 Task: Set up an automation rule in Jira to create a feature flag in LaunchDarkly when an epic is moved to 'In Progress'.
Action: Mouse moved to (65, 178)
Screenshot: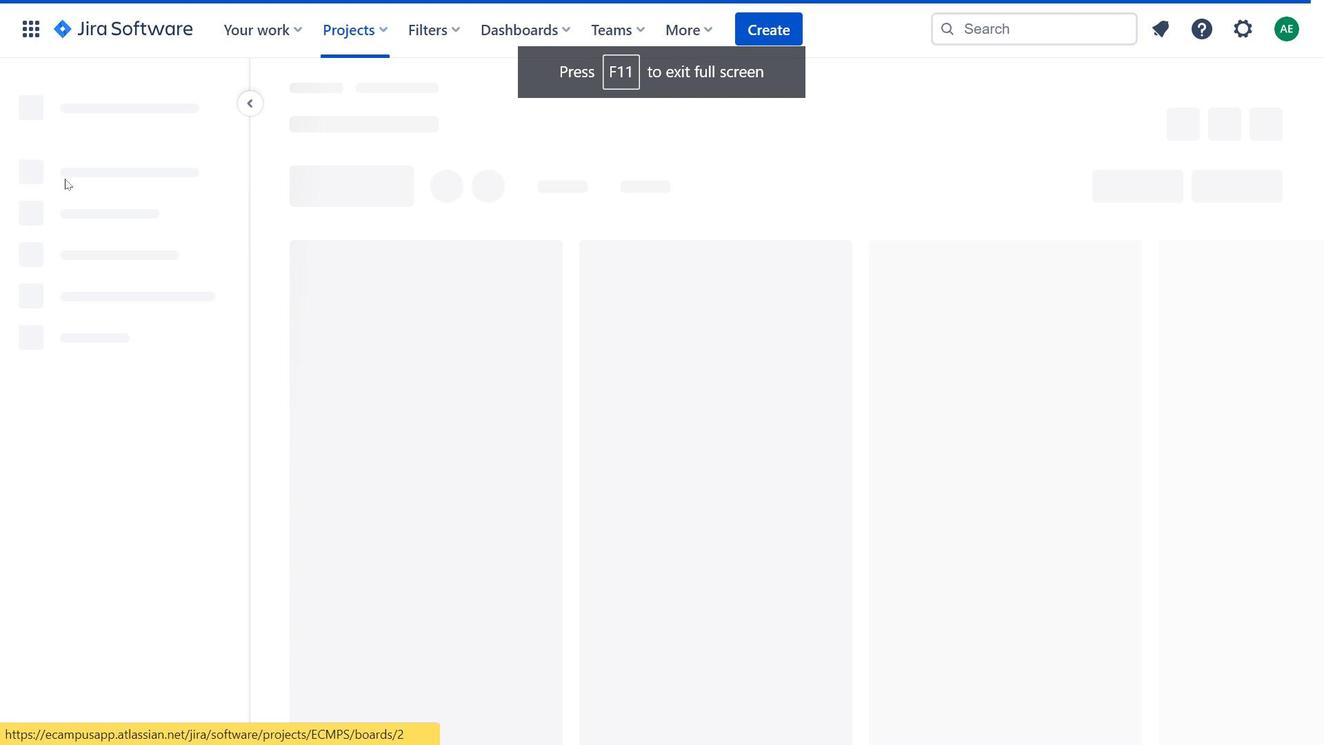 
Action: Mouse pressed left at (65, 178)
Screenshot: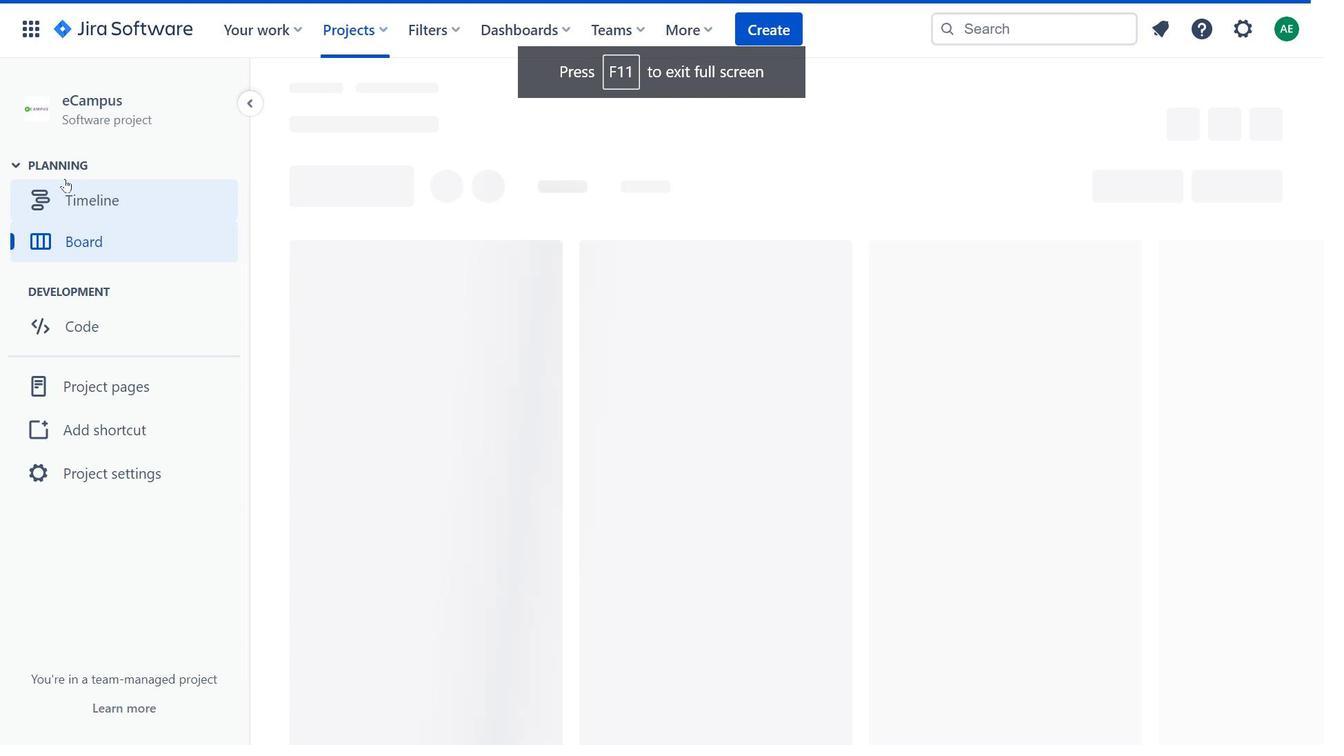 
Action: Mouse moved to (909, 331)
Screenshot: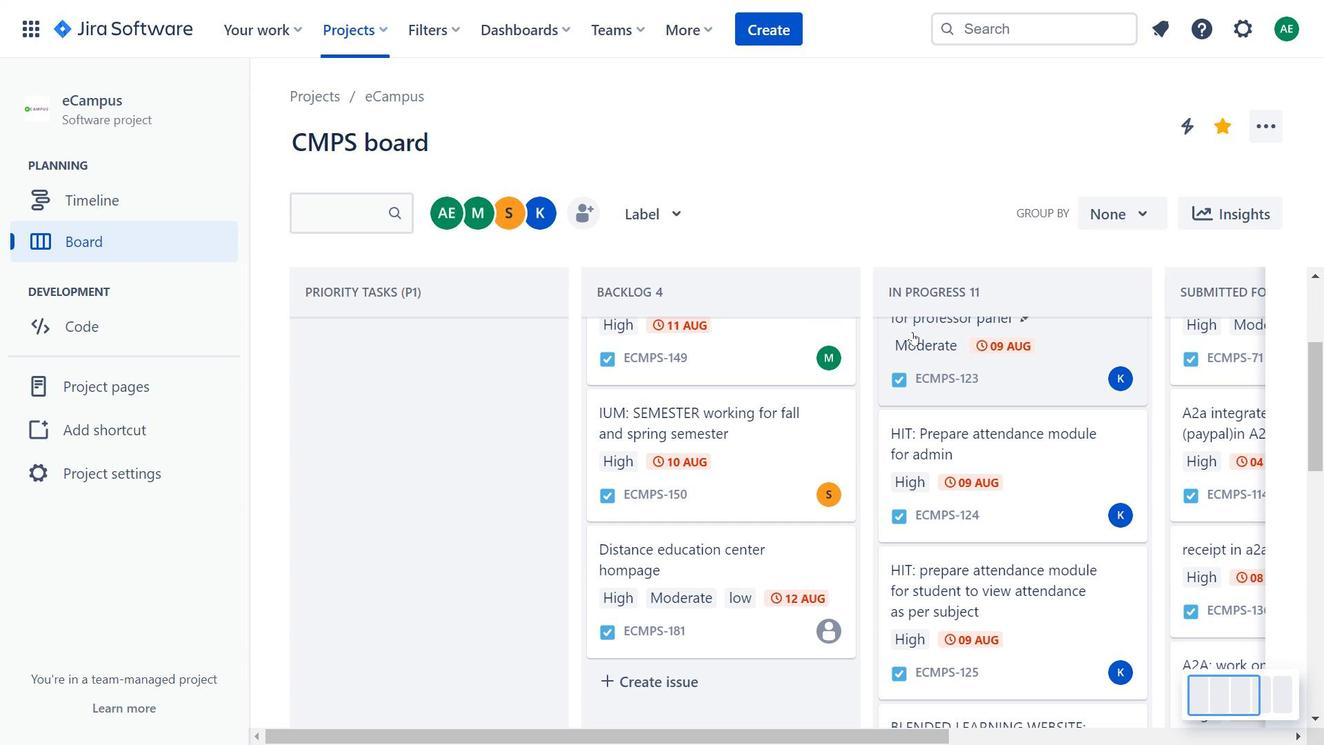 
Action: Mouse scrolled (909, 331) with delta (0, 0)
Screenshot: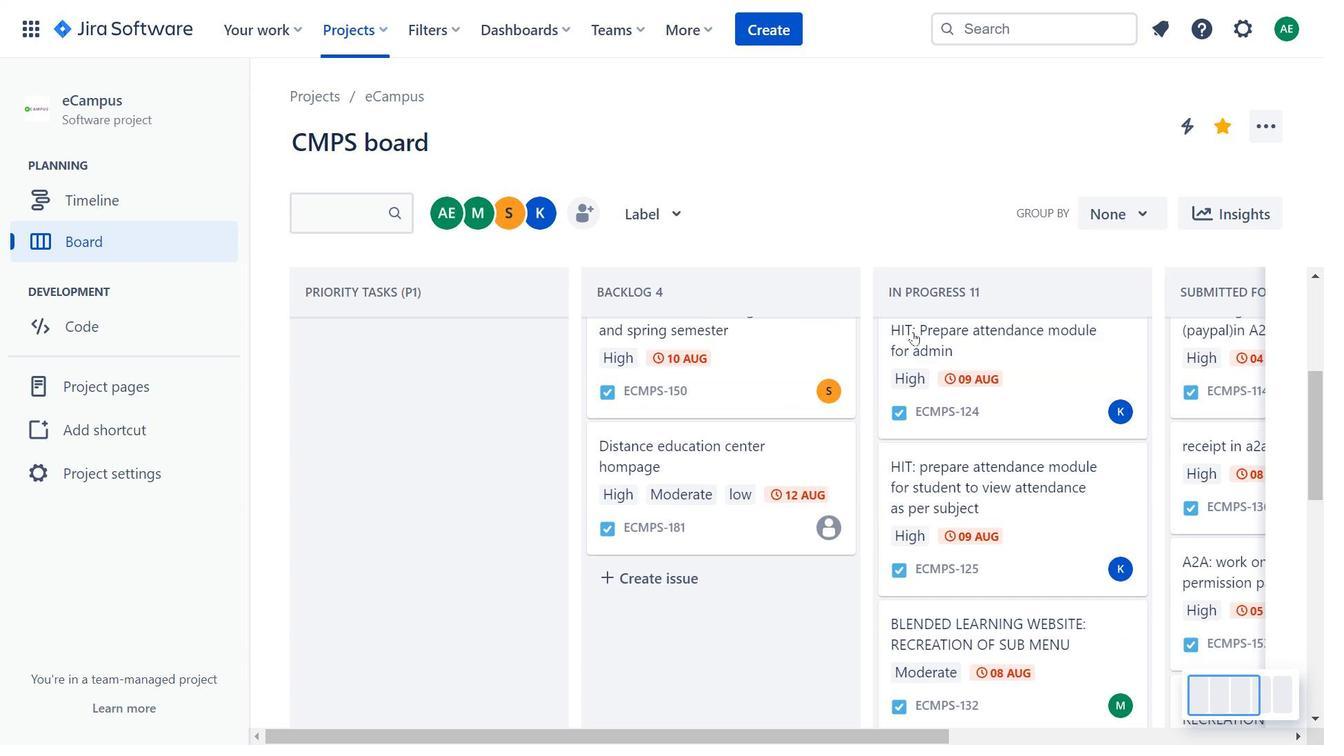 
Action: Mouse scrolled (909, 331) with delta (0, 0)
Screenshot: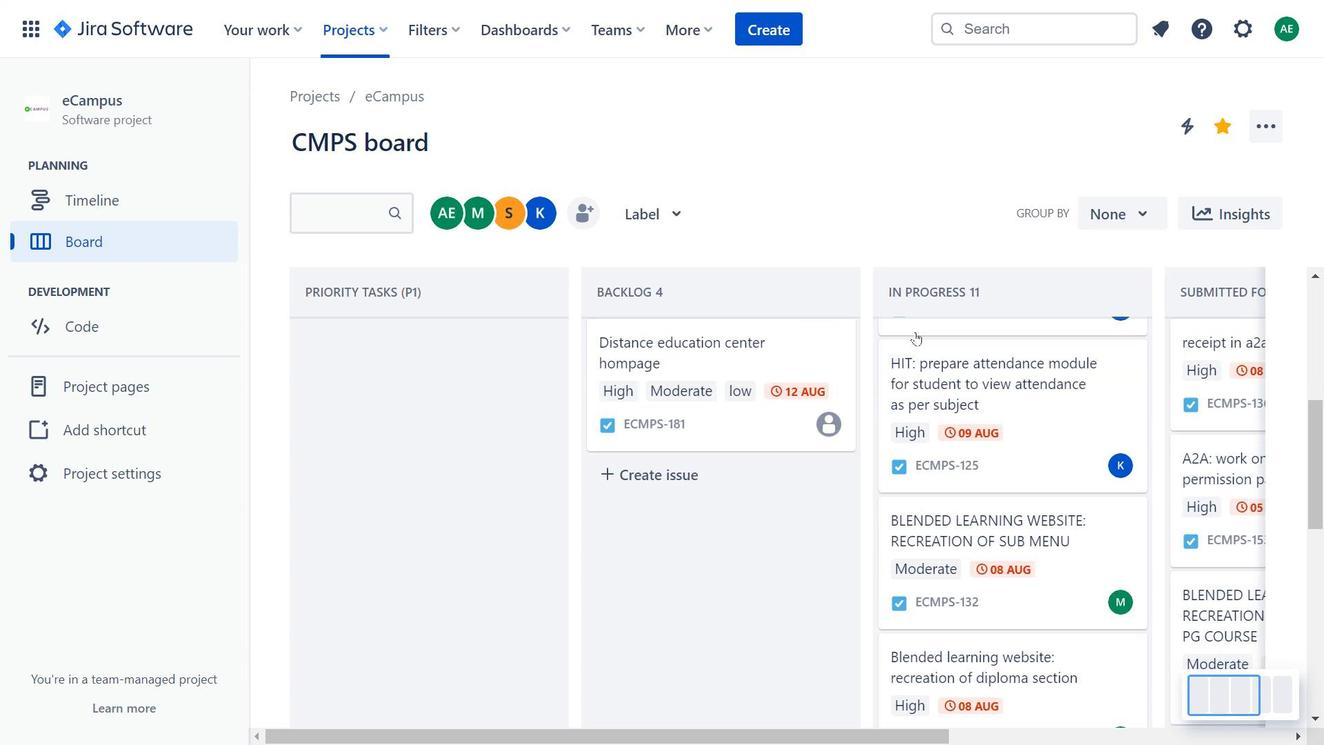 
Action: Mouse moved to (912, 331)
Screenshot: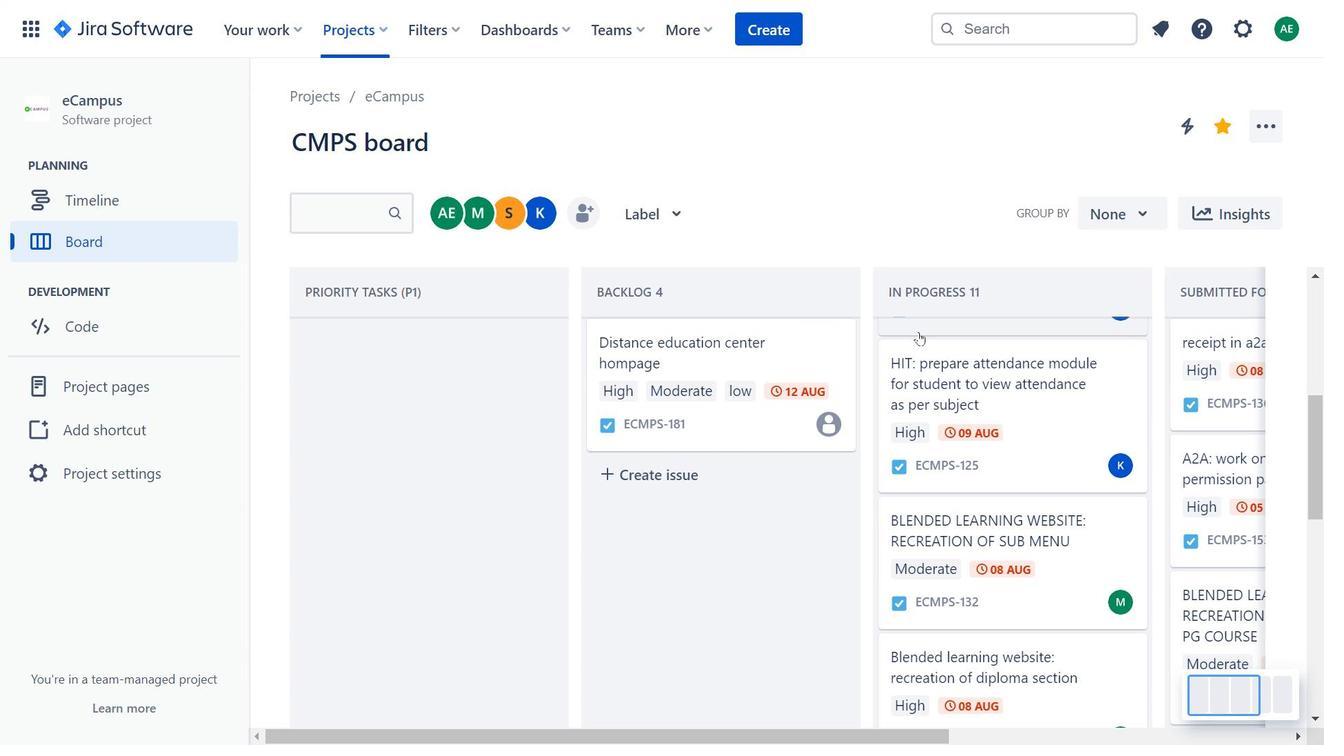 
Action: Mouse scrolled (912, 331) with delta (0, 0)
Screenshot: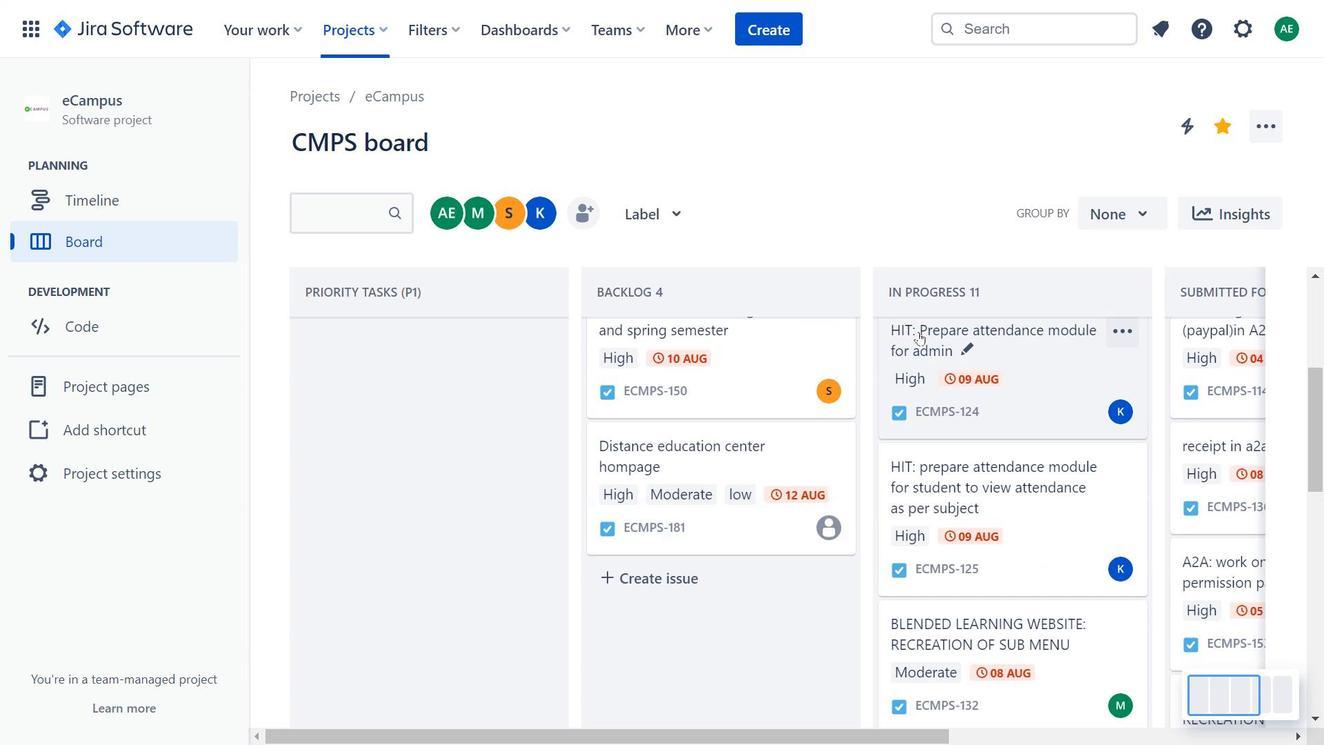 
Action: Mouse moved to (914, 331)
Screenshot: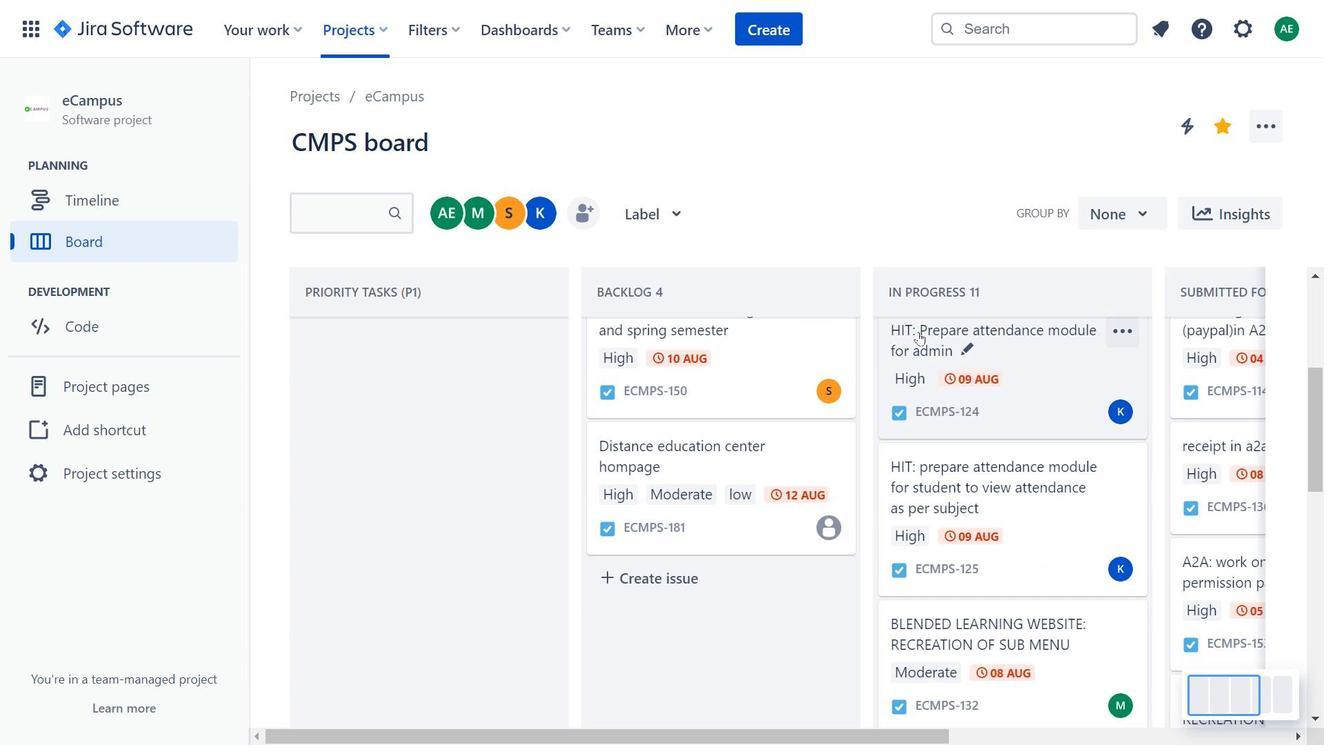 
Action: Mouse scrolled (914, 331) with delta (0, 0)
Screenshot: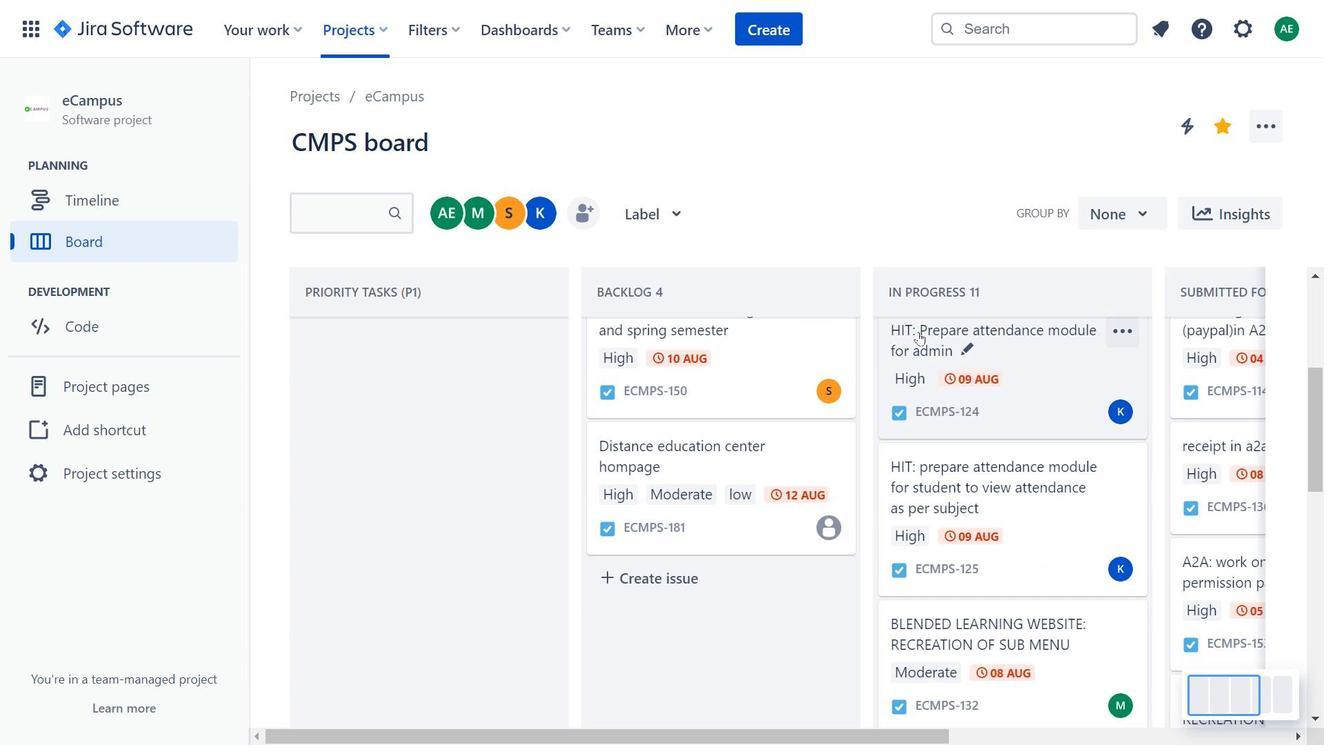 
Action: Mouse moved to (918, 332)
Screenshot: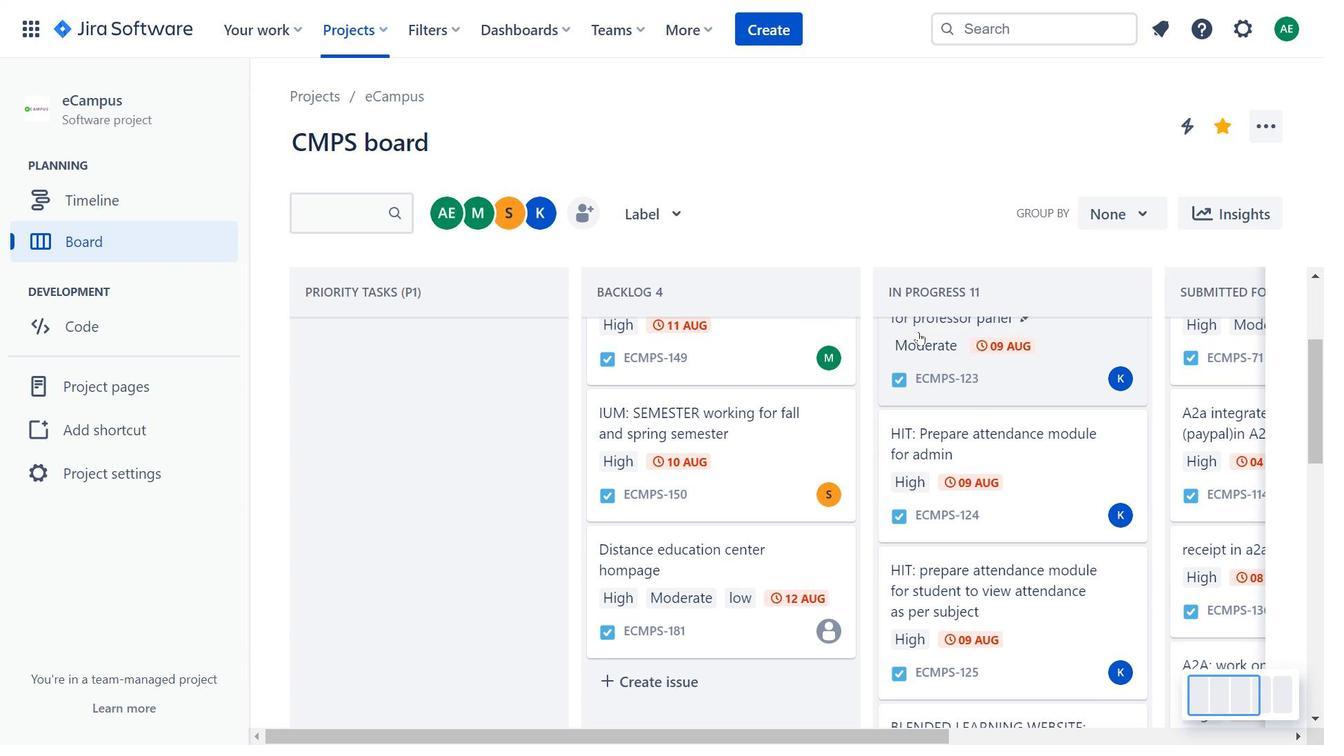 
Action: Mouse scrolled (918, 333) with delta (0, 0)
Screenshot: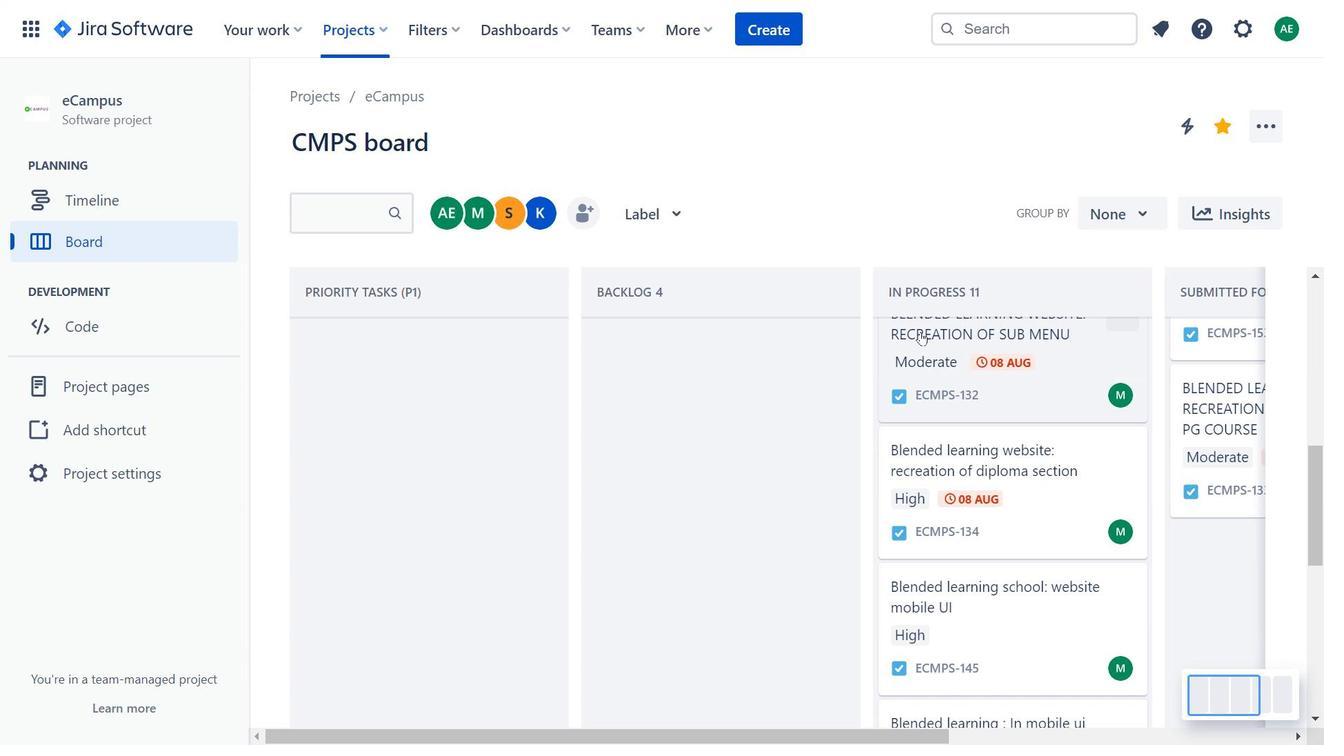 
Action: Mouse scrolled (918, 333) with delta (0, 0)
Screenshot: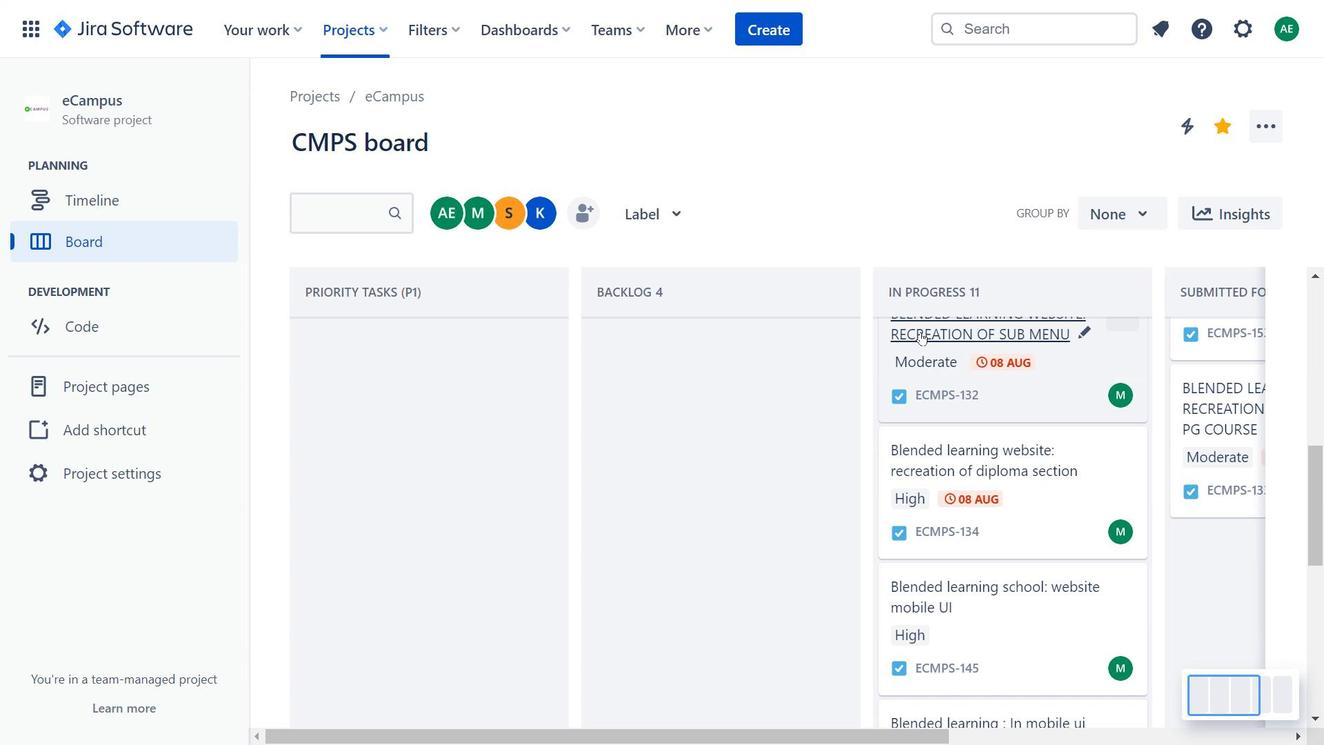 
Action: Mouse moved to (920, 332)
Screenshot: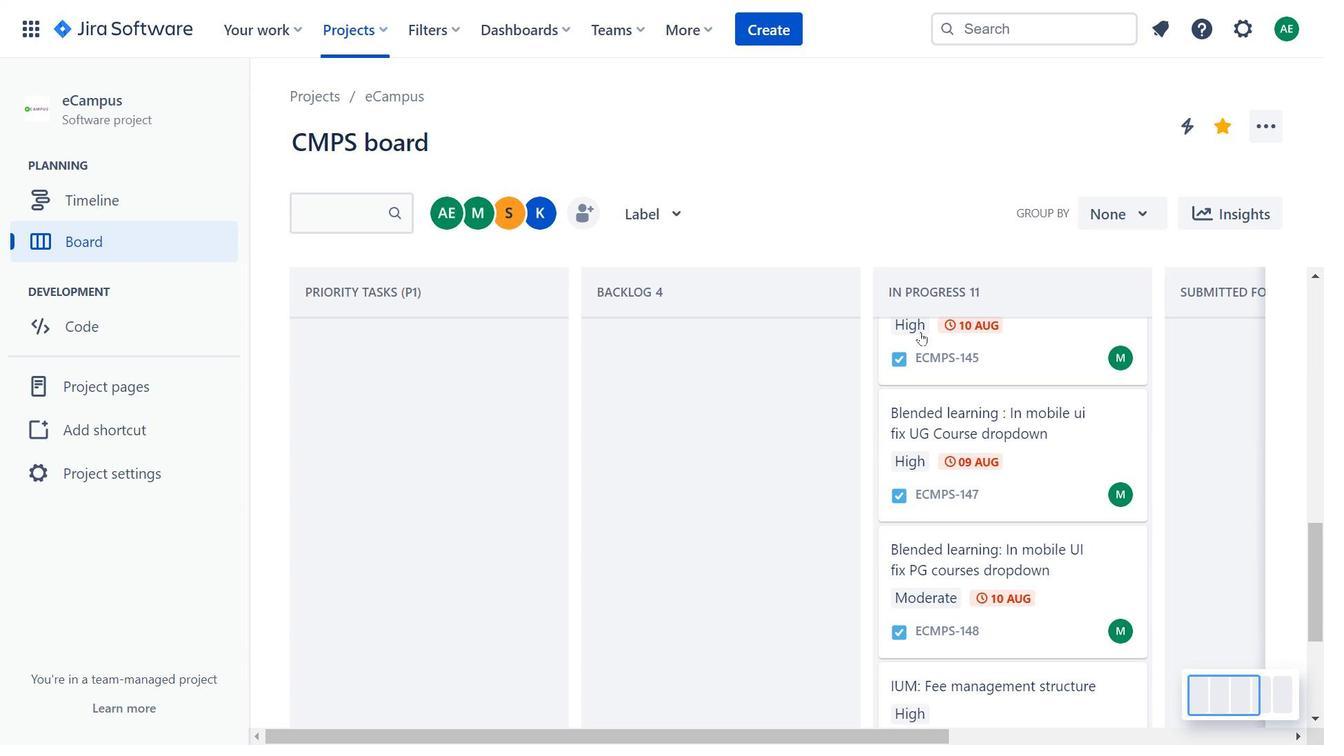 
Action: Mouse scrolled (920, 331) with delta (0, 0)
Screenshot: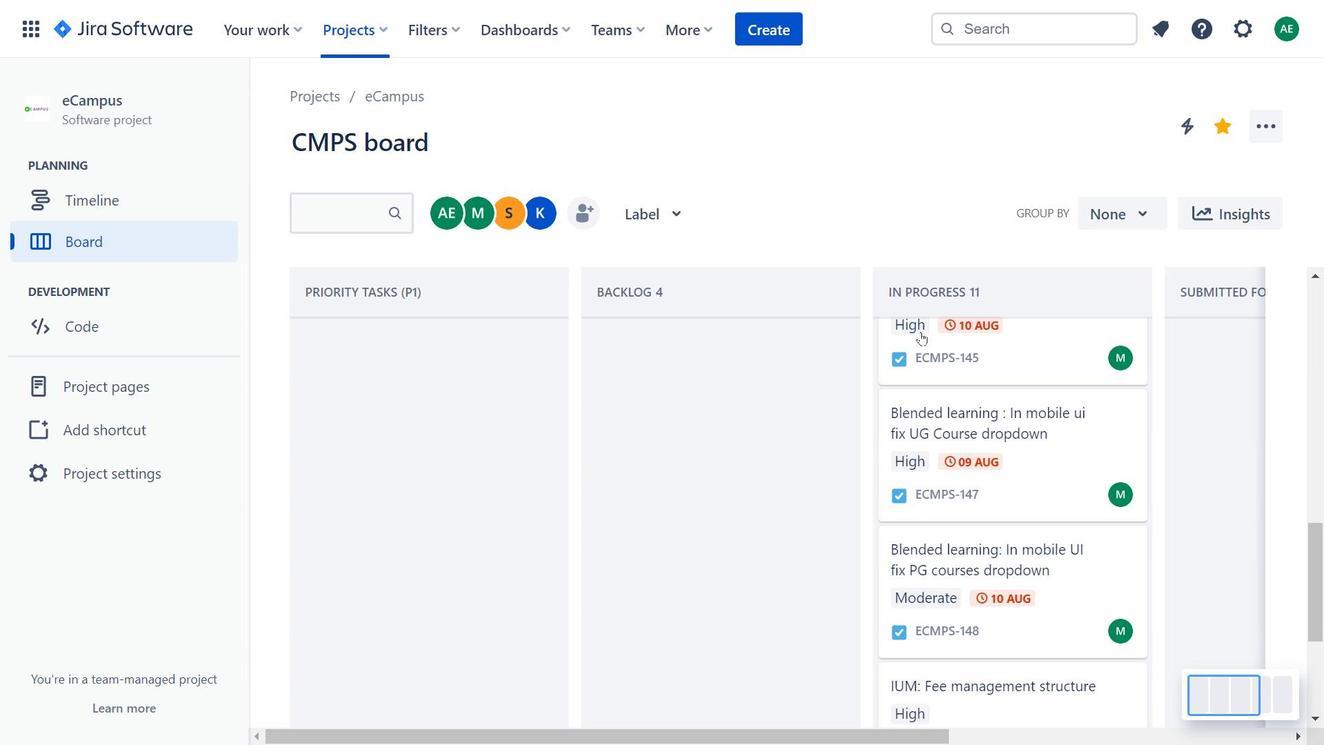
Action: Mouse moved to (920, 332)
Screenshot: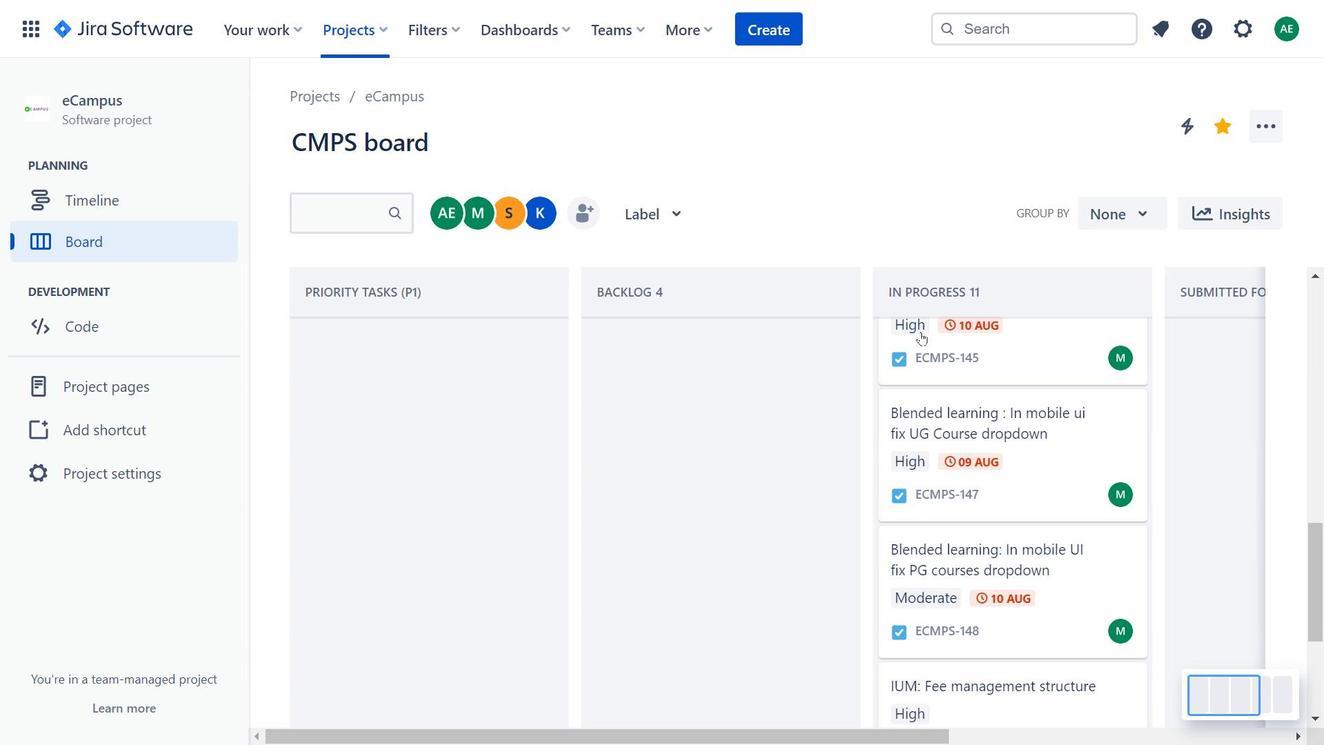 
Action: Mouse scrolled (920, 331) with delta (0, 0)
Screenshot: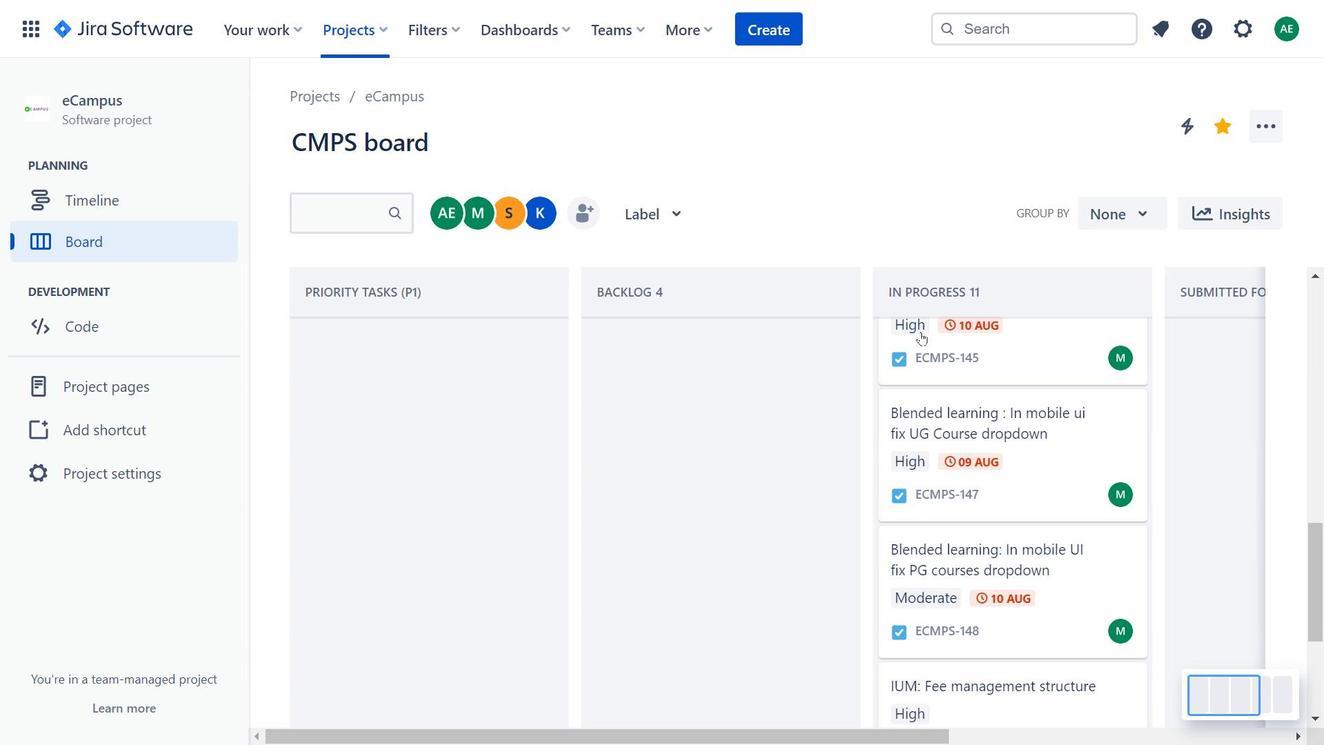 
Action: Mouse scrolled (920, 331) with delta (0, 0)
Screenshot: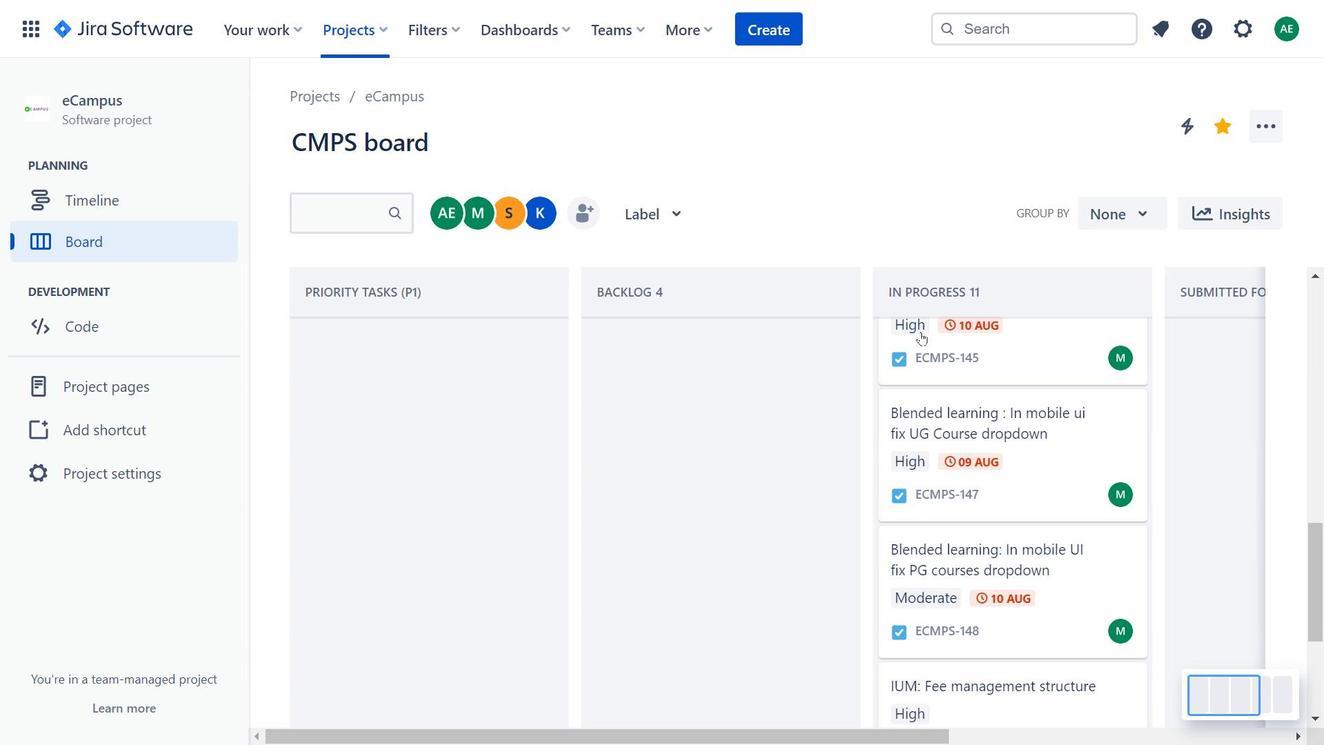 
Action: Mouse scrolled (920, 331) with delta (0, 0)
Screenshot: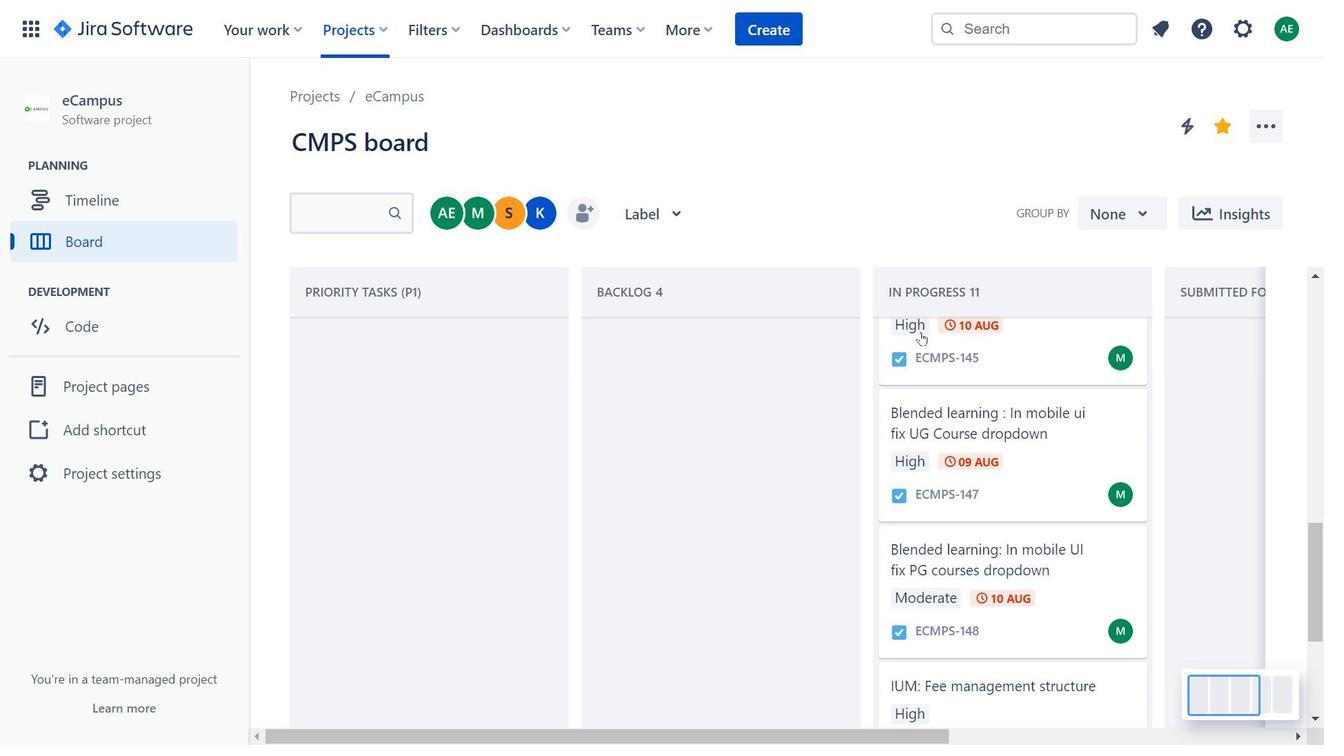 
Action: Mouse scrolled (920, 331) with delta (0, 0)
Screenshot: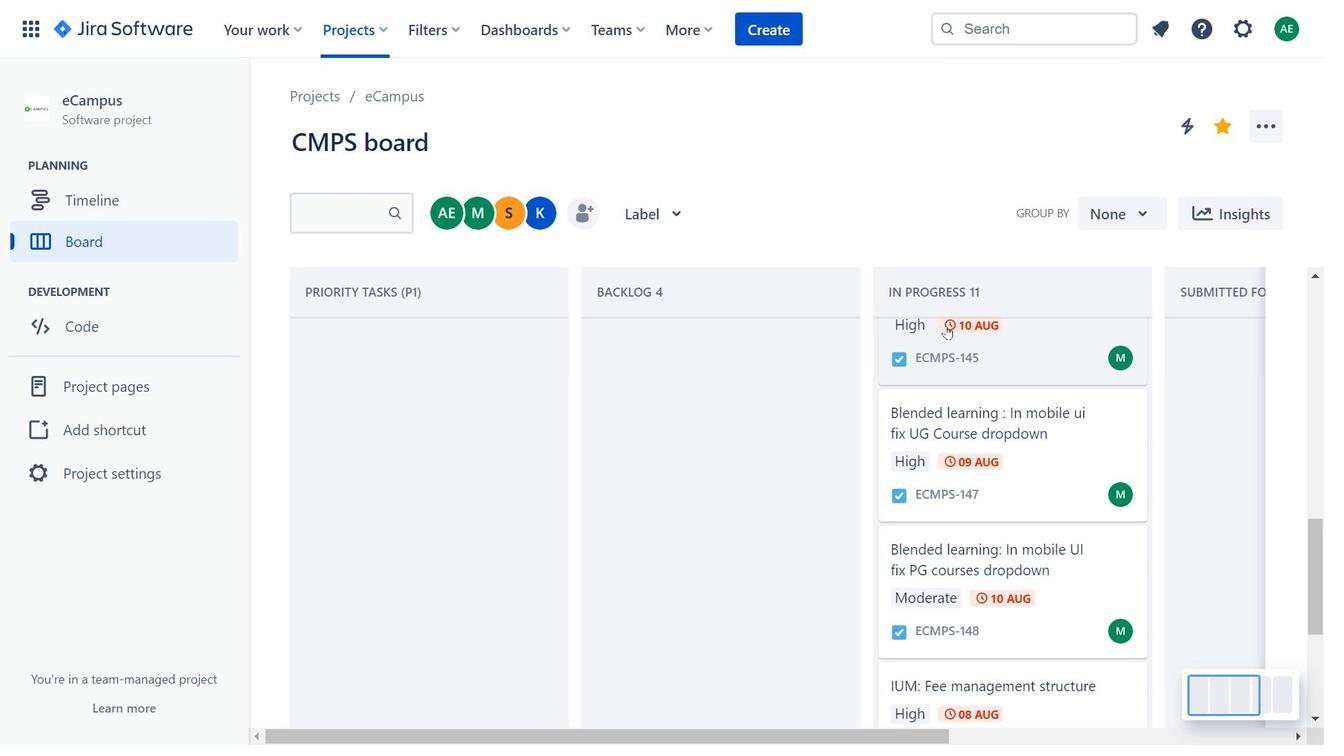 
Action: Mouse scrolled (920, 331) with delta (0, 0)
Screenshot: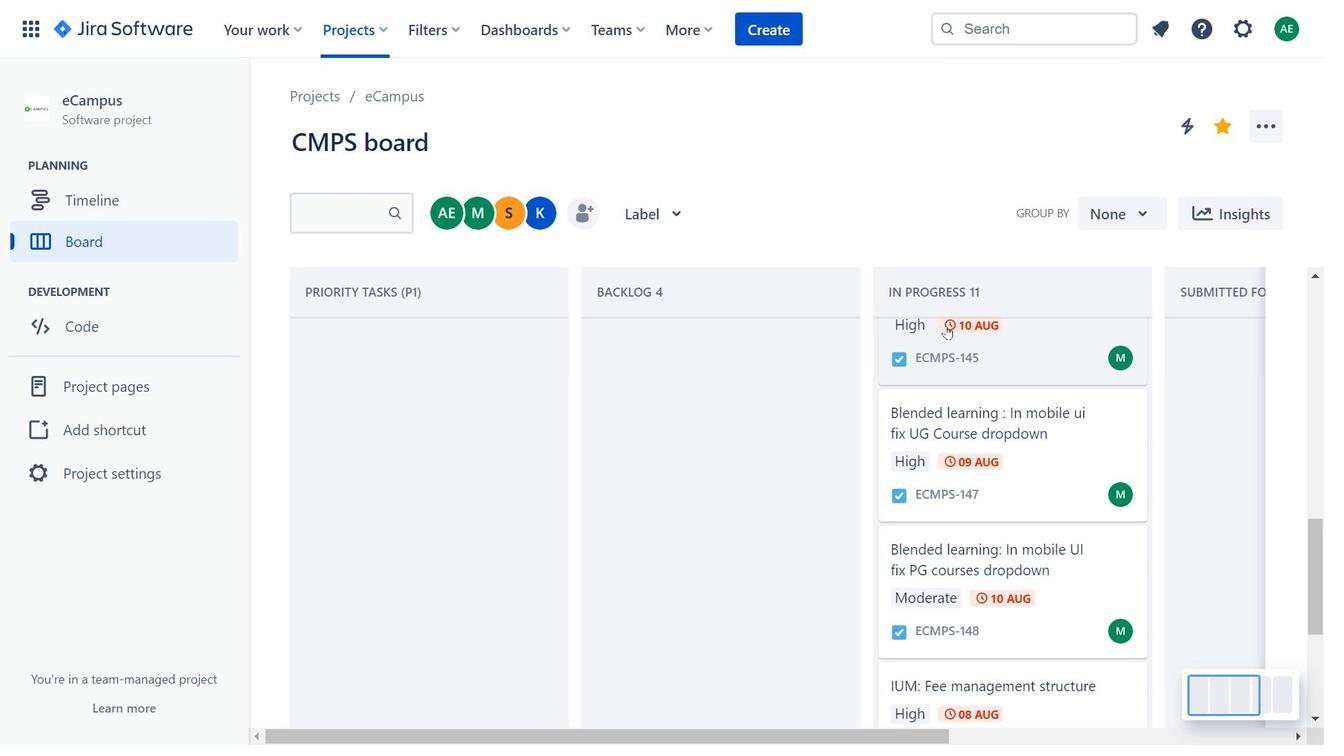 
Action: Mouse scrolled (920, 331) with delta (0, 0)
Screenshot: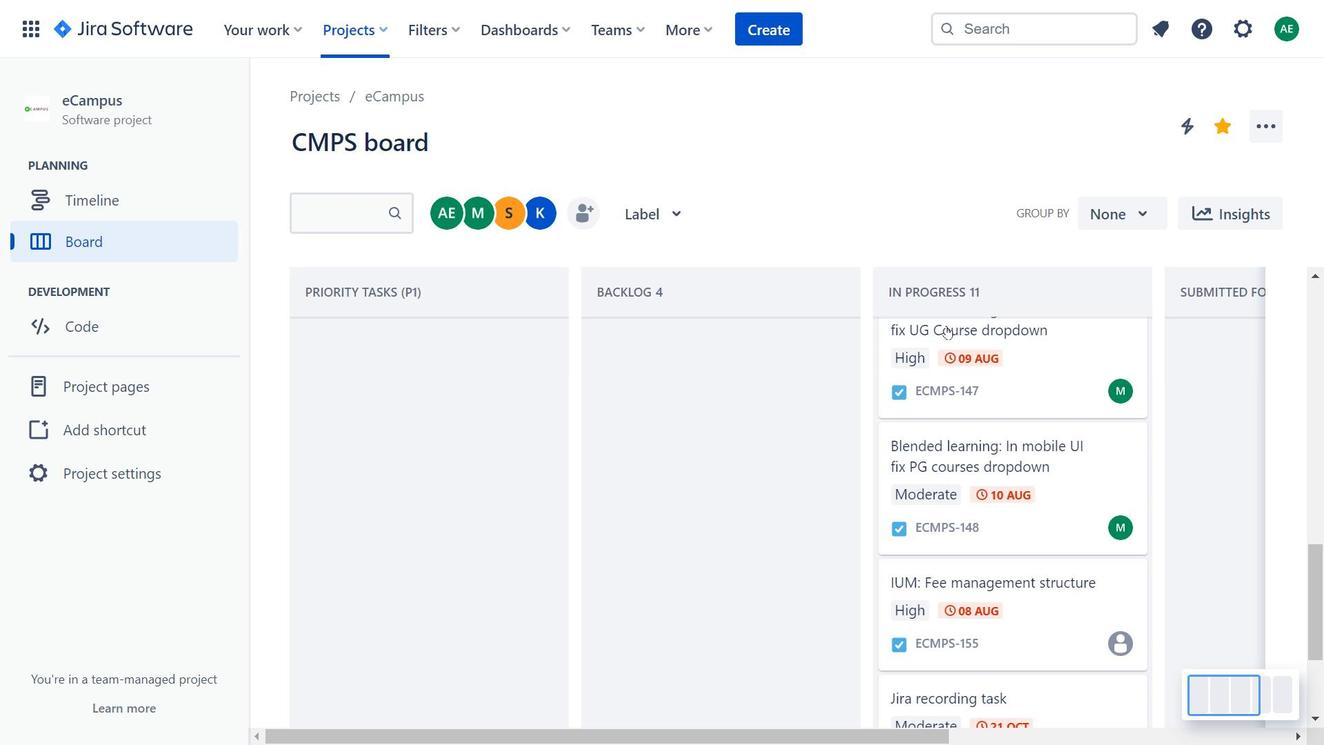 
Action: Mouse moved to (947, 326)
Screenshot: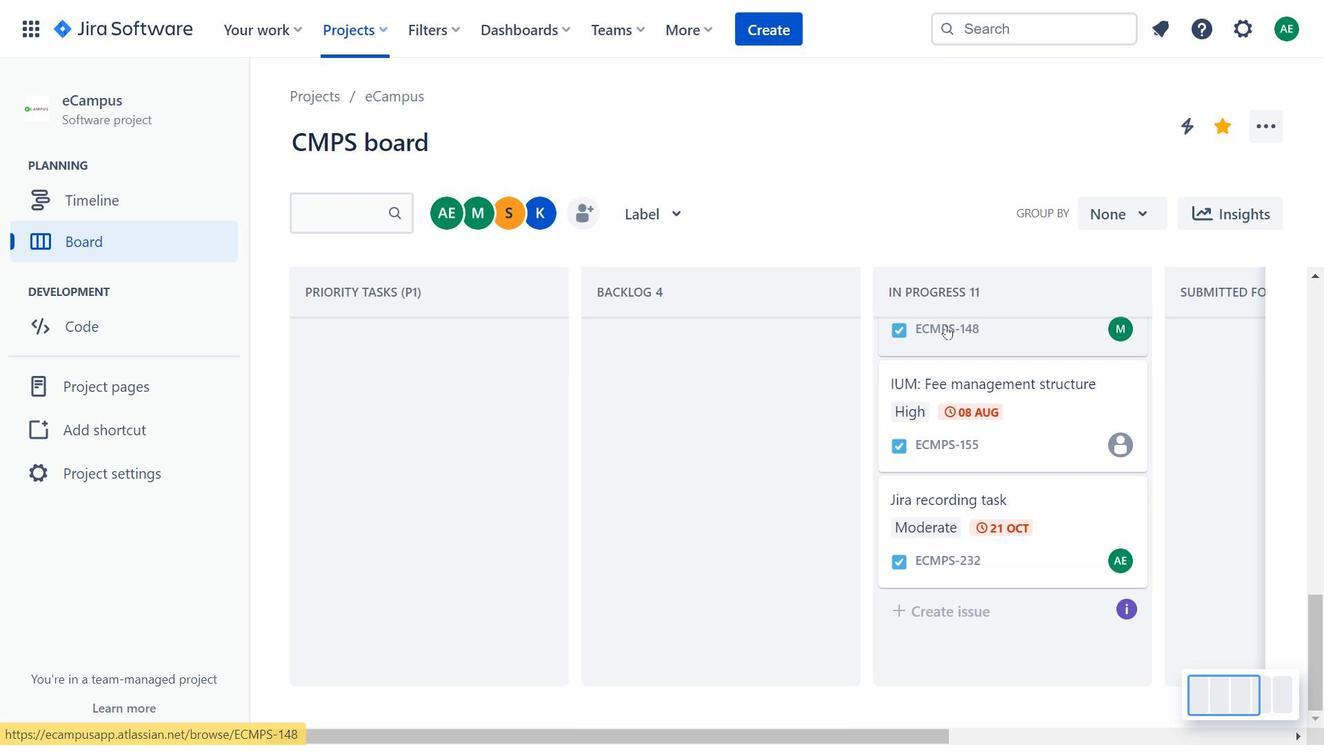 
Action: Mouse scrolled (947, 325) with delta (0, 0)
Screenshot: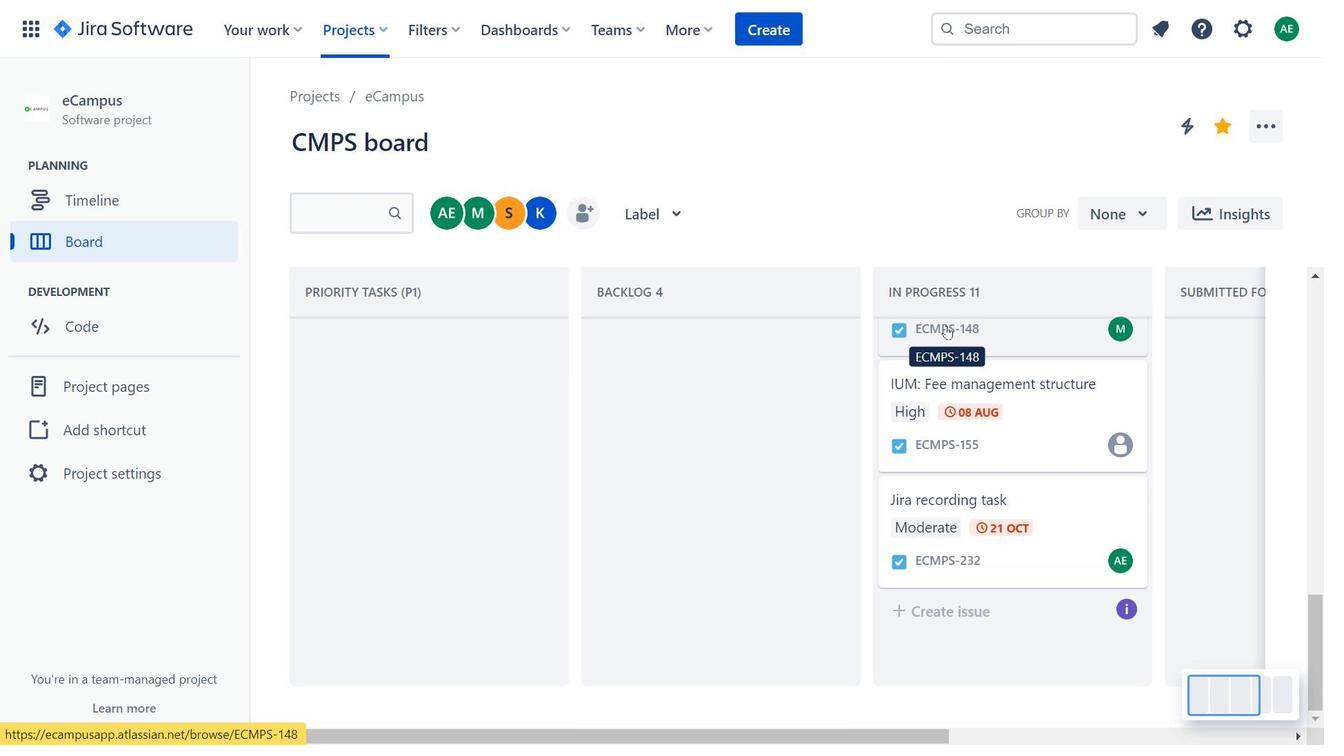 
Action: Mouse scrolled (947, 325) with delta (0, 0)
Screenshot: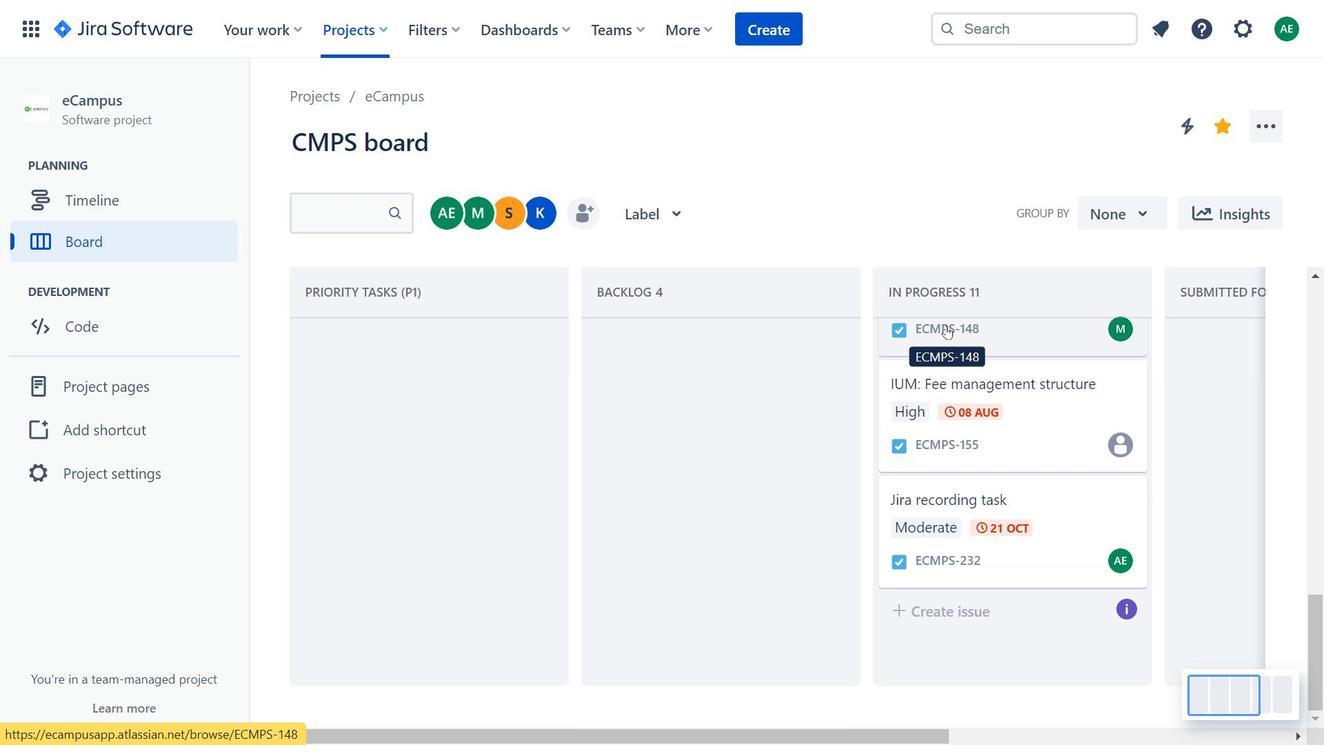 
Action: Mouse scrolled (947, 325) with delta (0, 0)
Screenshot: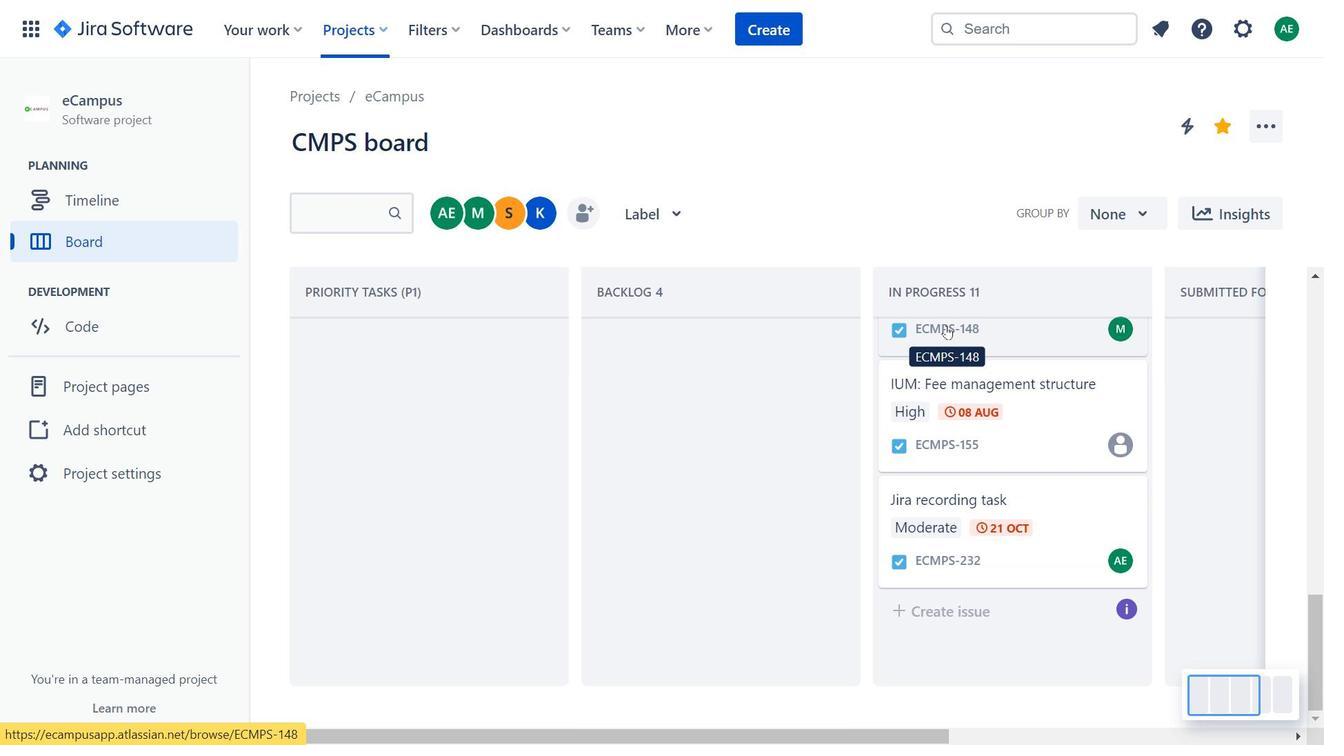 
Action: Mouse scrolled (947, 325) with delta (0, 0)
Screenshot: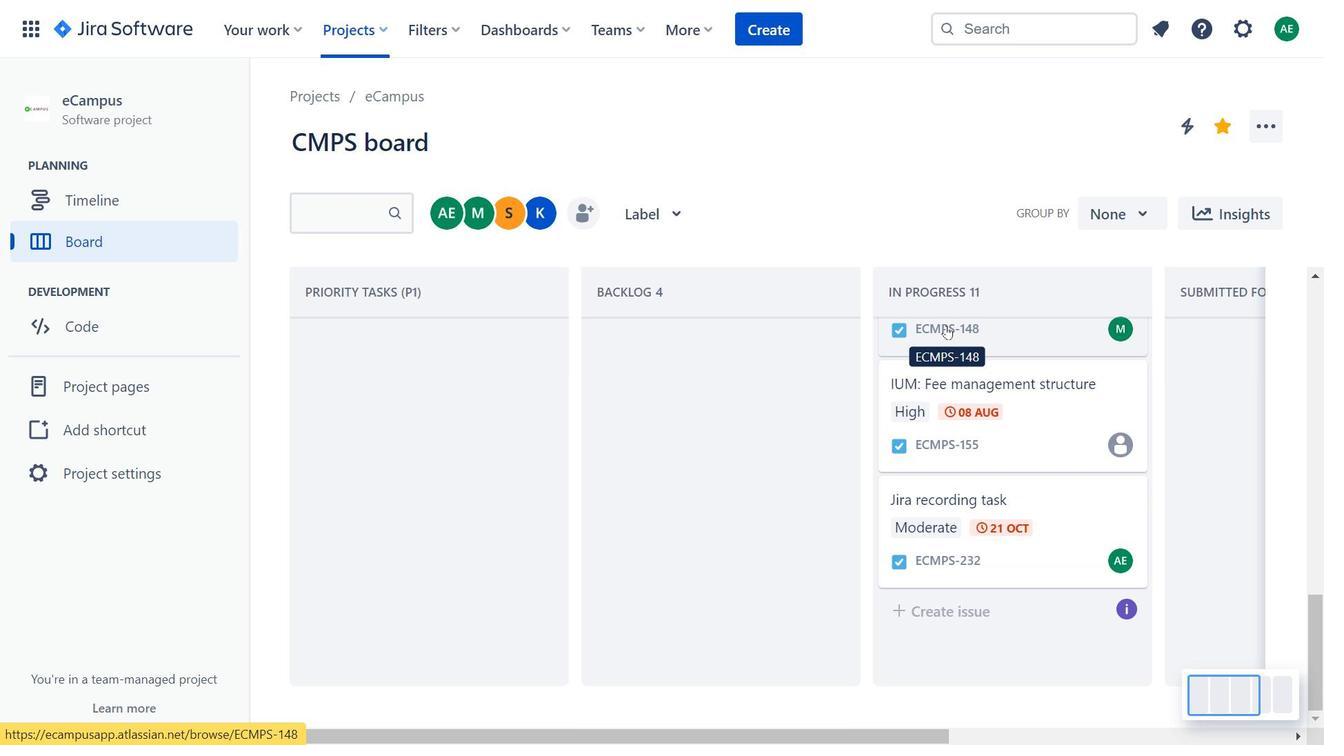 
Action: Mouse scrolled (947, 325) with delta (0, 0)
Screenshot: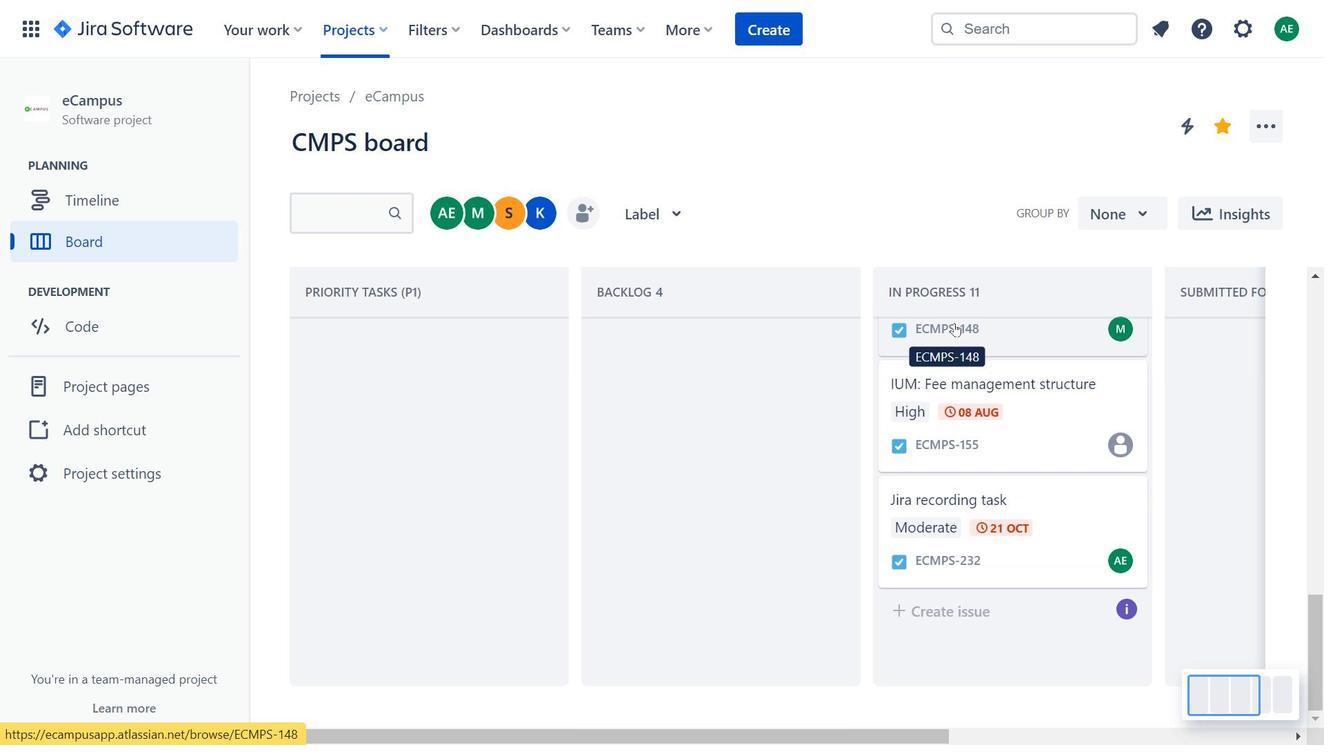 
Action: Mouse moved to (1060, 509)
Screenshot: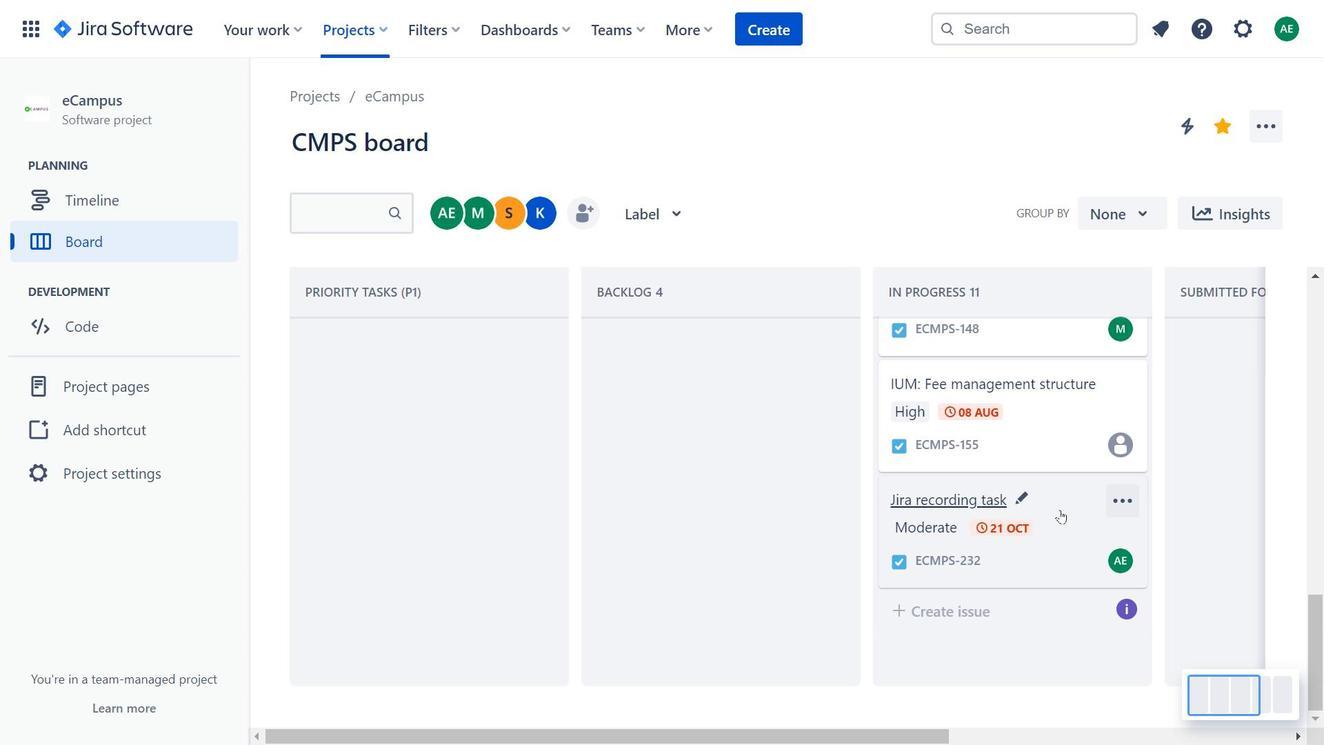 
Action: Mouse pressed left at (1060, 509)
Screenshot: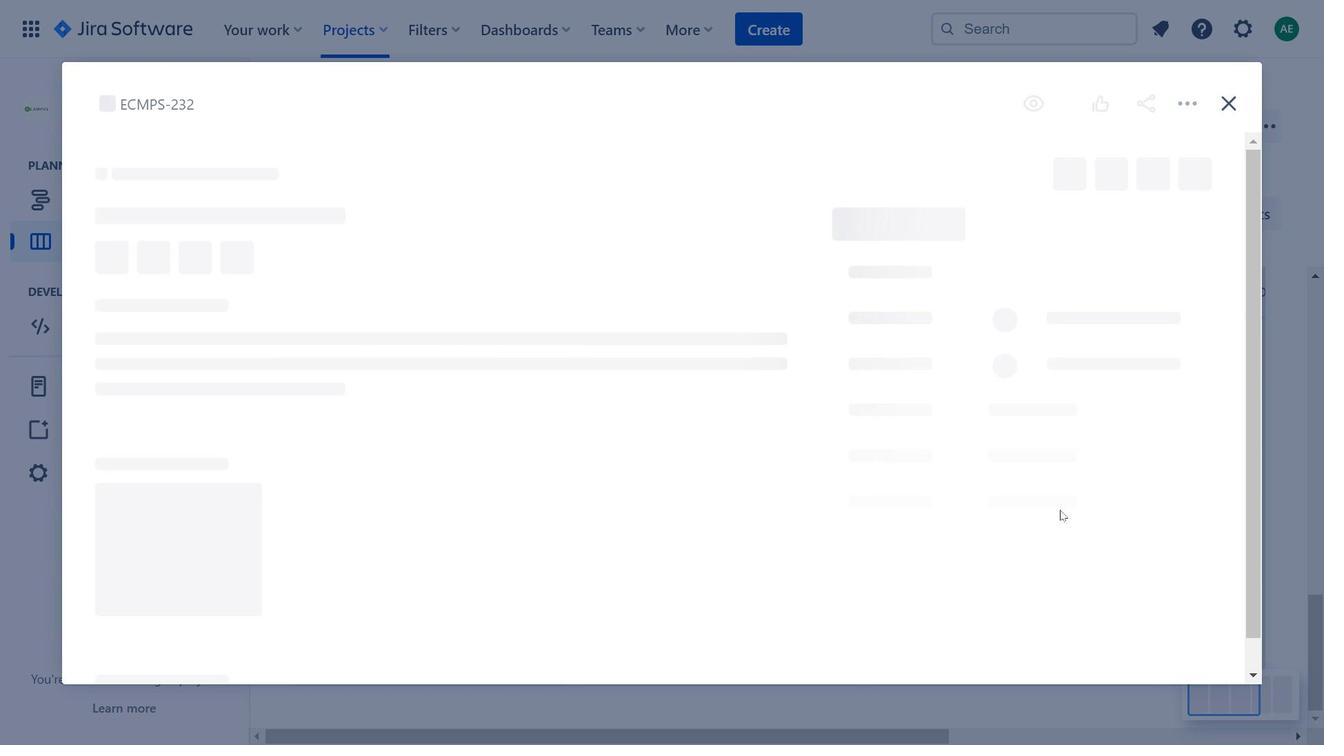 
Action: Mouse moved to (345, 342)
Screenshot: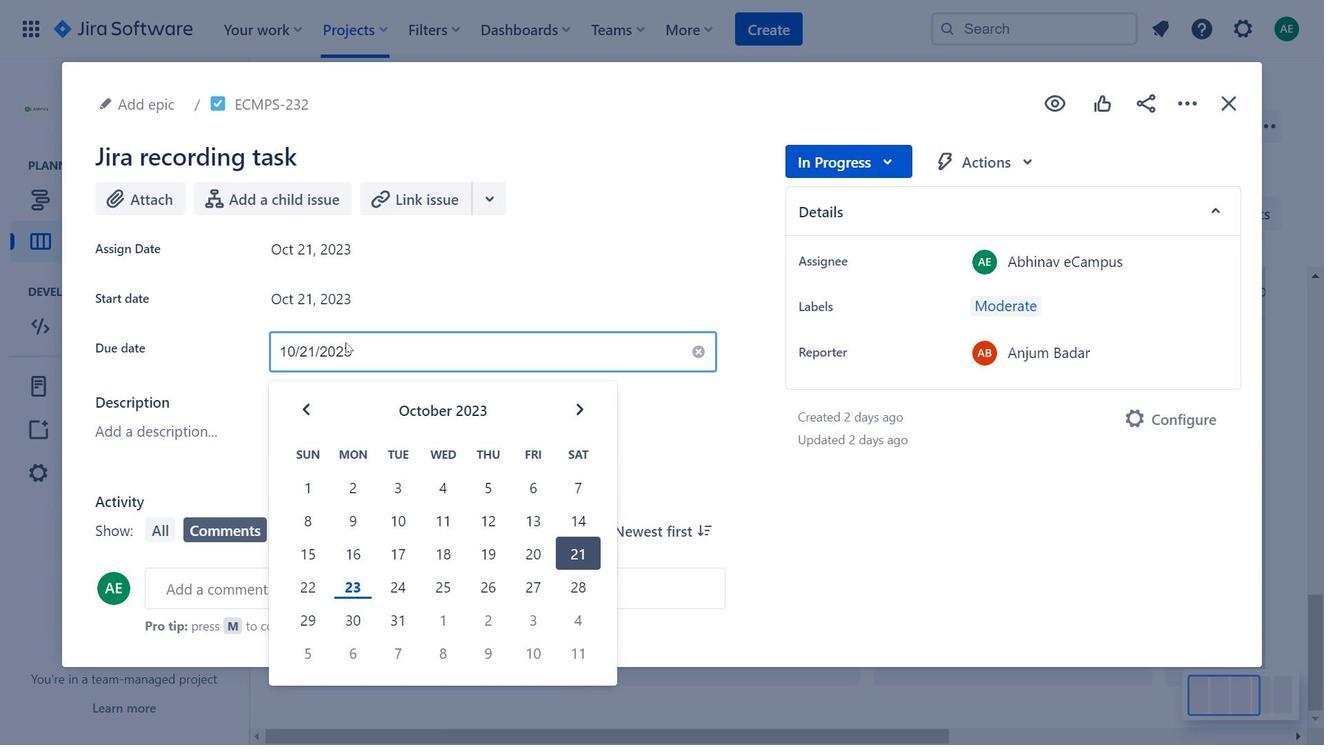 
Action: Mouse pressed left at (345, 342)
Screenshot: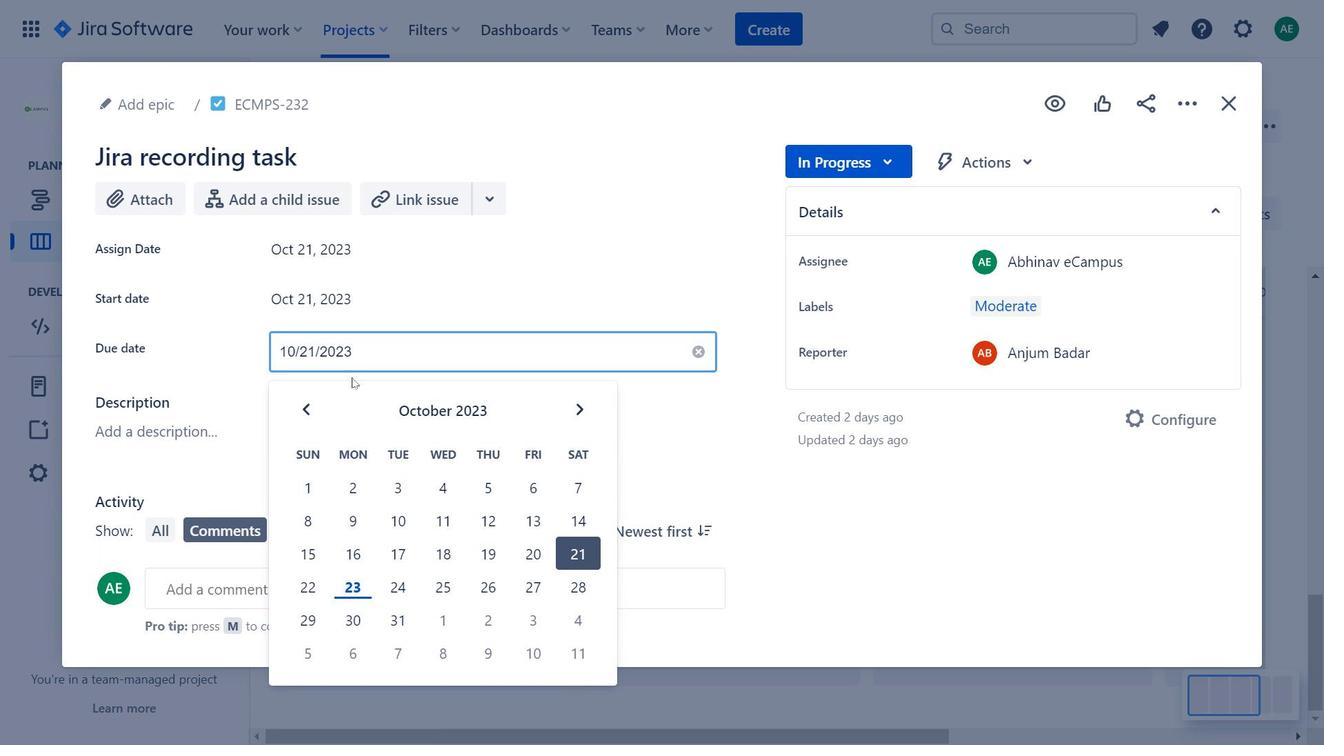 
Action: Mouse moved to (856, 165)
Screenshot: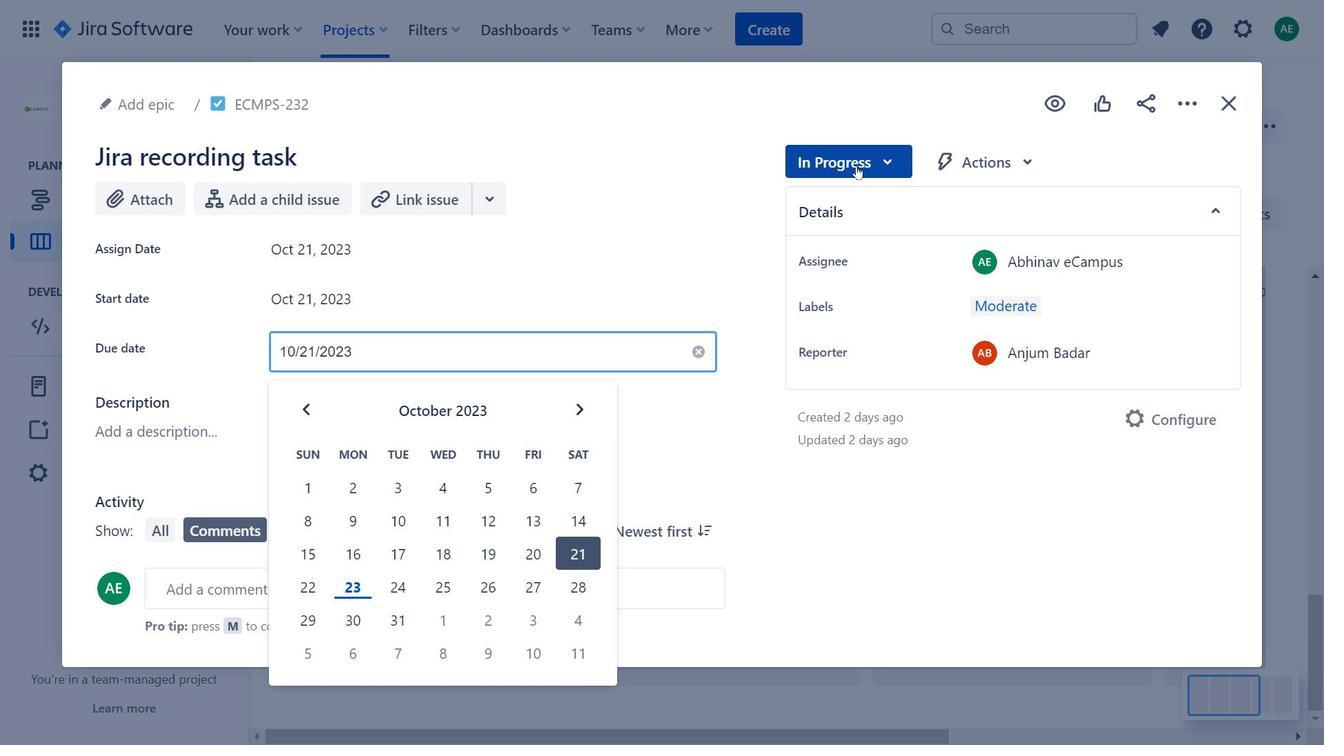 
Action: Mouse pressed left at (856, 165)
Screenshot: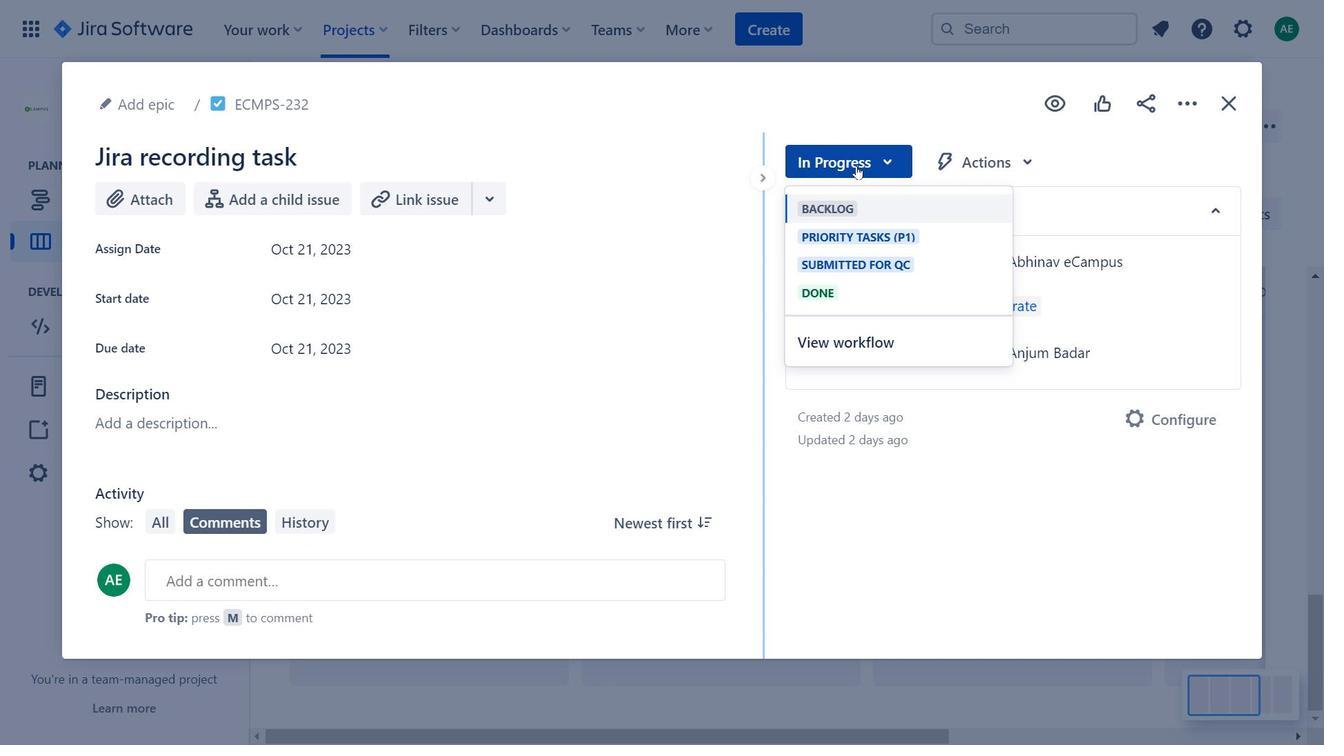 
Action: Mouse moved to (871, 280)
Screenshot: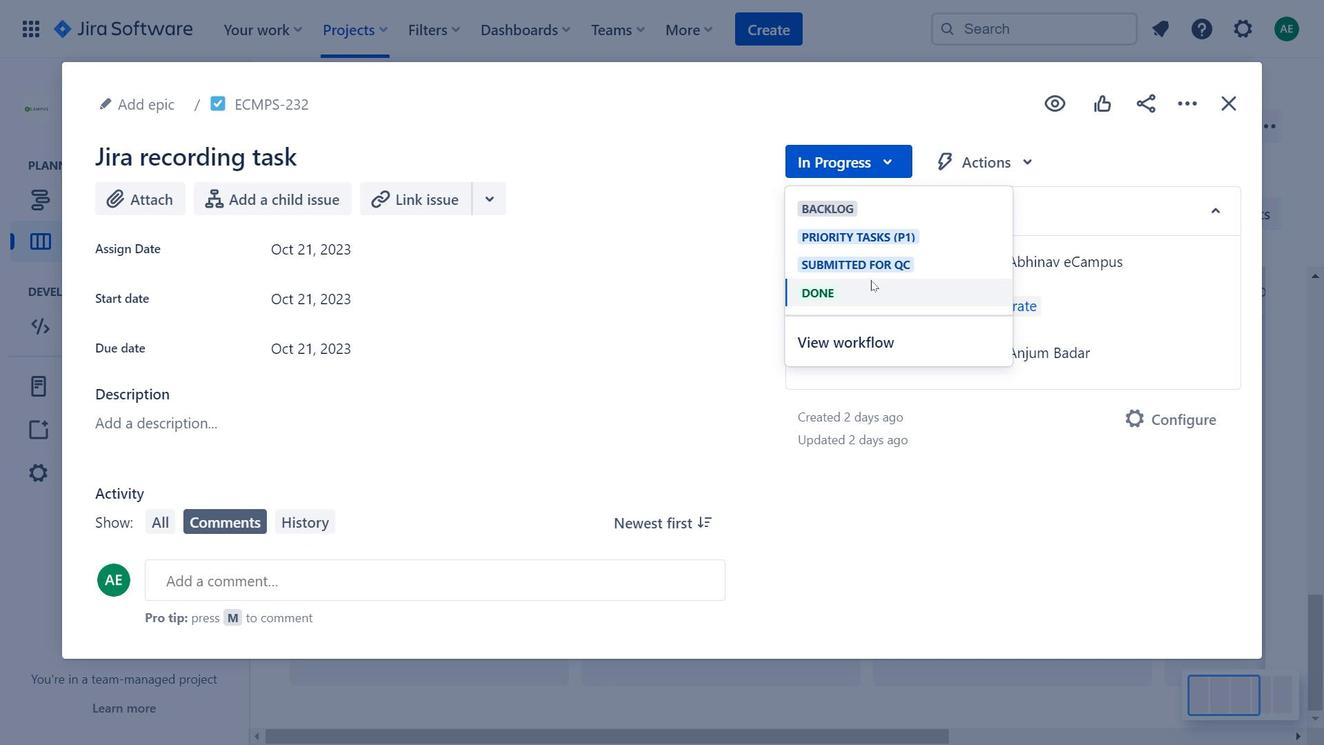 
Action: Mouse pressed left at (871, 280)
Screenshot: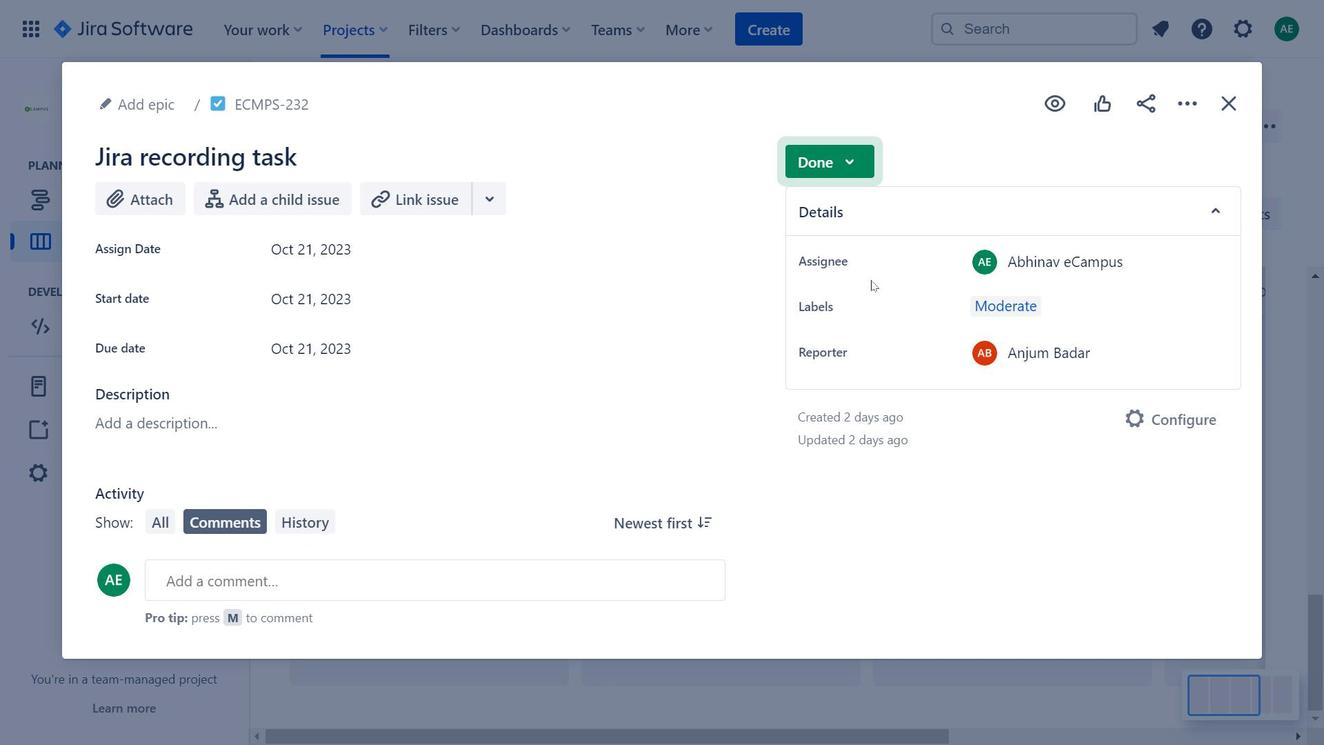 
Action: Mouse moved to (1023, 160)
Screenshot: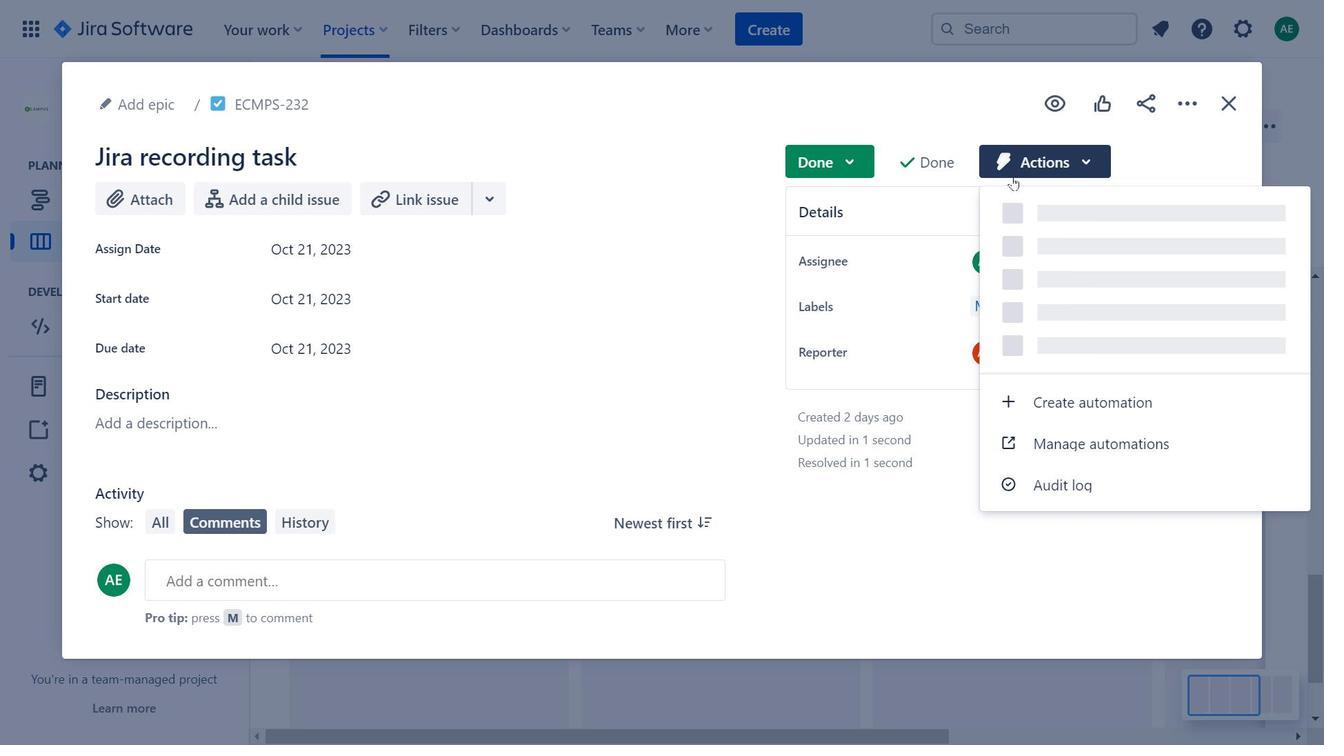 
Action: Mouse pressed left at (1023, 160)
Screenshot: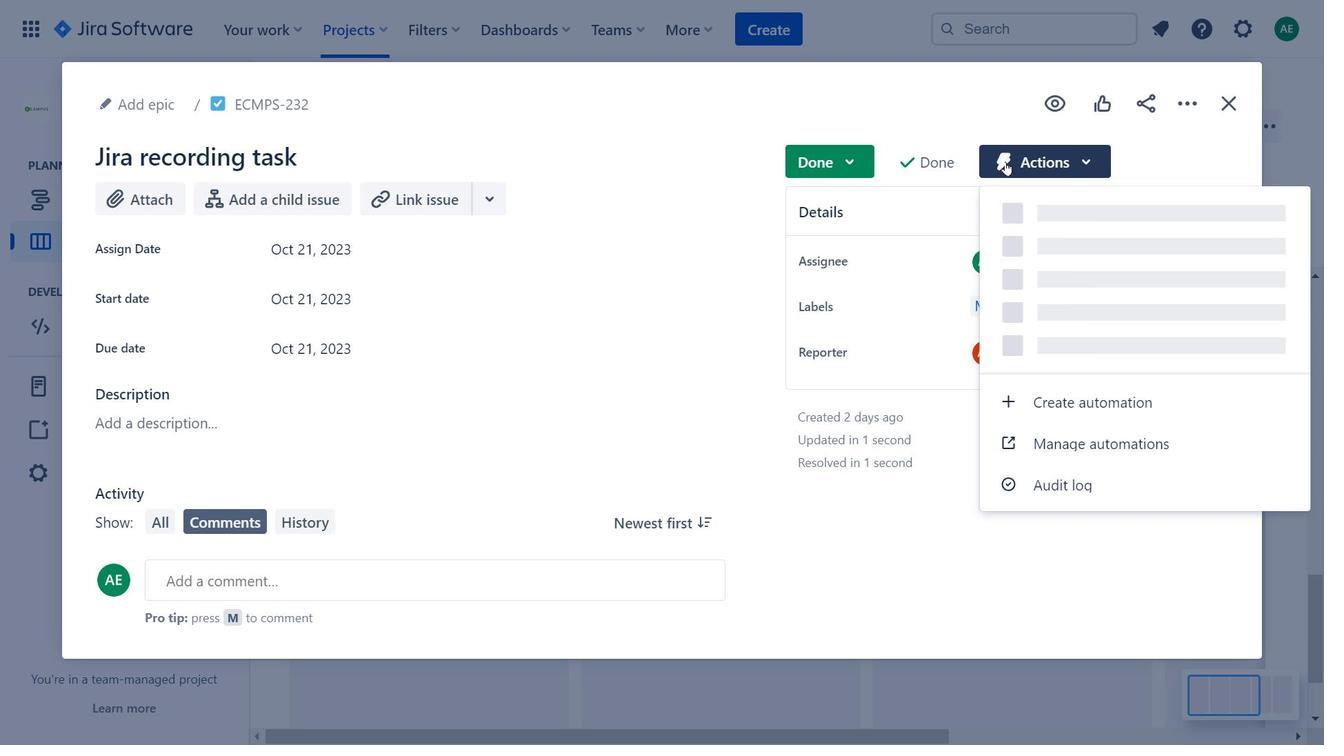 
Action: Mouse moved to (1196, 101)
Screenshot: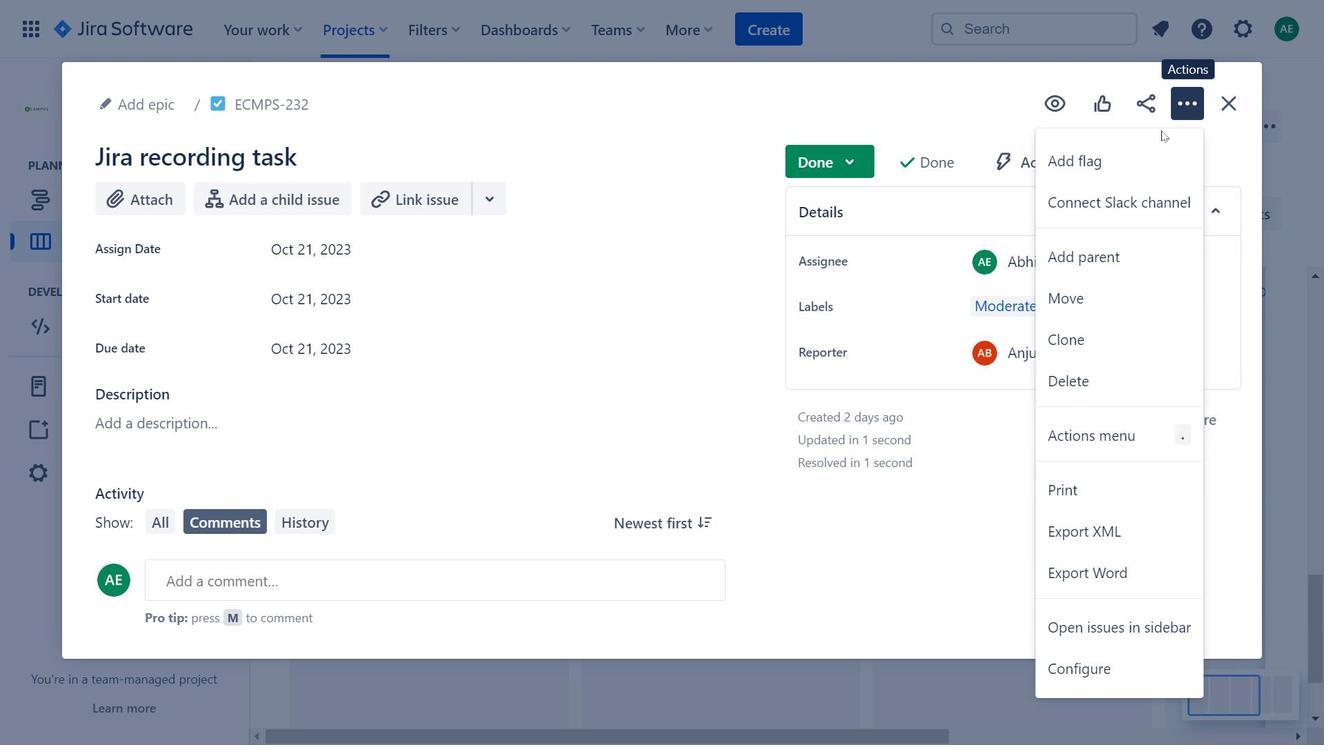 
Action: Mouse pressed left at (1196, 101)
Screenshot: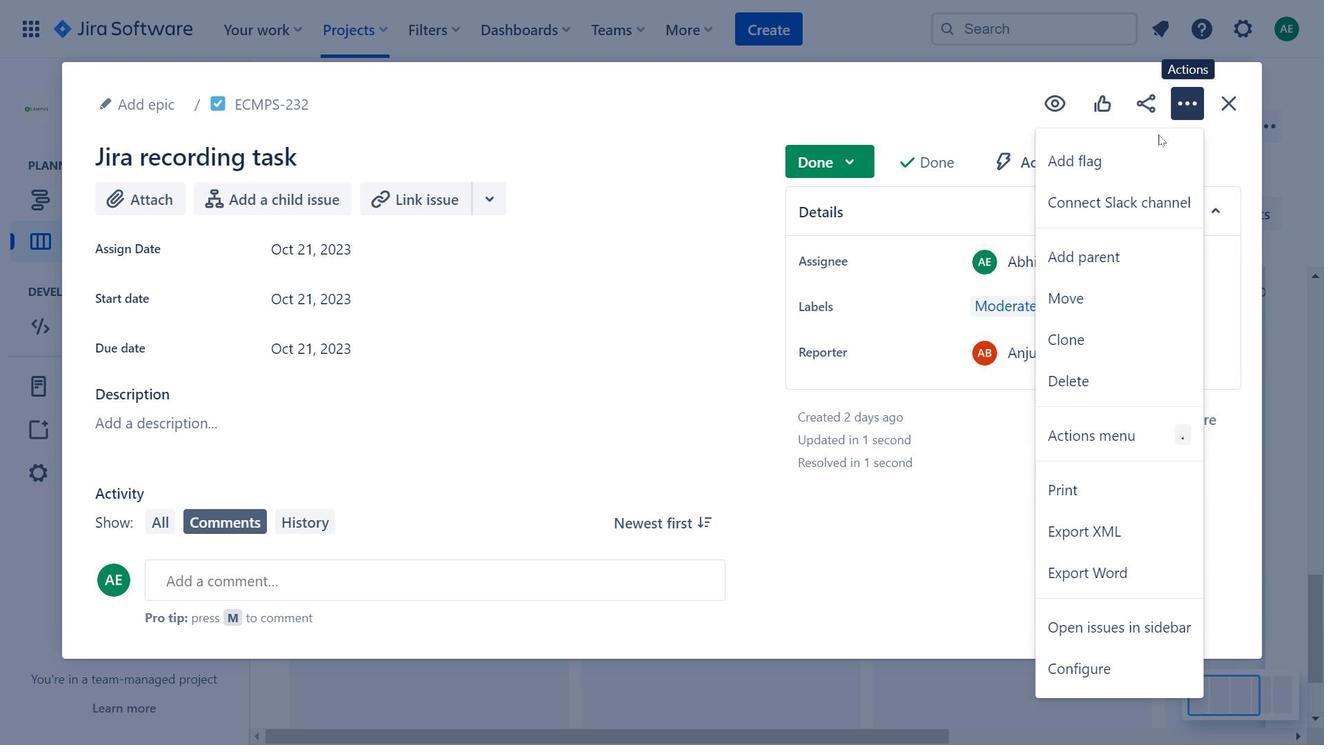 
Action: Mouse moved to (942, 98)
Screenshot: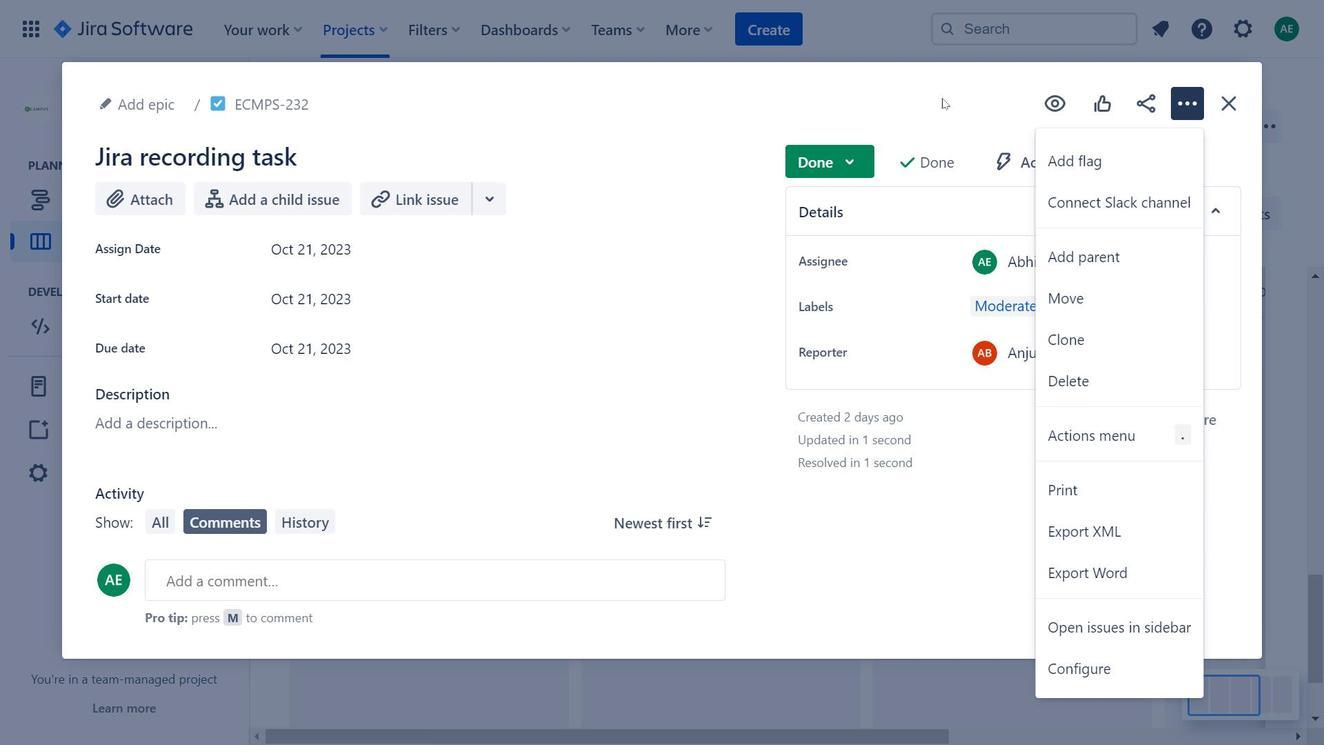 
Action: Mouse pressed left at (942, 98)
Screenshot: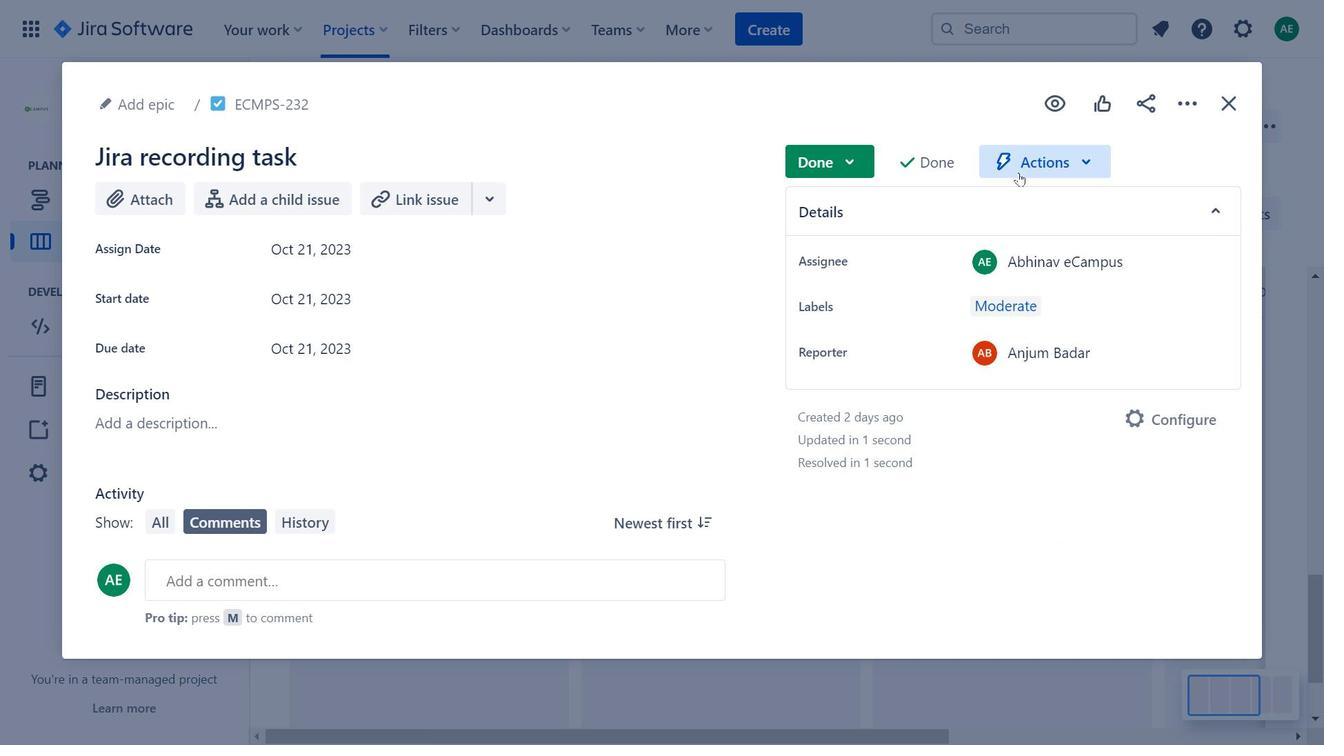 
Action: Mouse moved to (1019, 172)
Screenshot: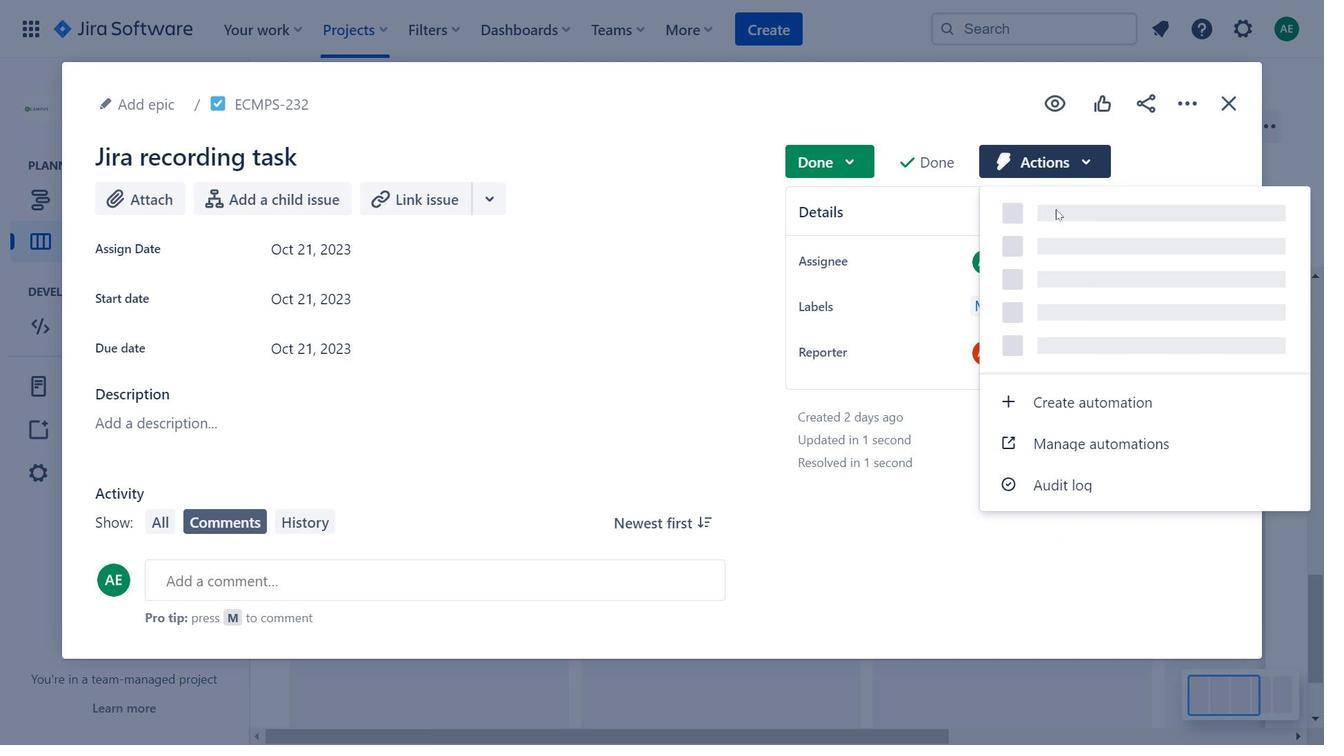 
Action: Mouse pressed left at (1019, 172)
Screenshot: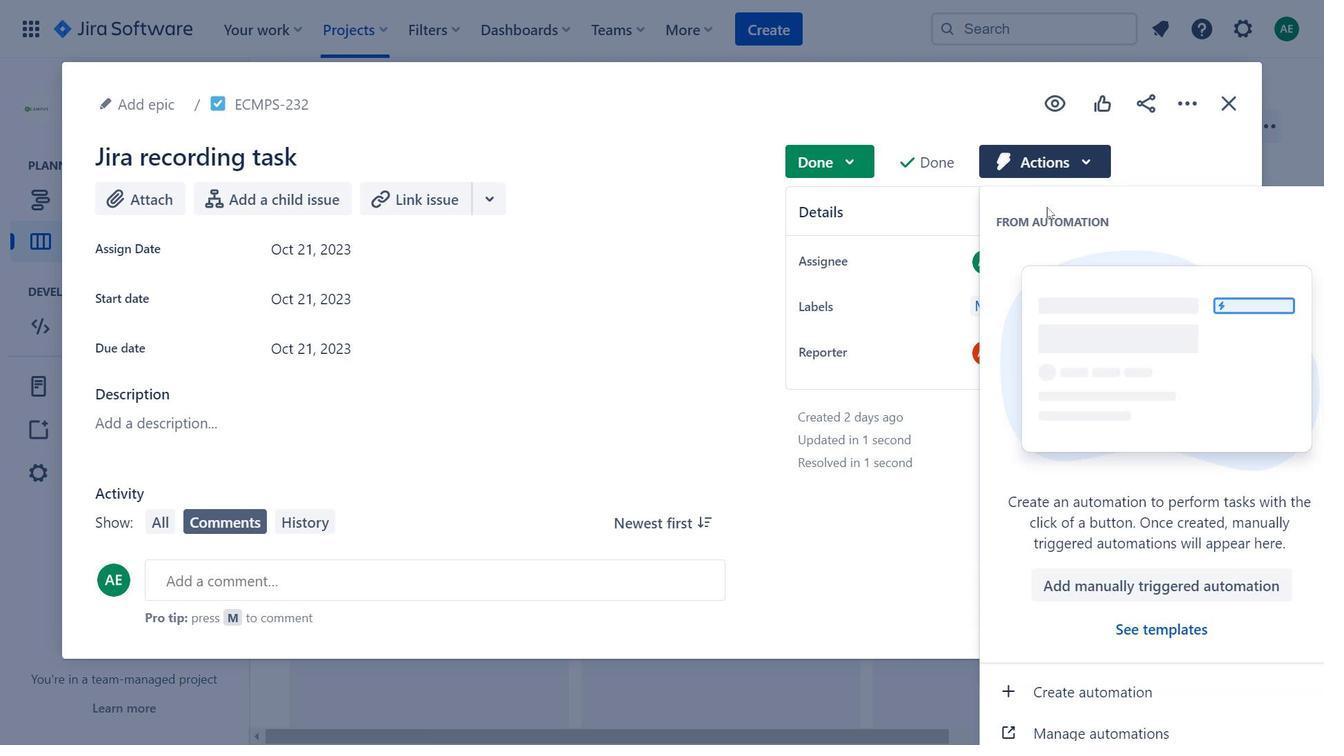 
Action: Mouse moved to (1122, 591)
Screenshot: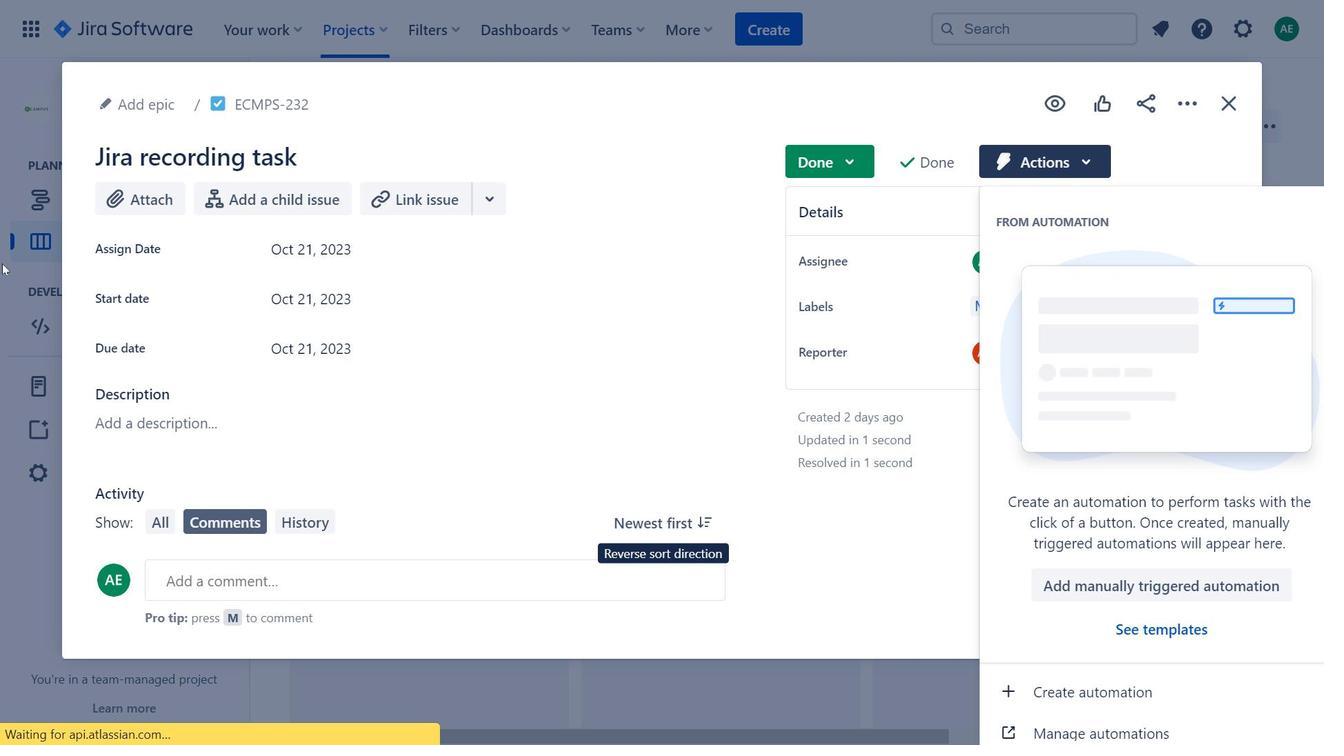 
Action: Mouse pressed left at (1122, 591)
Screenshot: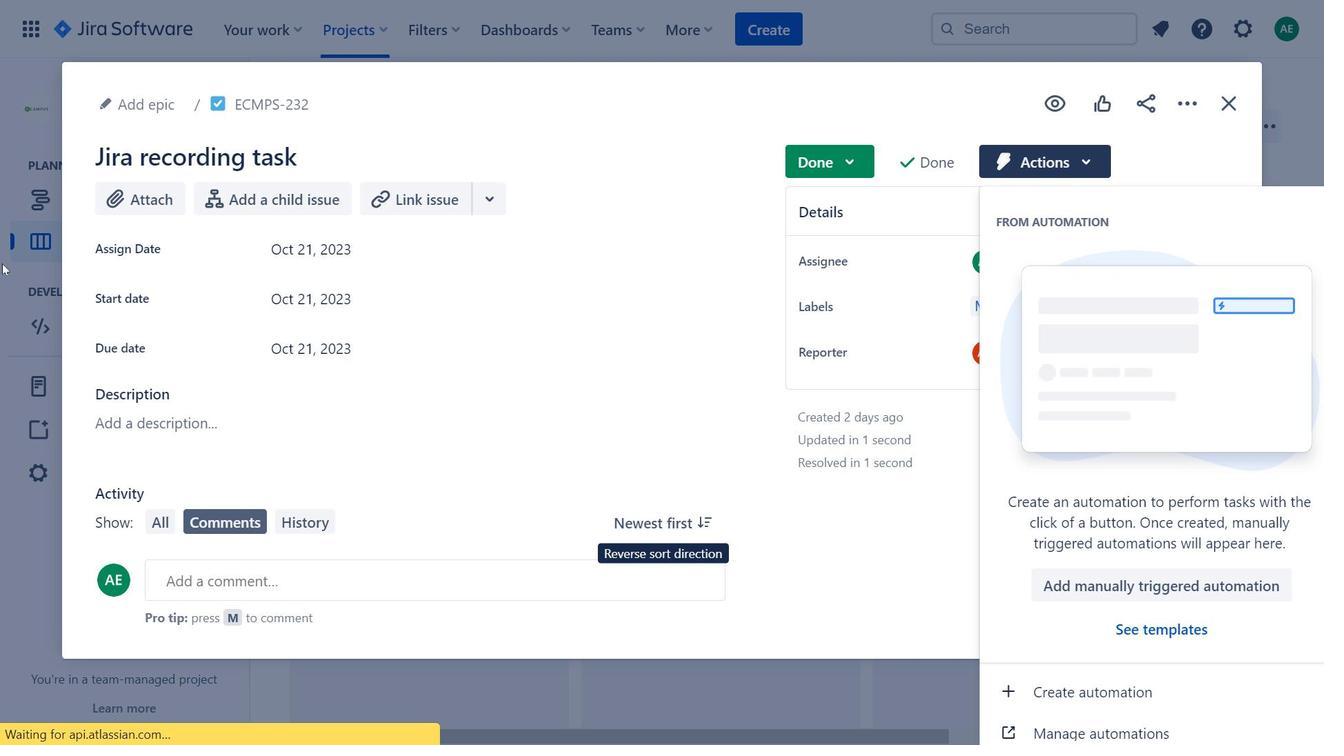 
Action: Mouse moved to (839, 279)
Screenshot: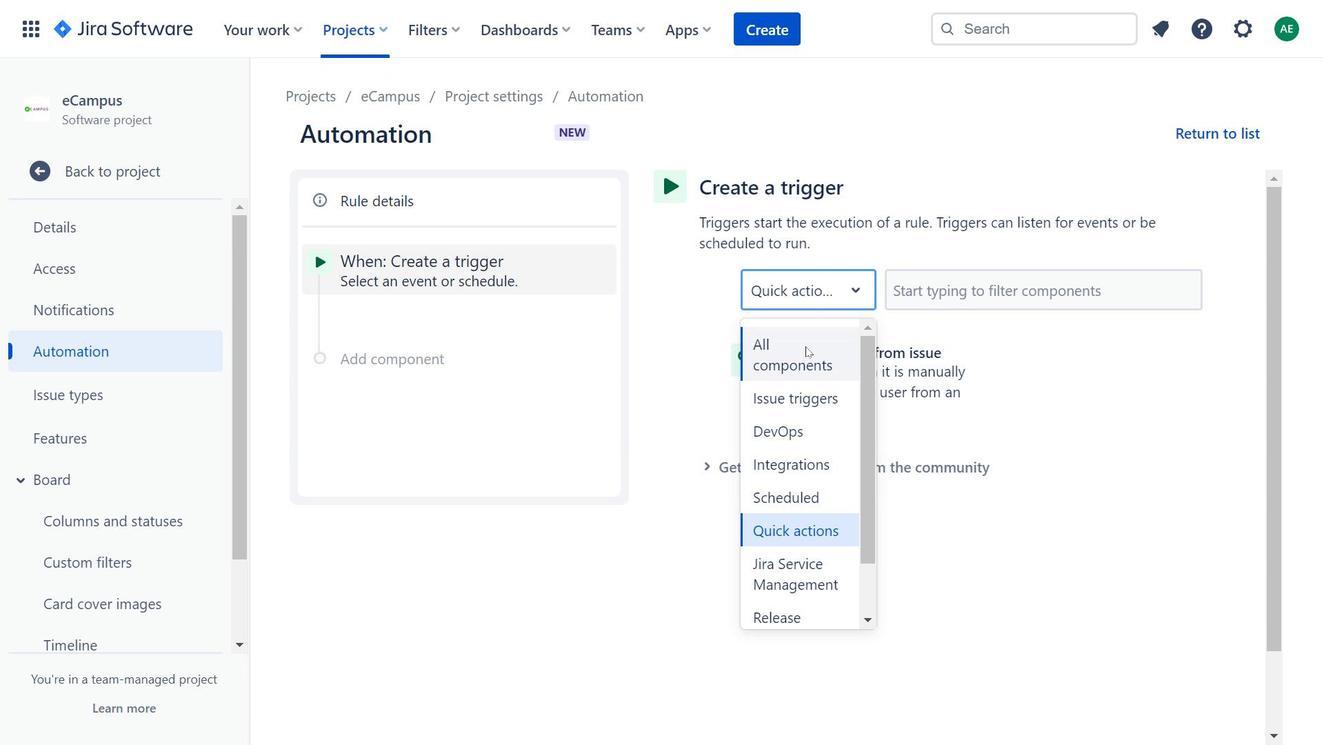
Action: Mouse pressed left at (839, 279)
Screenshot: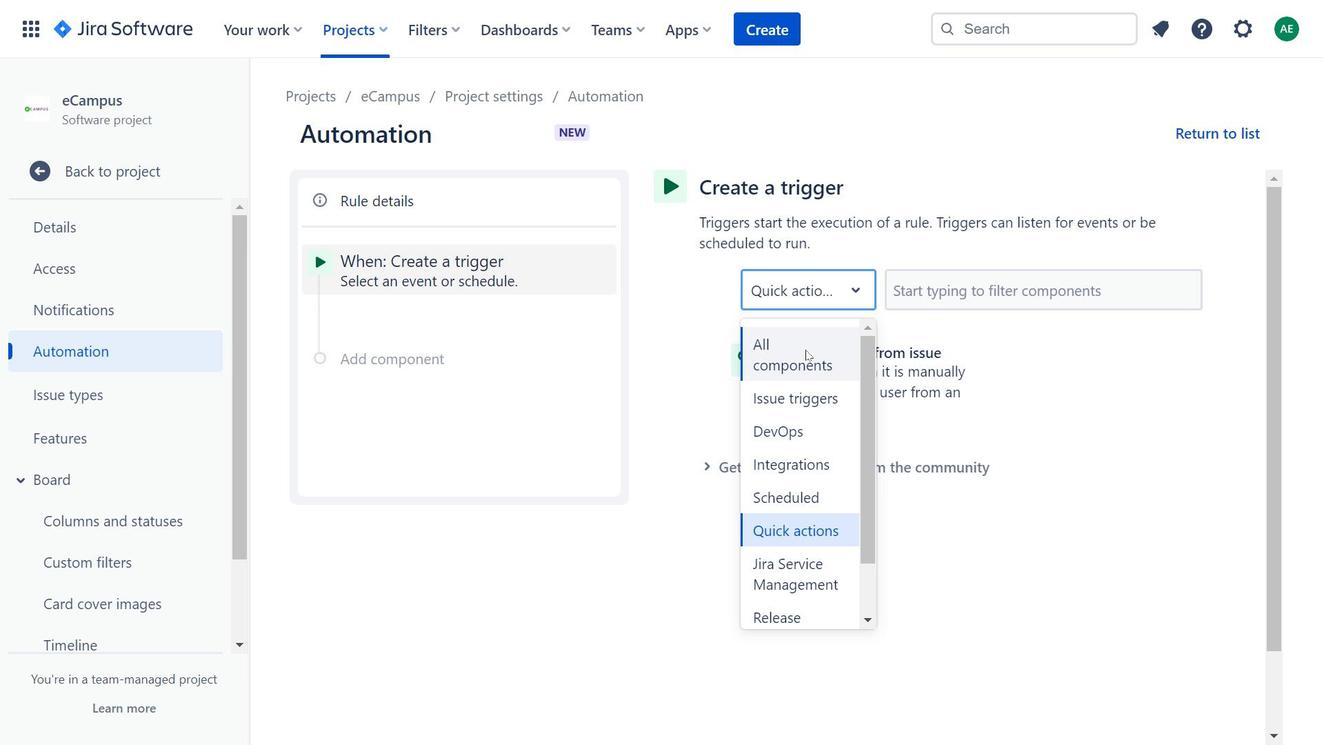
Action: Mouse moved to (817, 382)
Screenshot: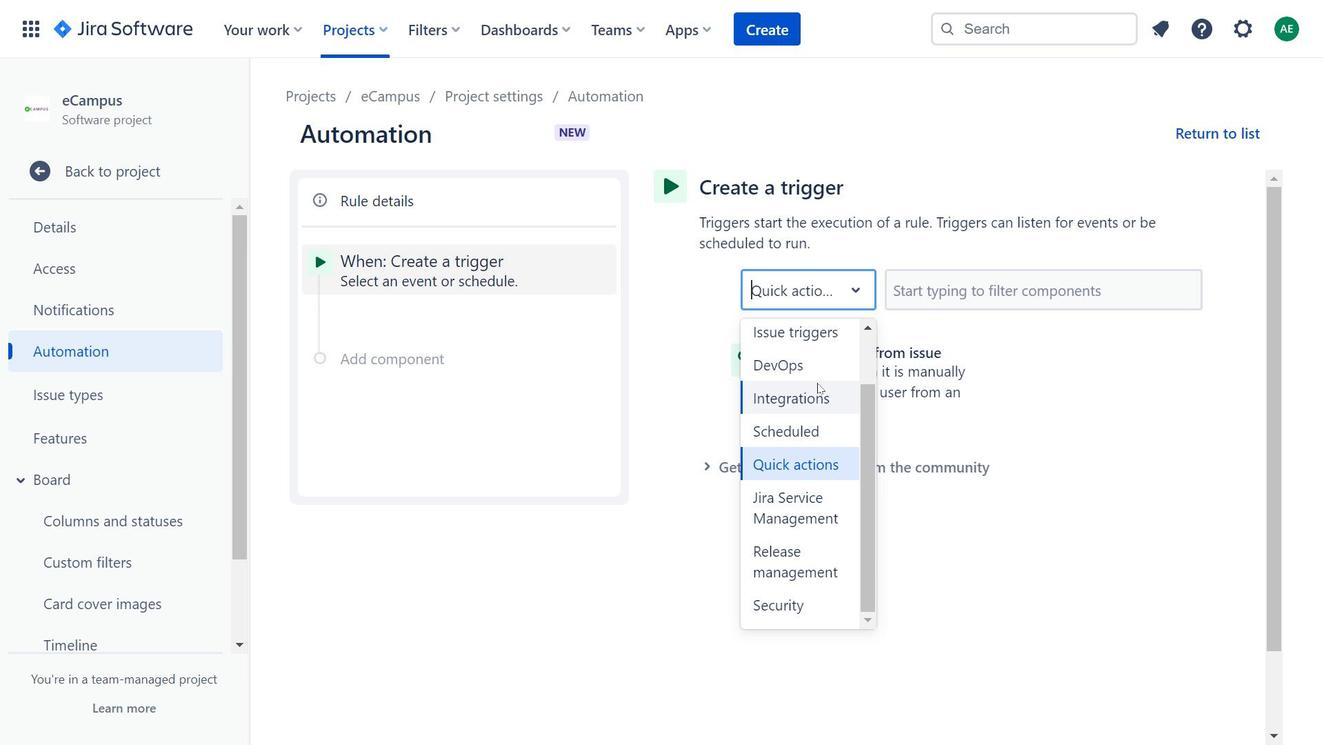 
Action: Mouse scrolled (817, 382) with delta (0, 0)
Screenshot: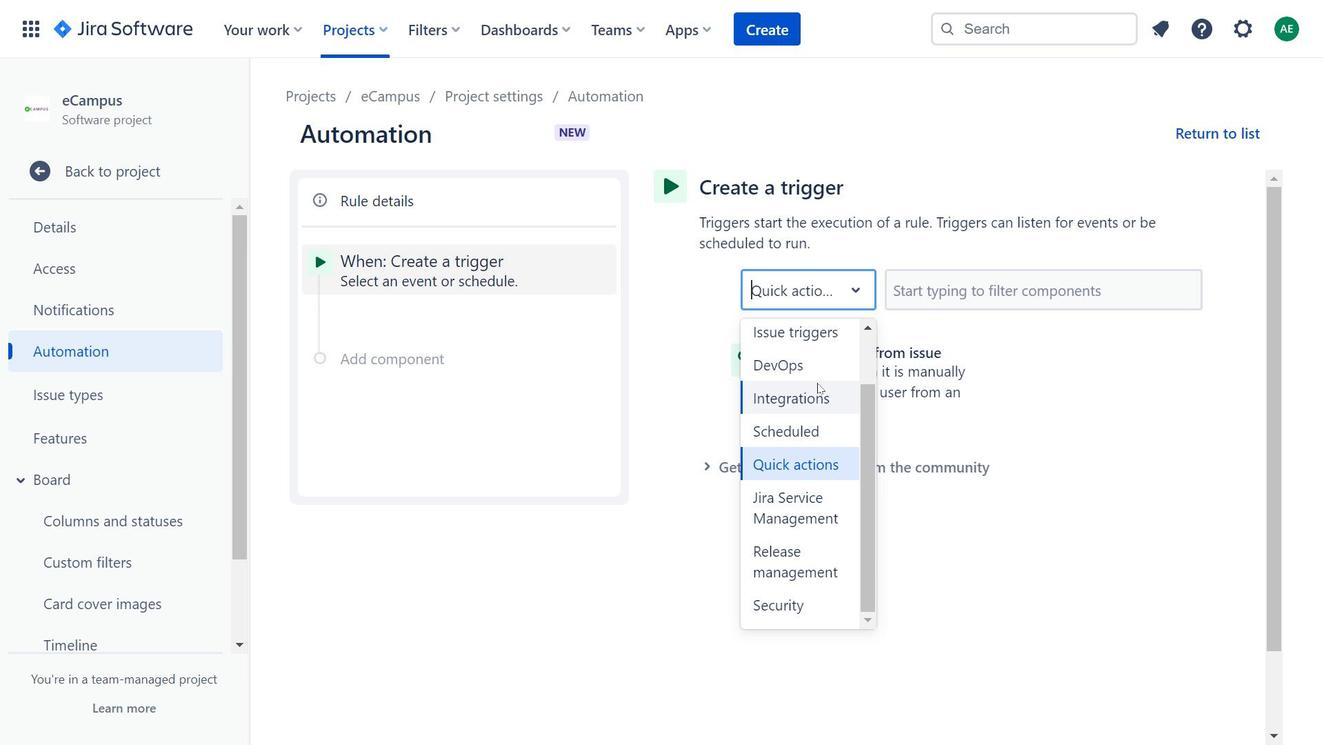 
Action: Mouse moved to (1126, 393)
Screenshot: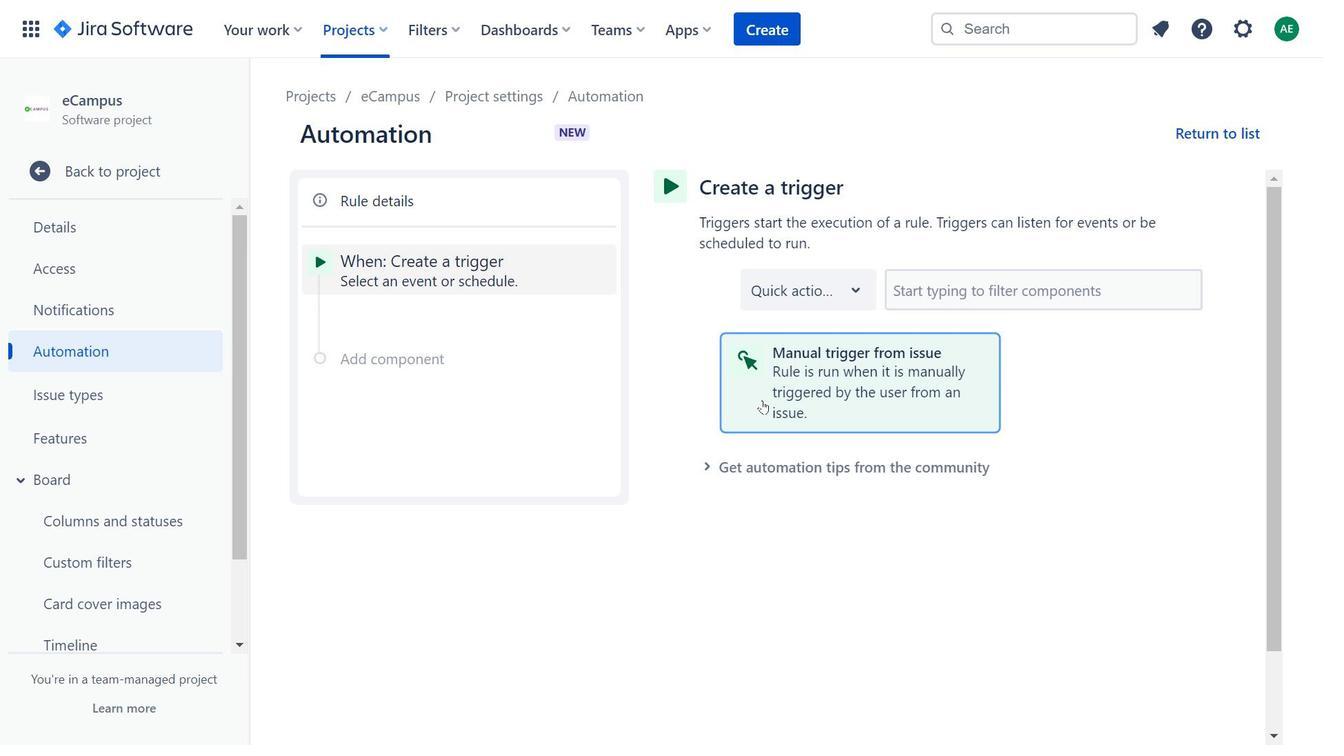 
Action: Mouse pressed left at (1126, 393)
Screenshot: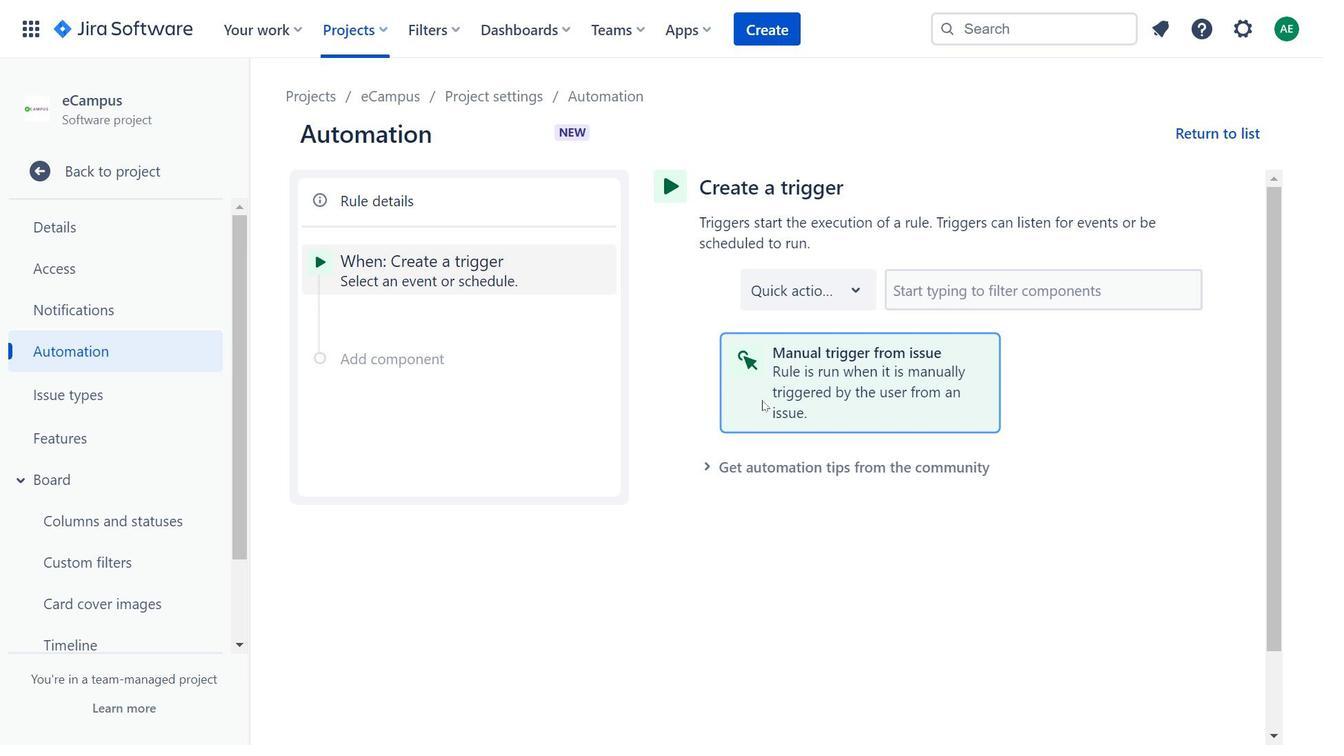 
Action: Mouse moved to (762, 400)
Screenshot: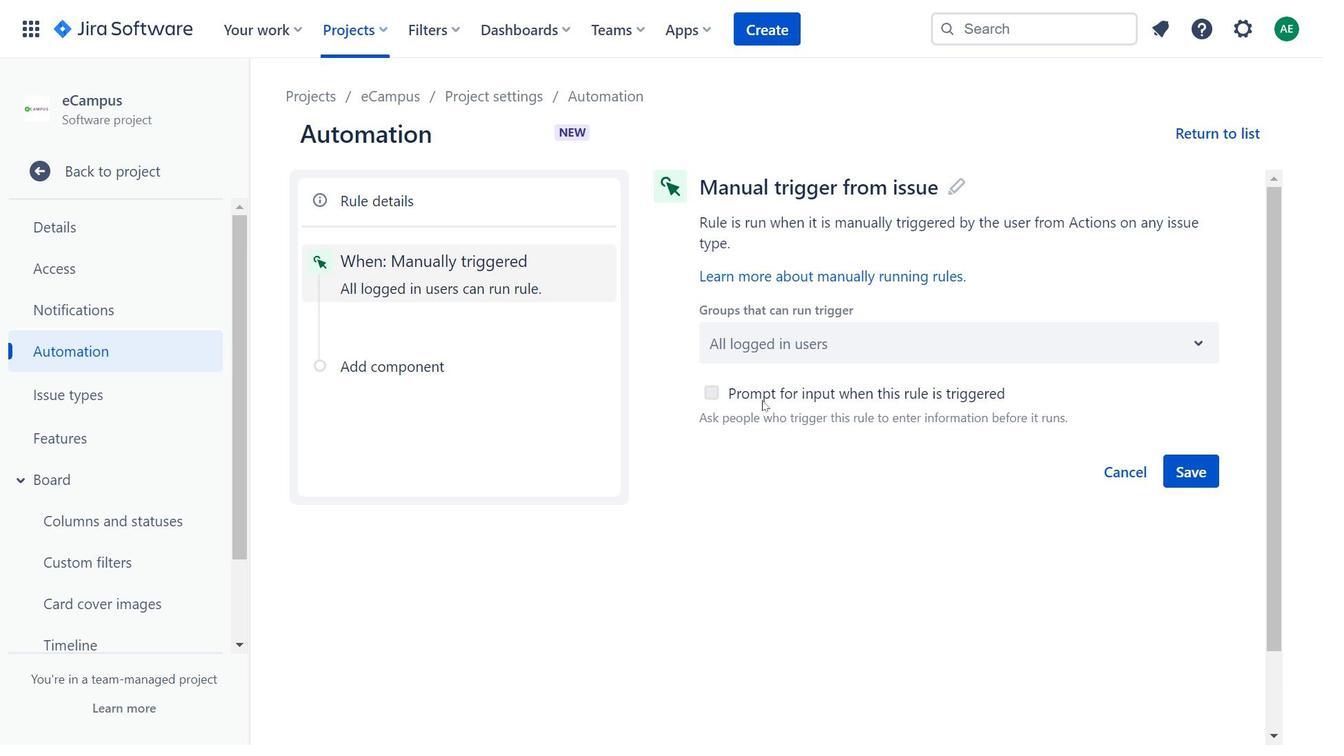 
Action: Mouse pressed left at (762, 400)
Screenshot: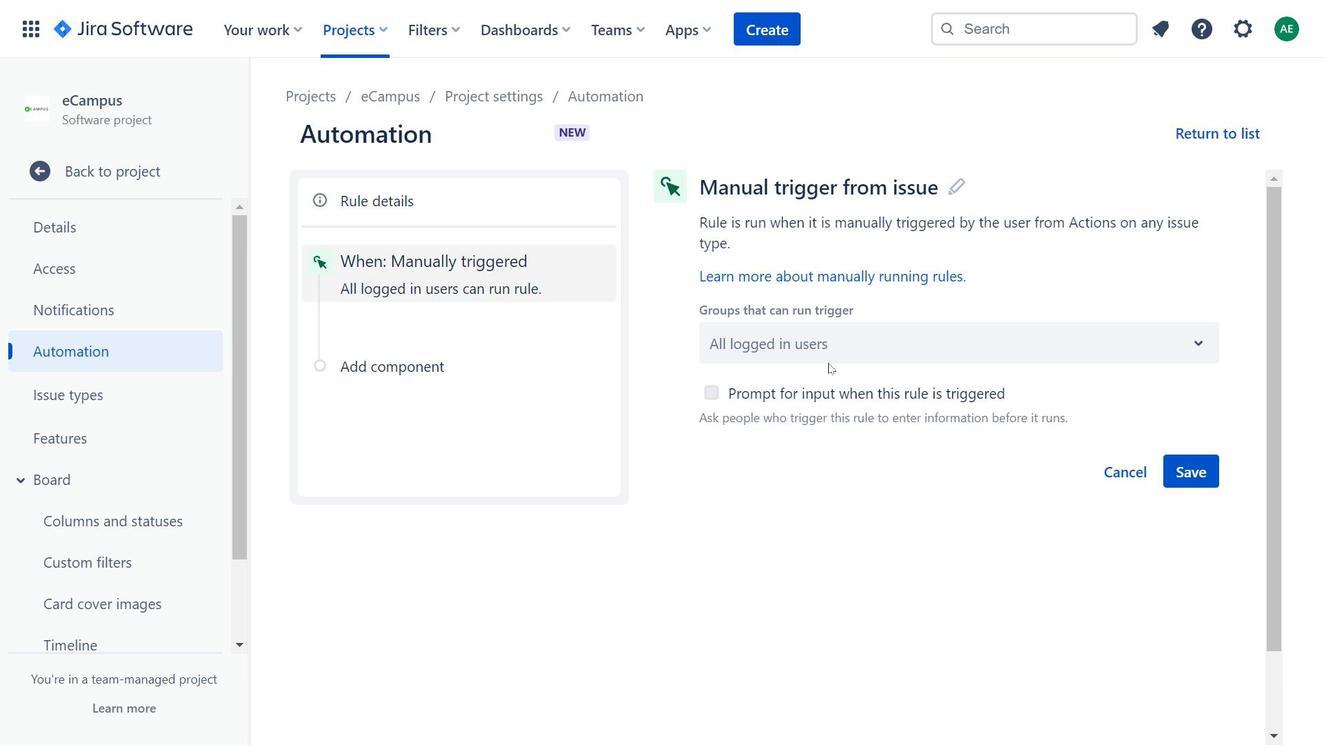 
Action: Mouse moved to (839, 335)
Screenshot: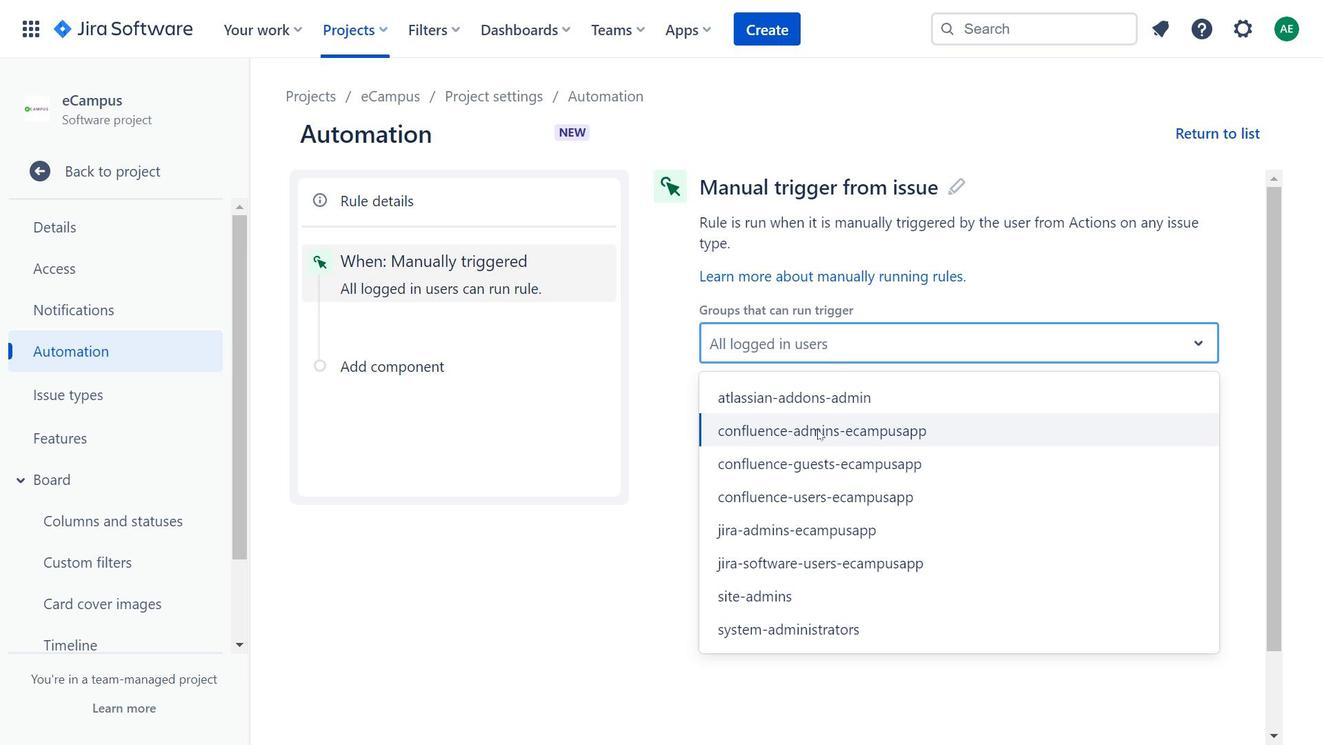 
Action: Mouse pressed left at (839, 335)
Screenshot: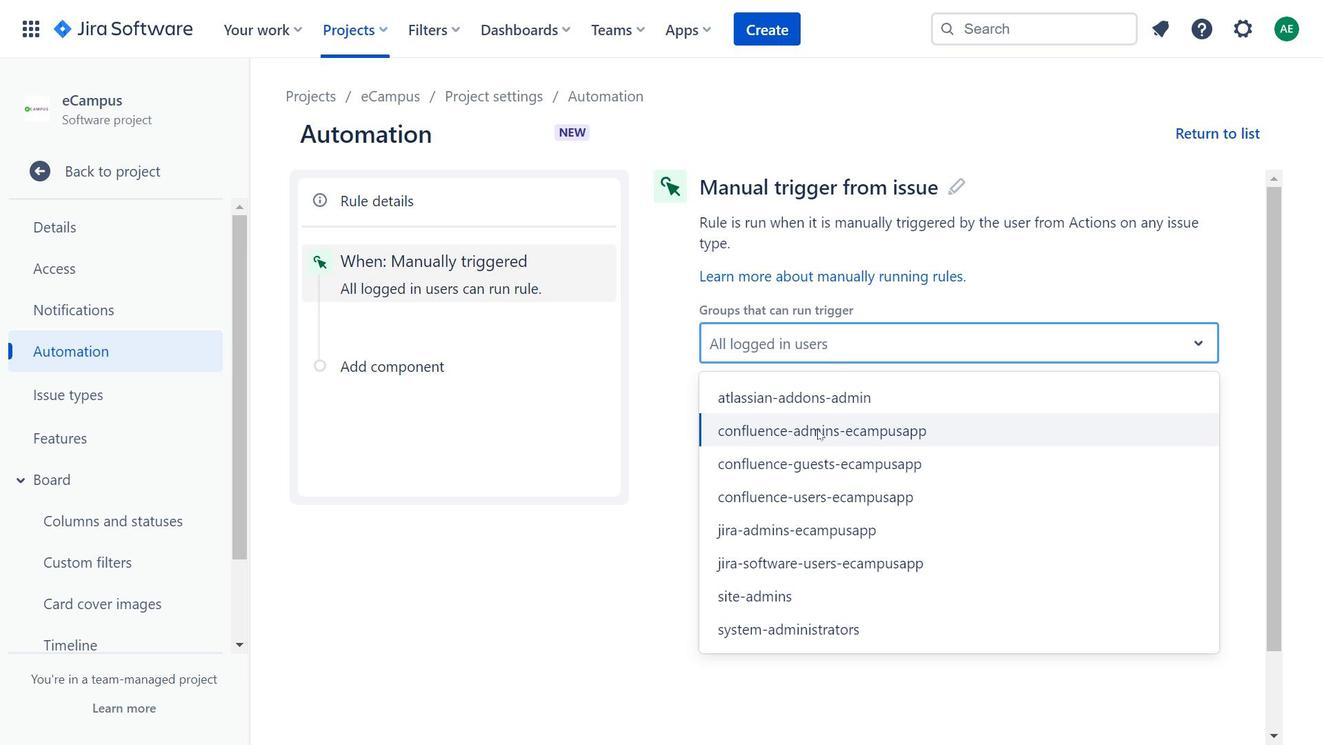
Action: Mouse moved to (689, 489)
Screenshot: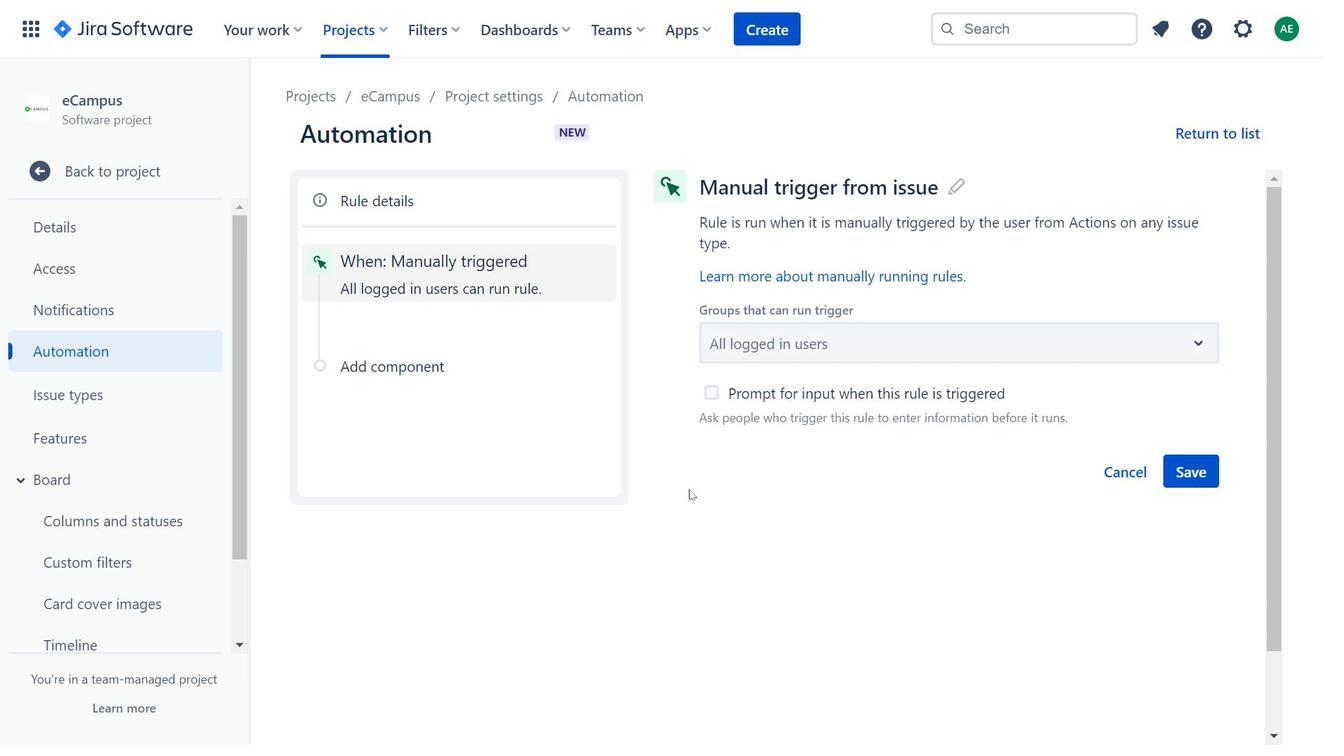 
Action: Mouse pressed left at (689, 489)
Screenshot: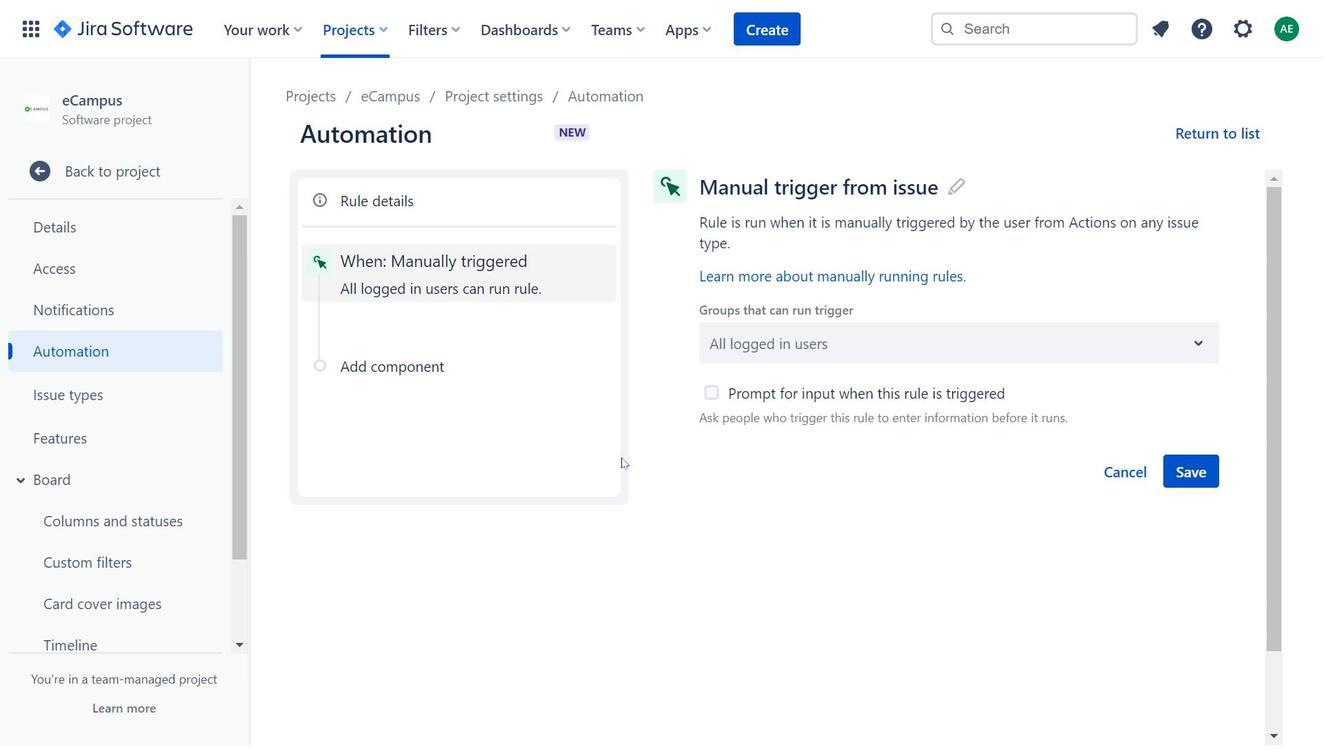 
Action: Mouse moved to (417, 280)
Screenshot: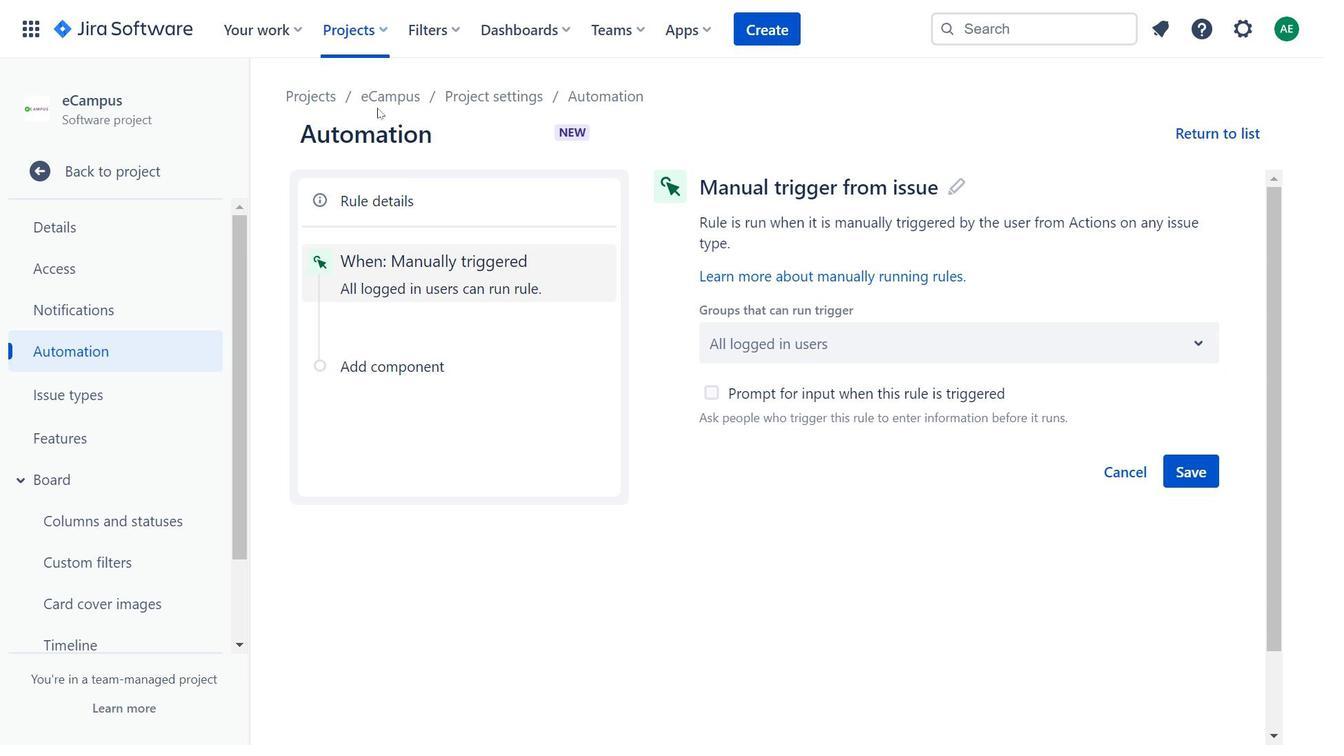 
Action: Mouse scrolled (417, 280) with delta (0, 0)
Screenshot: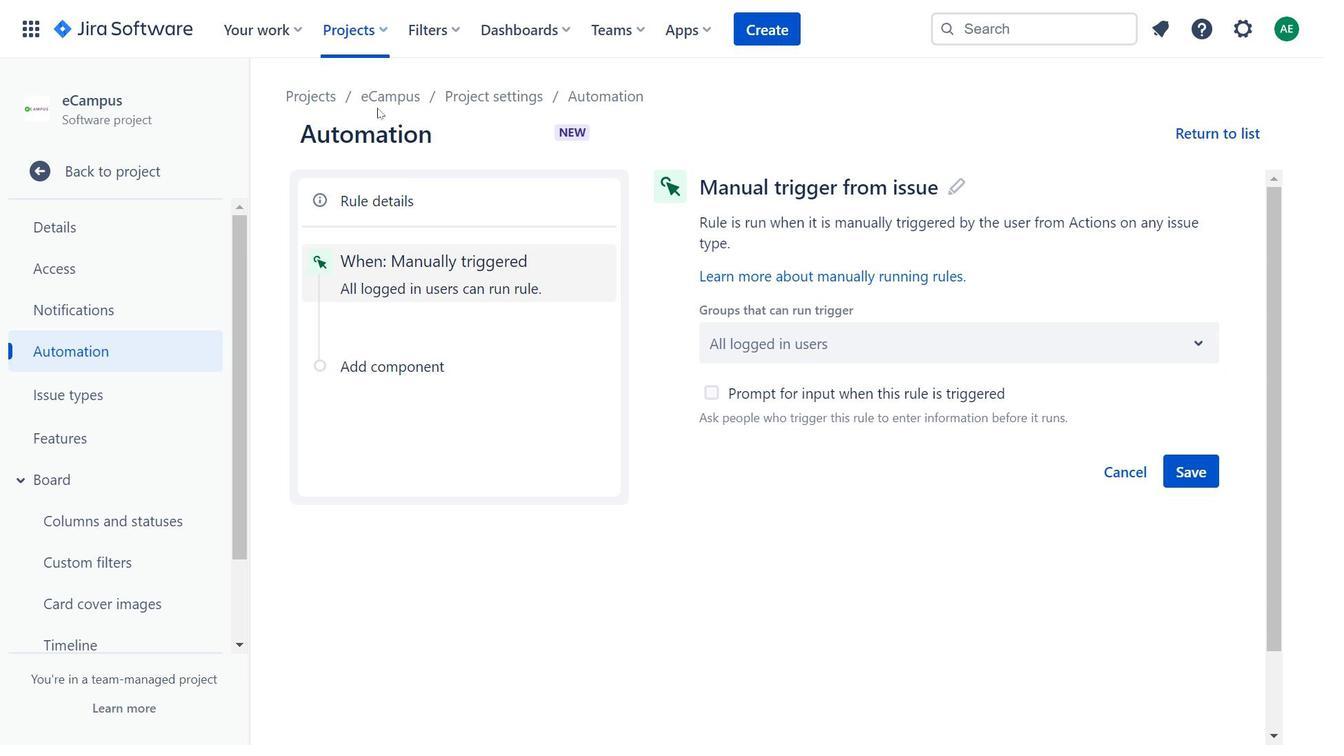 
Action: Mouse moved to (417, 278)
Screenshot: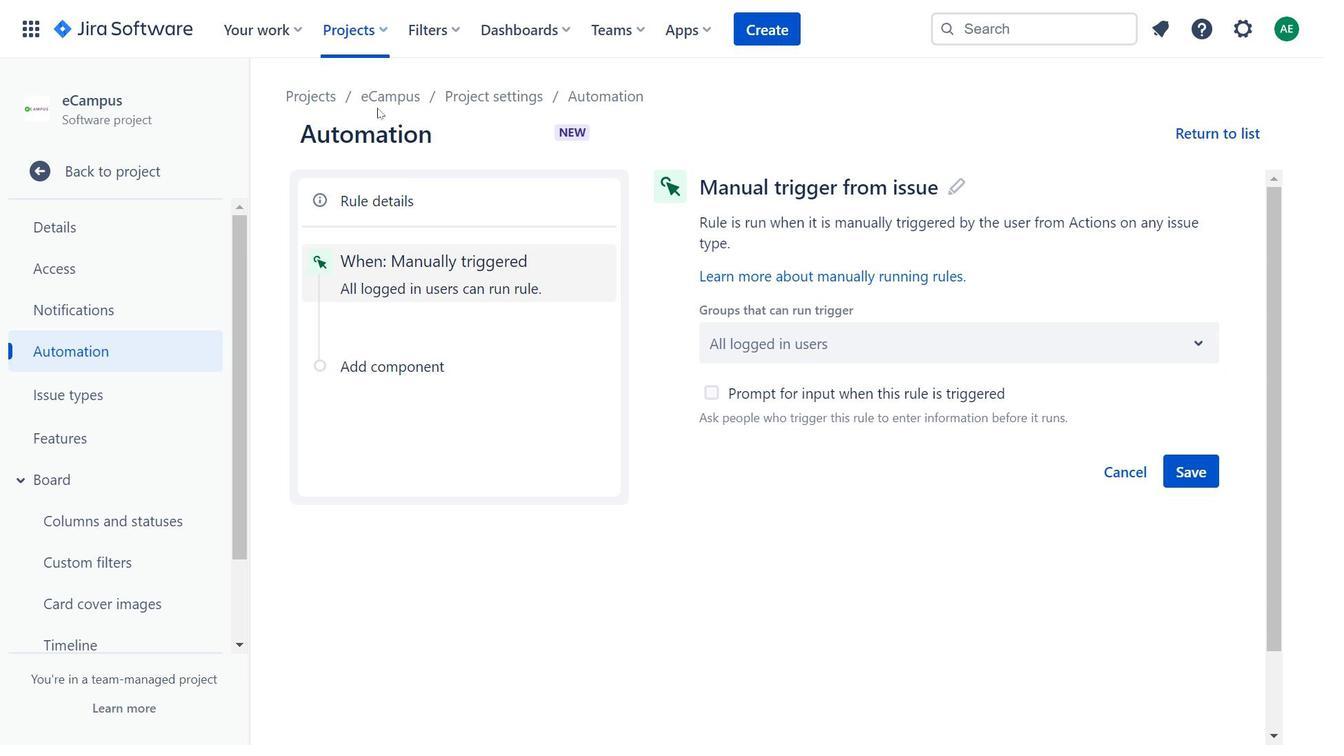 
Action: Mouse scrolled (417, 279) with delta (0, 0)
Screenshot: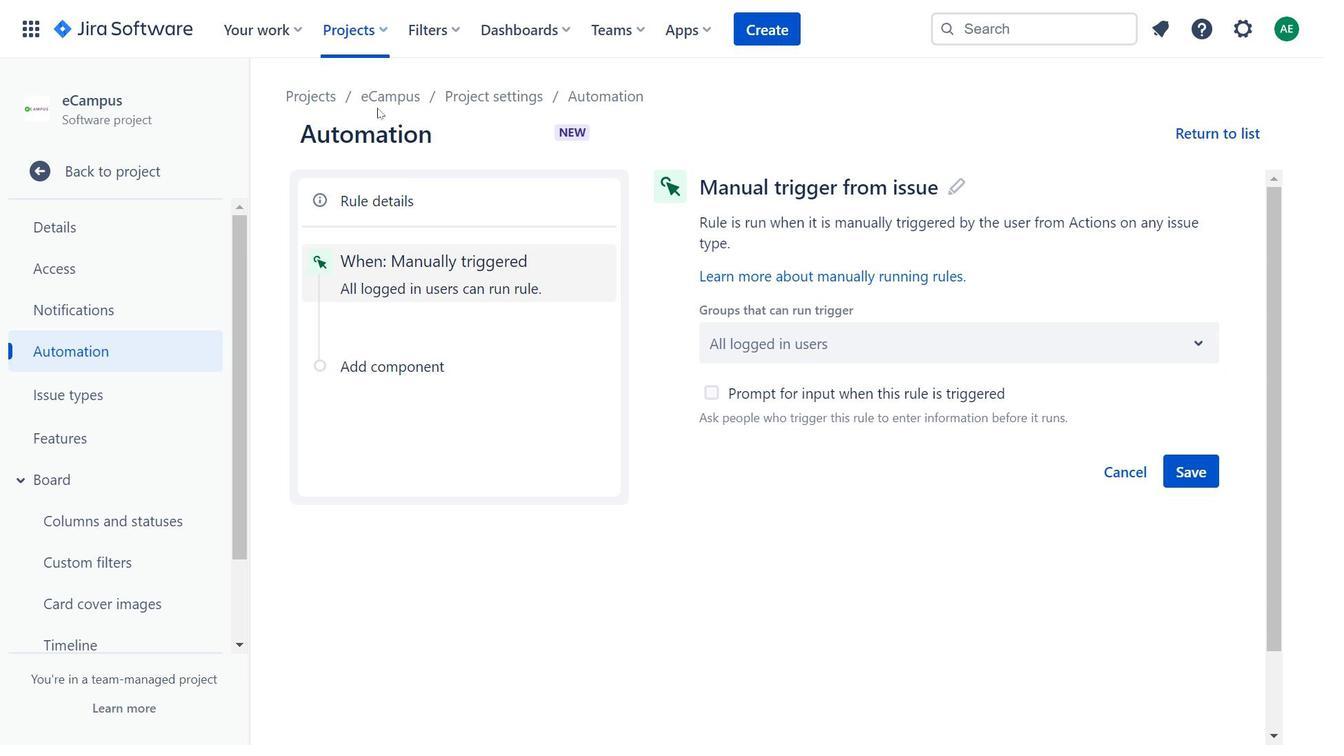 
Action: Mouse moved to (417, 275)
Screenshot: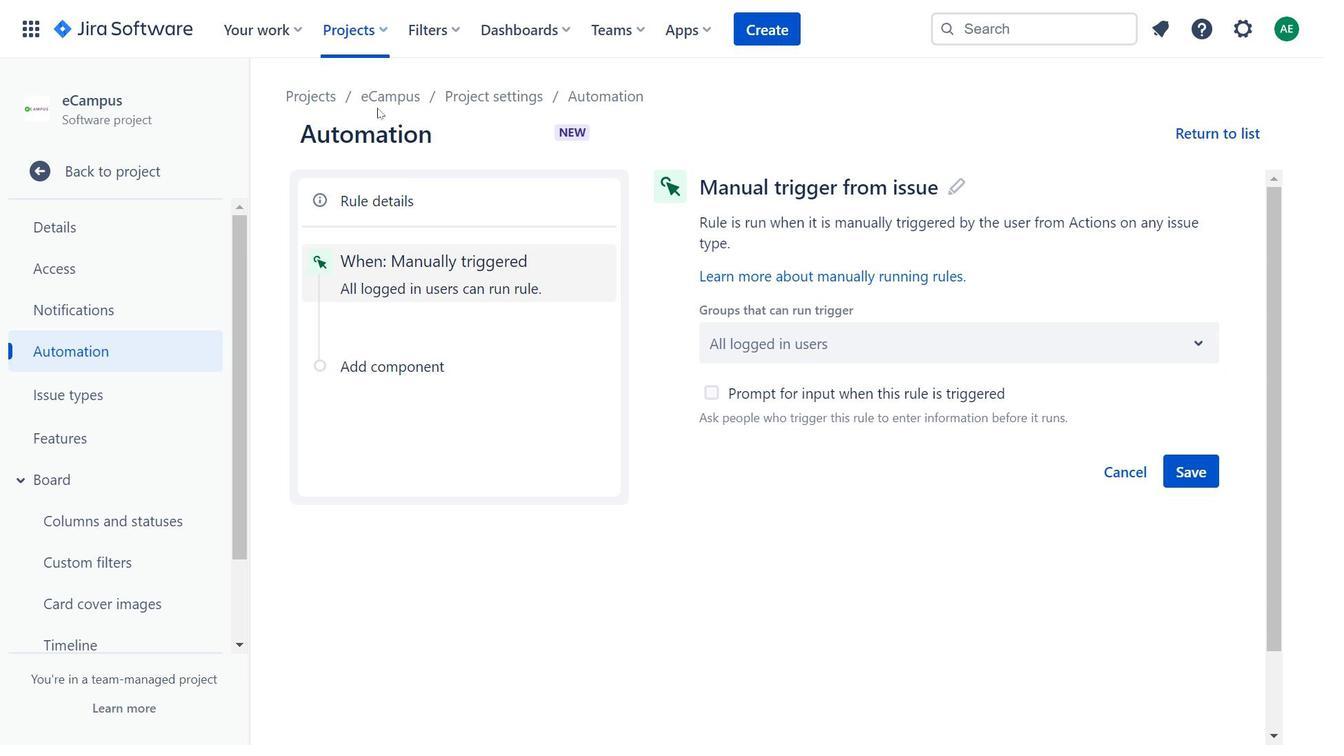 
Action: Mouse scrolled (417, 276) with delta (0, 0)
Screenshot: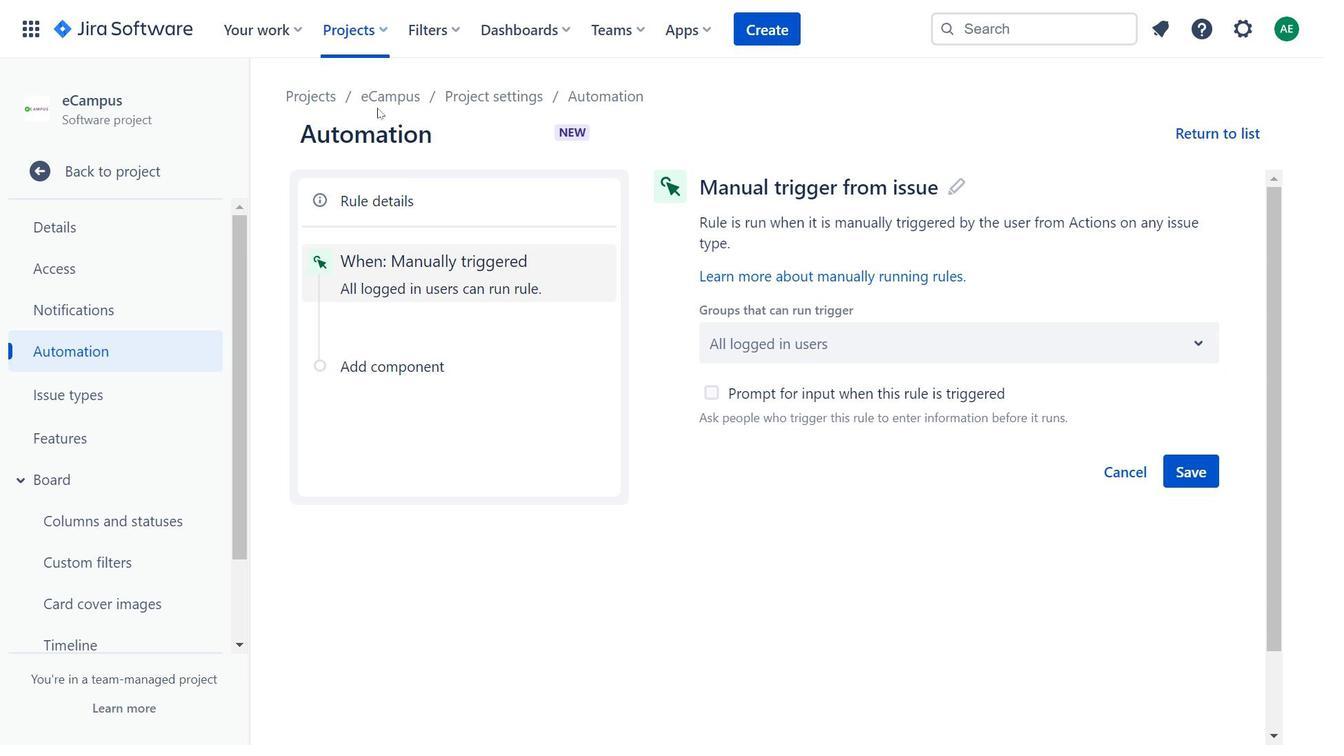 
Action: Mouse moved to (383, 99)
Screenshot: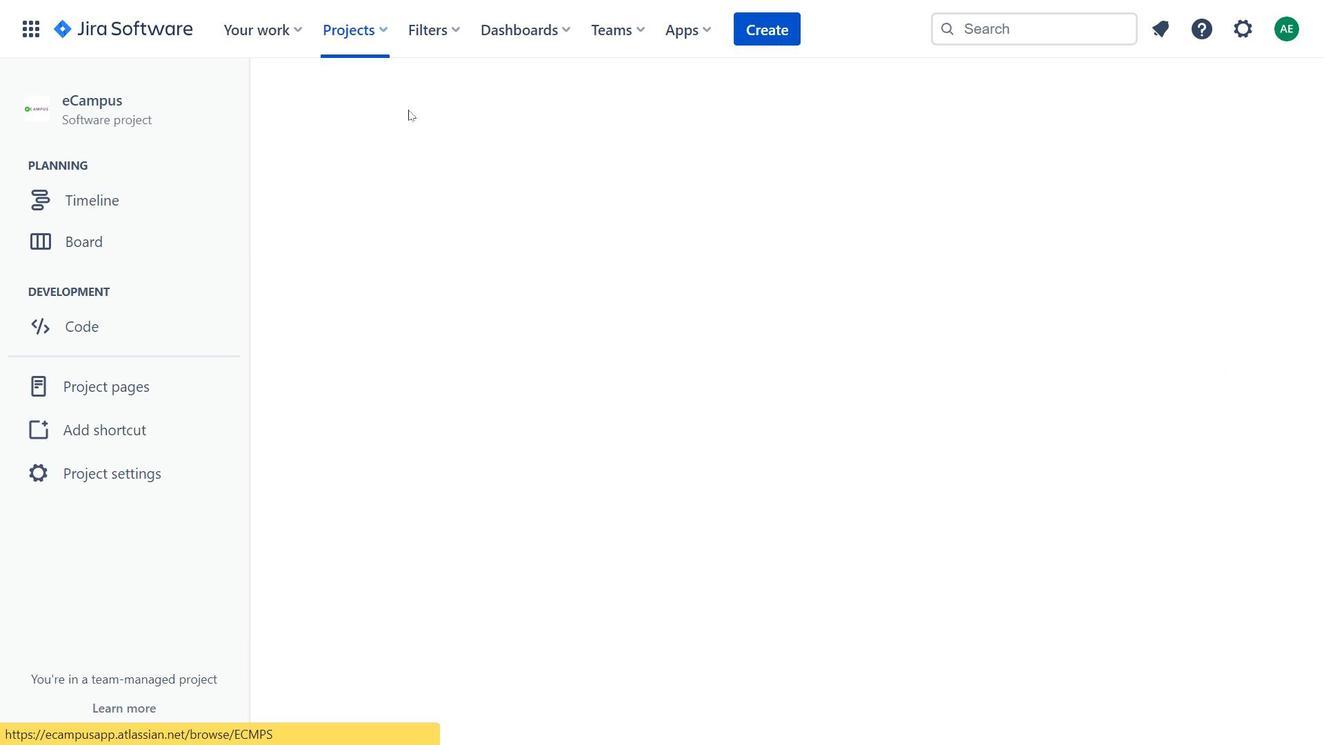
Action: Mouse pressed left at (383, 99)
Screenshot: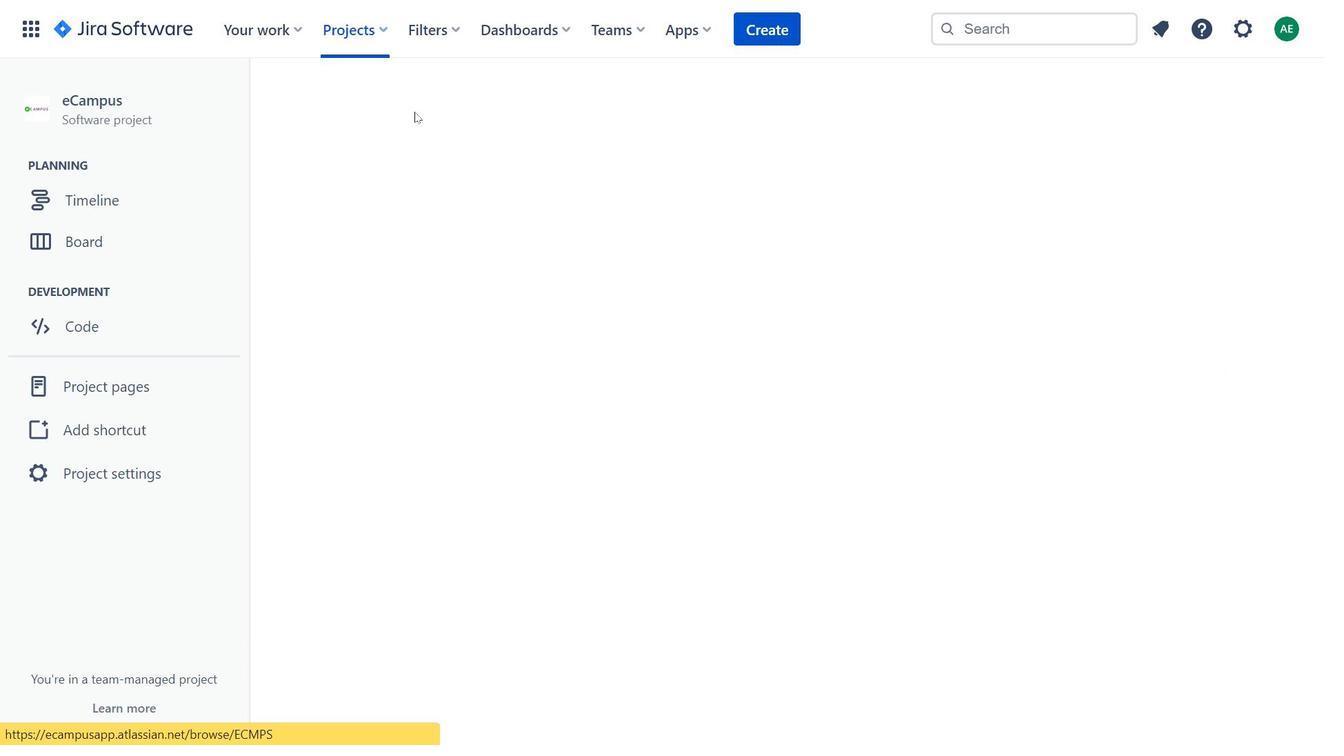 
Action: Mouse moved to (850, 340)
Screenshot: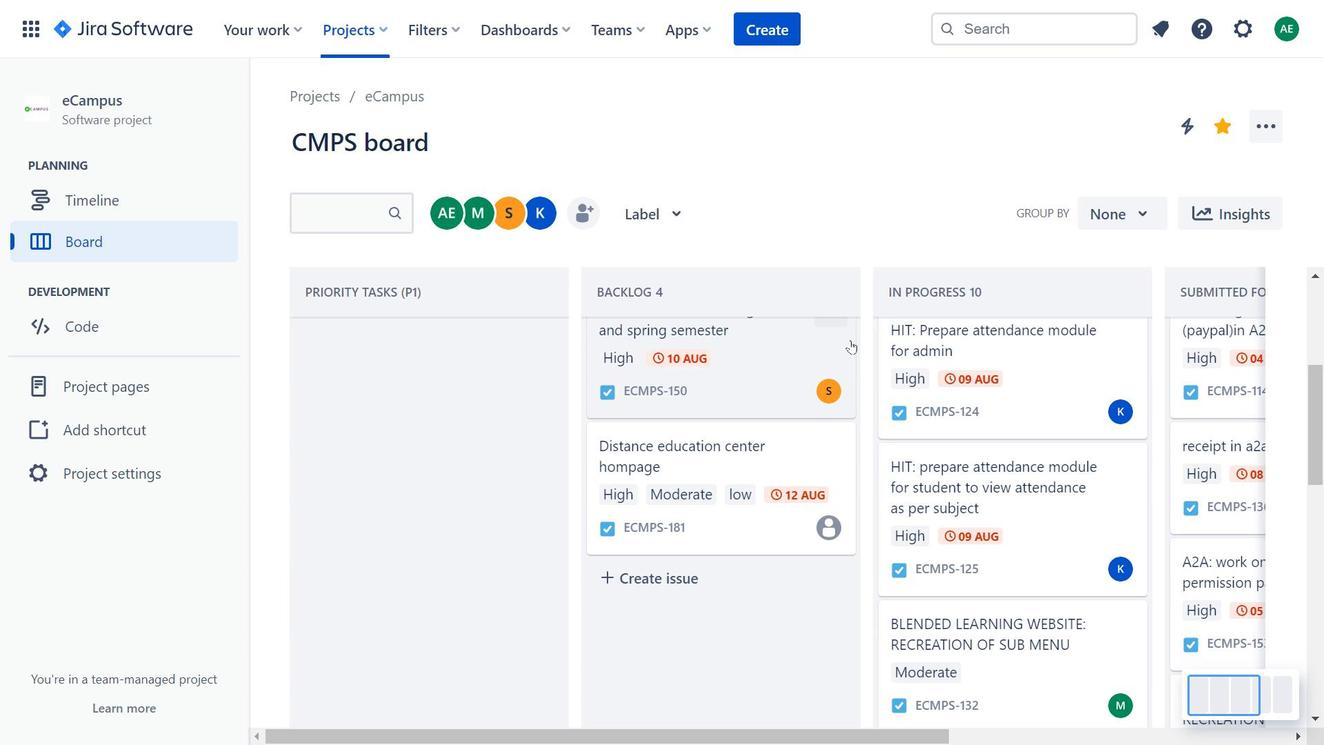 
Action: Mouse scrolled (850, 339) with delta (0, 0)
Screenshot: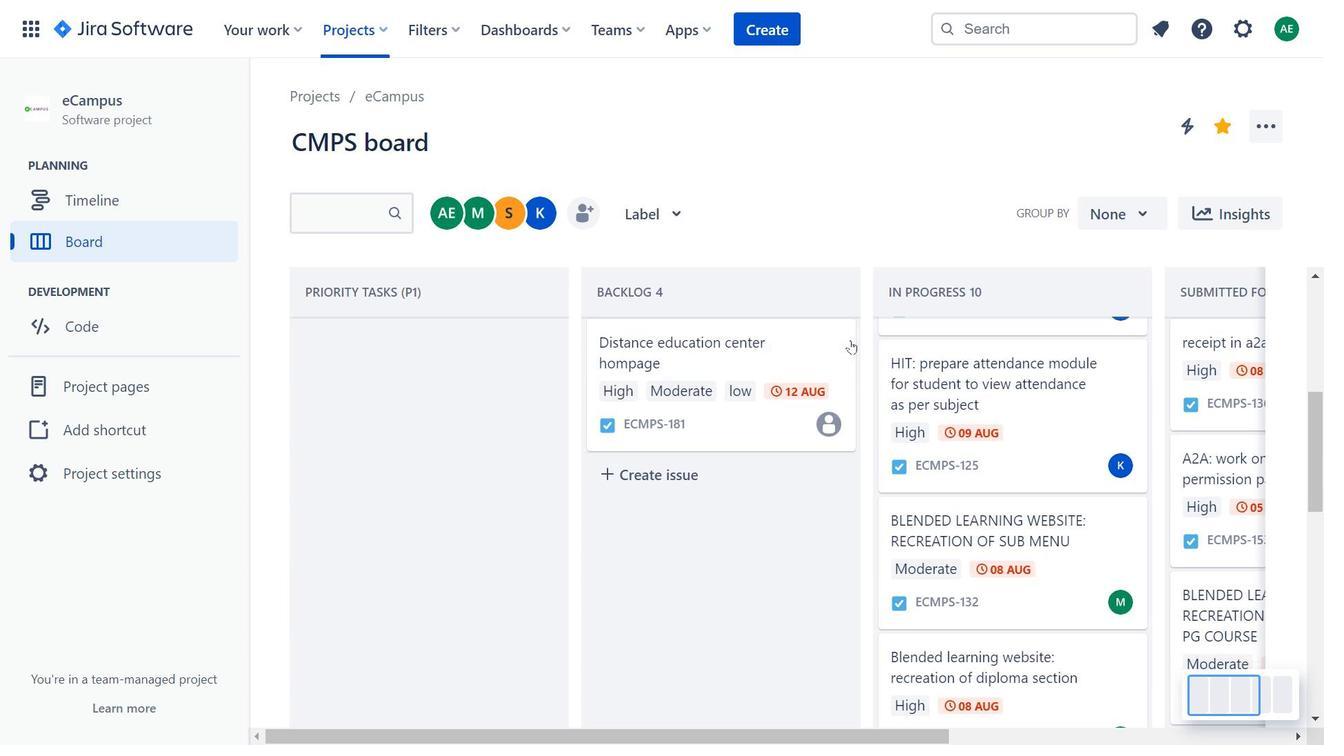 
Action: Mouse scrolled (850, 339) with delta (0, 0)
Screenshot: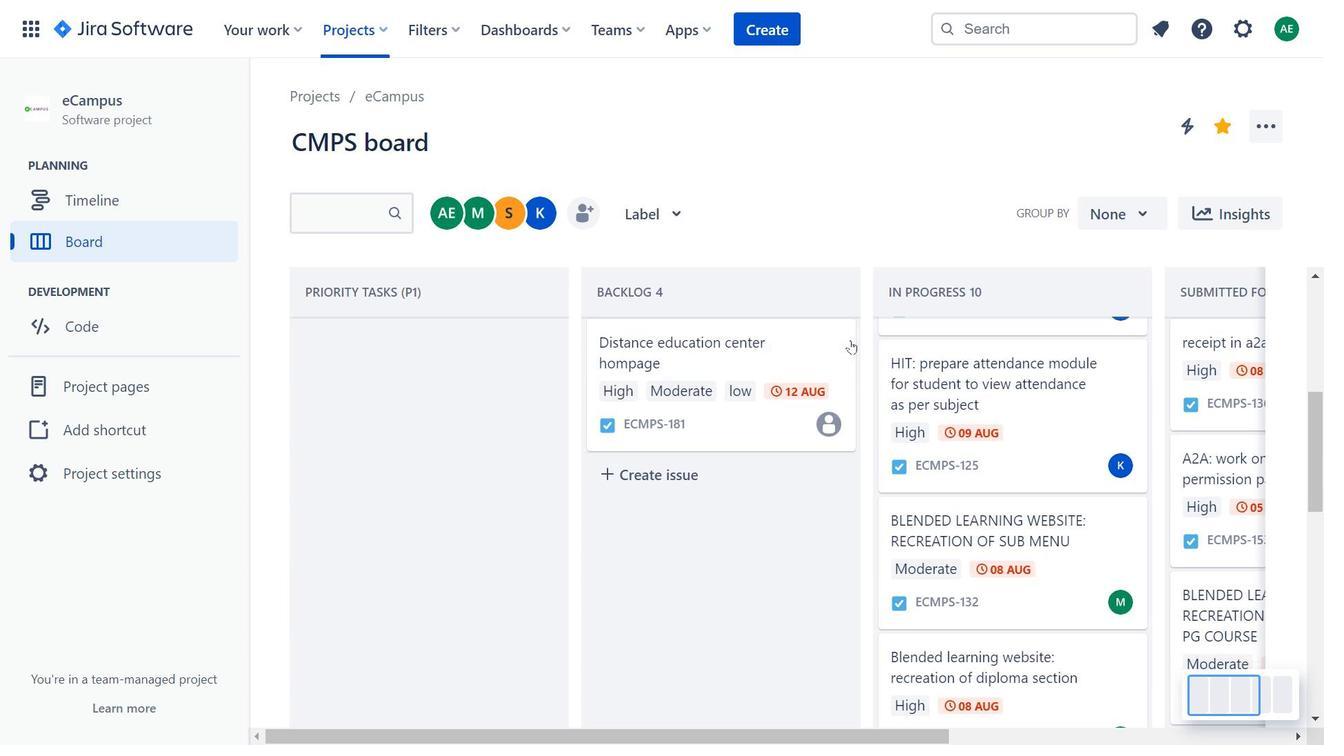 
Action: Mouse scrolled (850, 339) with delta (0, 0)
Screenshot: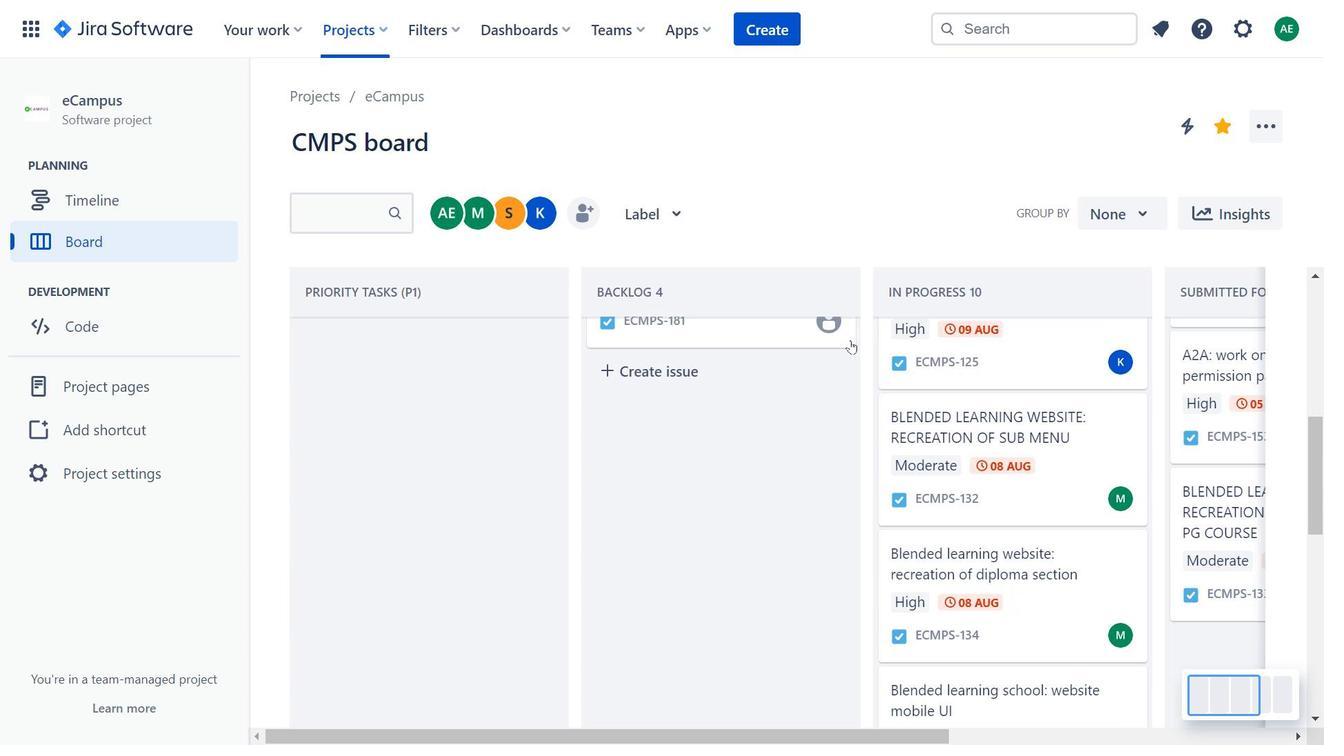 
Action: Mouse moved to (850, 340)
Screenshot: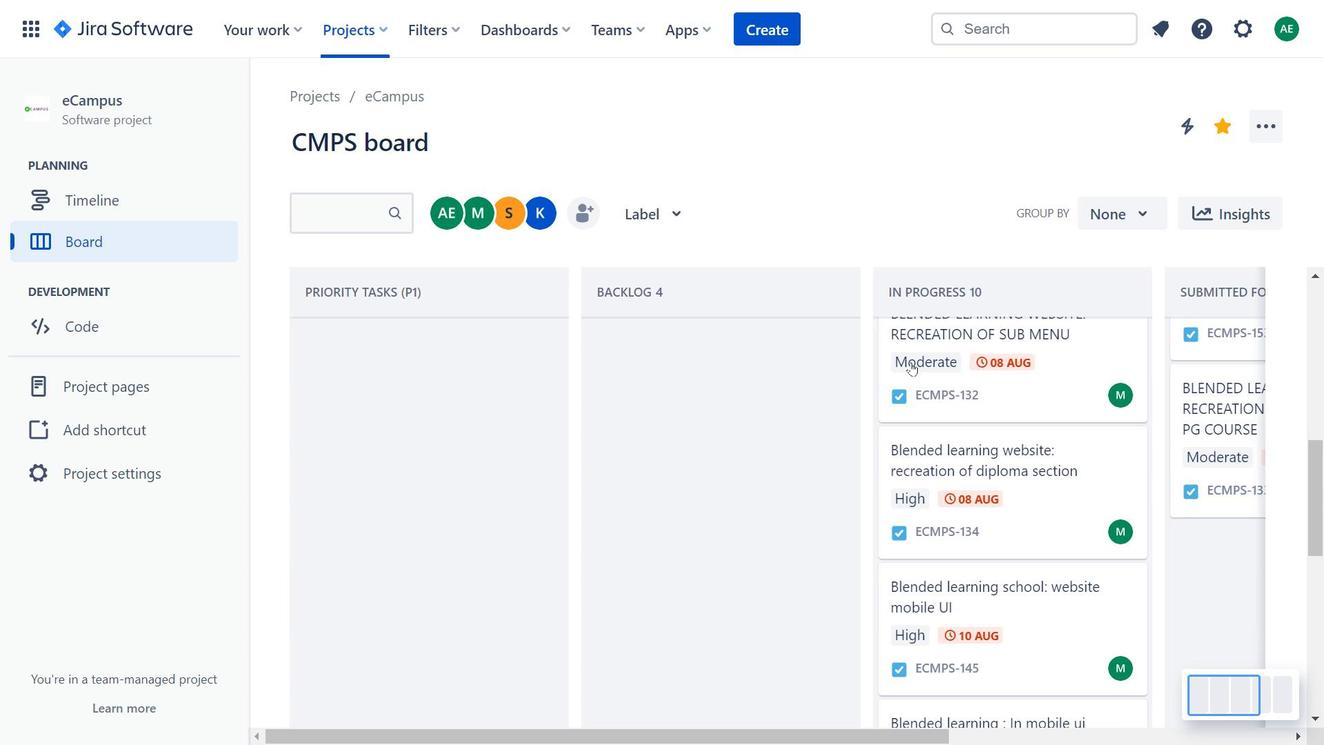 
Action: Mouse scrolled (850, 339) with delta (0, 0)
Screenshot: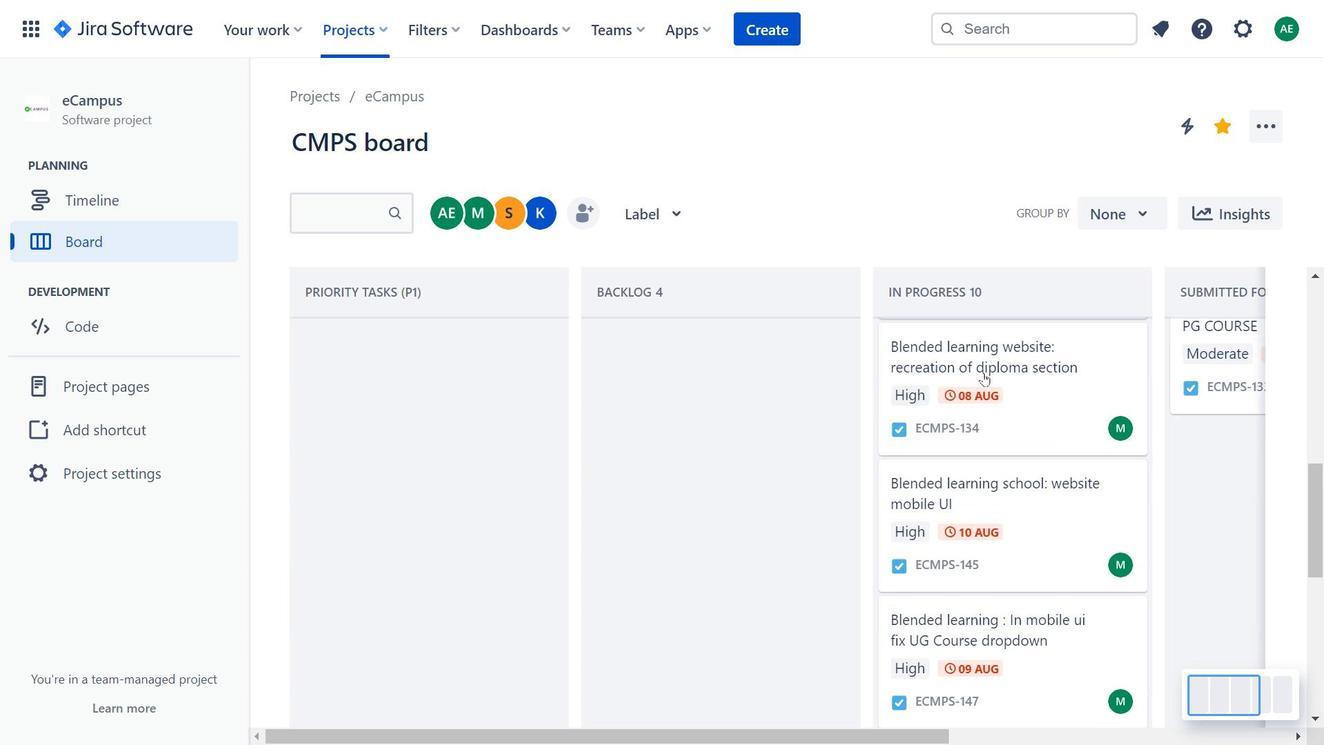 
Action: Mouse scrolled (850, 339) with delta (0, 0)
Screenshot: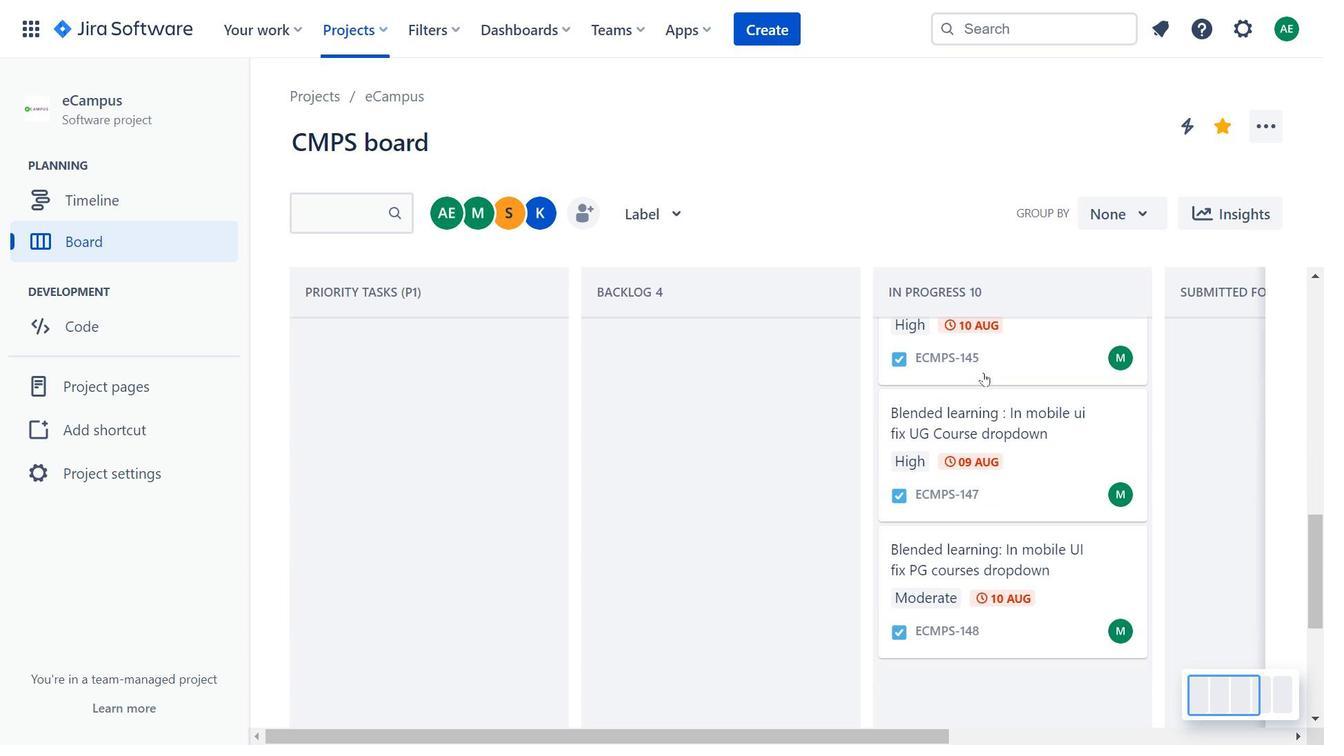 
Action: Mouse moved to (887, 354)
Screenshot: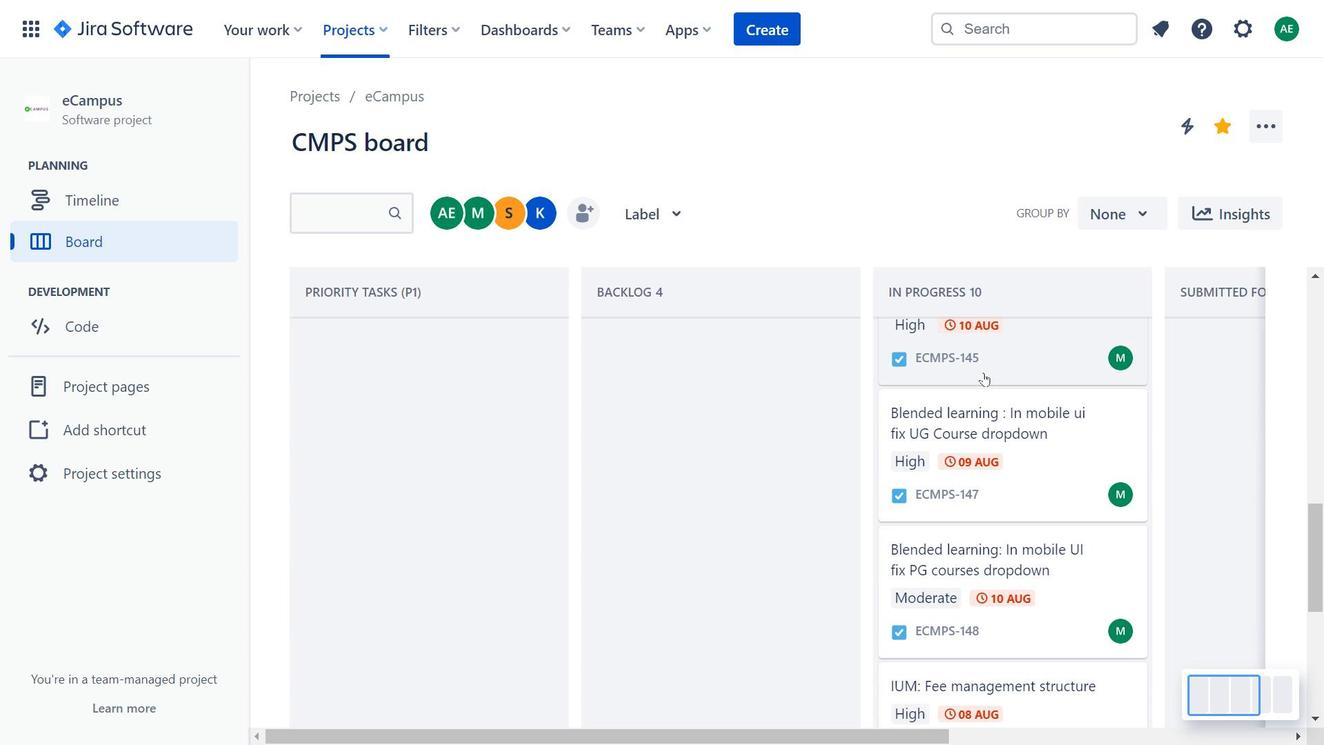 
Action: Mouse scrolled (887, 353) with delta (0, 0)
Screenshot: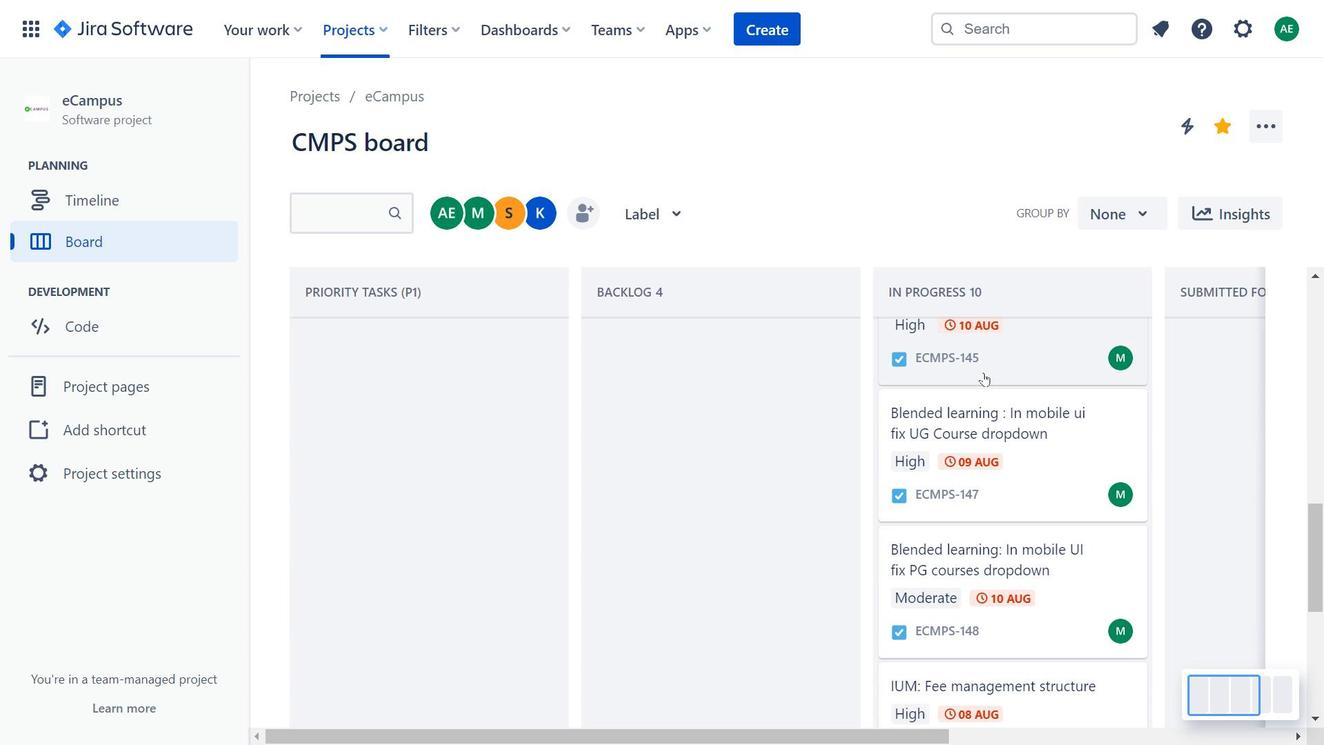 
Action: Mouse moved to (984, 372)
Screenshot: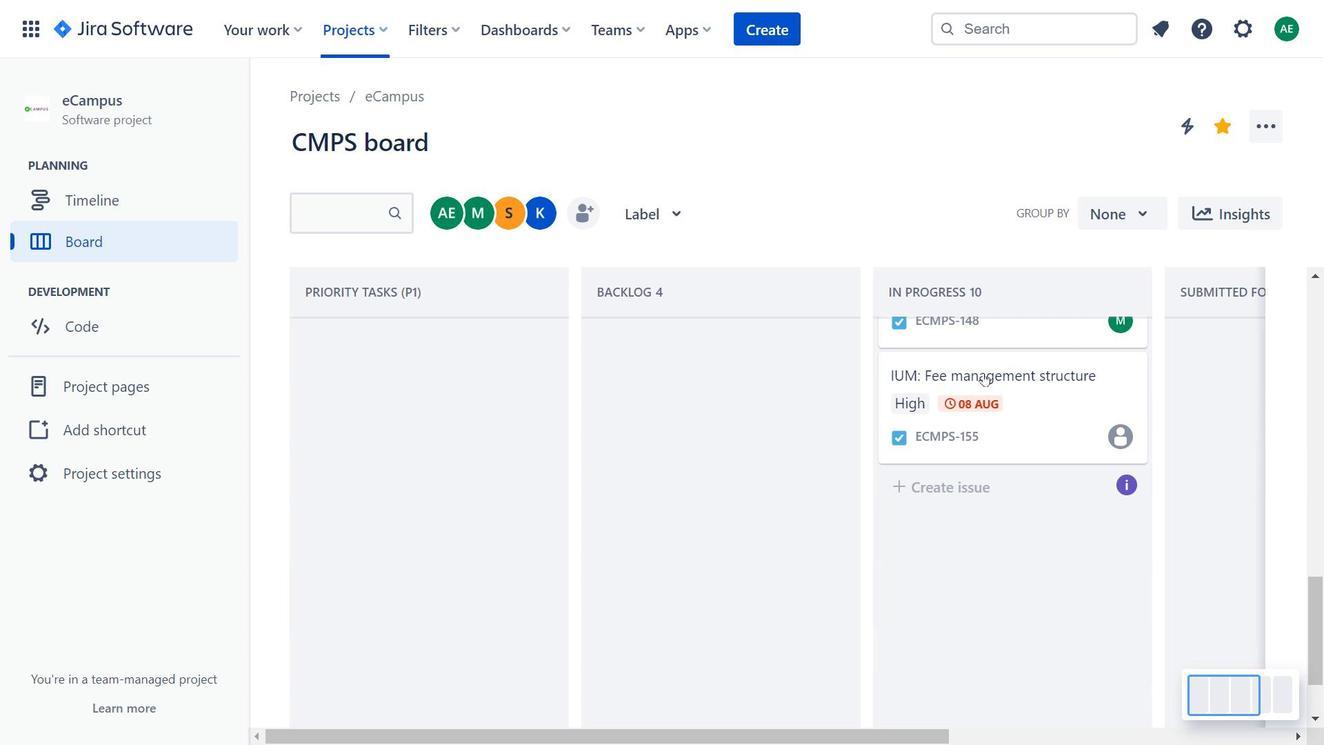 
Action: Mouse scrolled (984, 371) with delta (0, 0)
Screenshot: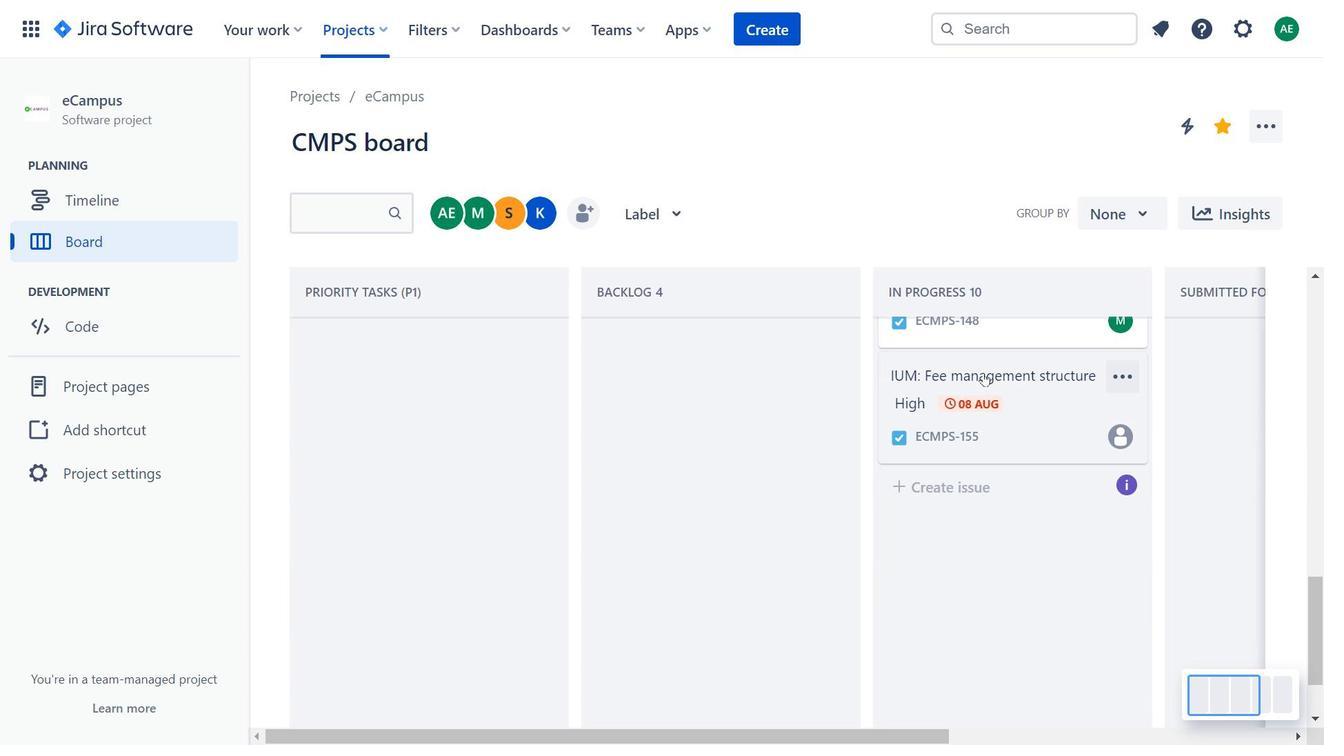
Action: Mouse scrolled (984, 371) with delta (0, 0)
Screenshot: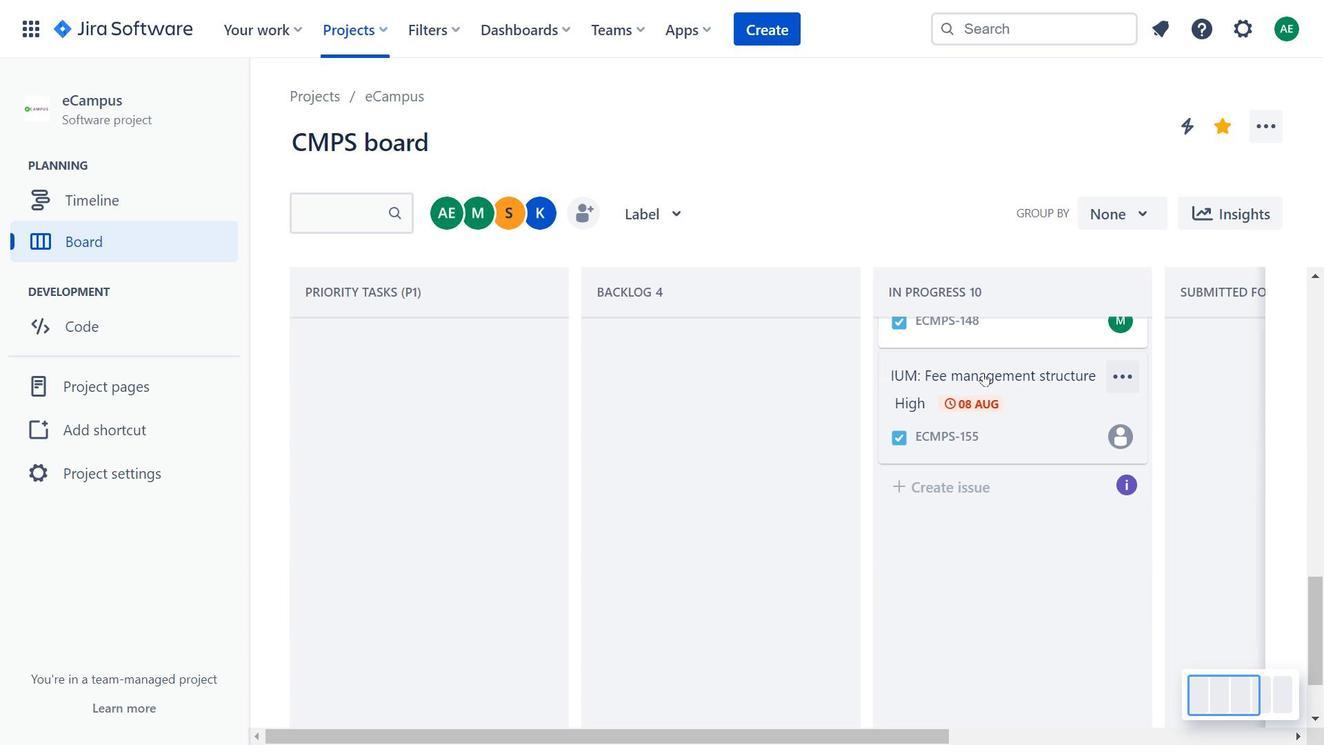 
Action: Mouse scrolled (984, 371) with delta (0, 0)
Screenshot: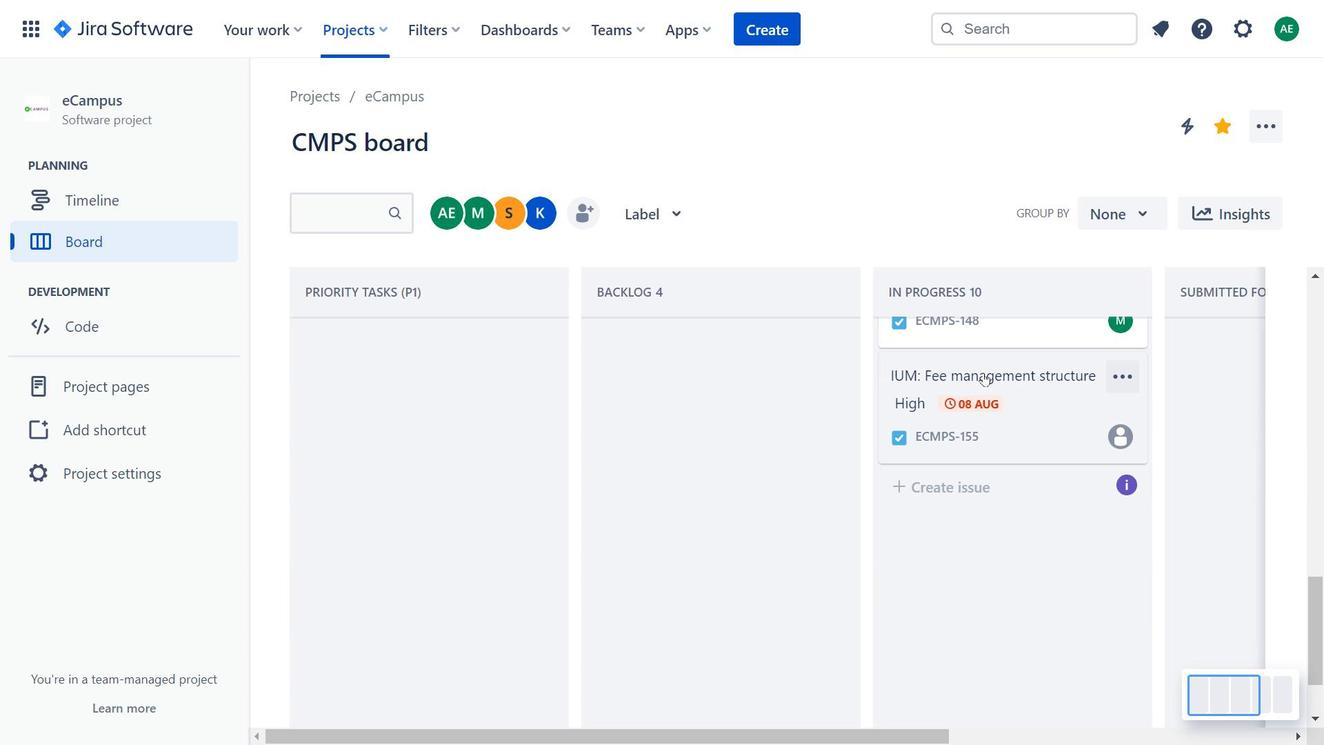 
Action: Mouse scrolled (984, 371) with delta (0, 0)
Screenshot: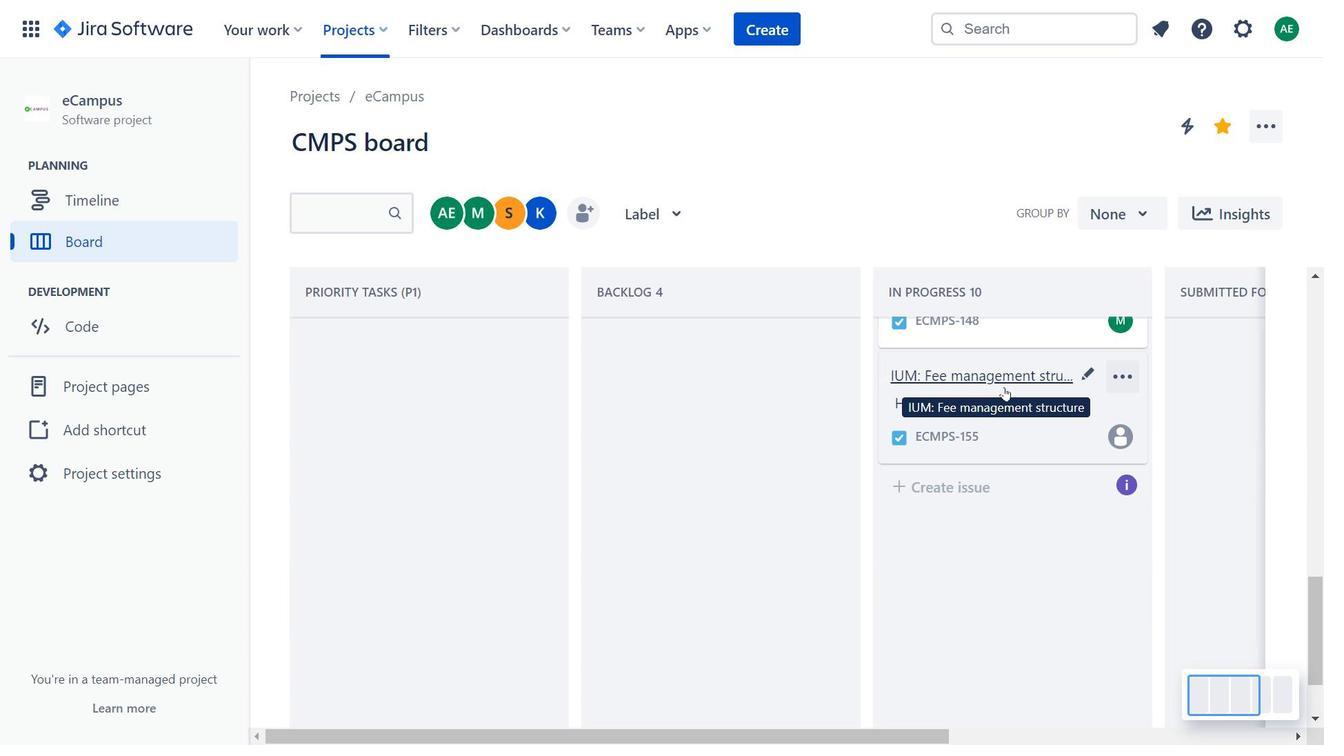 
Action: Mouse scrolled (984, 371) with delta (0, 0)
Screenshot: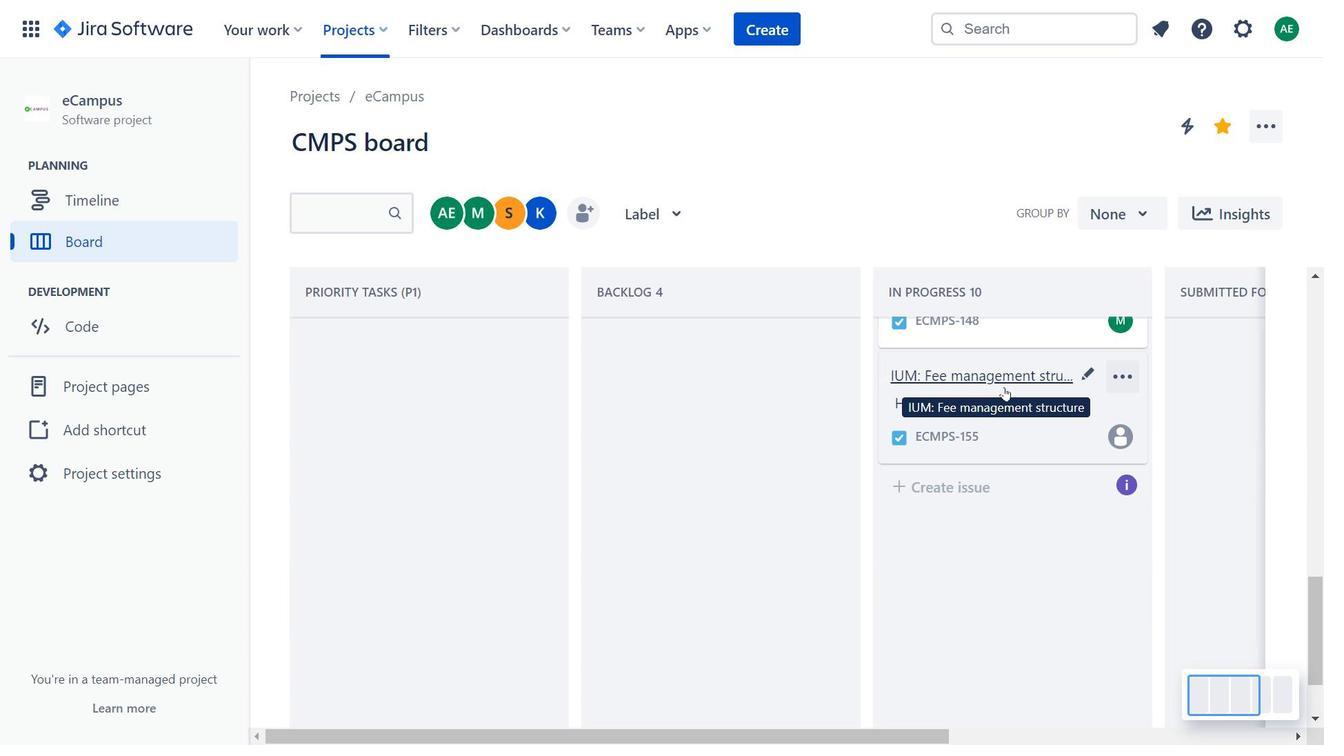 
Action: Mouse scrolled (984, 371) with delta (0, 0)
Screenshot: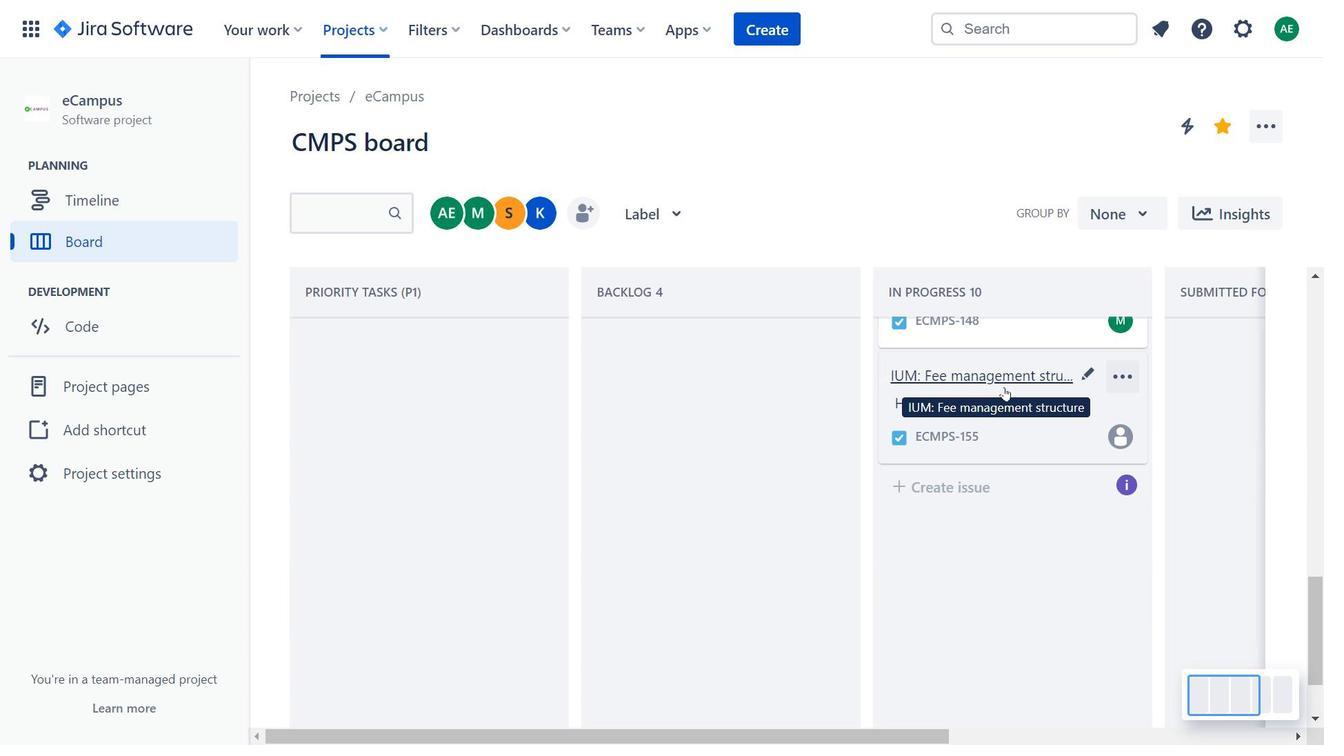 
Action: Mouse moved to (1004, 387)
Screenshot: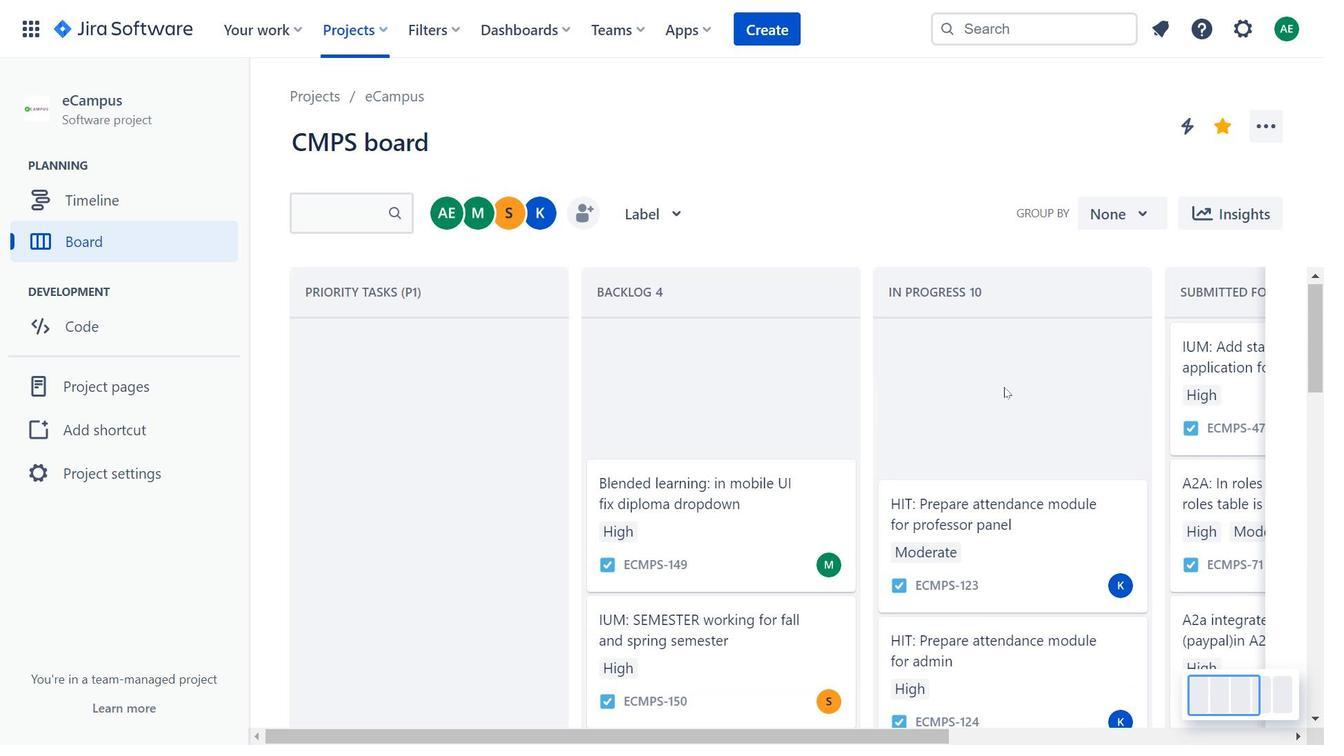 
Action: Mouse scrolled (1004, 387) with delta (0, 0)
Screenshot: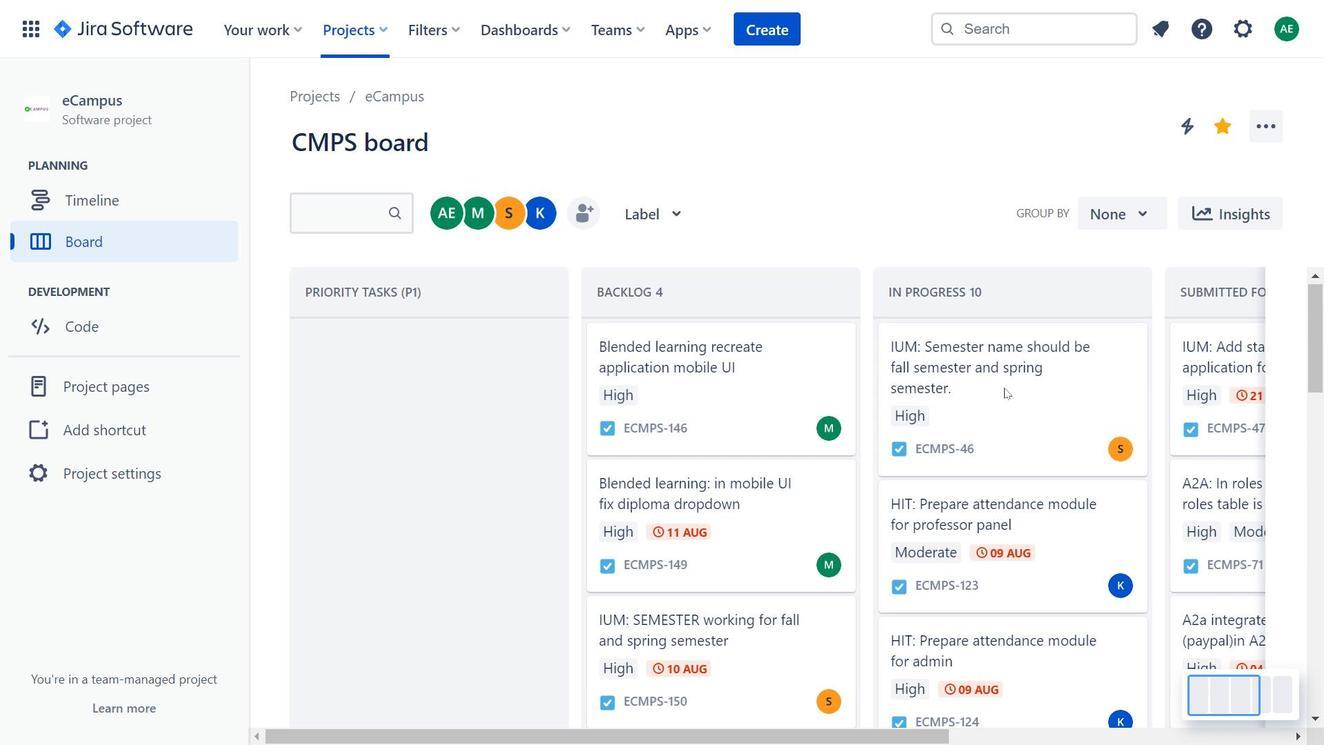 
Action: Mouse scrolled (1004, 387) with delta (0, 0)
Screenshot: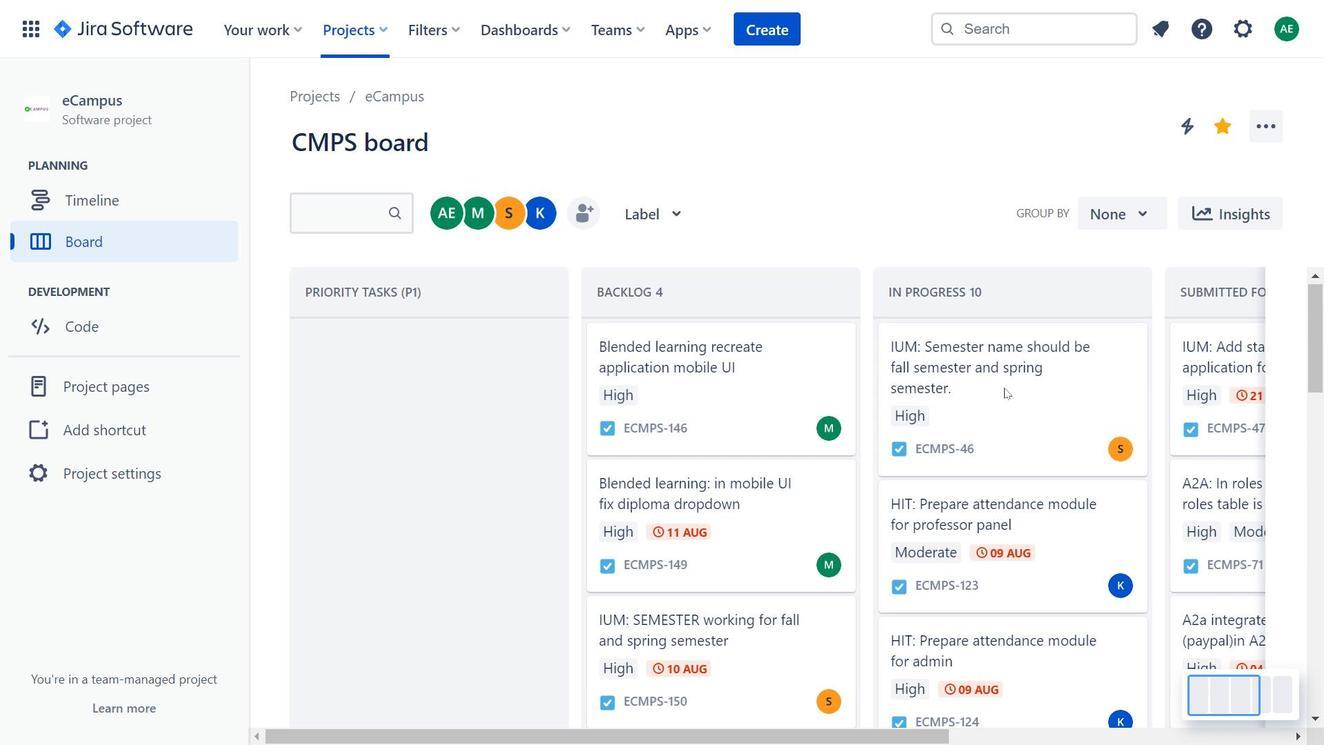 
Action: Mouse scrolled (1004, 387) with delta (0, 0)
Screenshot: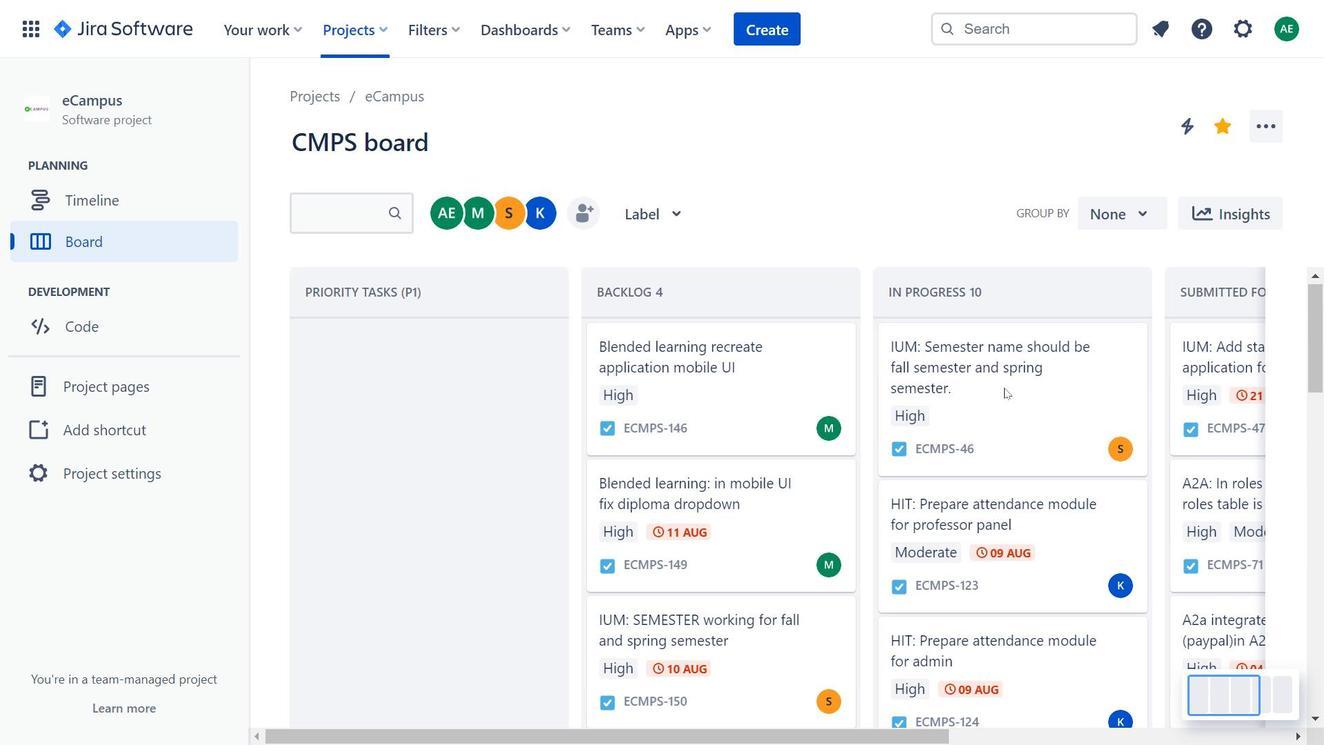 
Action: Mouse scrolled (1004, 387) with delta (0, 0)
Screenshot: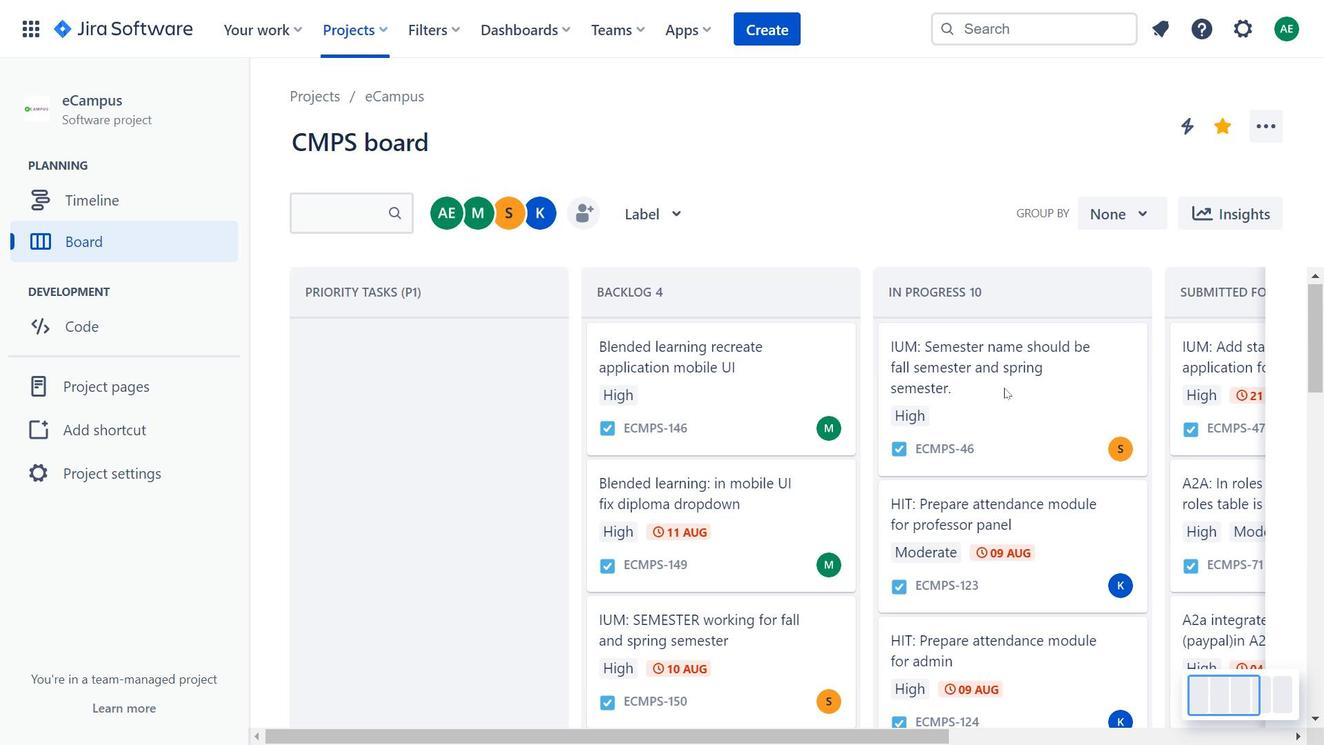 
Action: Mouse scrolled (1004, 387) with delta (0, 0)
Screenshot: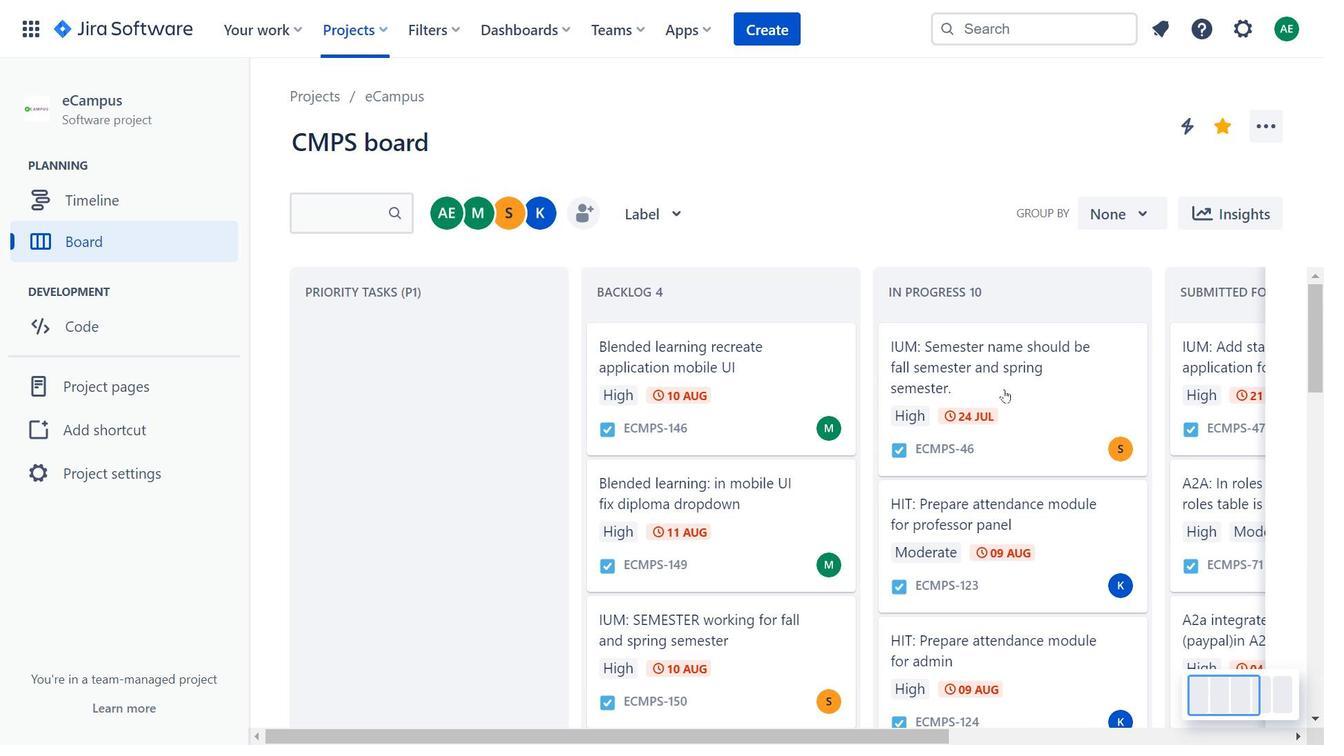 
Action: Mouse scrolled (1004, 387) with delta (0, 0)
Screenshot: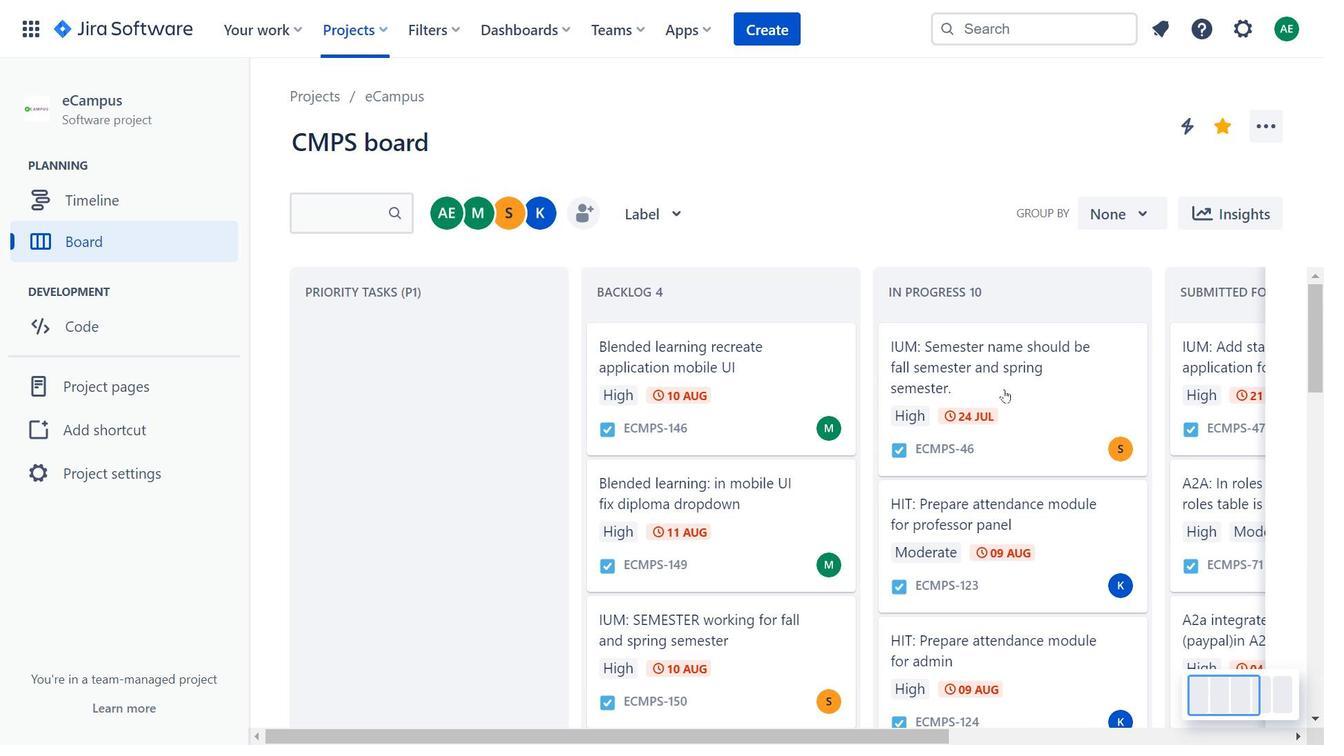 
Action: Mouse scrolled (1004, 387) with delta (0, 0)
Screenshot: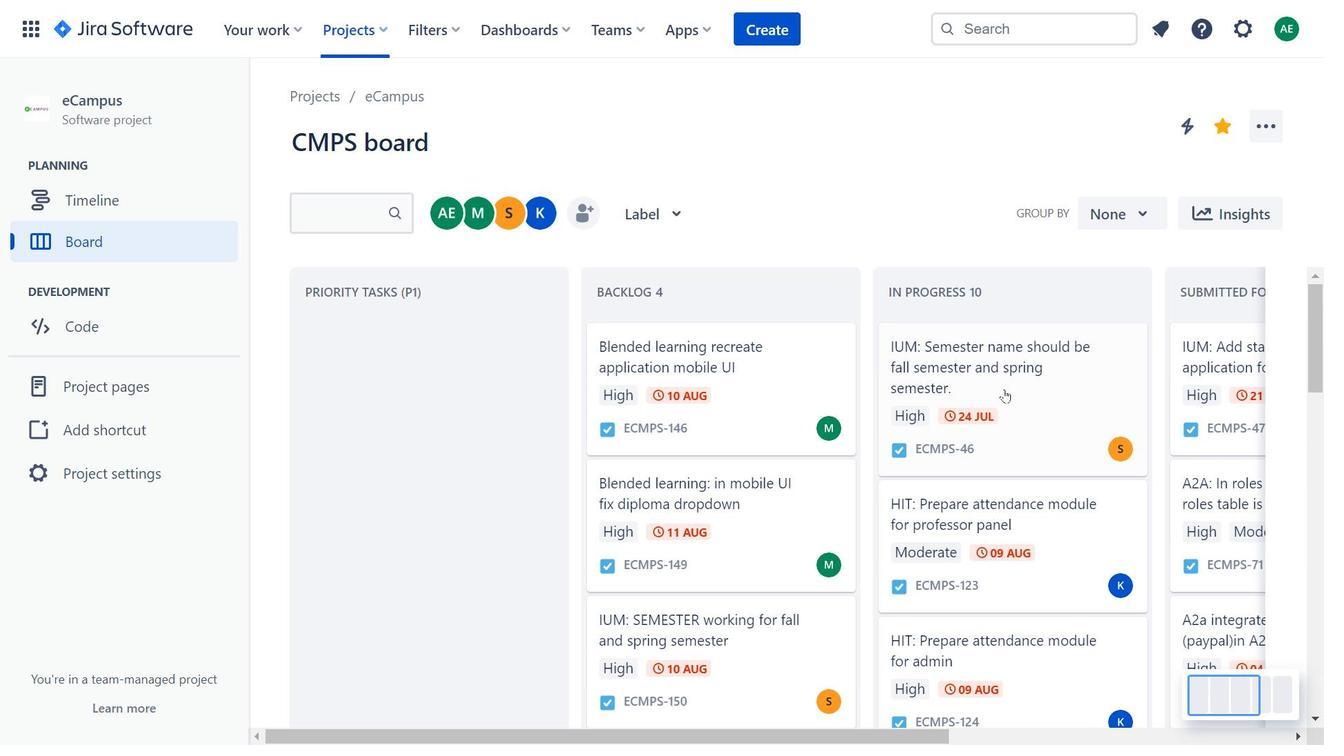 
Action: Mouse scrolled (1004, 387) with delta (0, 0)
Screenshot: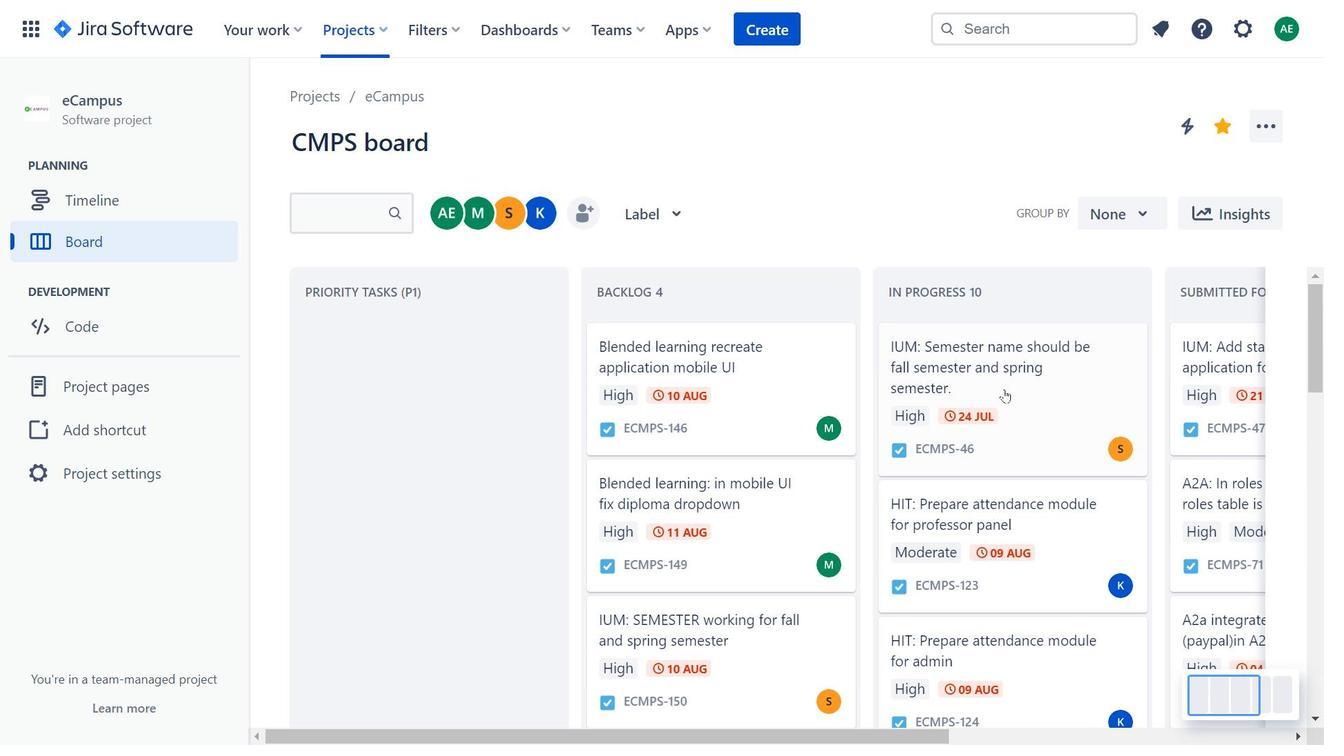 
Action: Mouse scrolled (1004, 387) with delta (0, 0)
Screenshot: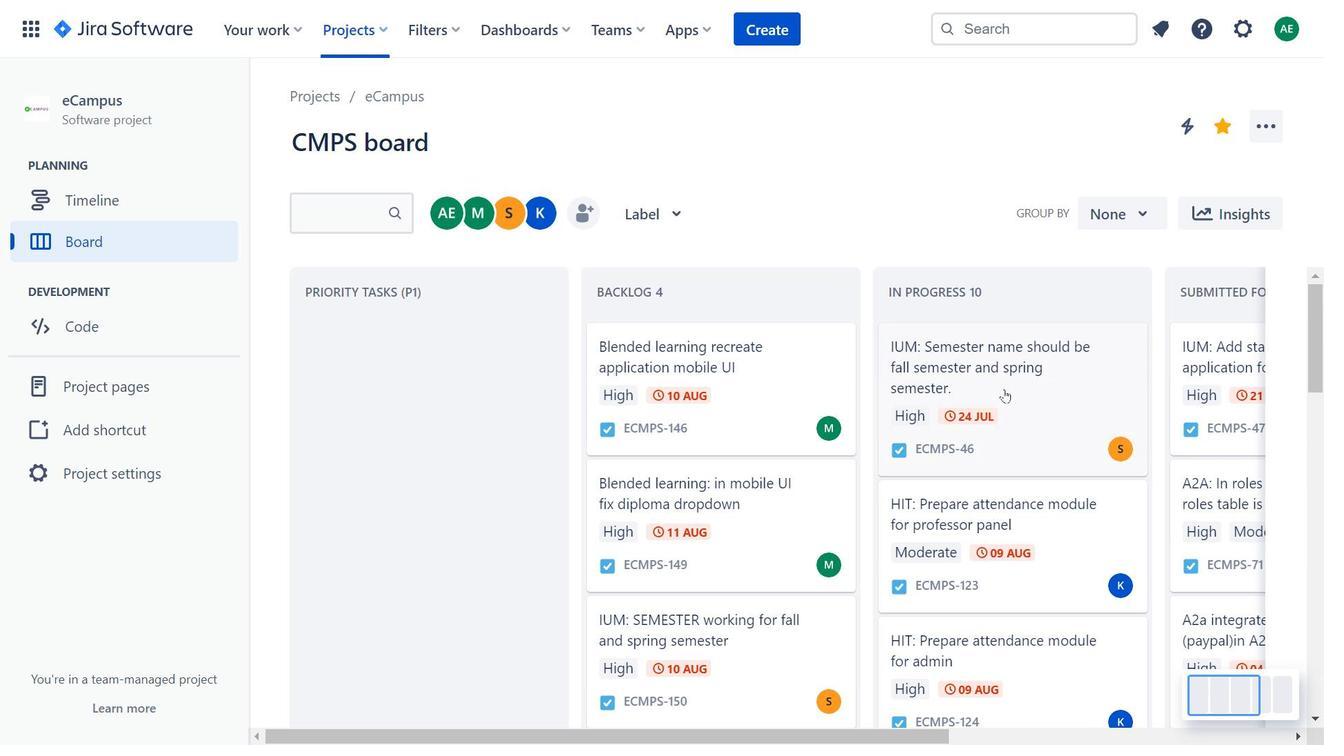 
Action: Mouse scrolled (1004, 387) with delta (0, 0)
Screenshot: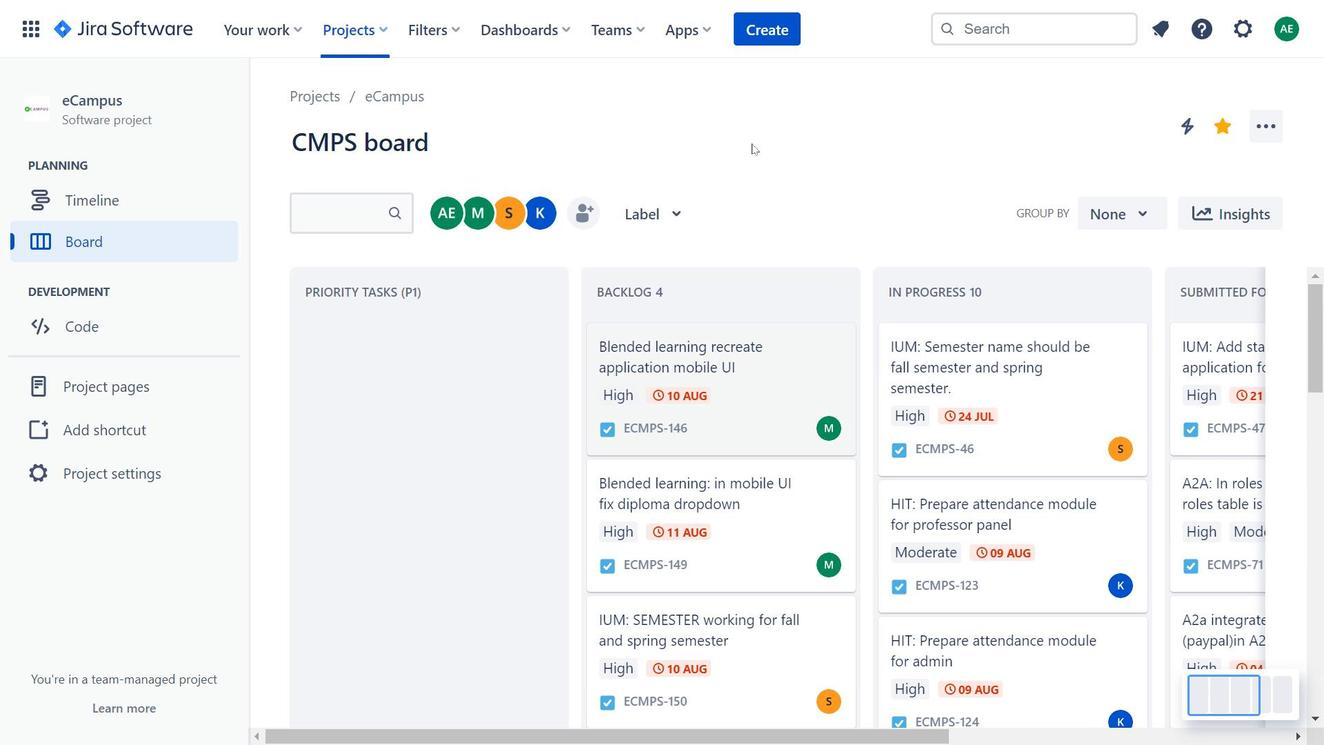 
Action: Mouse scrolled (1004, 387) with delta (0, 0)
Screenshot: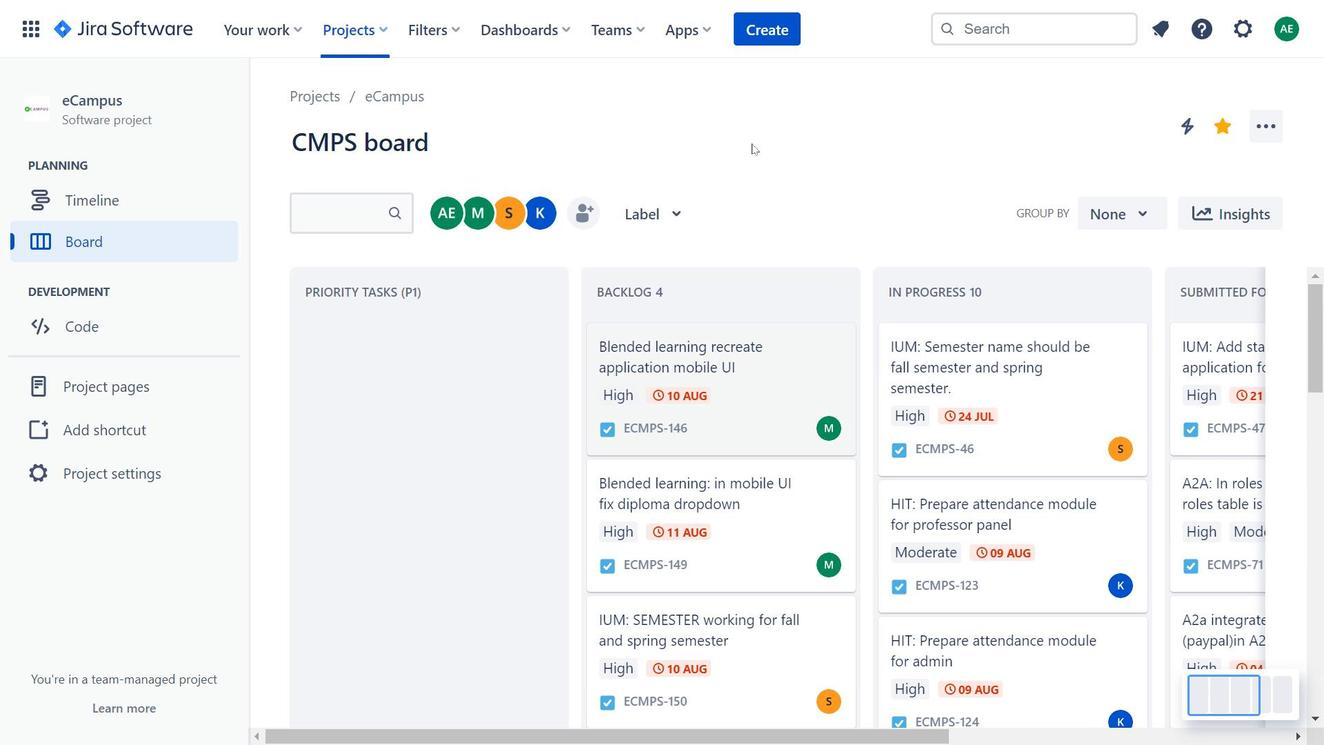 
Action: Mouse scrolled (1004, 387) with delta (0, 0)
Screenshot: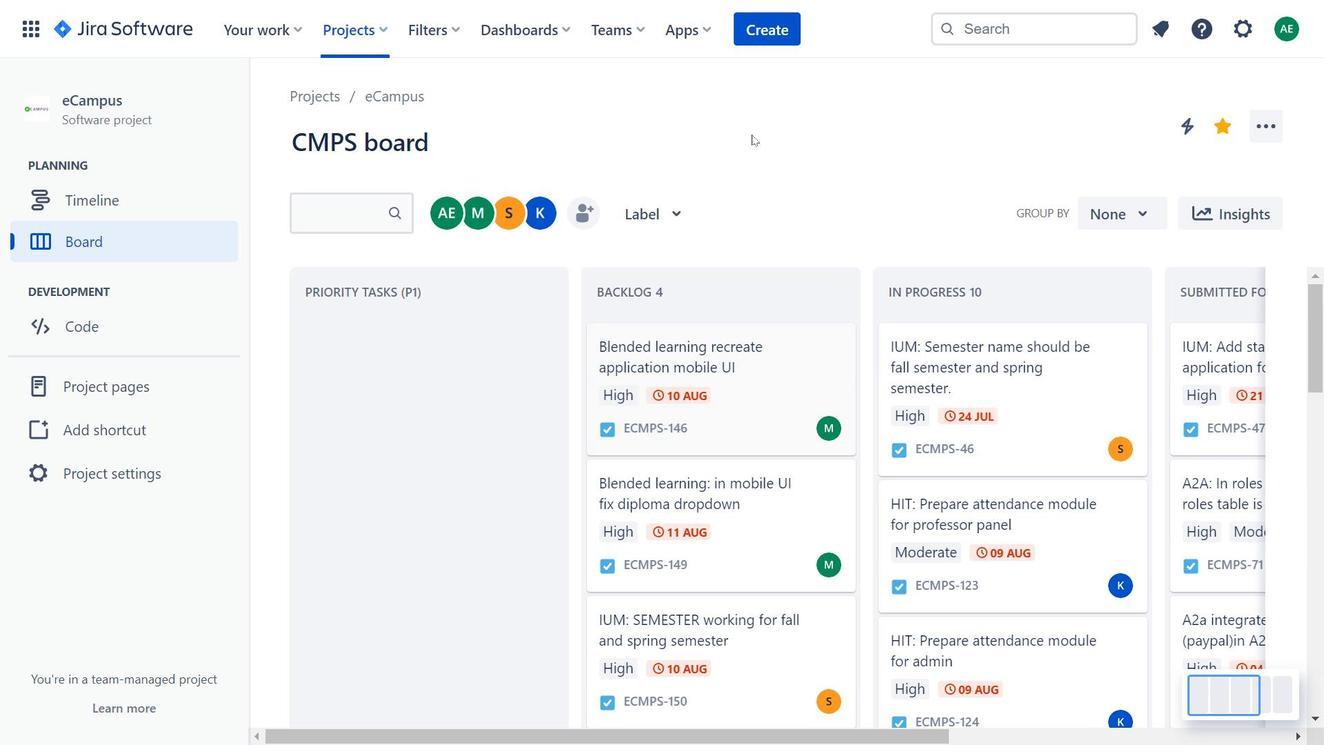 
Action: Mouse scrolled (1004, 387) with delta (0, 0)
Screenshot: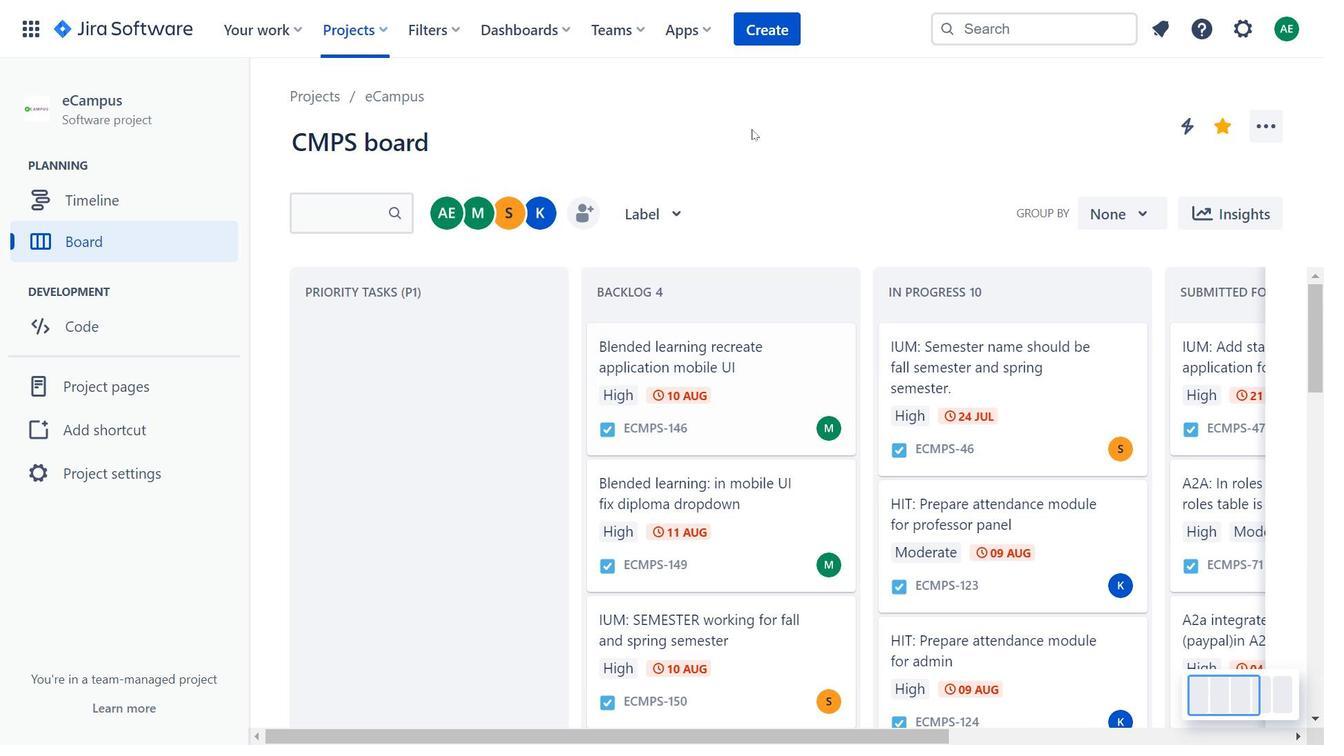 
Action: Mouse moved to (748, 40)
Screenshot: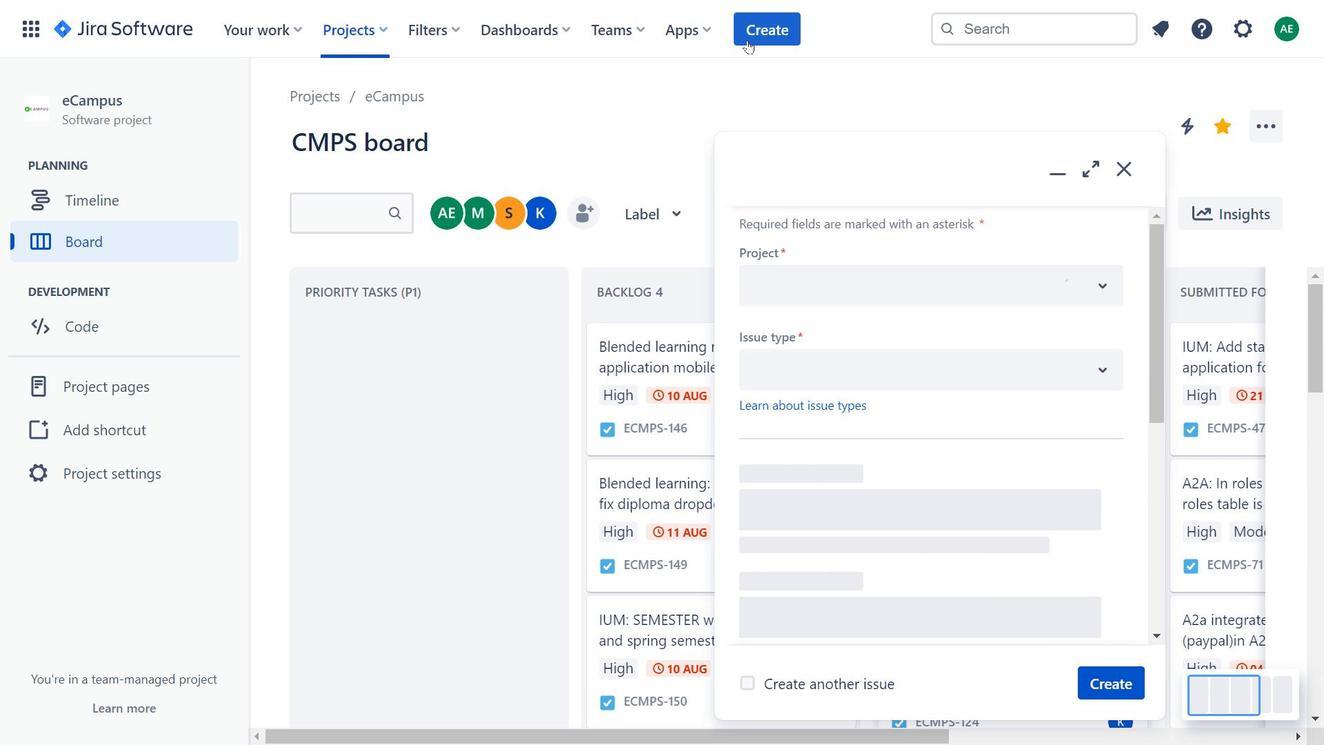 
Action: Mouse pressed left at (748, 40)
Screenshot: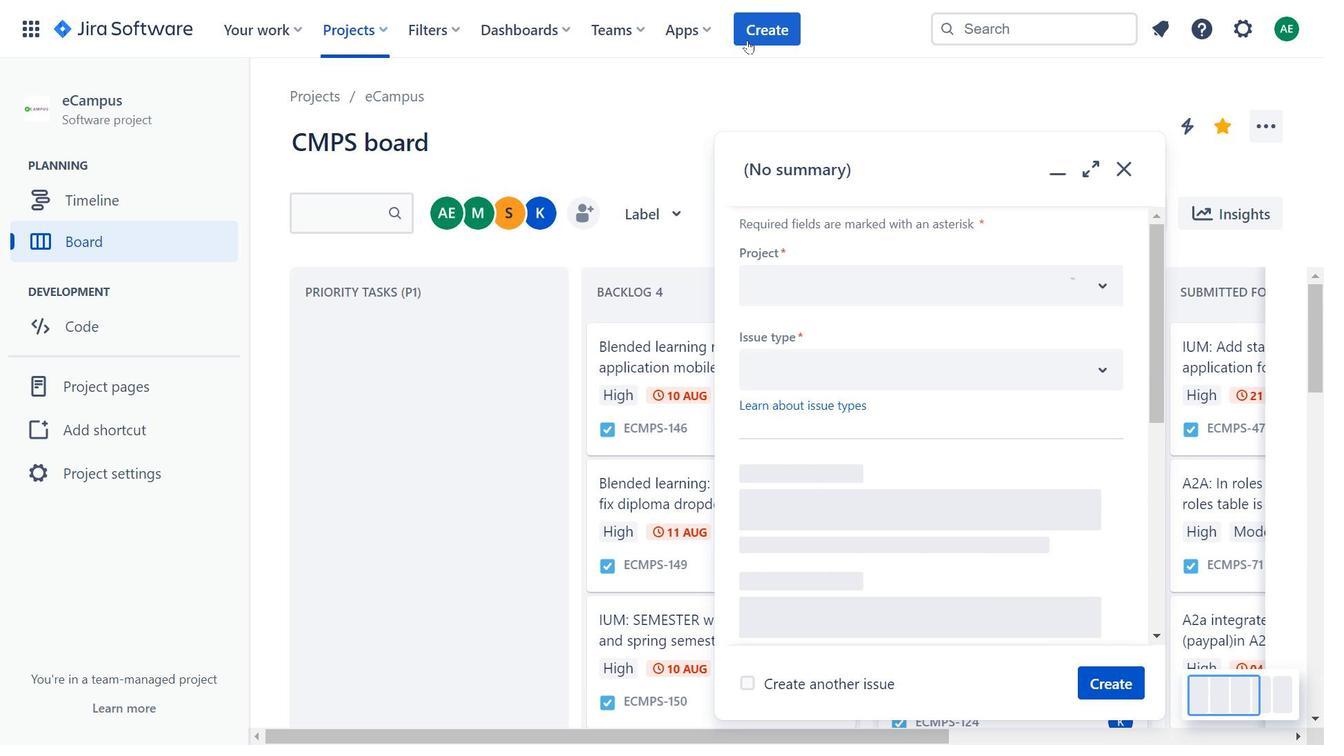 
Action: Mouse moved to (994, 391)
Screenshot: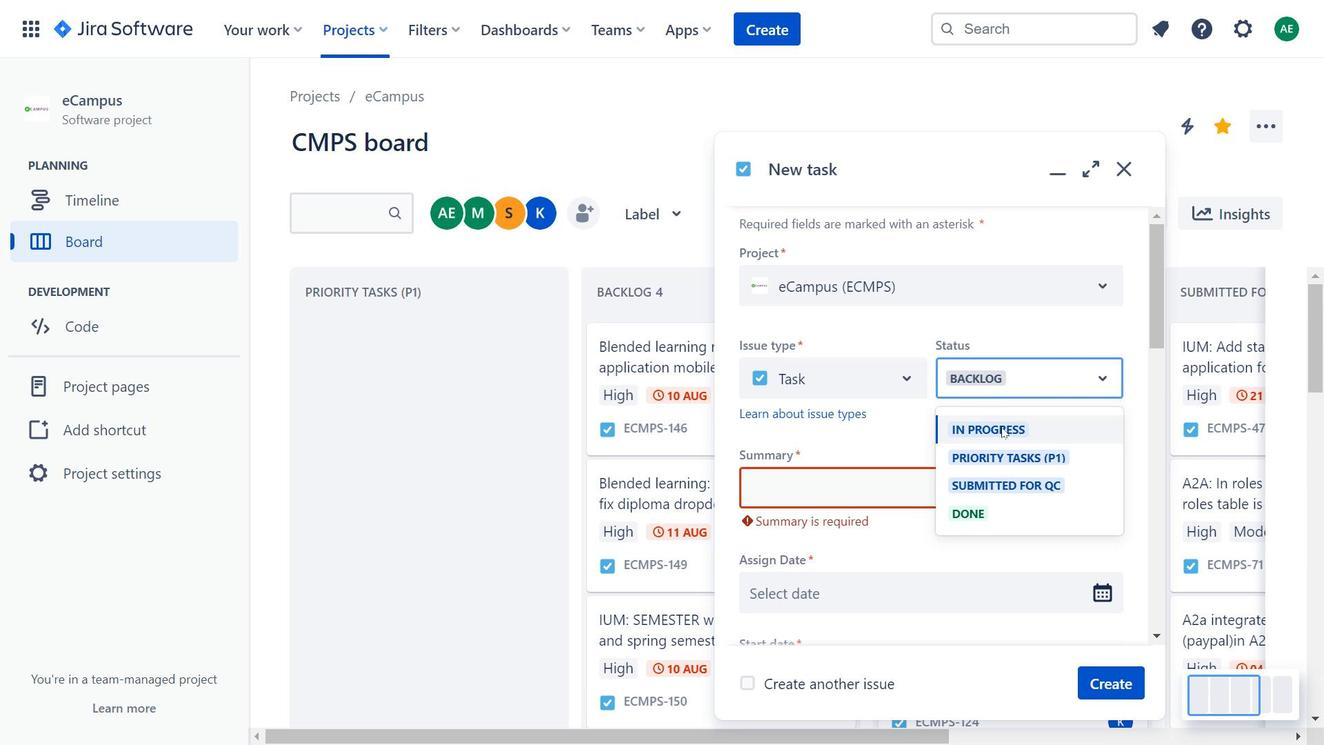 
Action: Mouse pressed left at (994, 391)
Screenshot: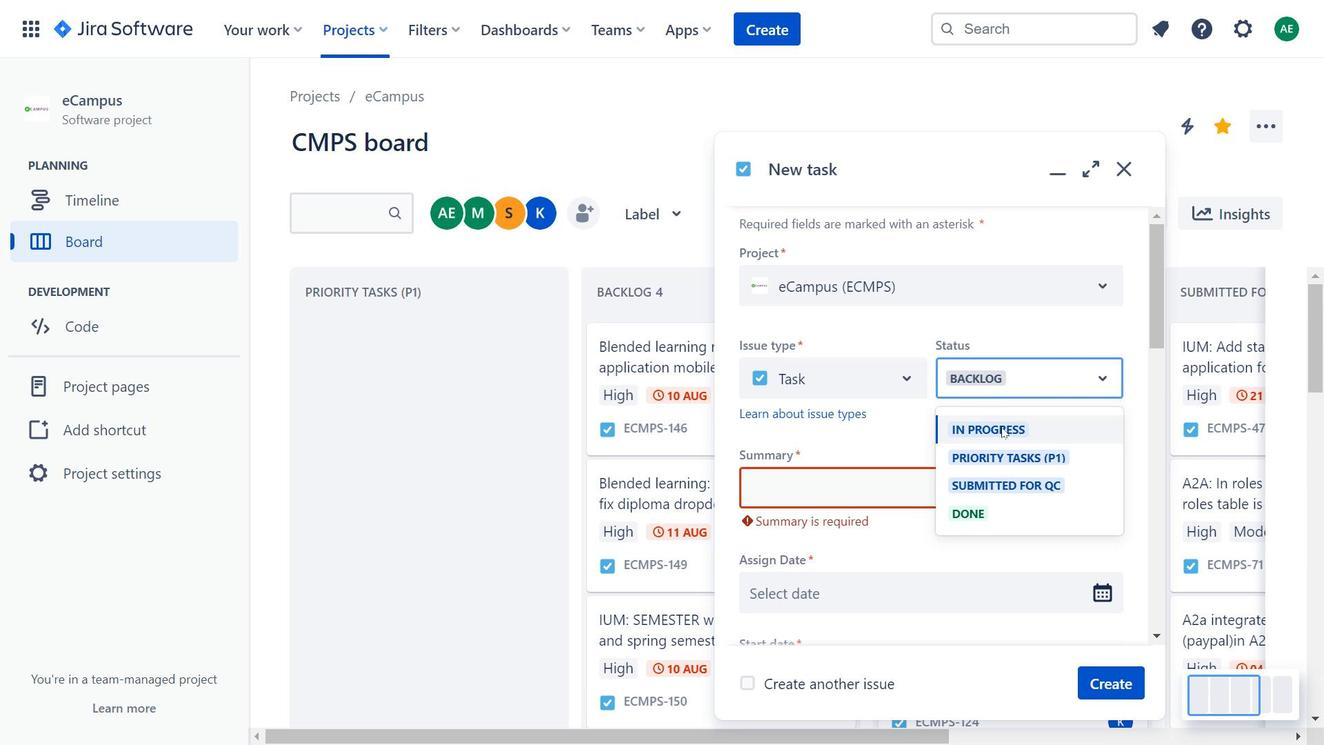 
Action: Mouse moved to (1001, 427)
Screenshot: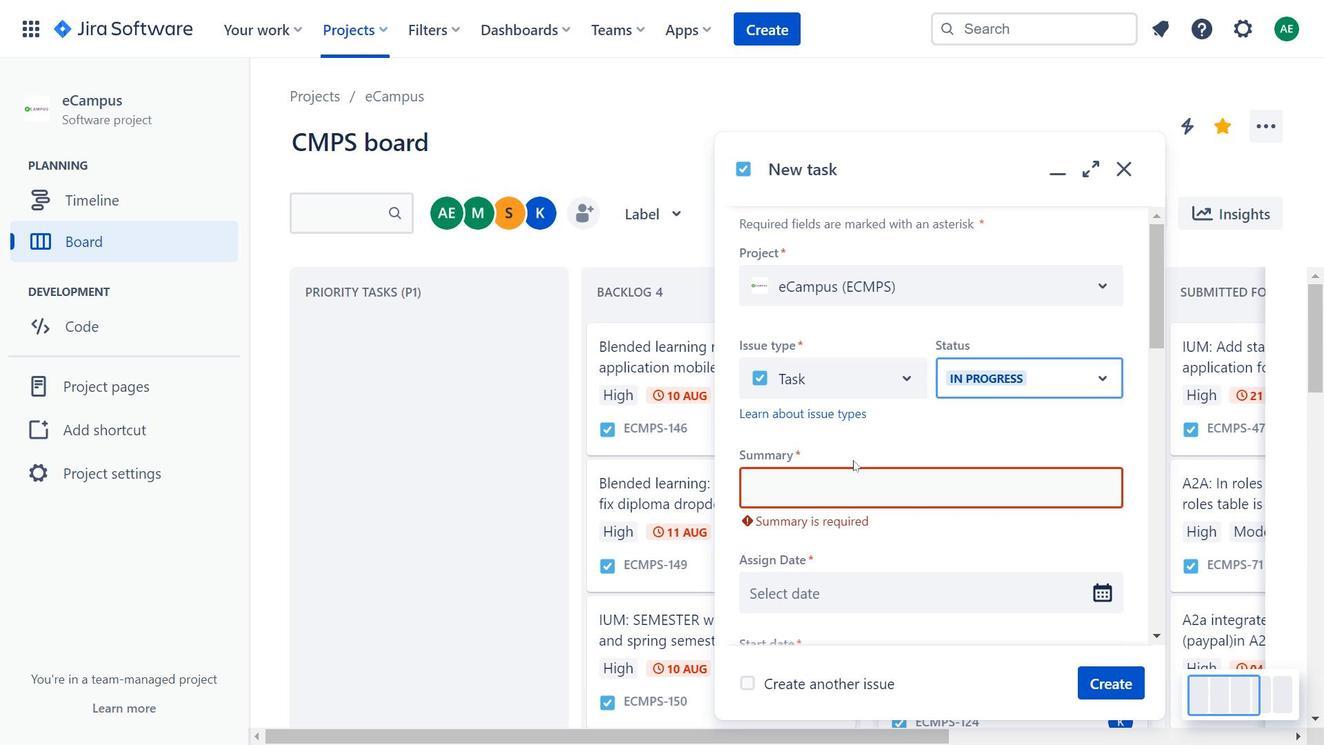 
Action: Mouse pressed left at (1001, 427)
Screenshot: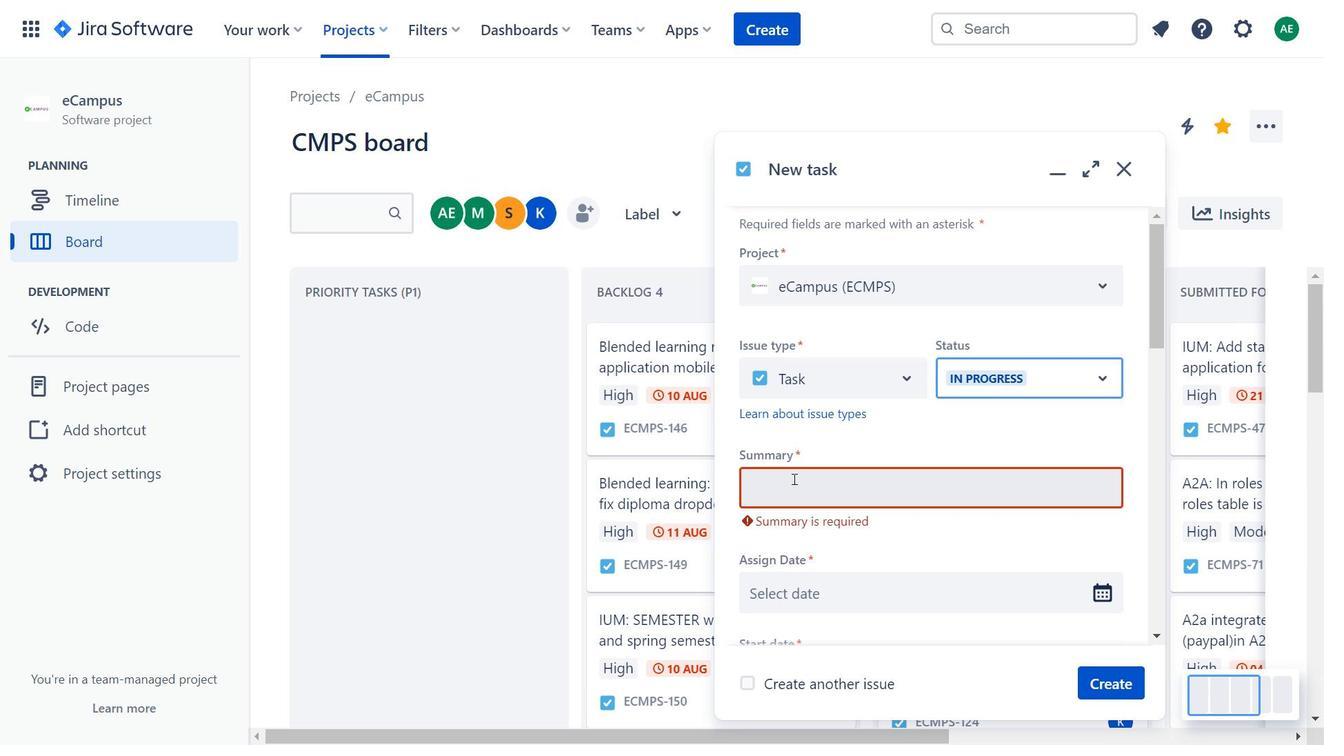 
Action: Mouse moved to (794, 479)
Screenshot: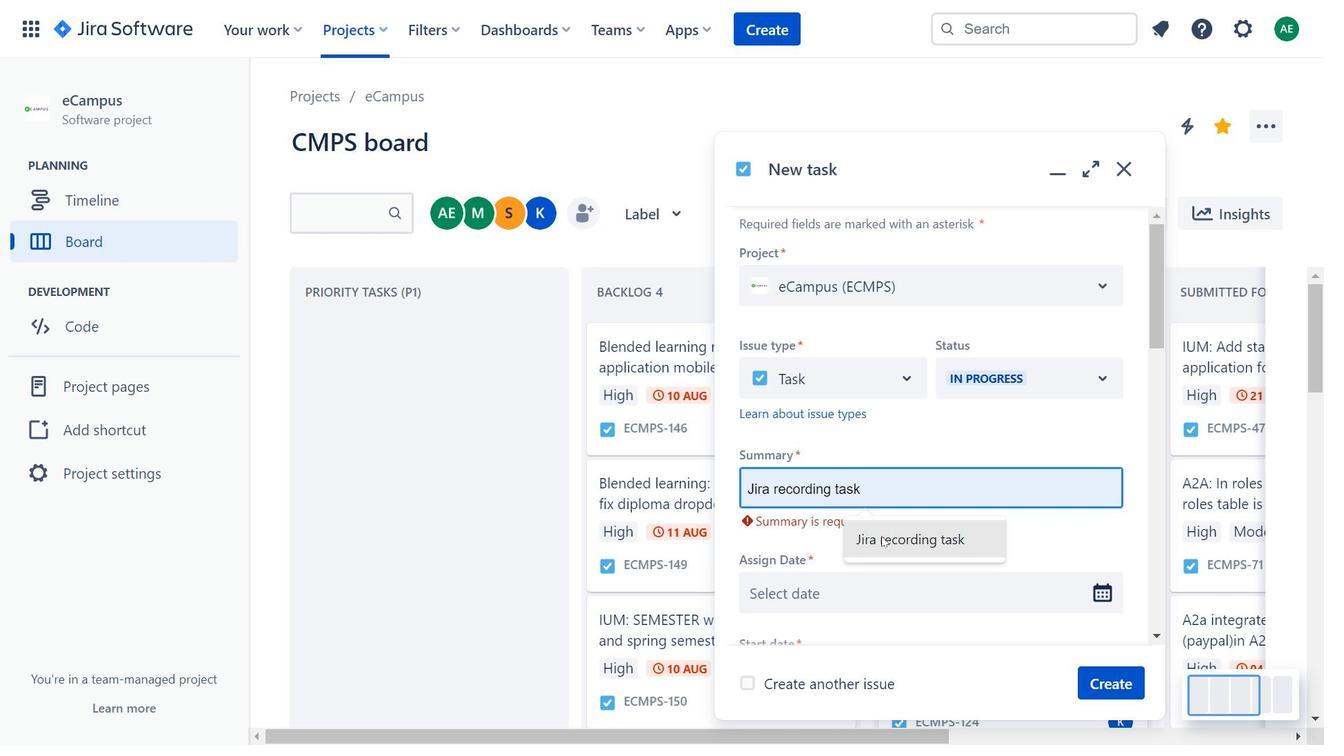 
Action: Mouse pressed left at (794, 479)
Screenshot: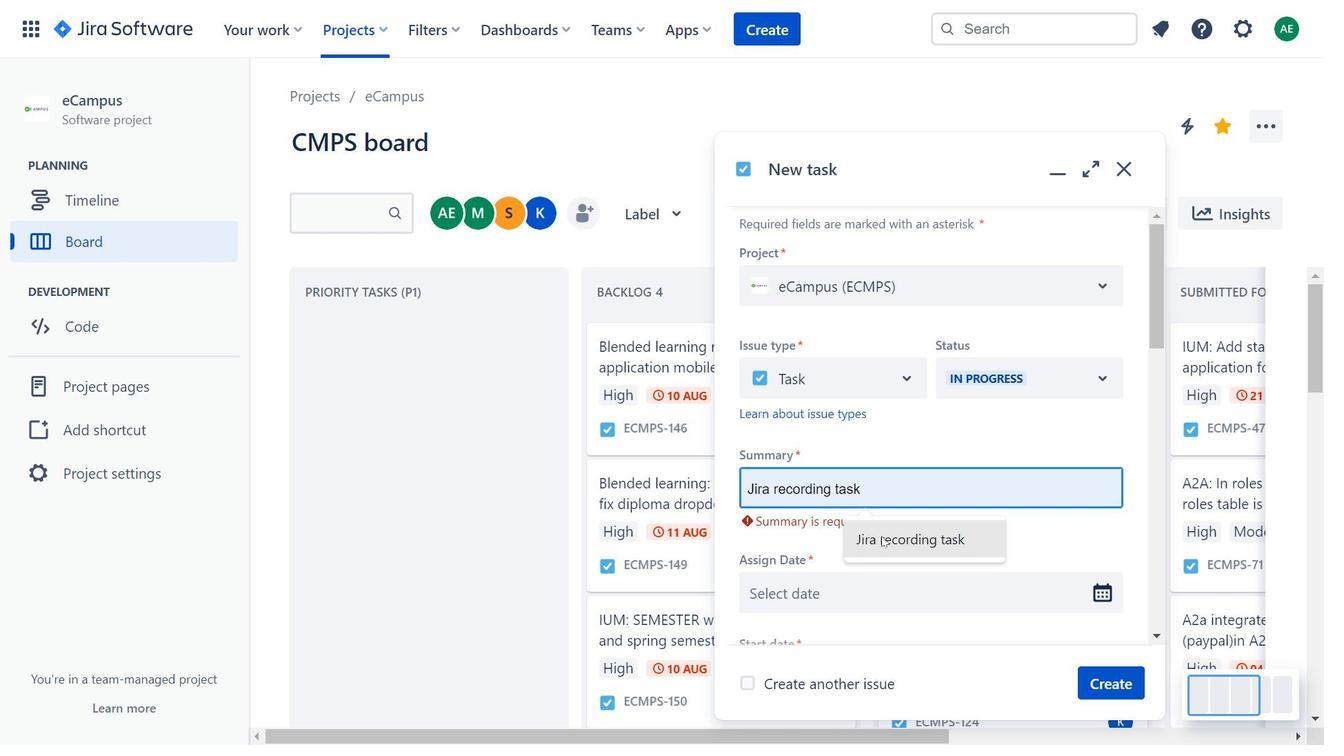 
Action: Mouse moved to (881, 536)
Screenshot: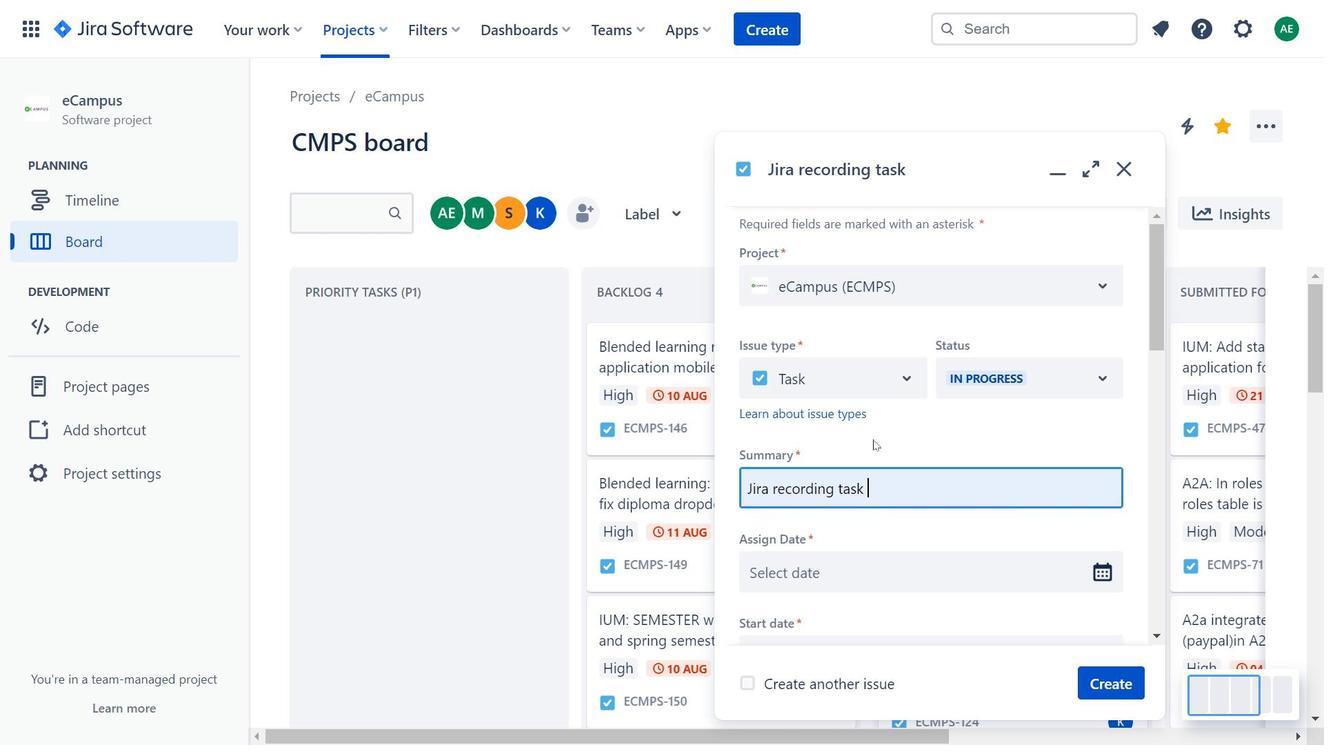 
Action: Mouse pressed left at (881, 536)
Screenshot: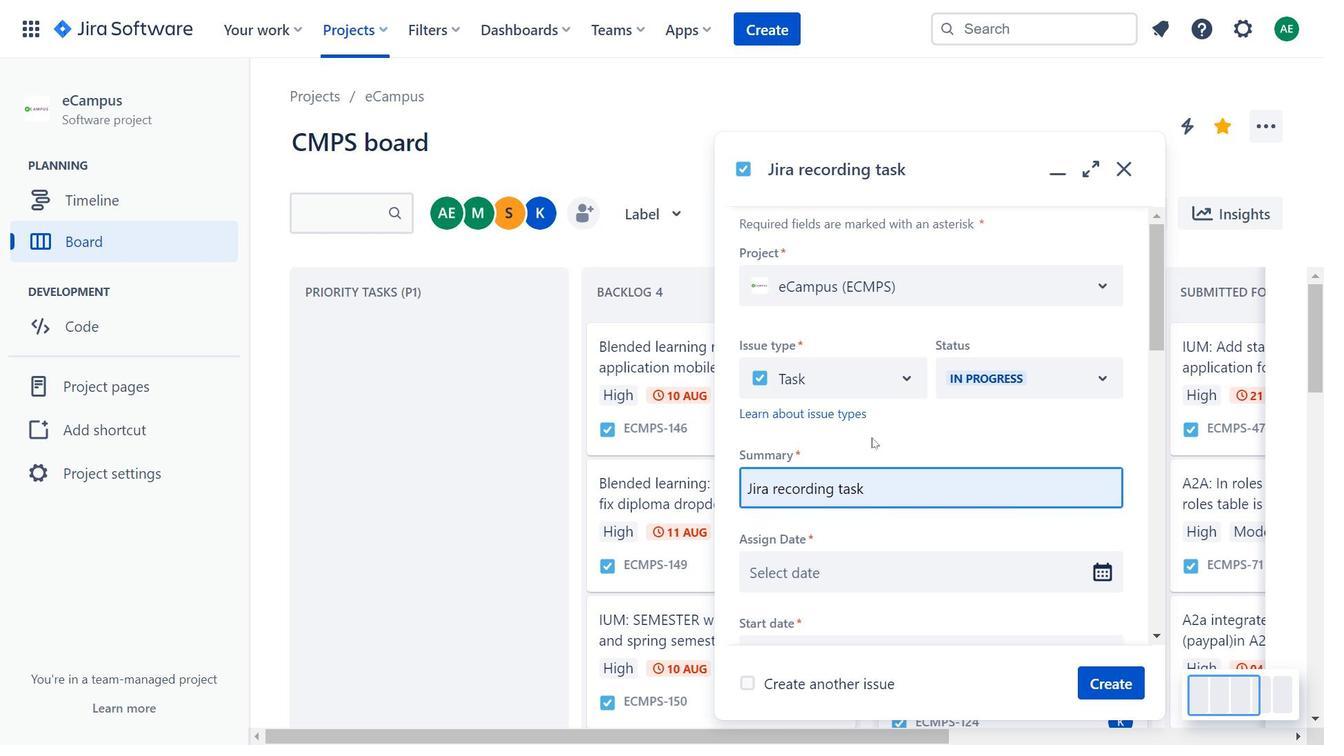 
Action: Mouse moved to (872, 438)
Screenshot: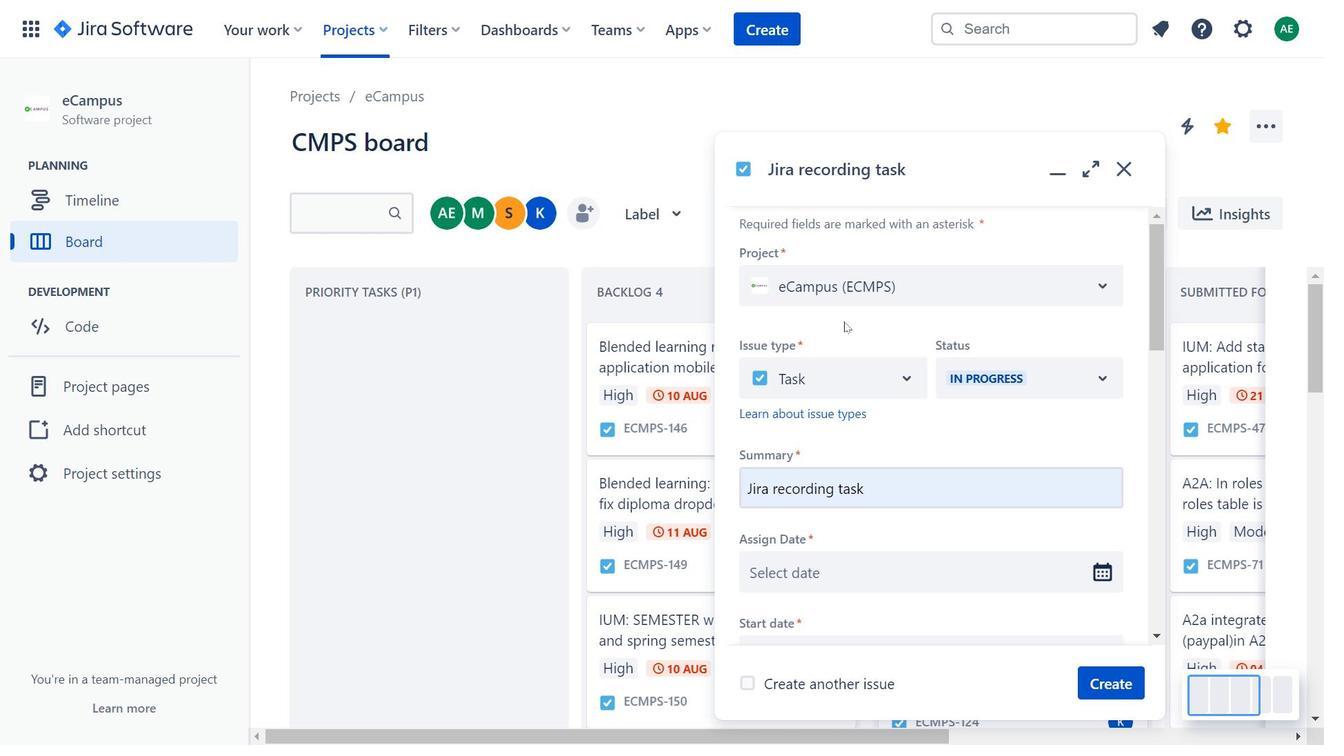 
Action: Mouse pressed left at (872, 438)
Screenshot: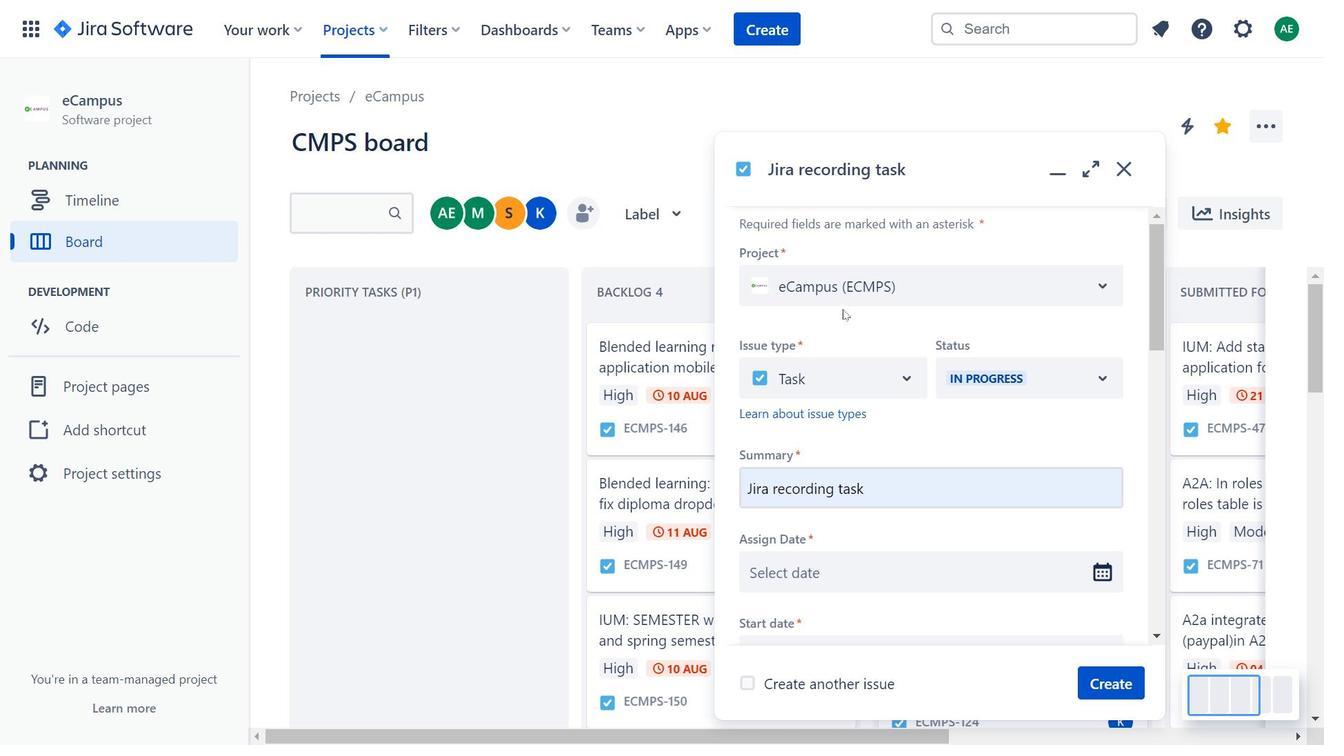 
Action: Mouse moved to (843, 309)
Screenshot: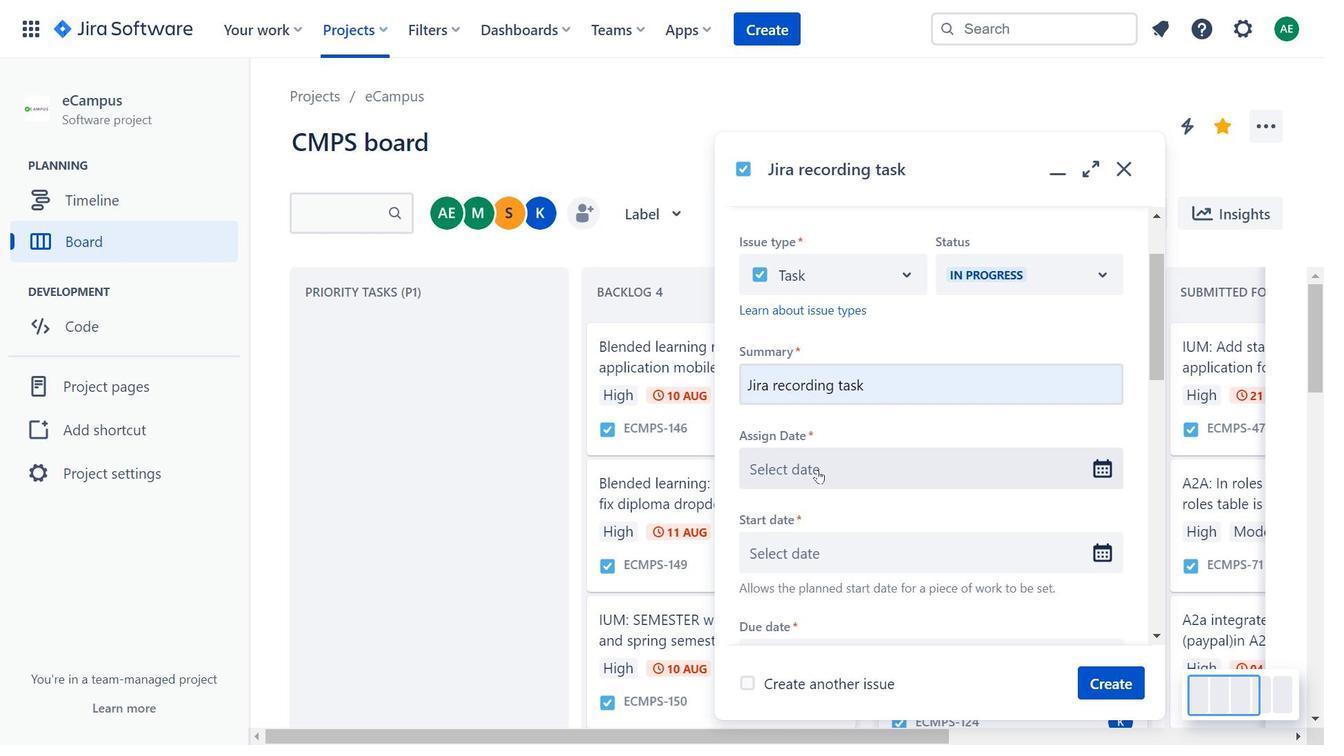 
Action: Mouse scrolled (843, 308) with delta (0, 0)
Screenshot: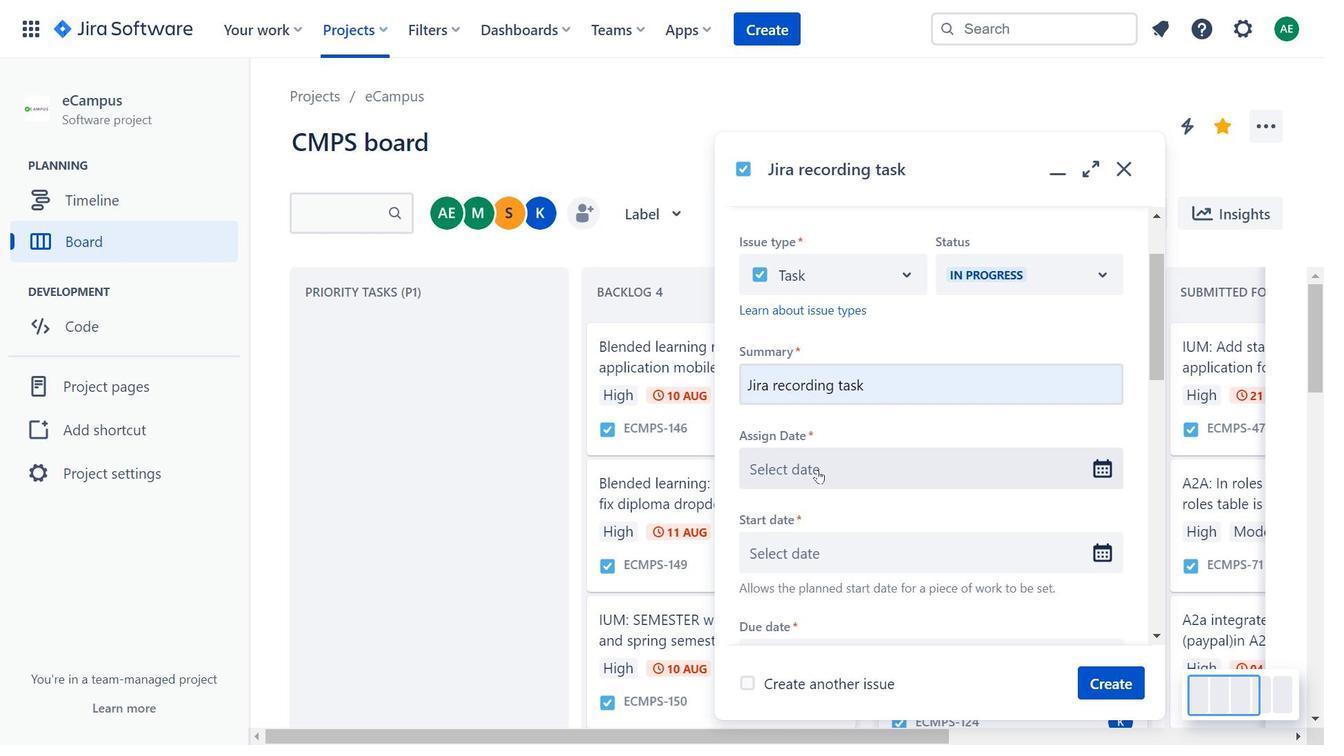 
Action: Mouse moved to (818, 469)
Screenshot: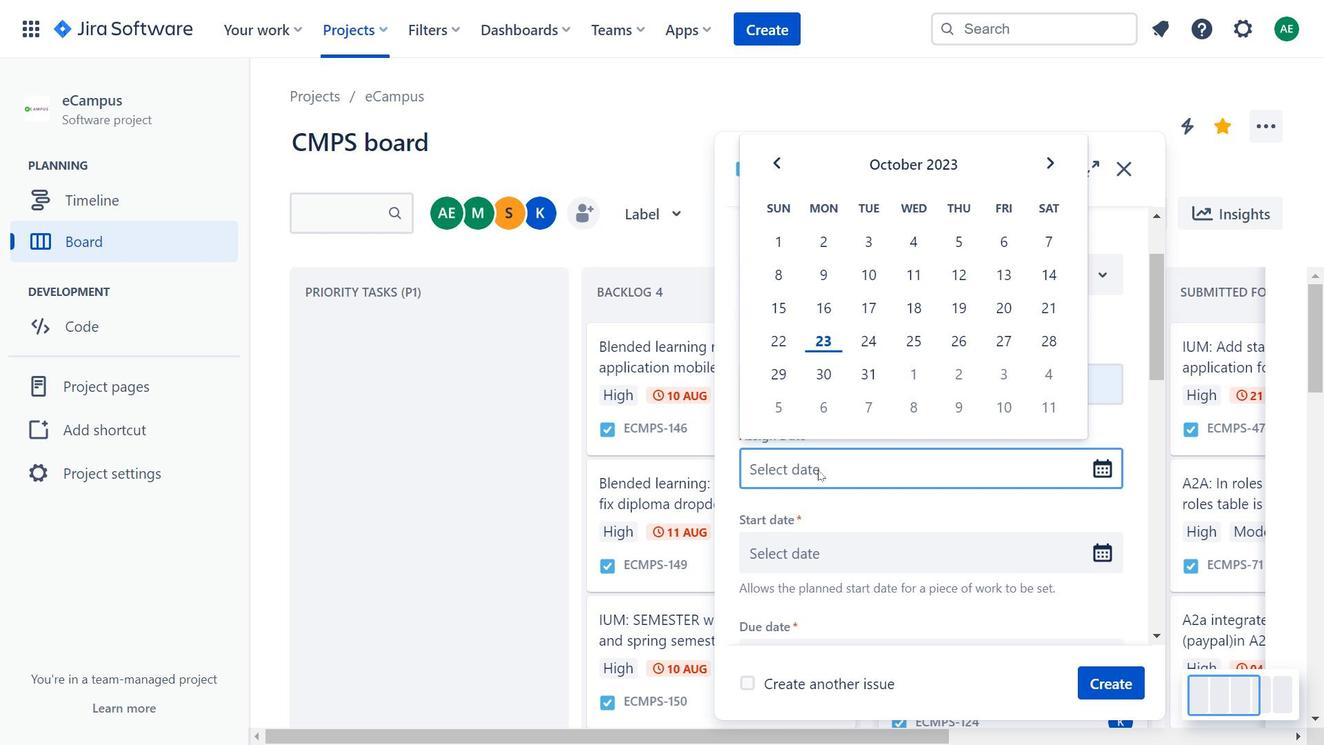 
Action: Mouse pressed left at (818, 469)
Screenshot: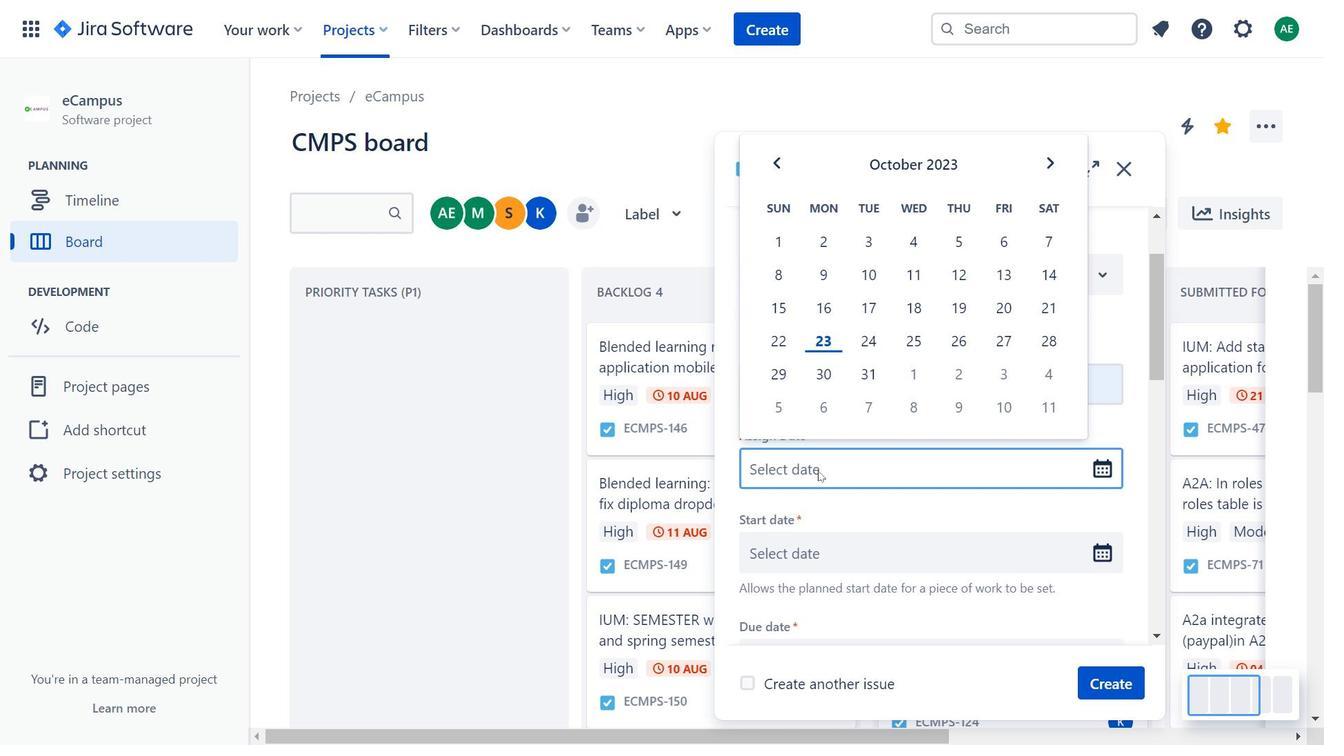 
Action: Mouse moved to (817, 347)
Screenshot: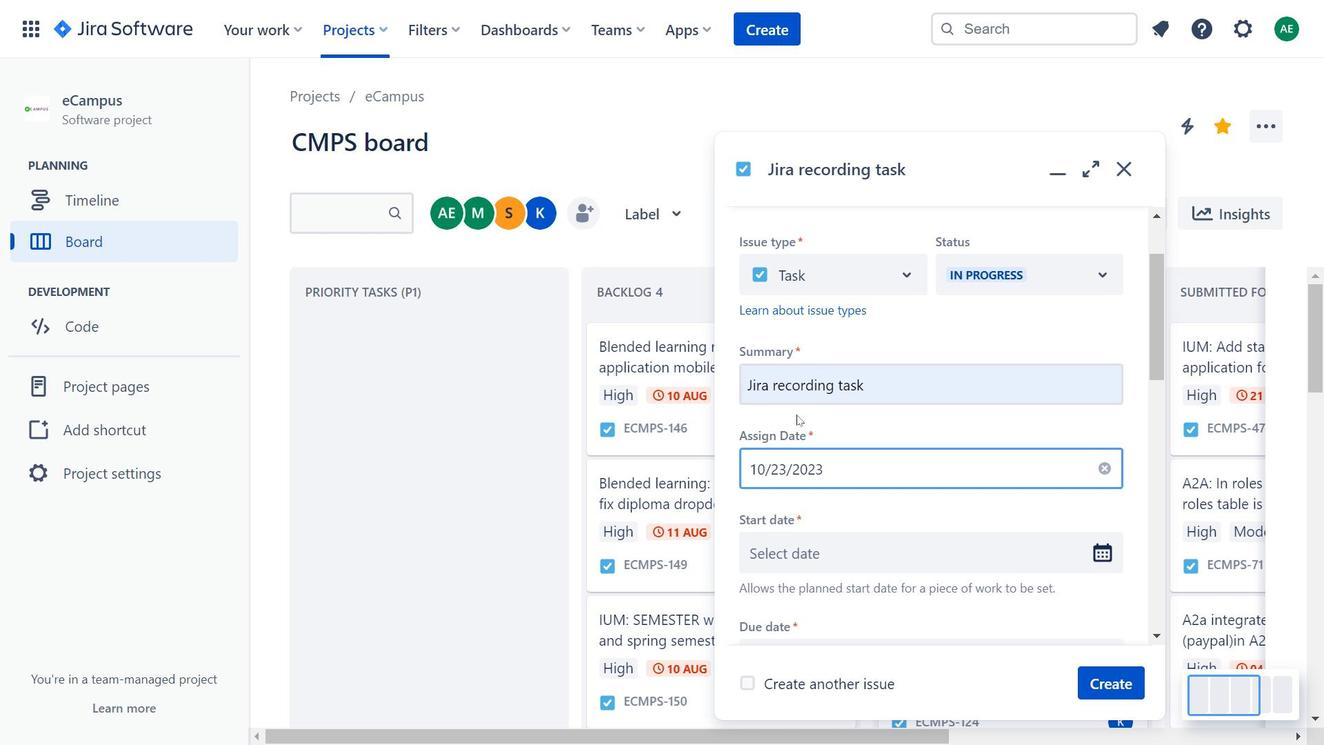 
Action: Mouse pressed left at (817, 347)
Screenshot: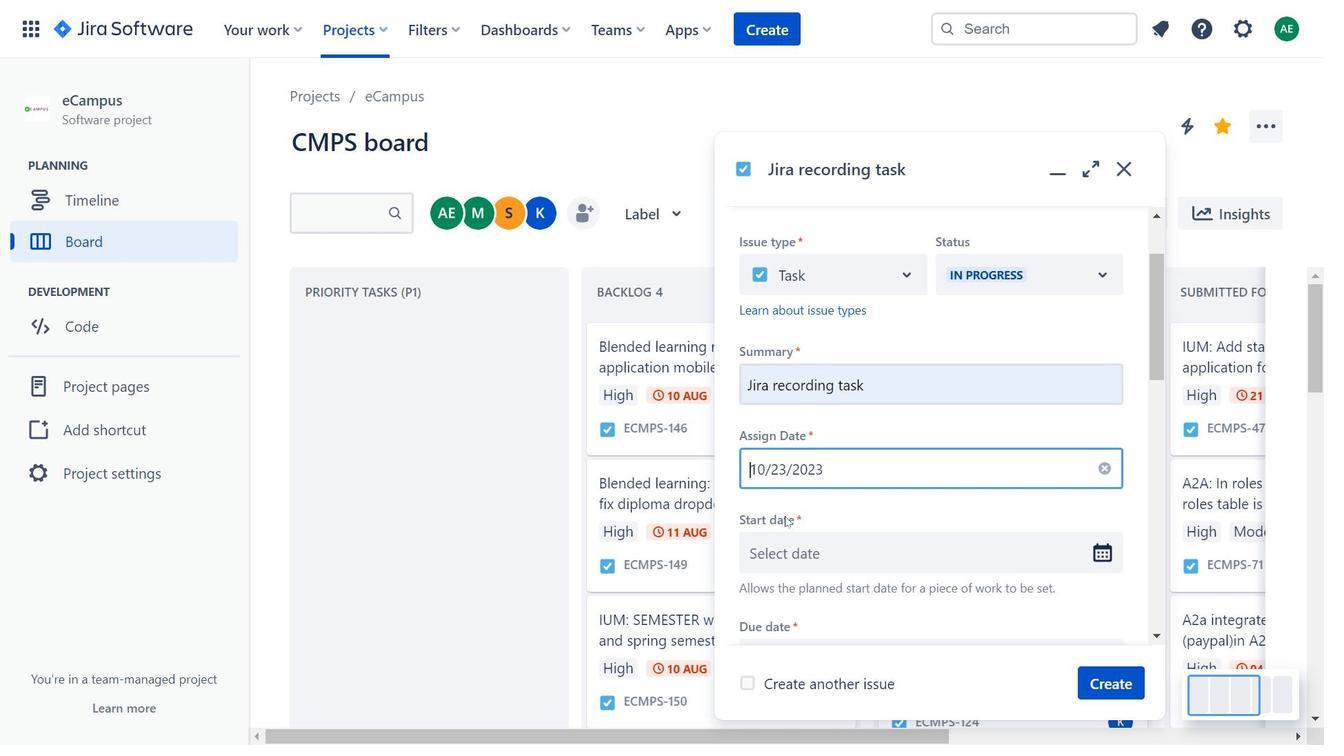 
Action: Mouse moved to (864, 499)
Screenshot: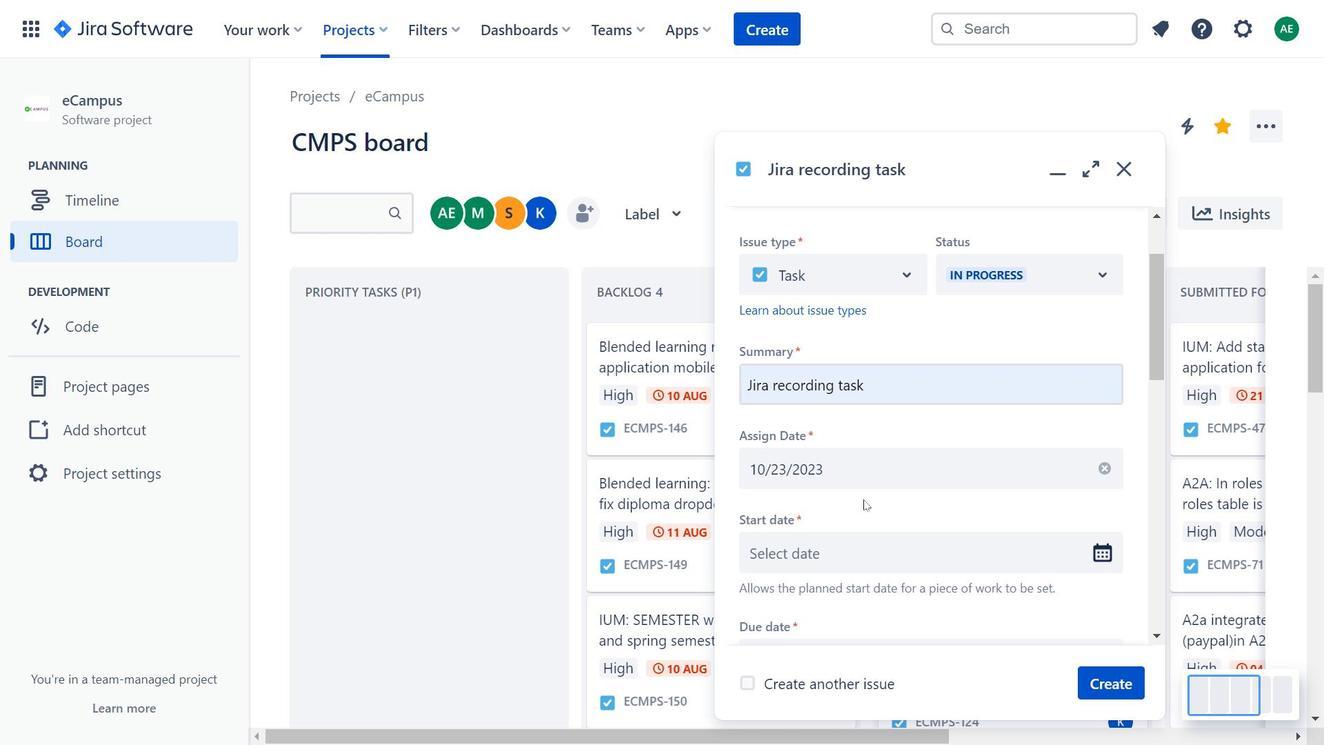 
Action: Mouse pressed left at (864, 499)
Screenshot: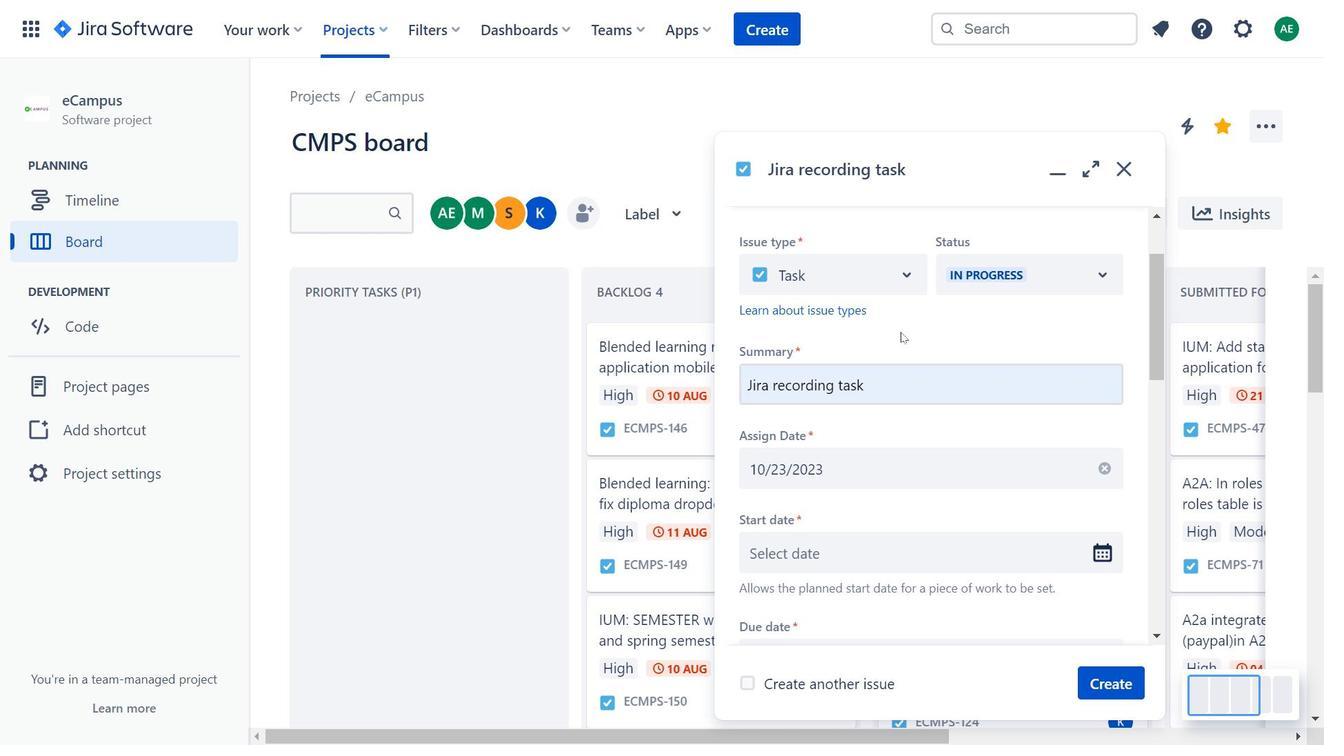
Action: Mouse moved to (900, 332)
Screenshot: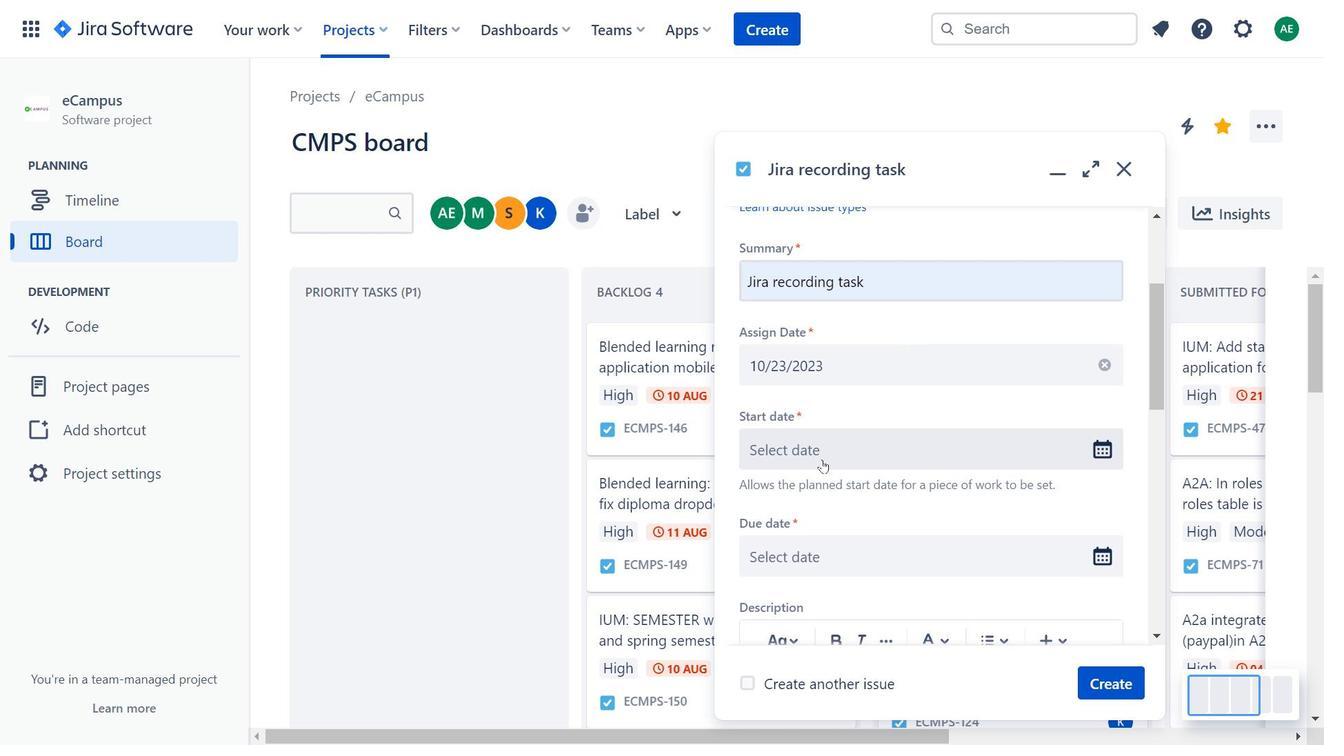 
Action: Mouse scrolled (900, 331) with delta (0, 0)
Screenshot: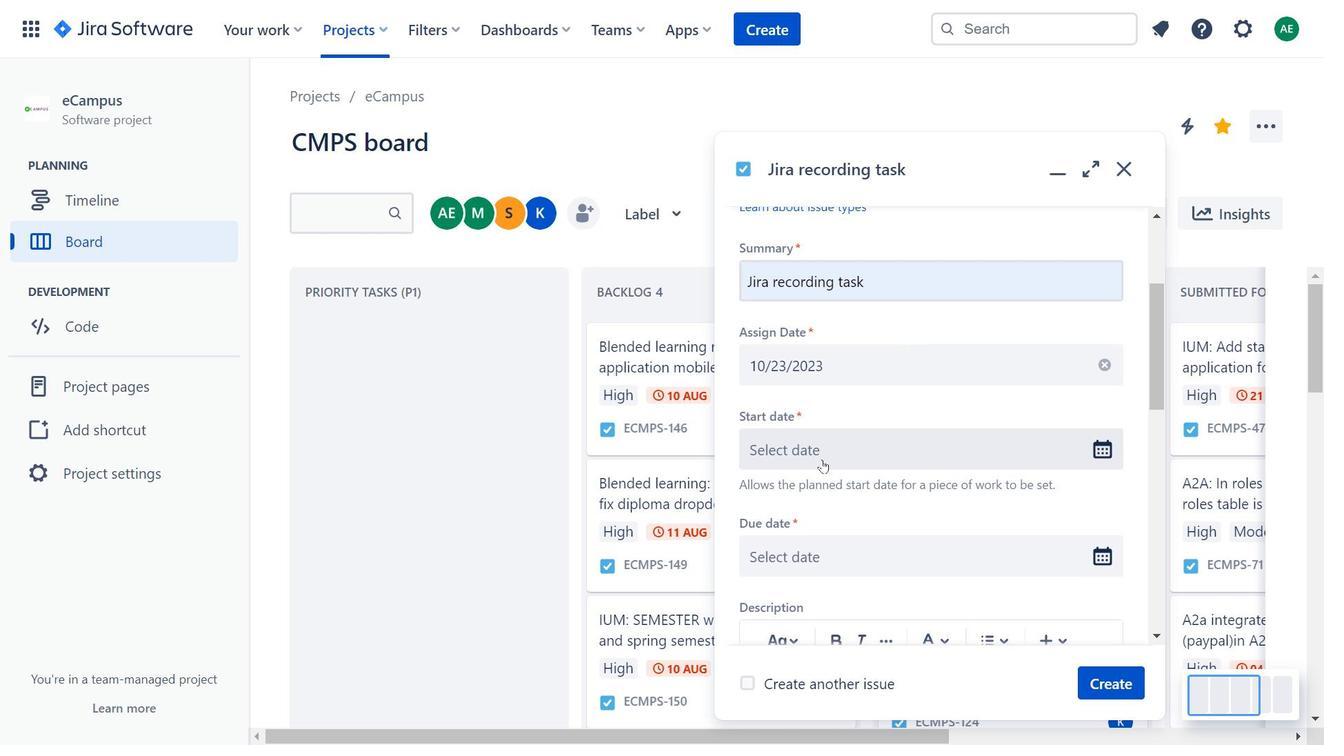 
Action: Mouse moved to (822, 459)
Screenshot: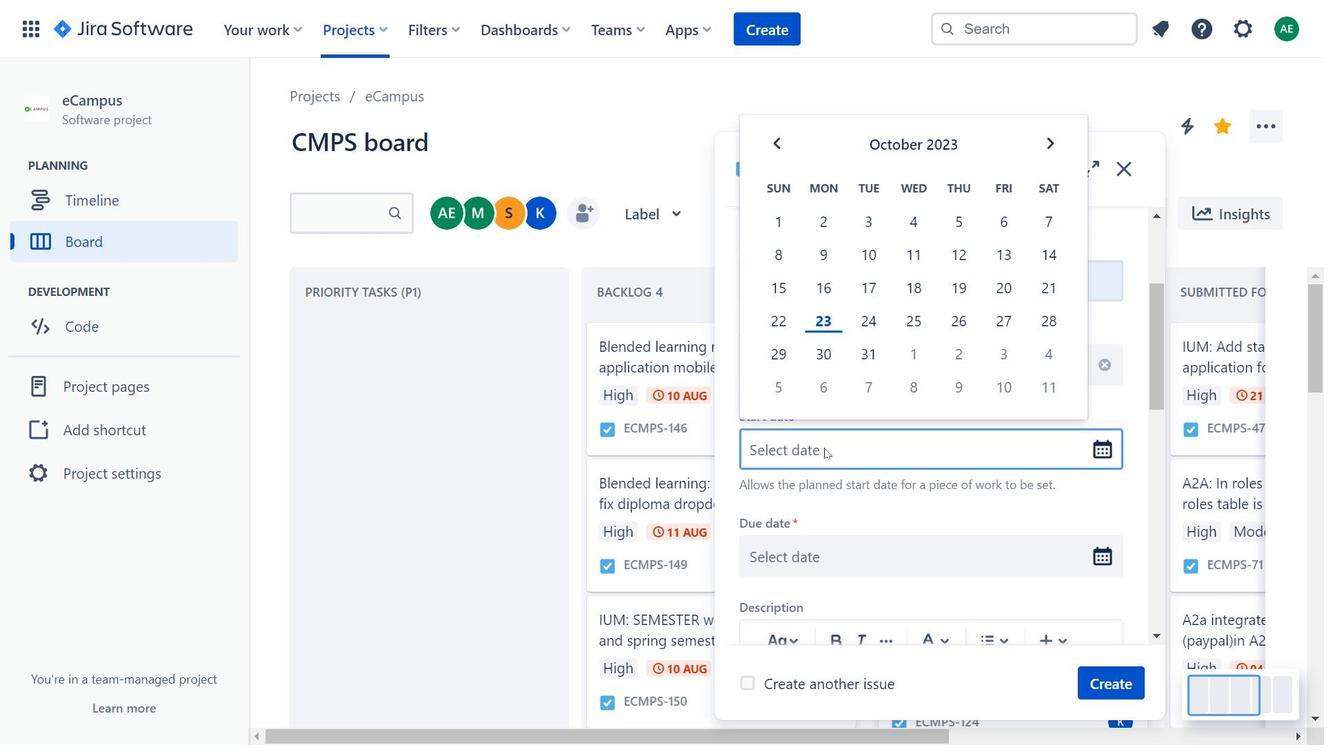 
Action: Mouse pressed left at (822, 459)
Screenshot: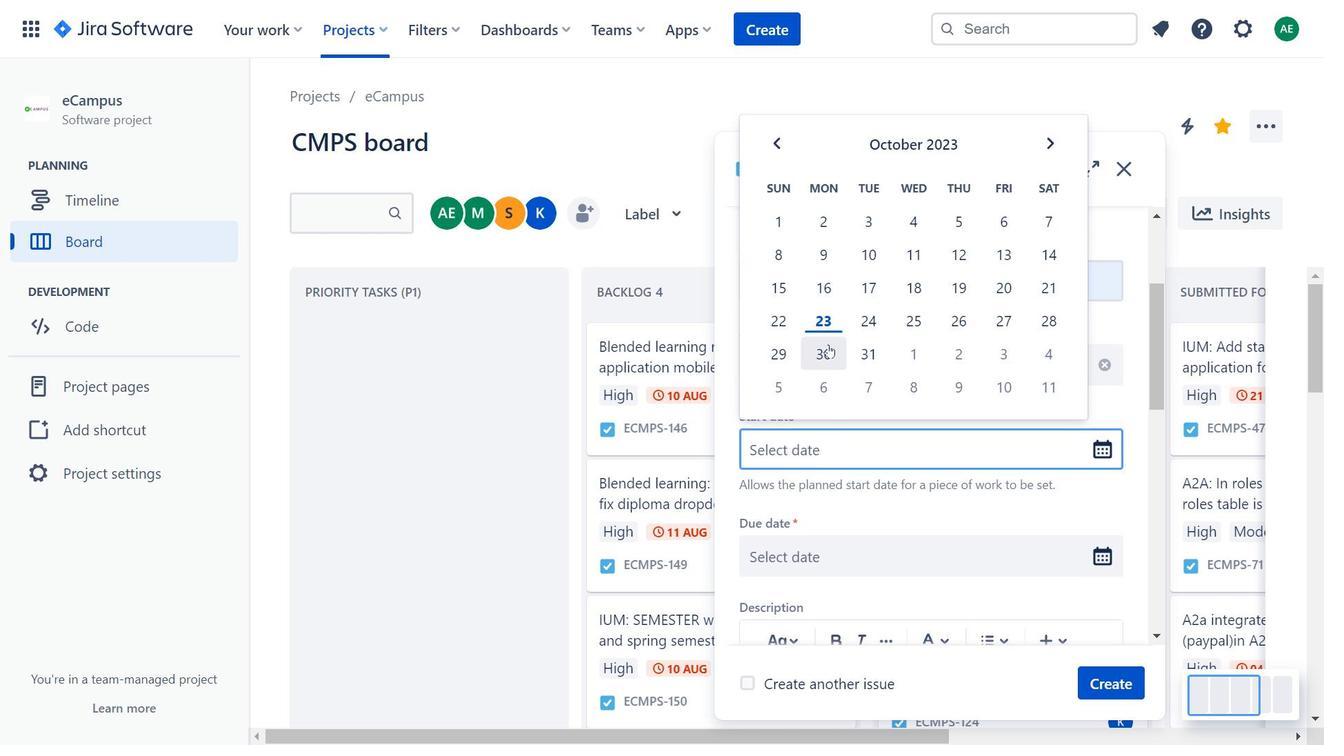
Action: Mouse moved to (828, 329)
Screenshot: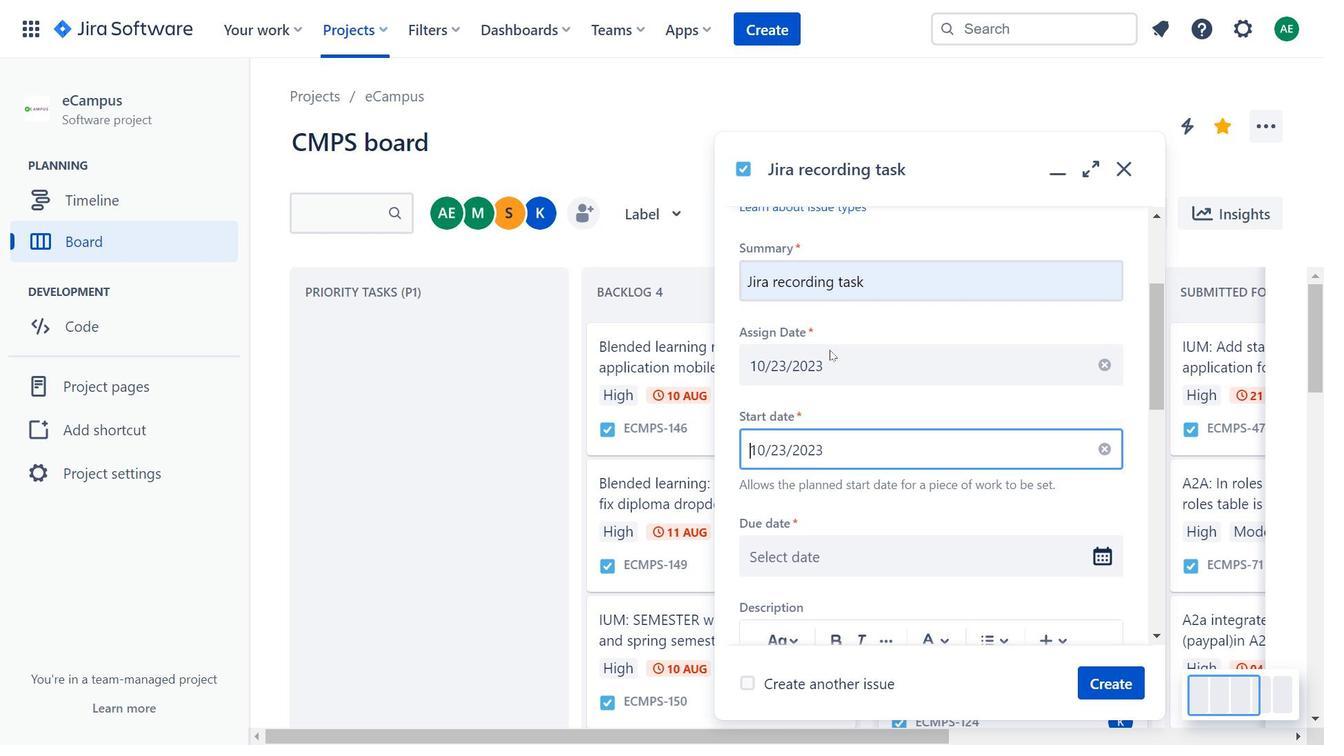 
Action: Mouse pressed left at (828, 329)
Screenshot: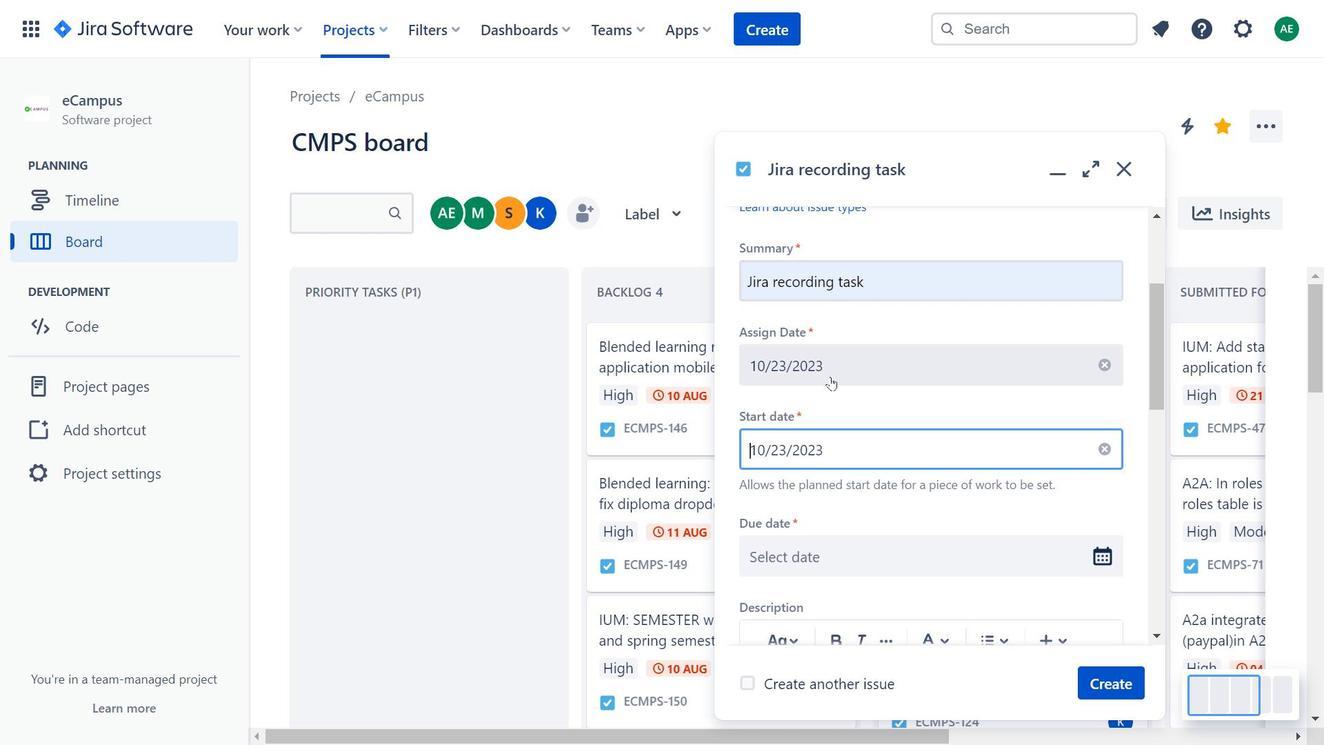 
Action: Mouse moved to (836, 402)
Screenshot: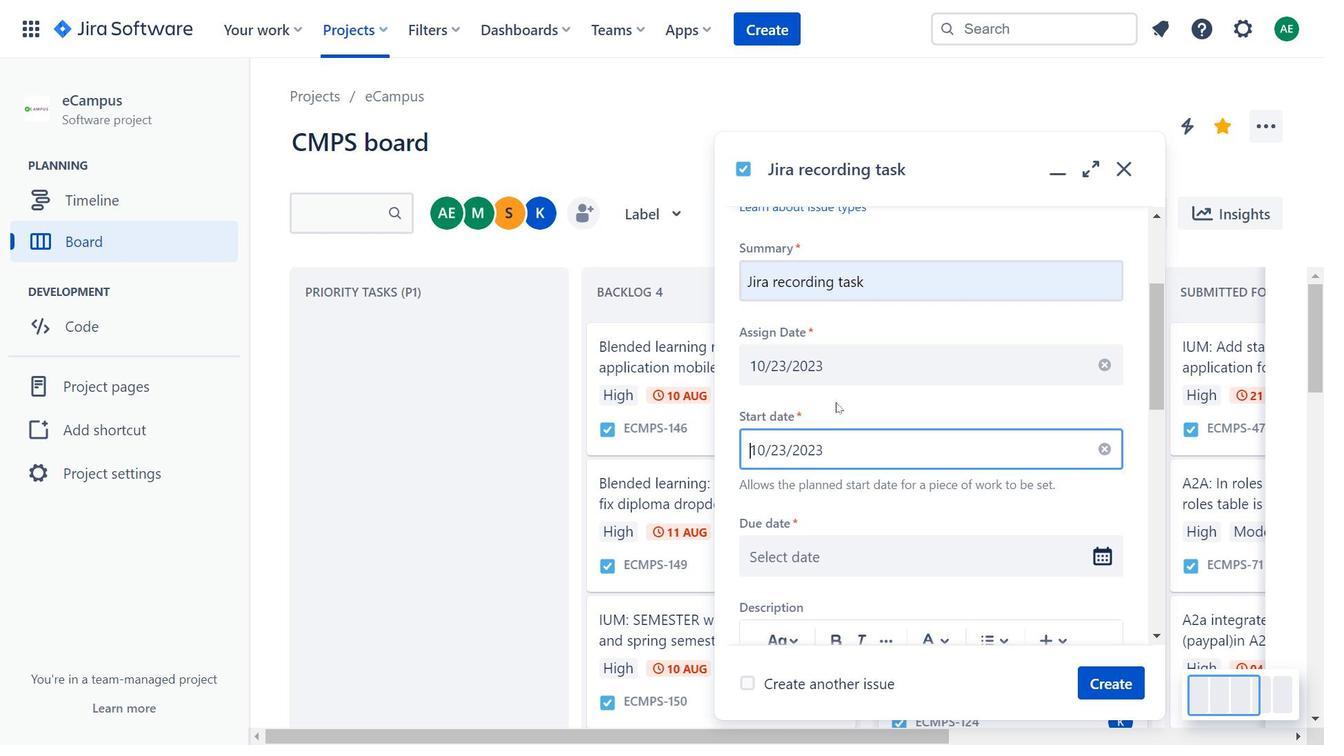 
Action: Mouse pressed left at (836, 402)
Screenshot: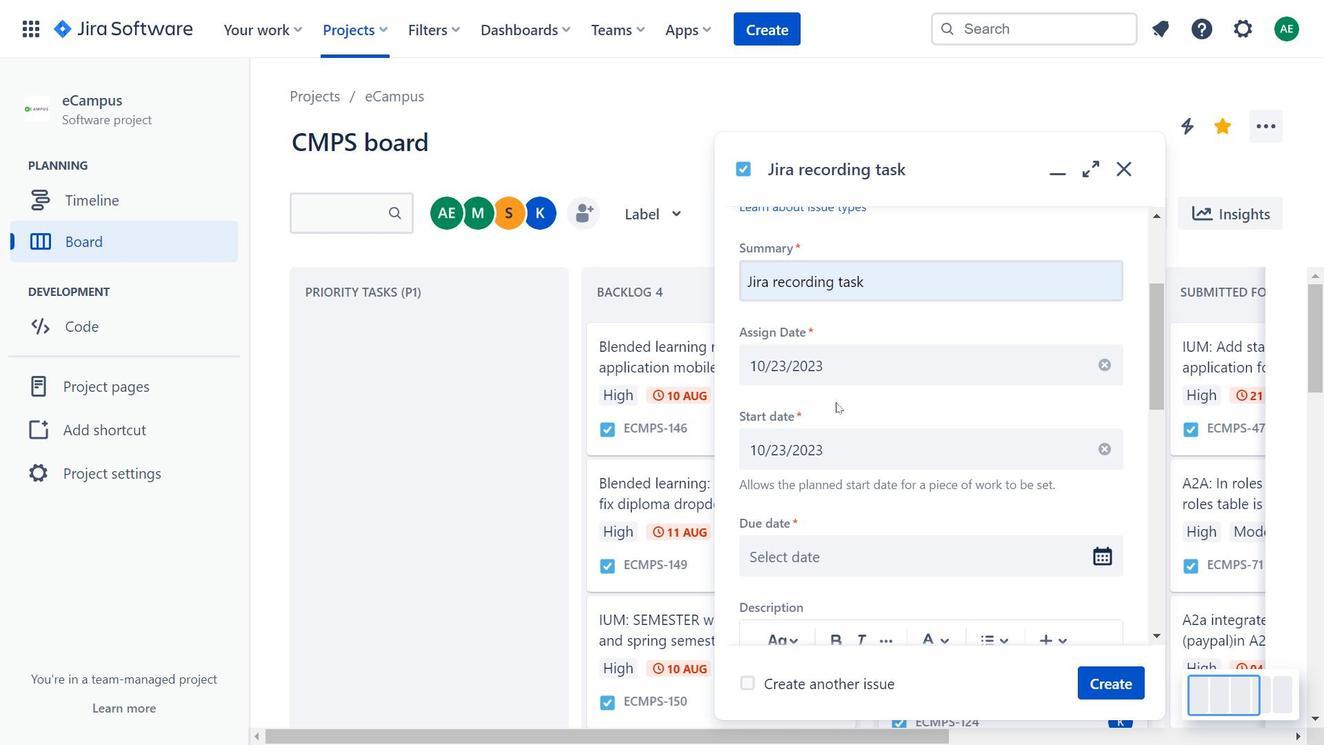 
Action: Mouse moved to (837, 403)
Screenshot: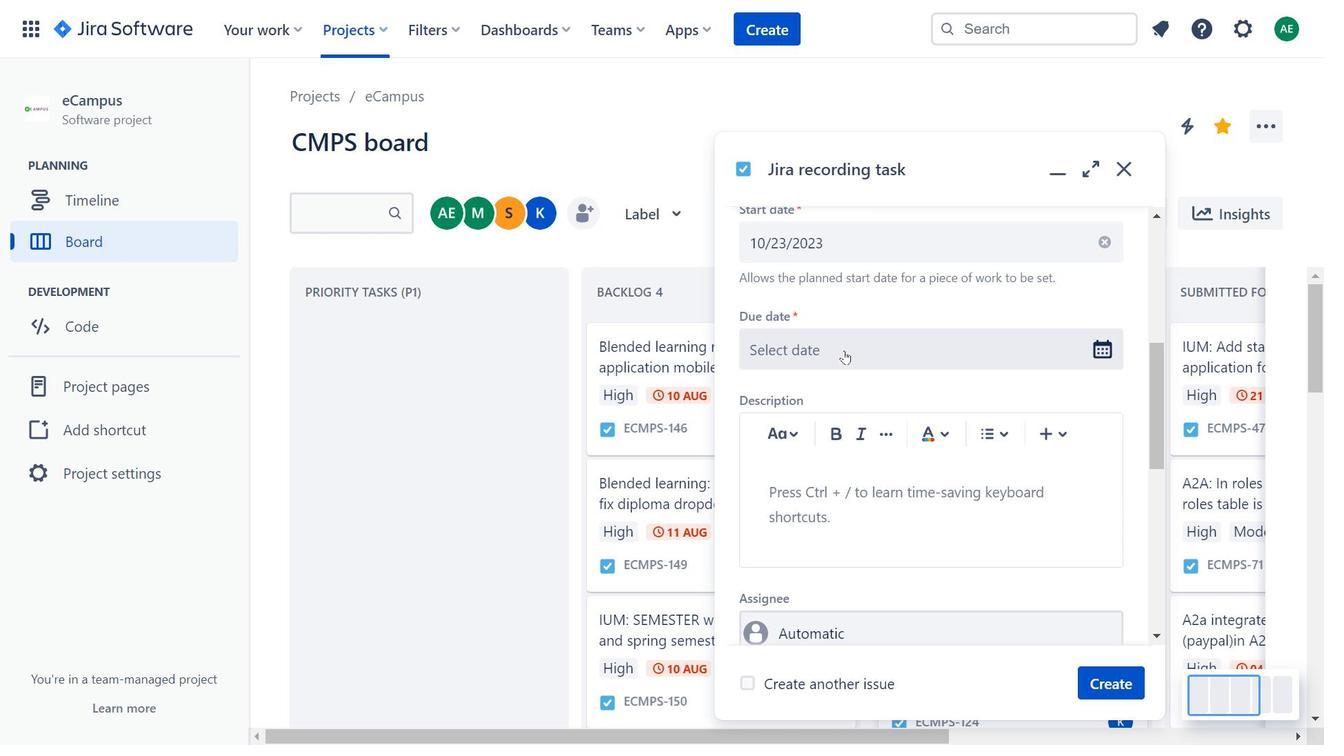 
Action: Mouse scrolled (837, 402) with delta (0, 0)
Screenshot: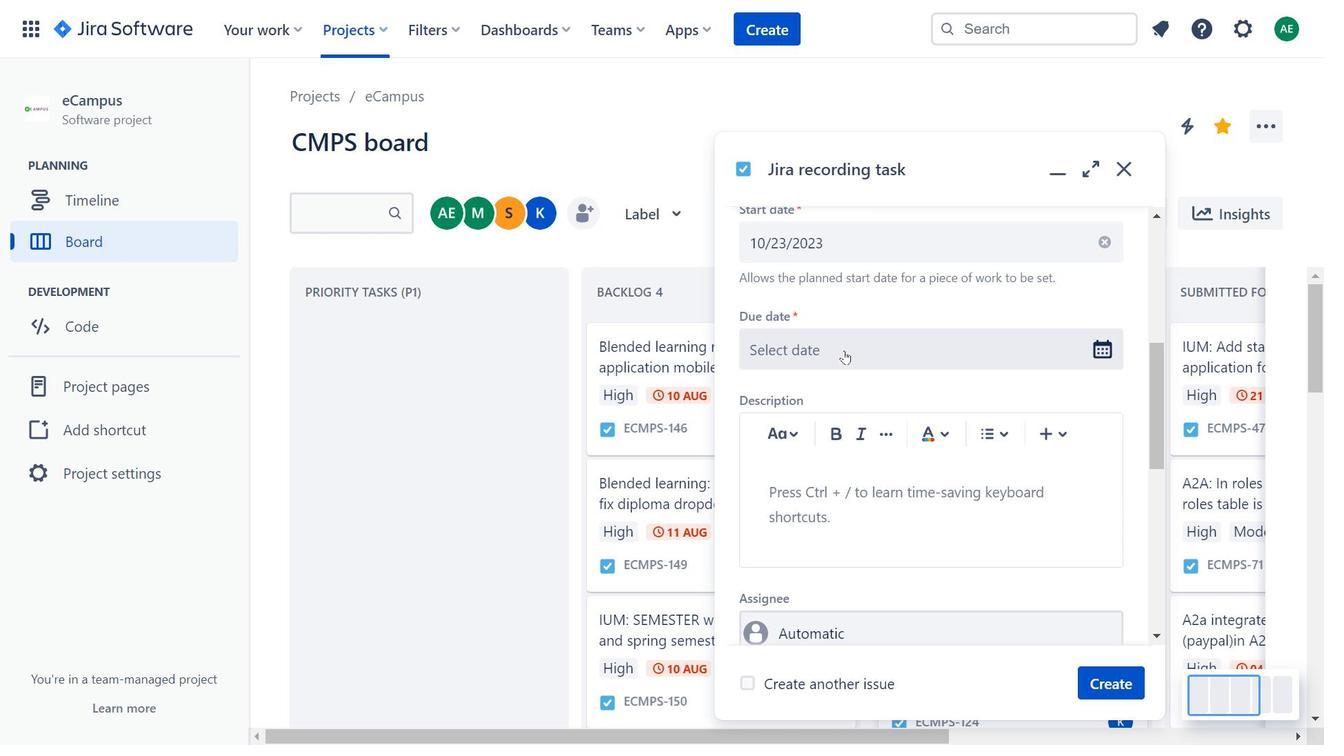 
Action: Mouse scrolled (837, 402) with delta (0, 0)
Screenshot: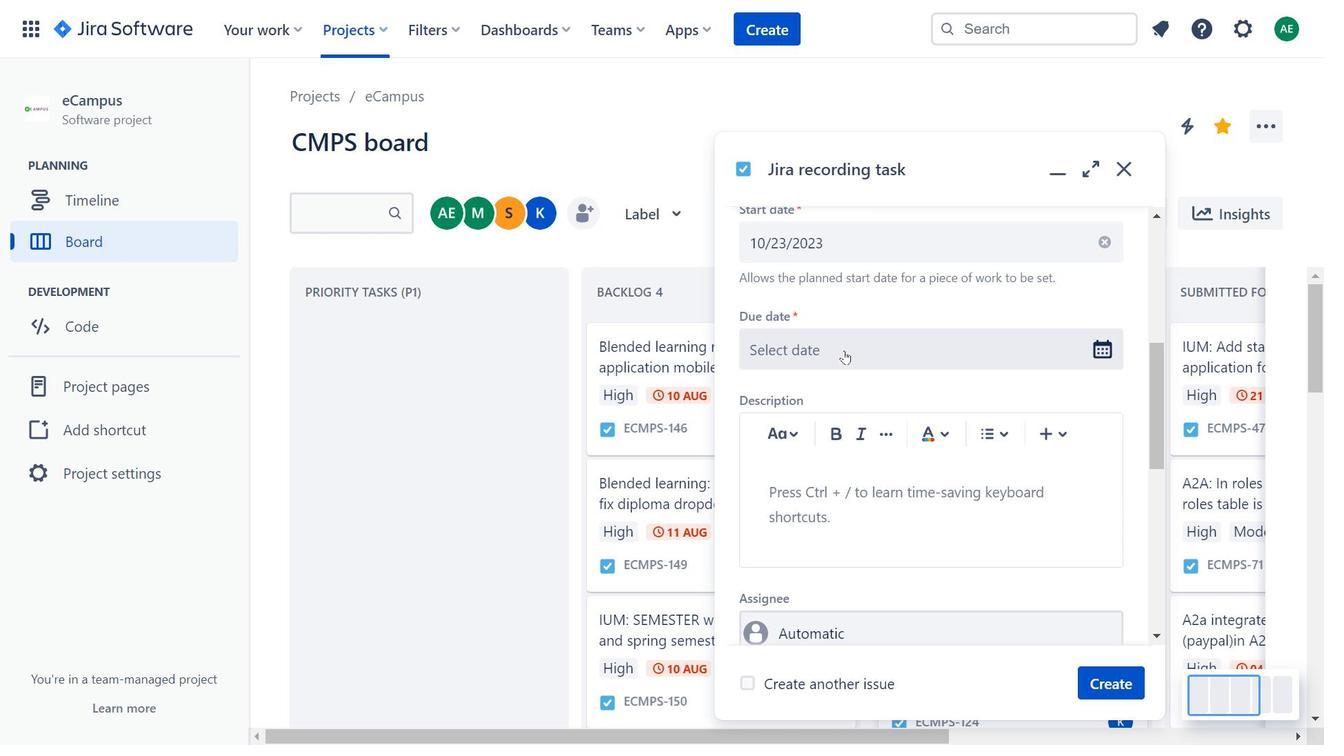 
Action: Mouse moved to (844, 350)
Screenshot: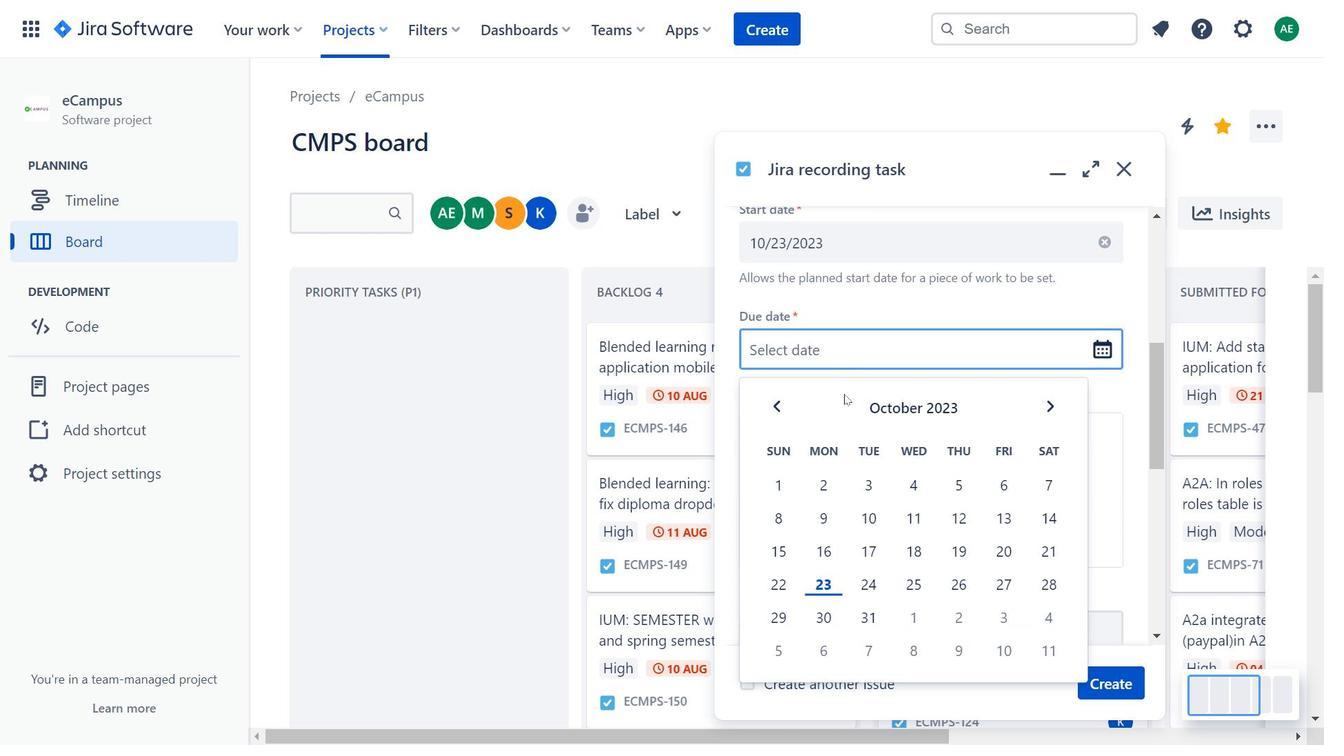 
Action: Mouse pressed left at (844, 350)
Screenshot: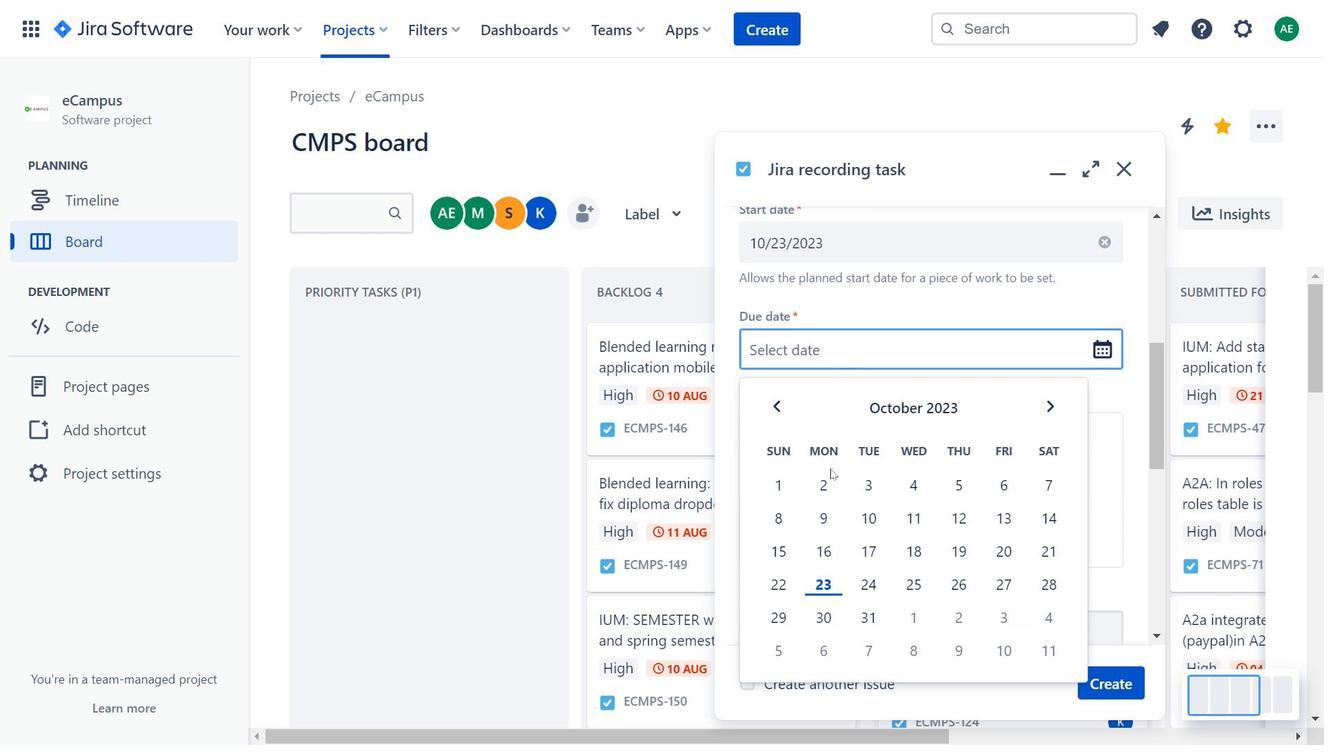 
Action: Mouse moved to (830, 573)
Screenshot: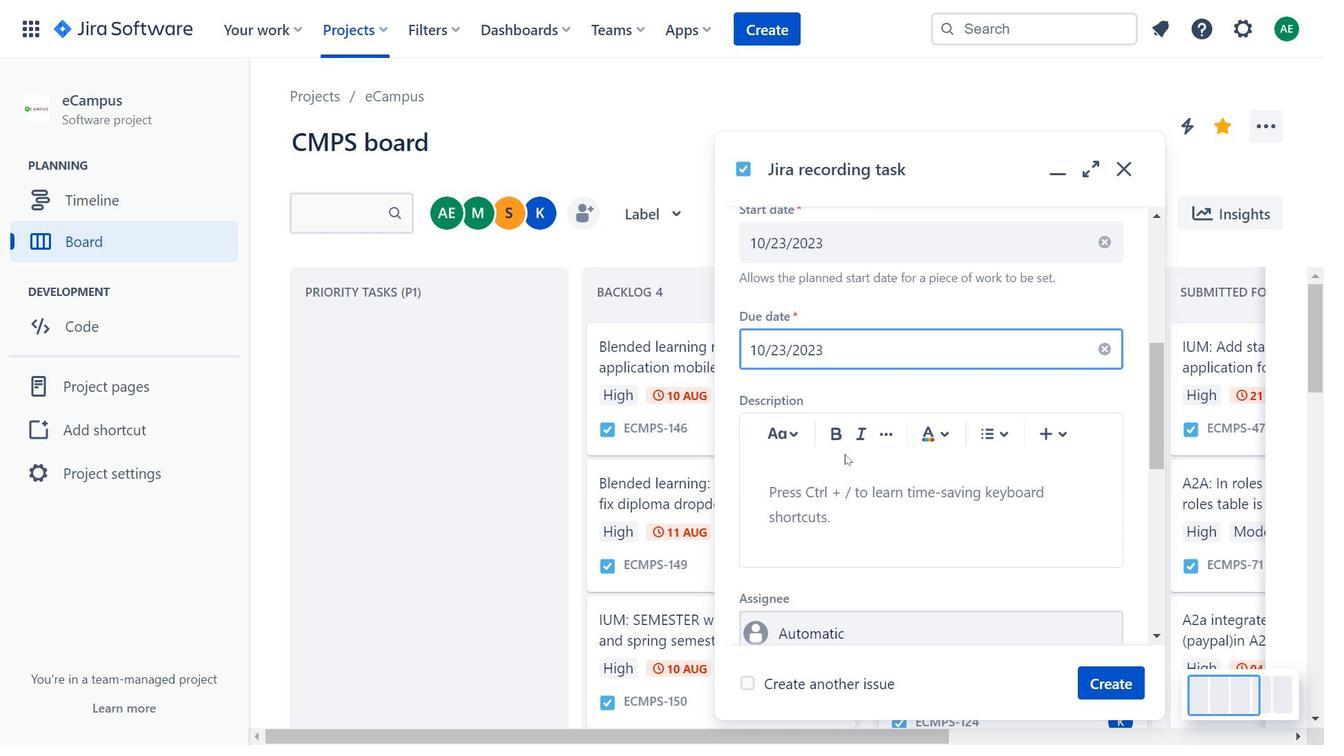 
Action: Mouse pressed left at (830, 573)
Screenshot: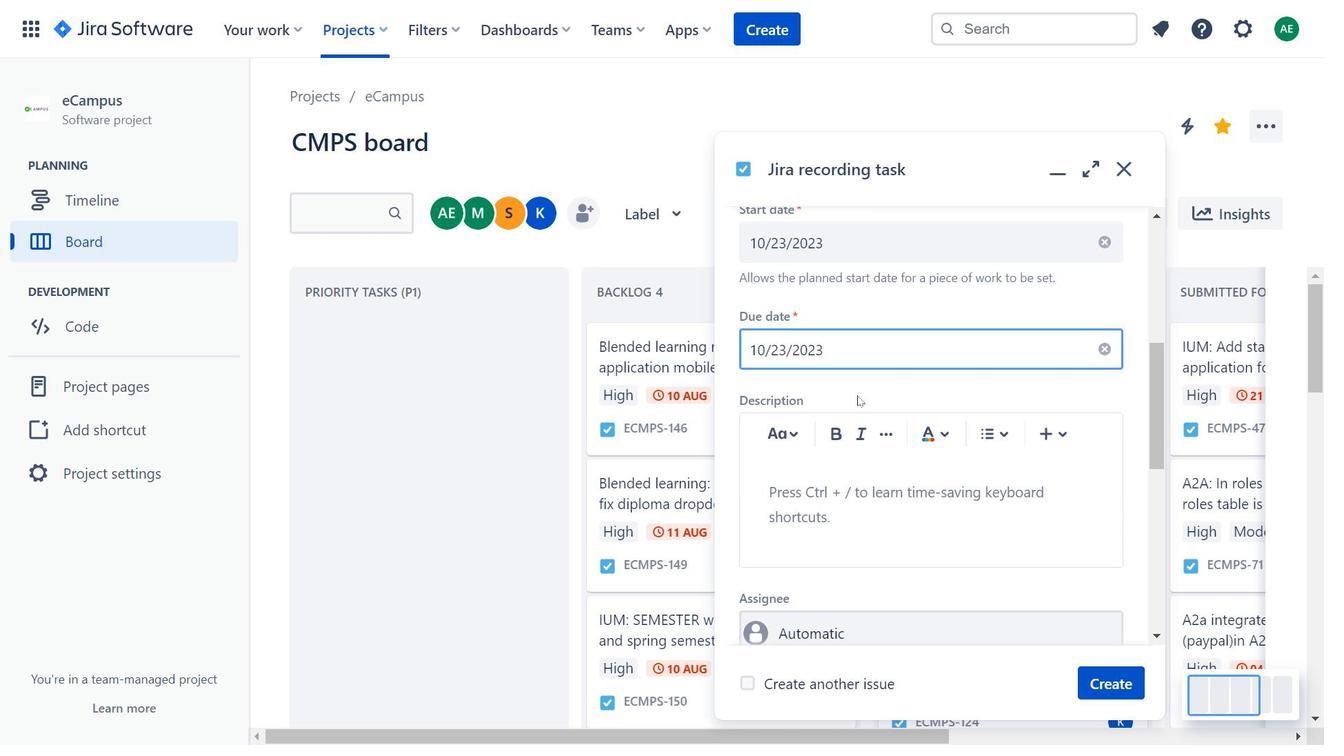 
Action: Mouse moved to (864, 393)
Screenshot: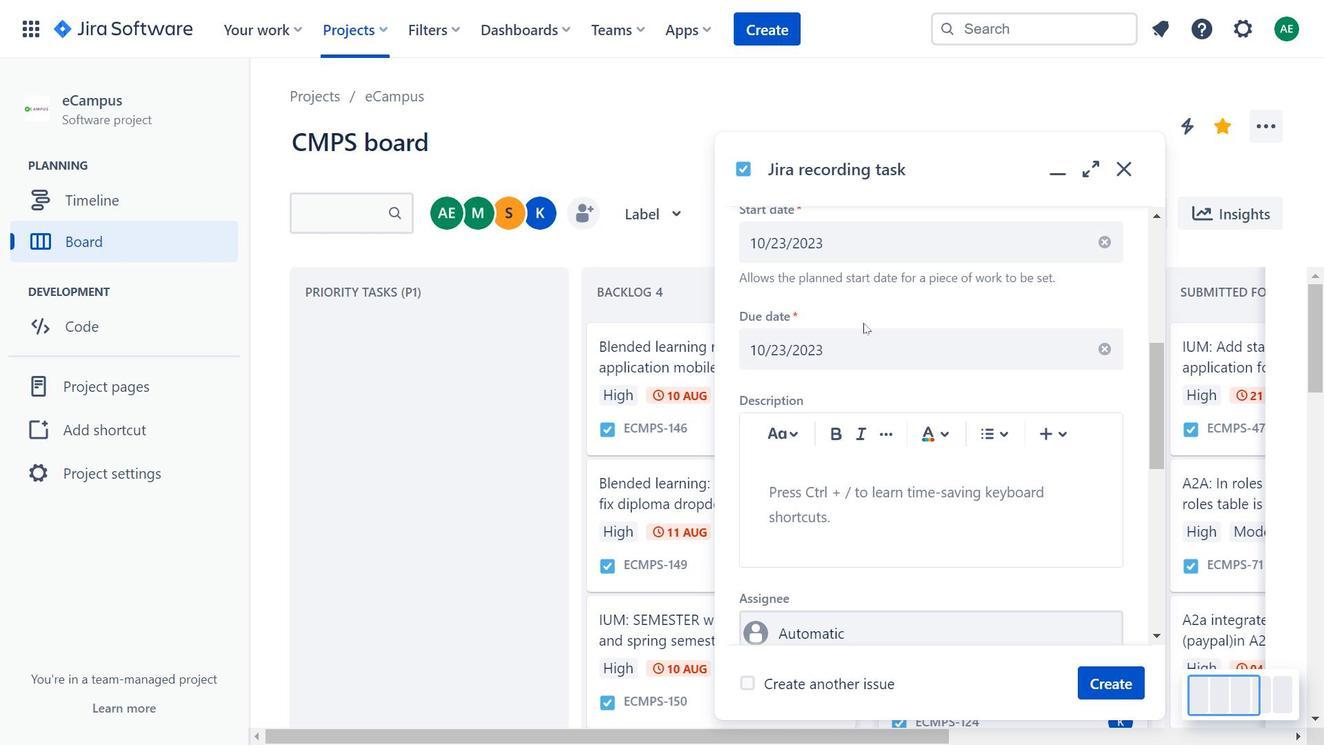
Action: Mouse pressed left at (864, 393)
Screenshot: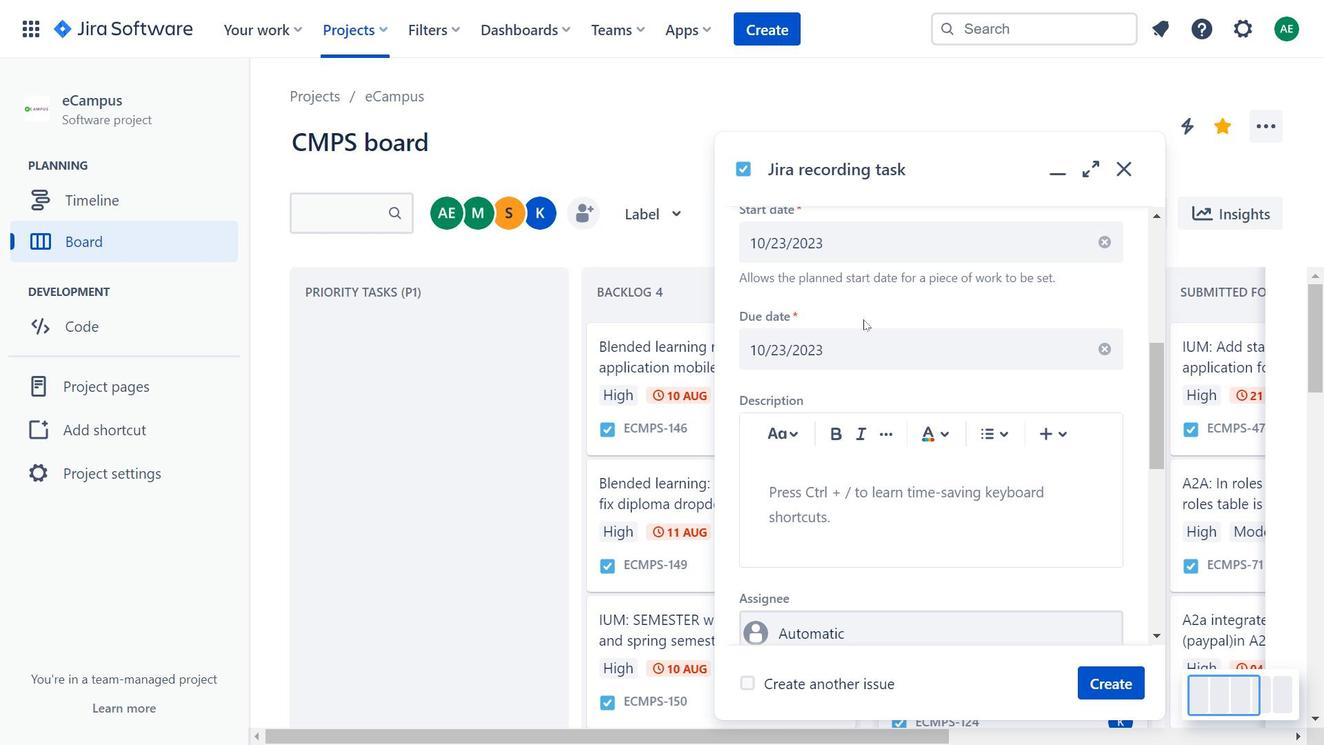 
Action: Mouse moved to (863, 319)
Screenshot: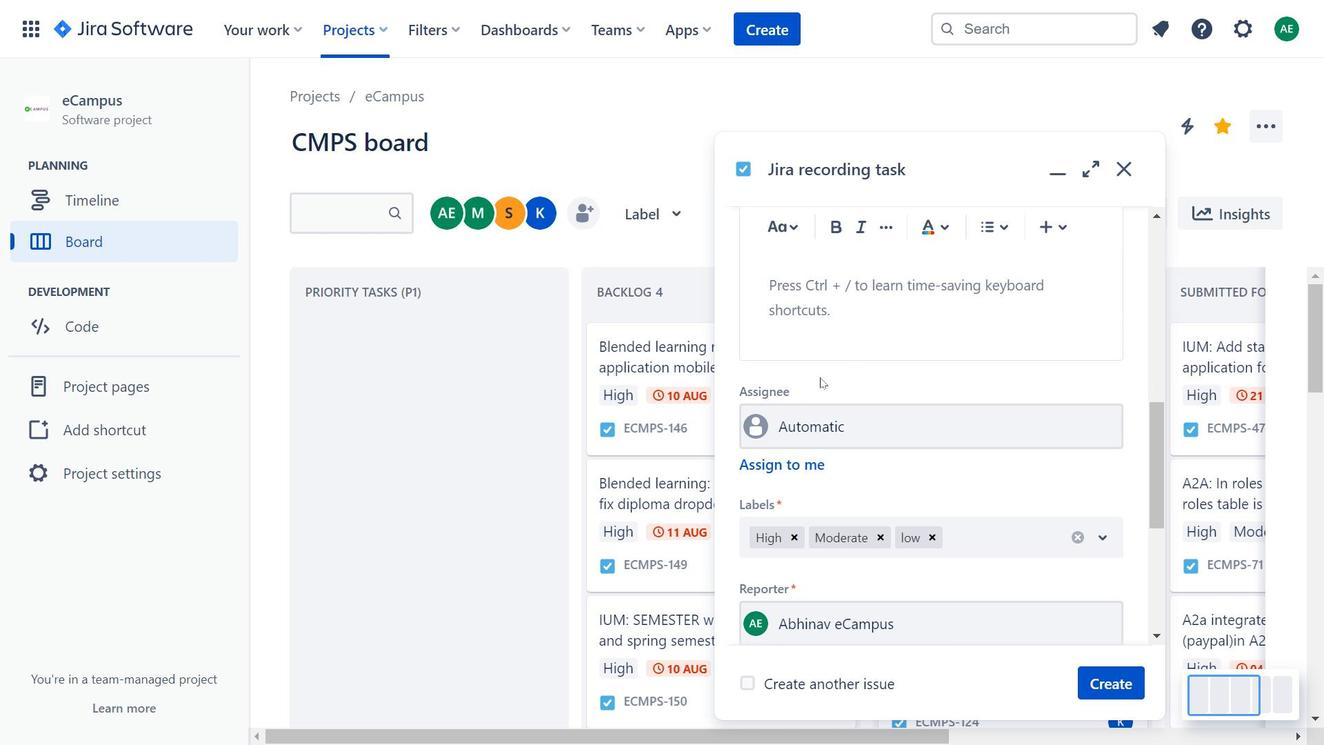 
Action: Mouse scrolled (863, 318) with delta (0, 0)
Screenshot: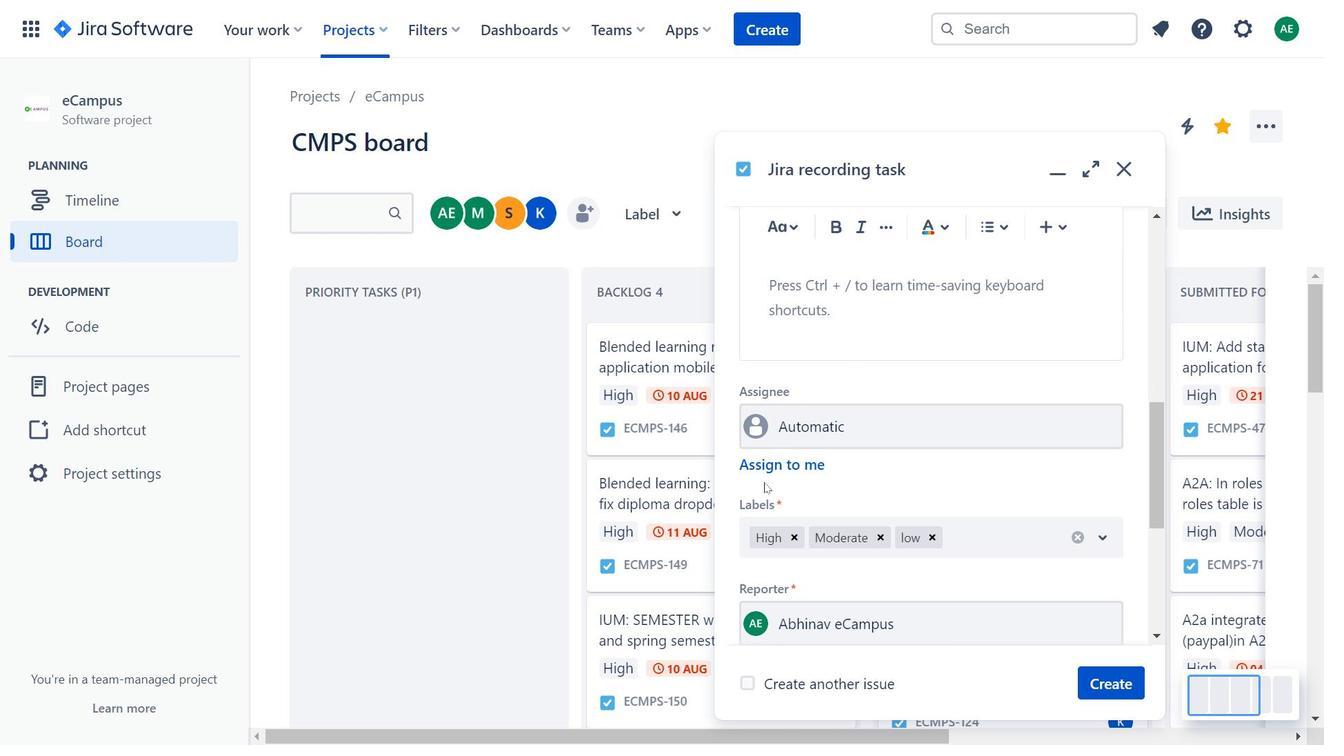 
Action: Mouse scrolled (863, 318) with delta (0, 0)
Screenshot: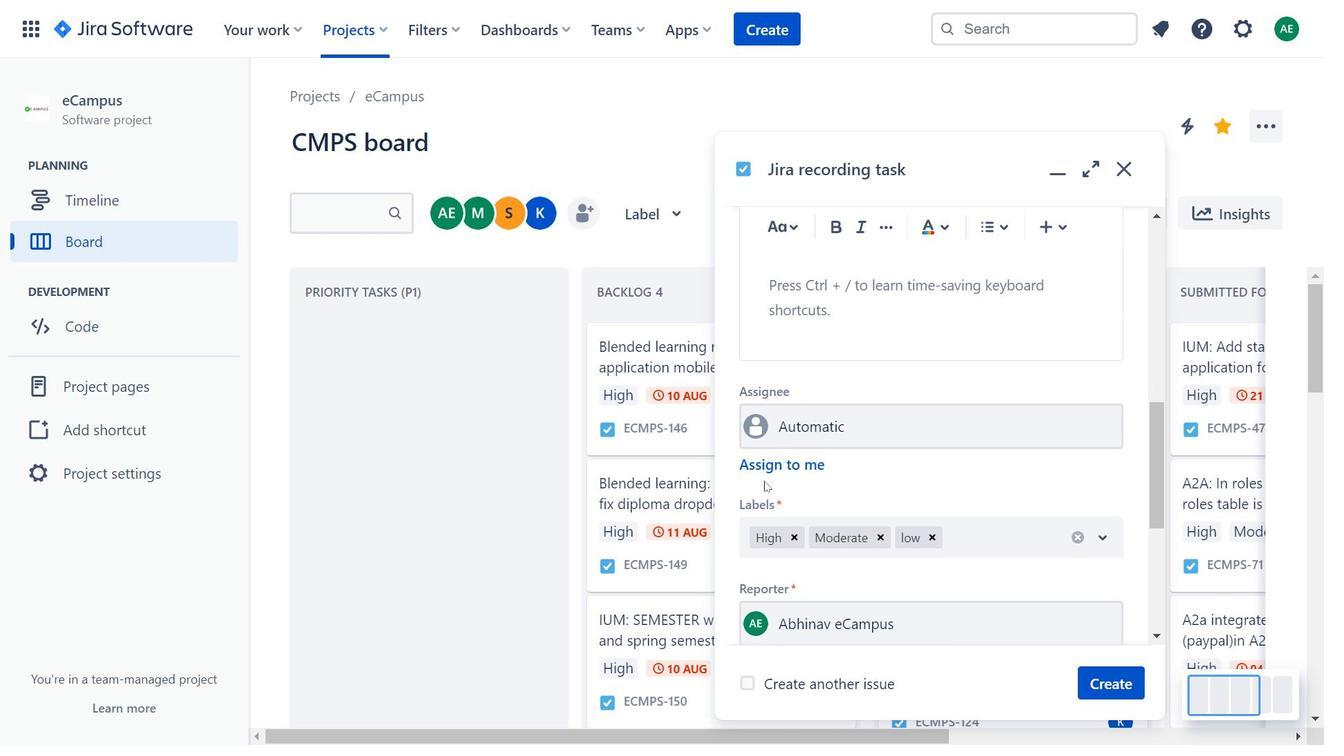 
Action: Mouse moved to (780, 464)
Screenshot: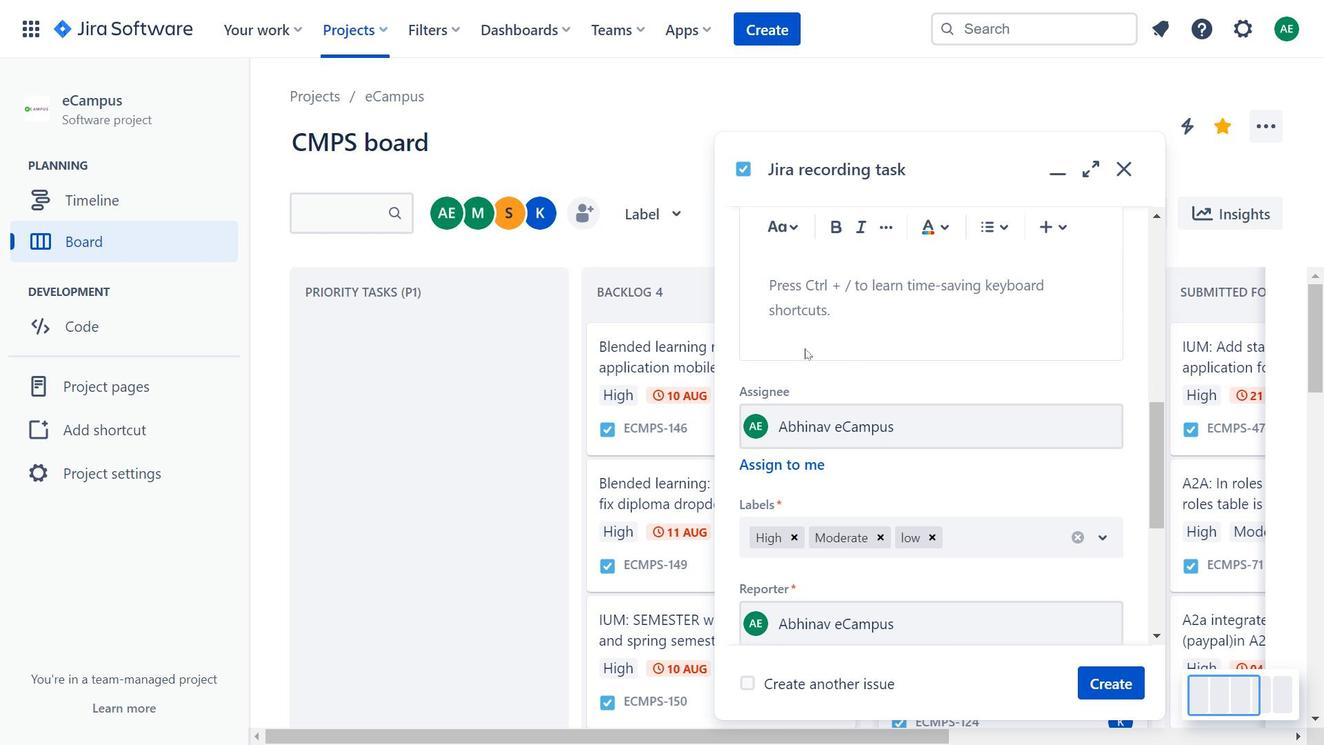 
Action: Mouse pressed left at (780, 464)
Screenshot: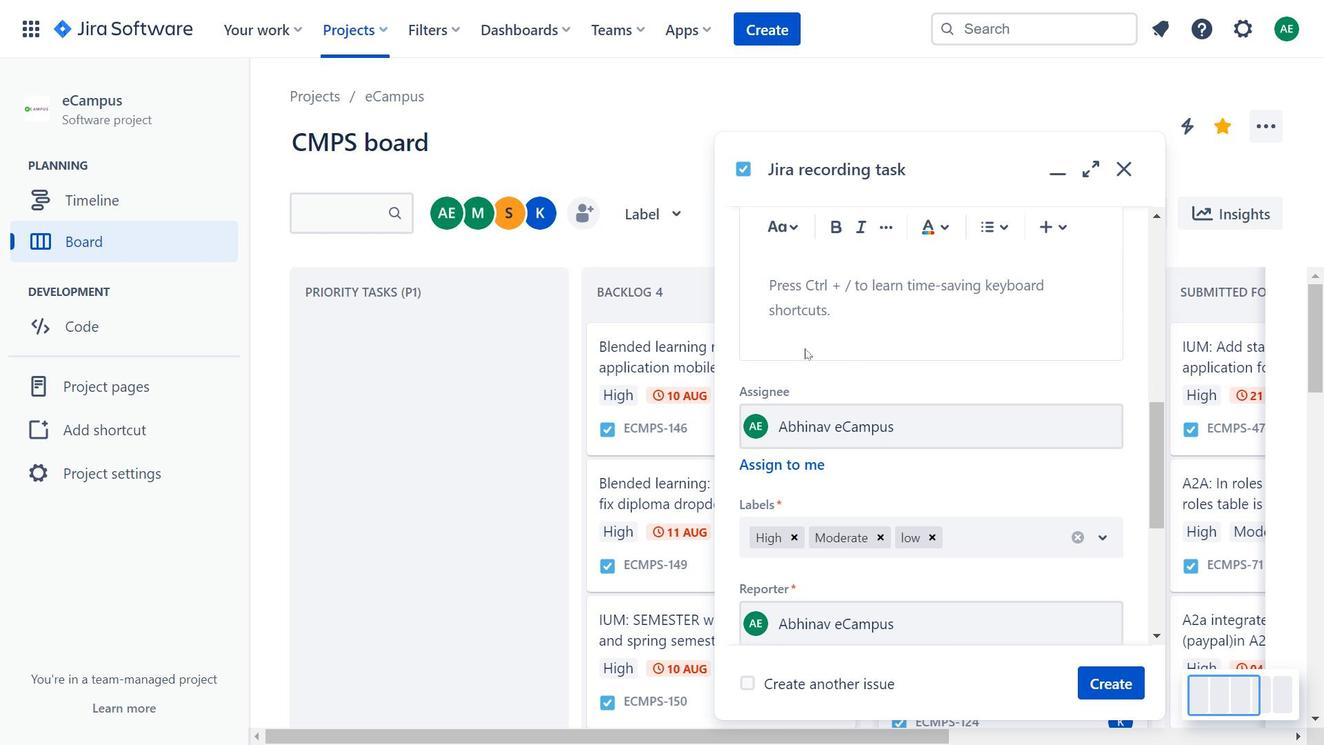 
Action: Mouse moved to (813, 438)
Screenshot: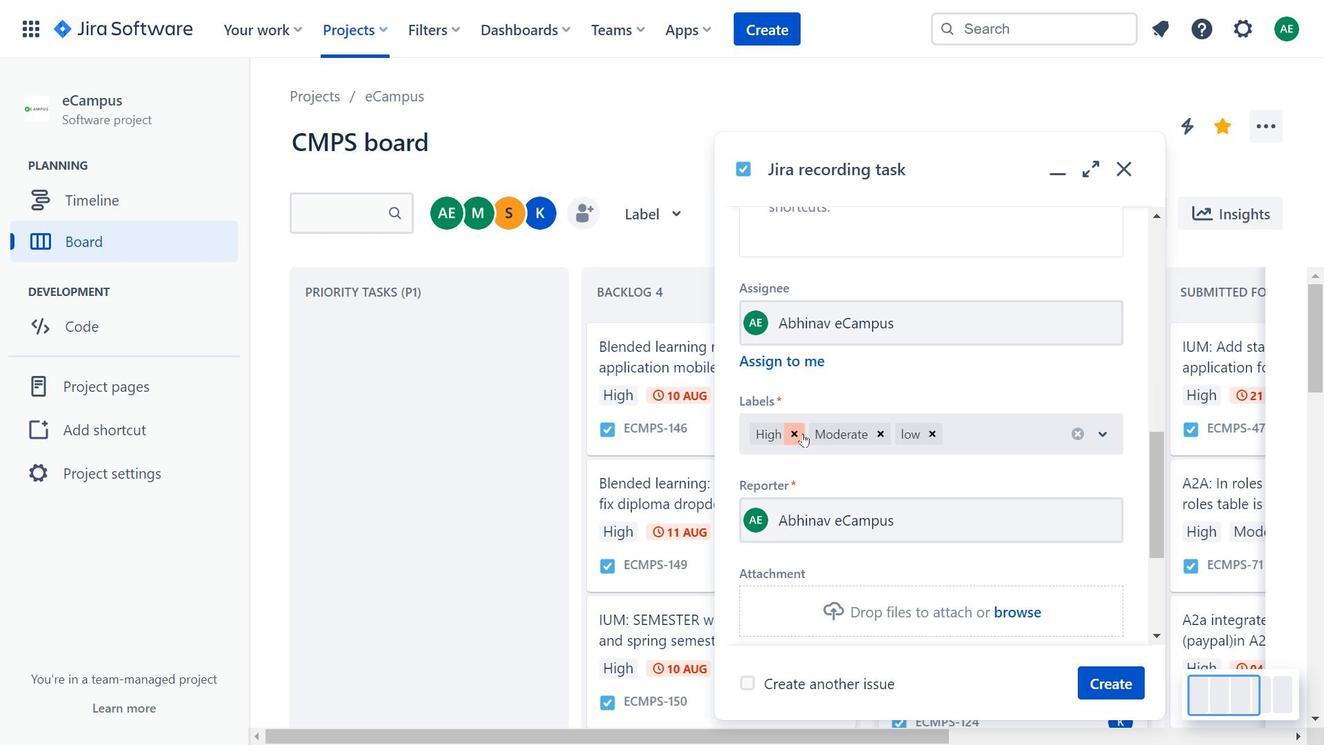 
Action: Mouse scrolled (813, 437) with delta (0, 0)
Screenshot: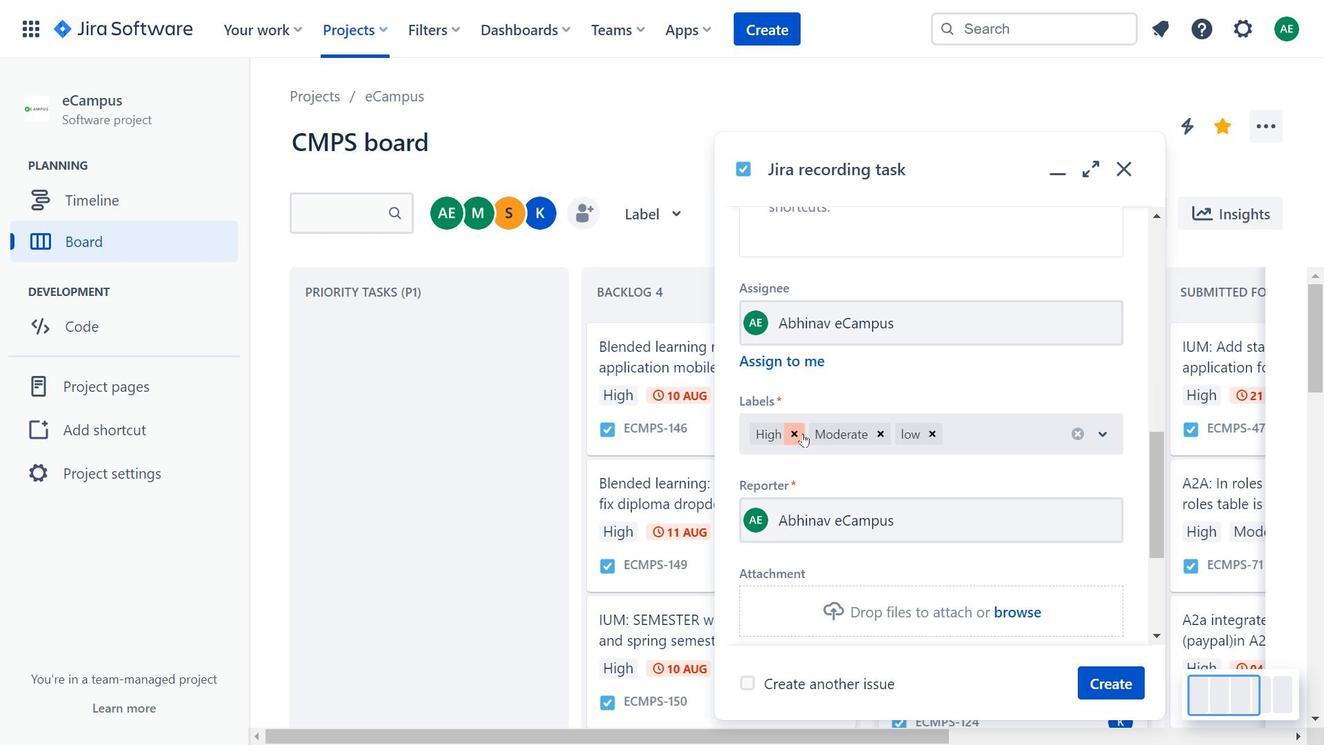 
Action: Mouse moved to (802, 433)
Screenshot: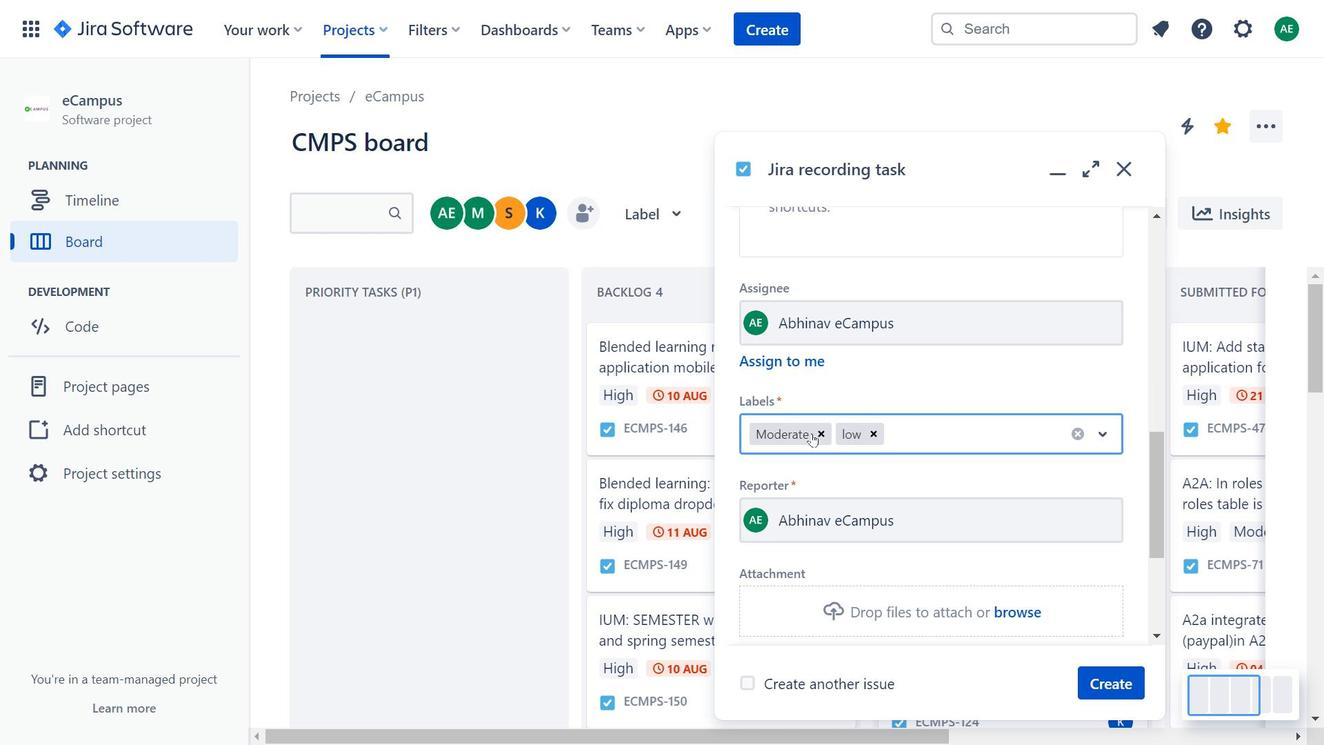 
Action: Mouse pressed left at (802, 433)
Screenshot: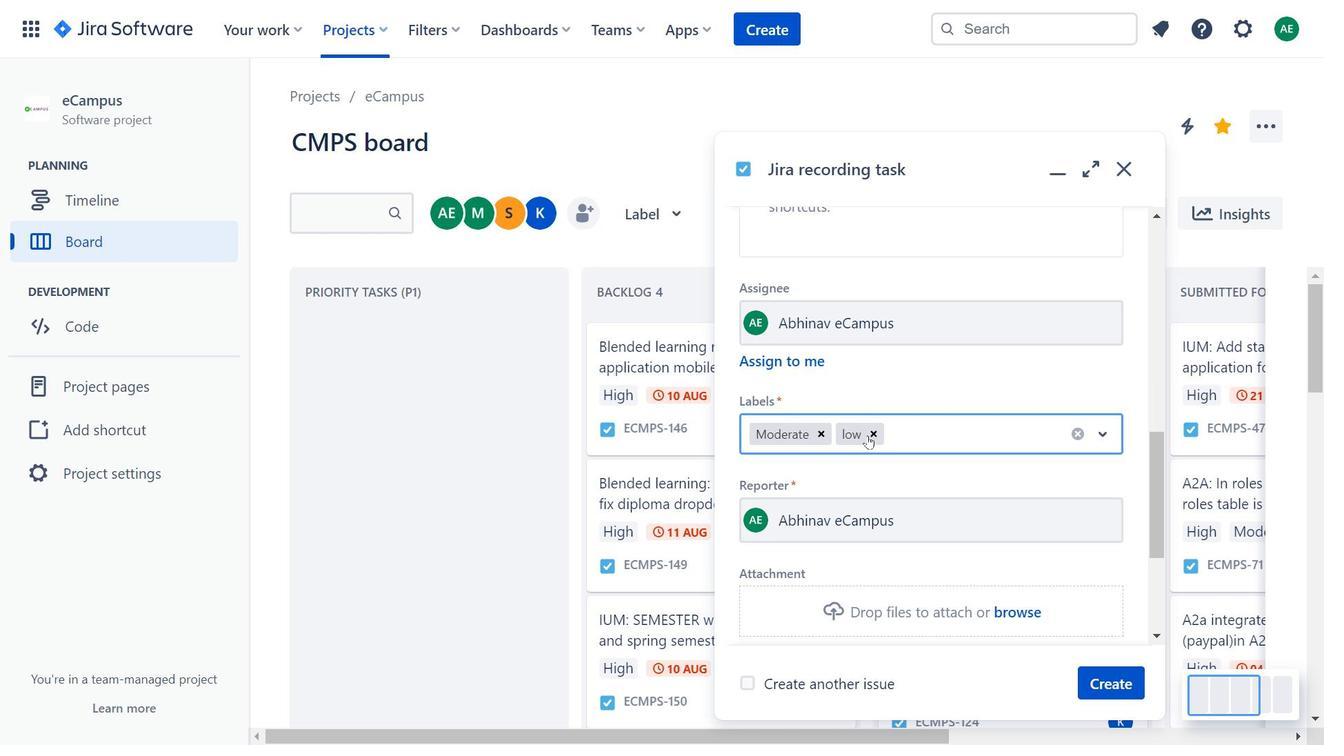 
Action: Mouse moved to (867, 435)
Screenshot: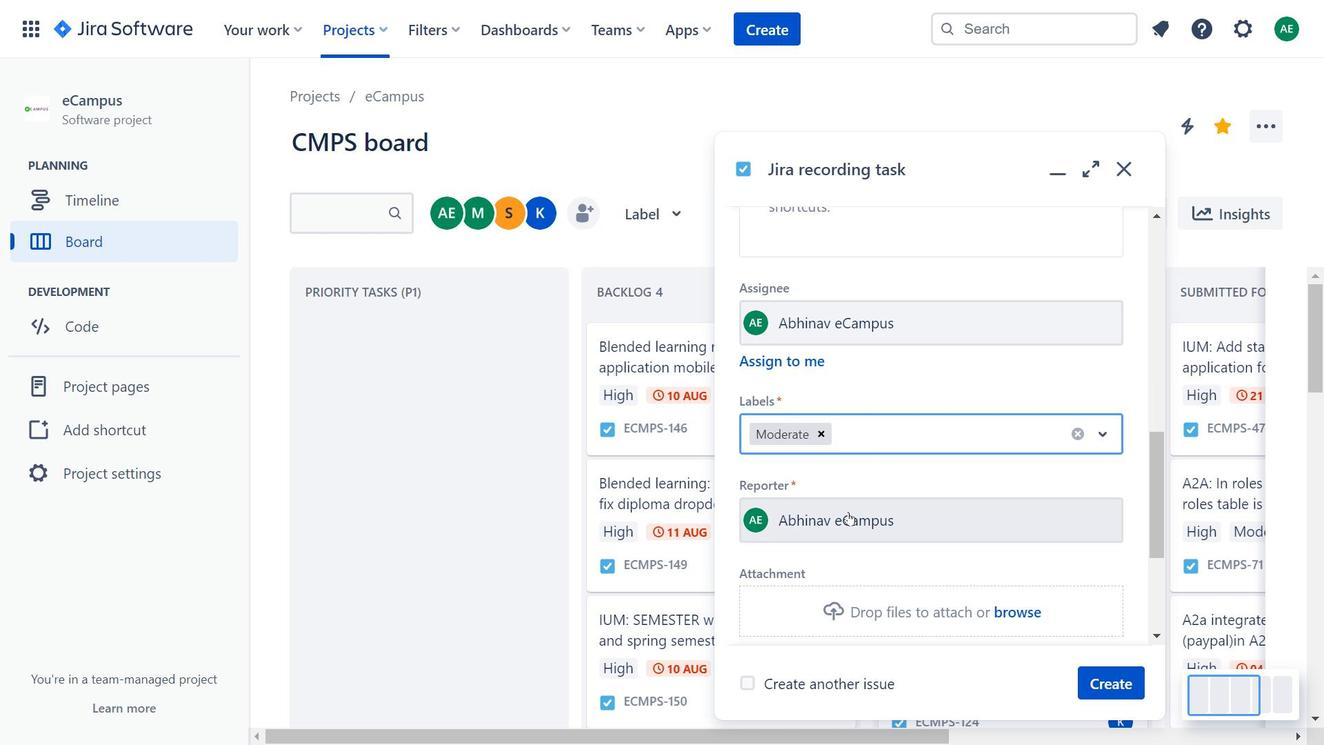 
Action: Mouse pressed left at (867, 435)
Screenshot: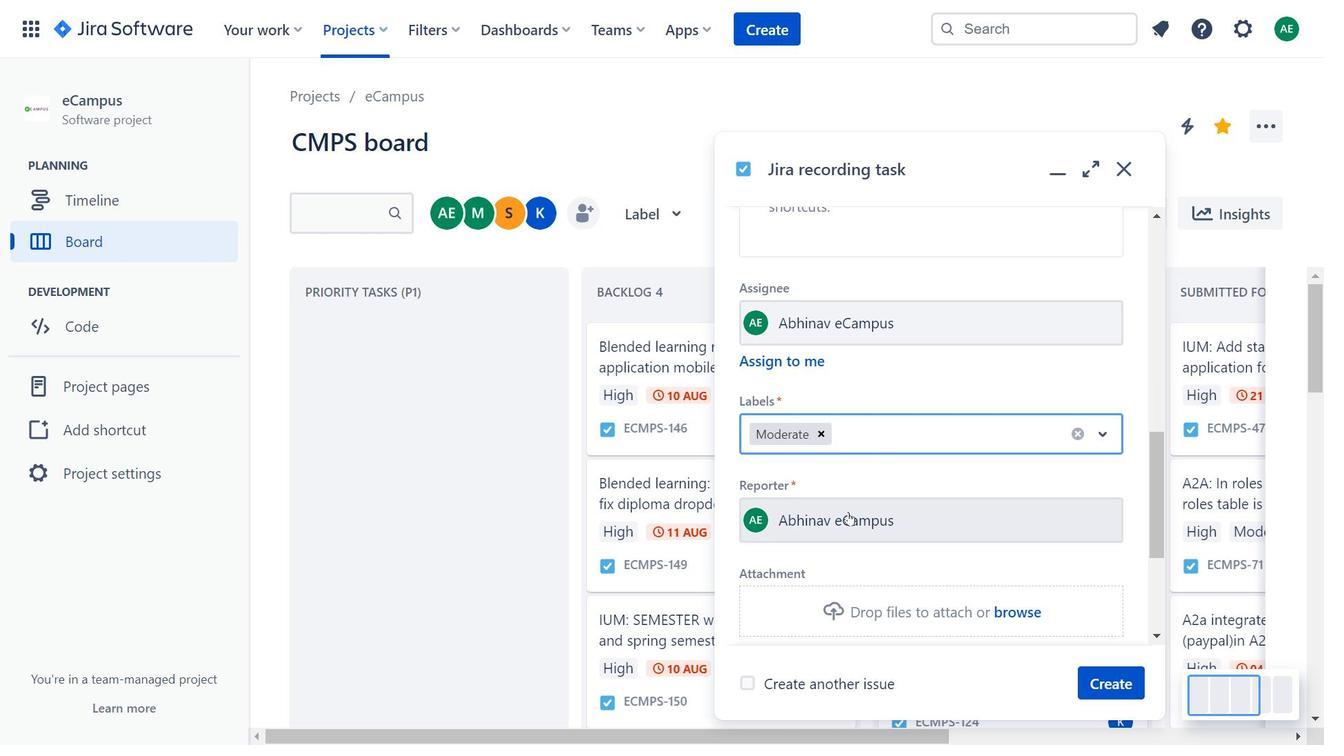
Action: Mouse moved to (848, 511)
Screenshot: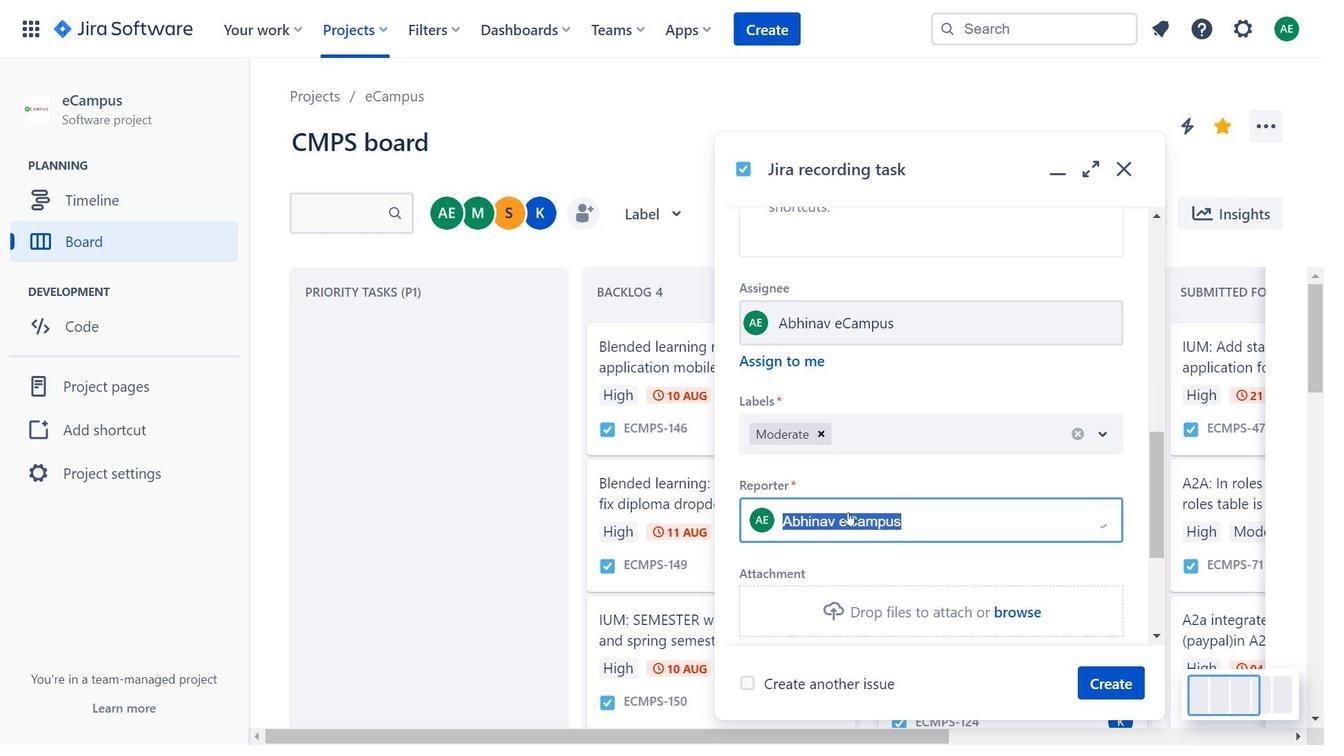 
Action: Mouse pressed left at (848, 511)
Screenshot: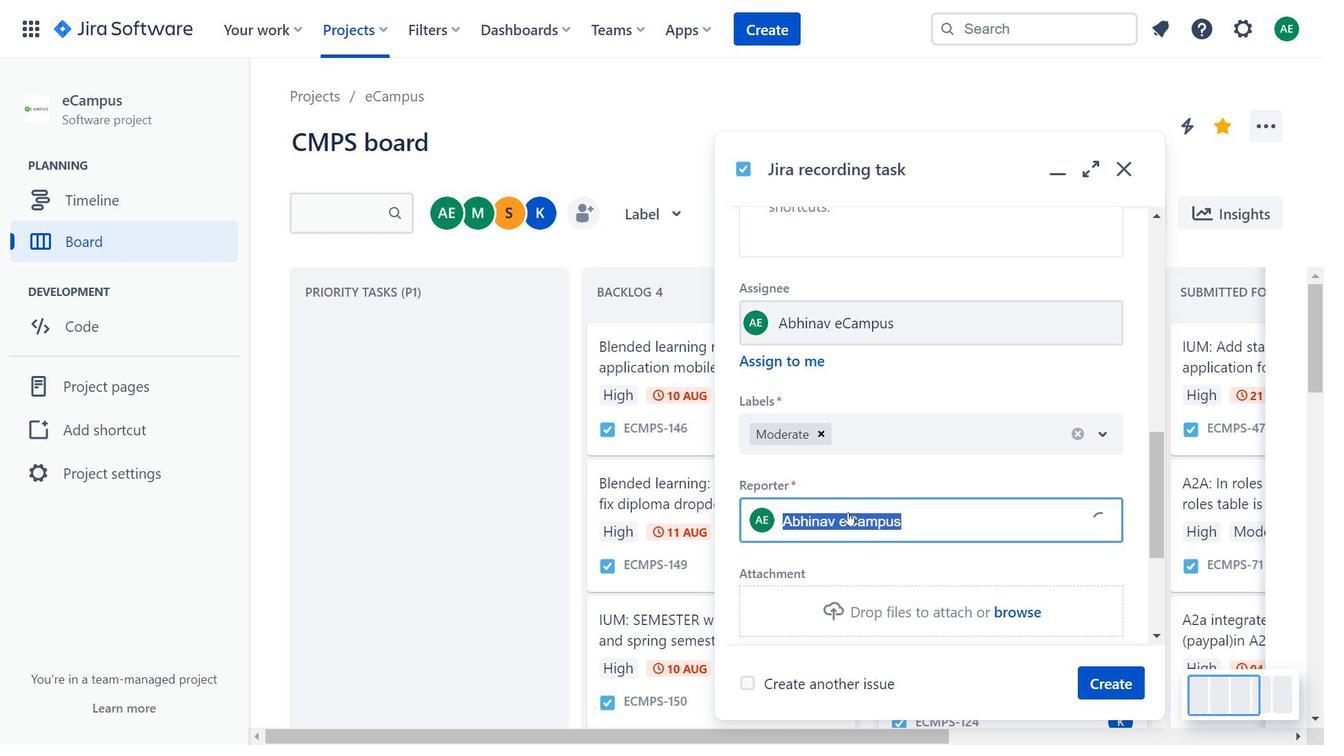 
Action: Key pressed anj
Screenshot: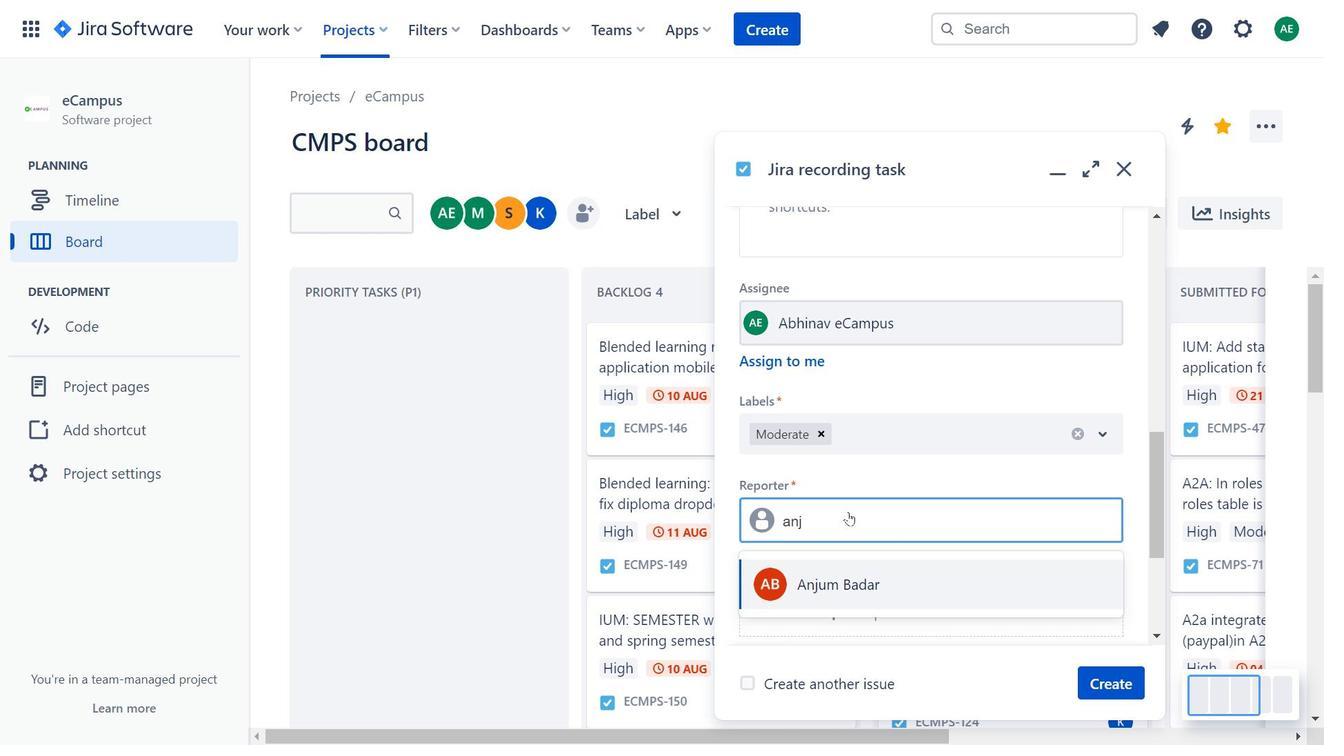 
Action: Mouse moved to (867, 567)
Screenshot: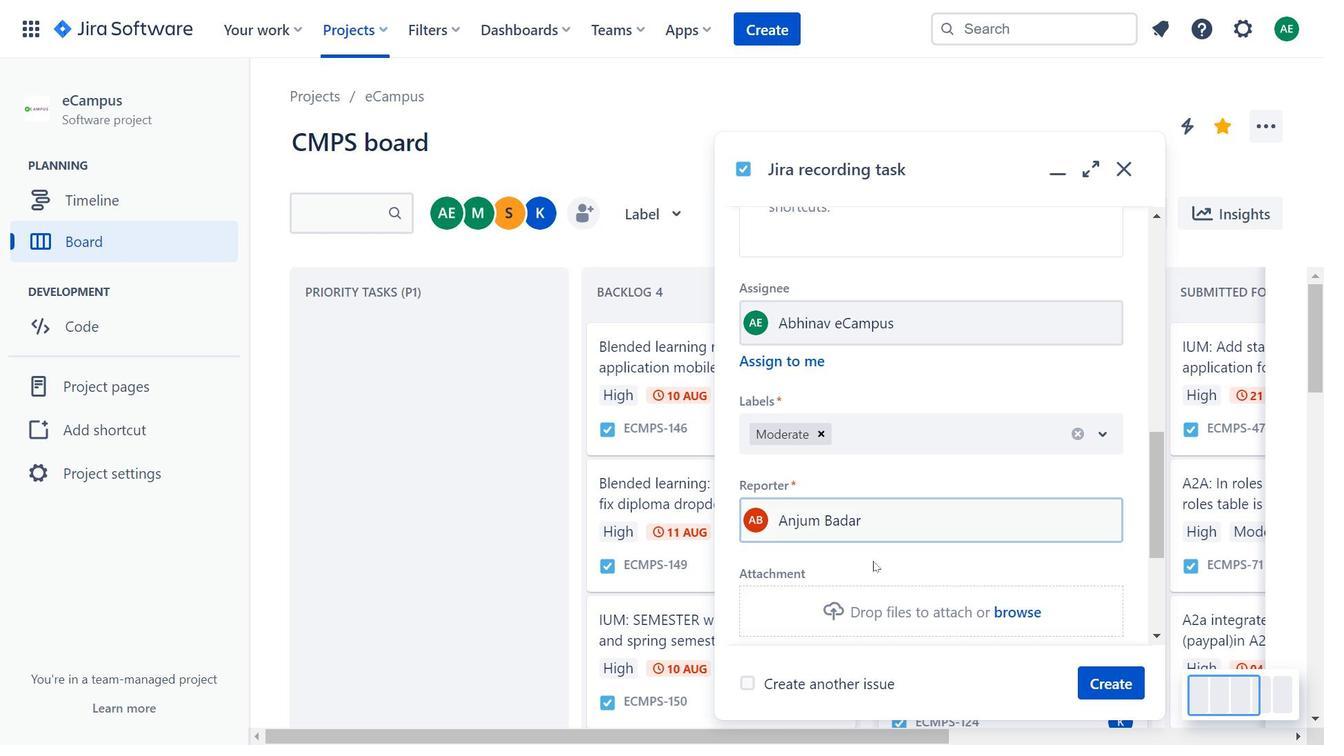 
Action: Mouse pressed left at (867, 567)
Screenshot: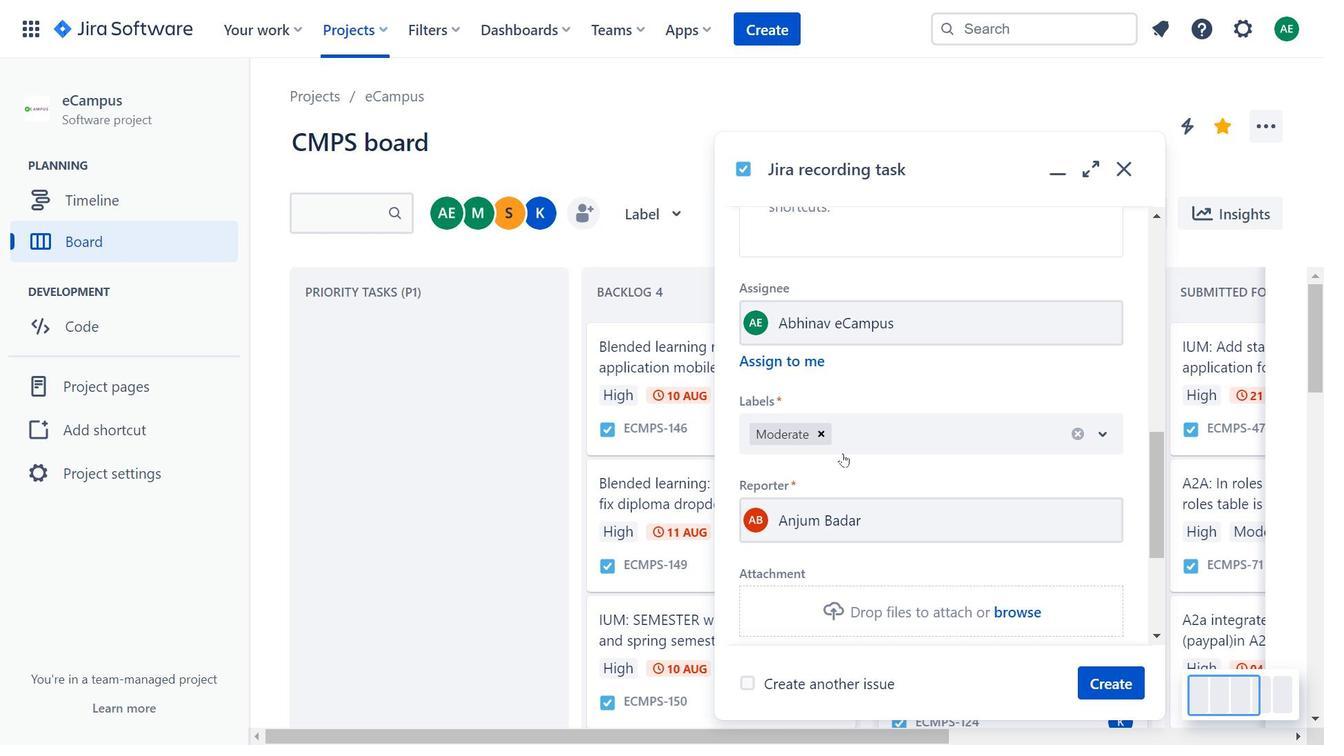 
Action: Mouse moved to (872, 472)
Screenshot: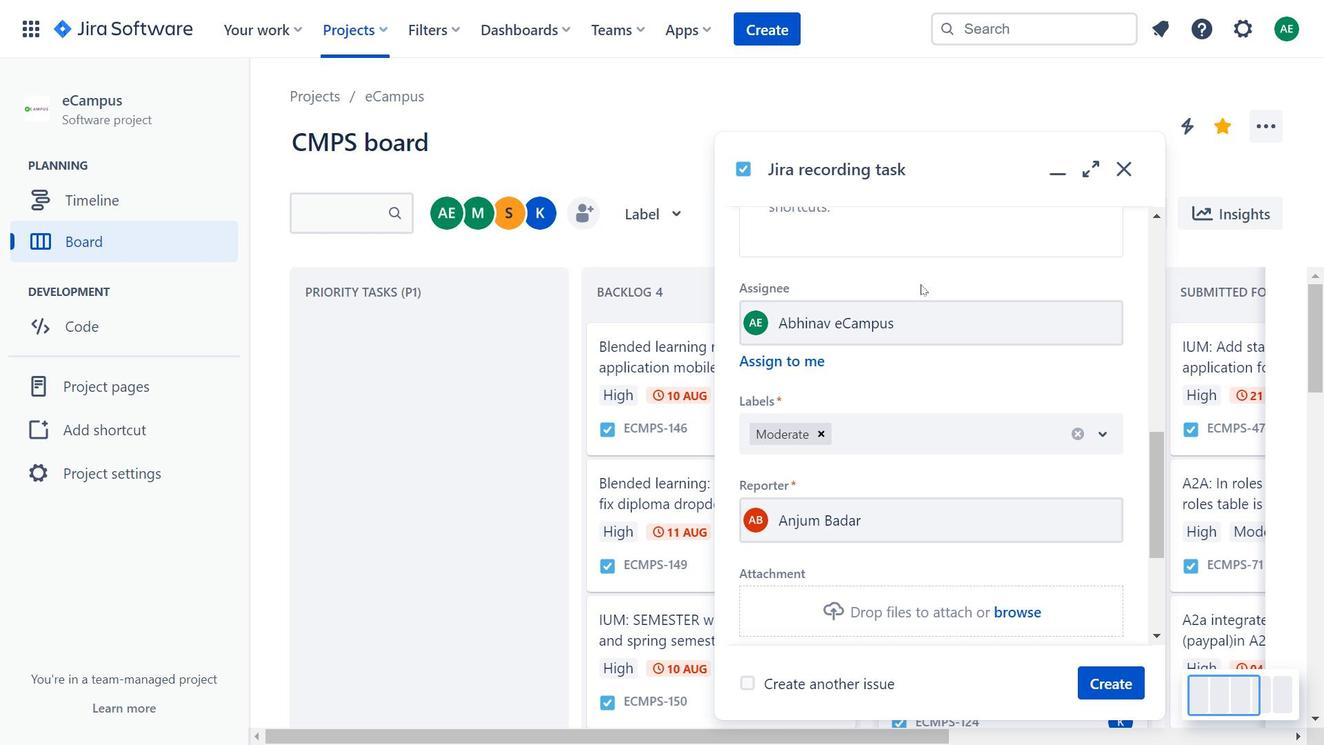 
Action: Mouse pressed left at (872, 472)
Screenshot: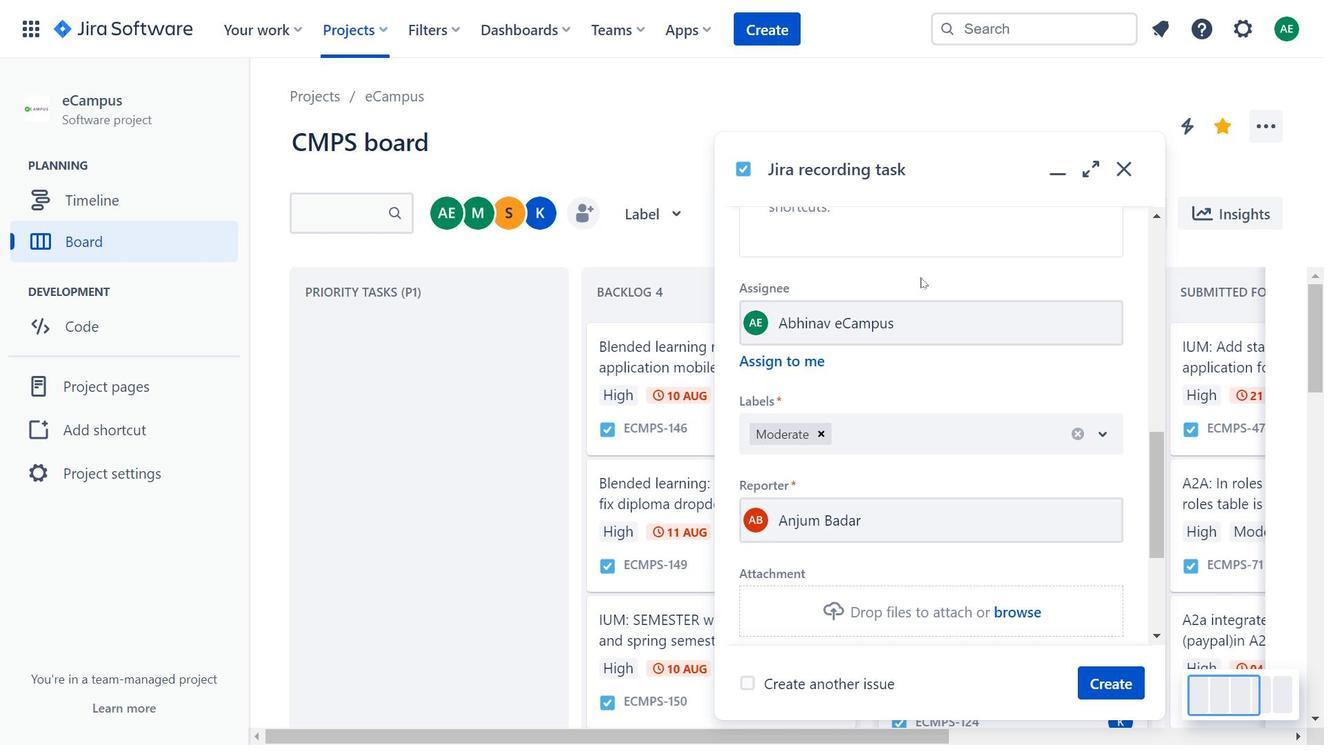 
Action: Mouse moved to (920, 277)
Screenshot: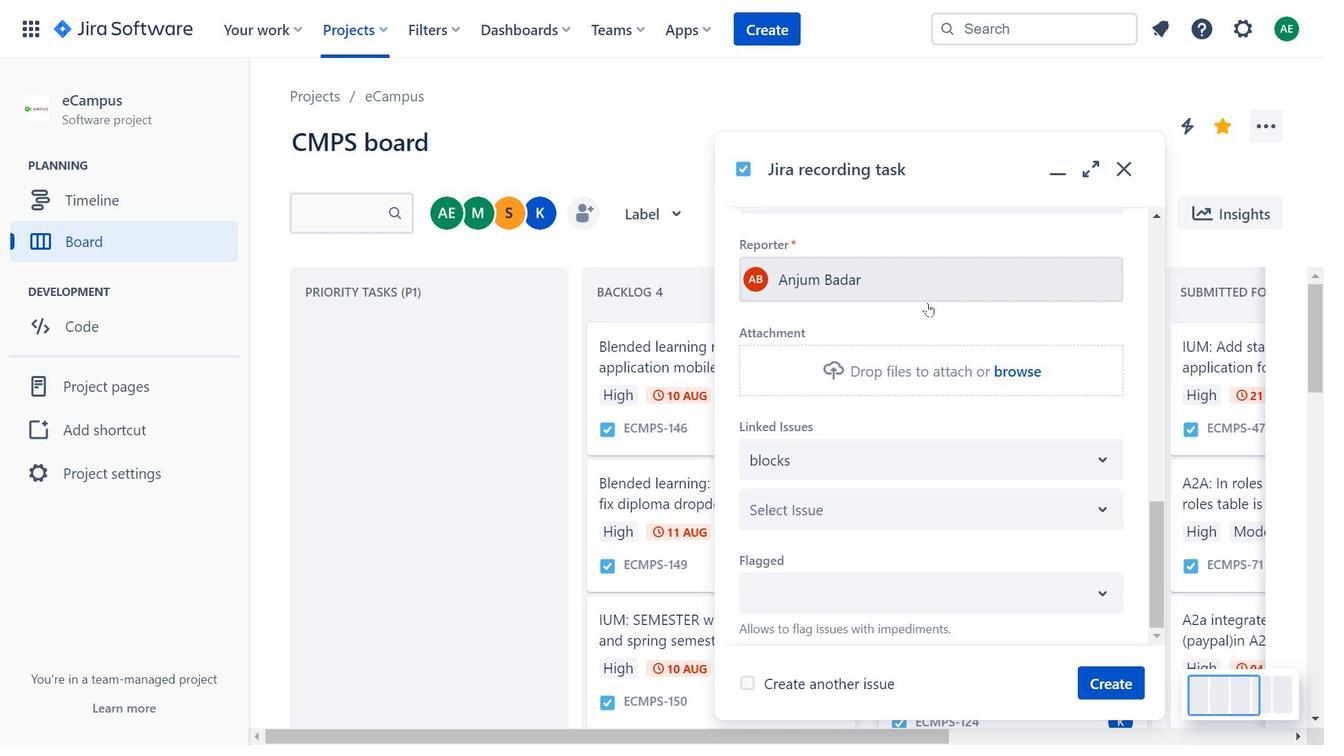 
Action: Mouse scrolled (920, 276) with delta (0, 0)
Screenshot: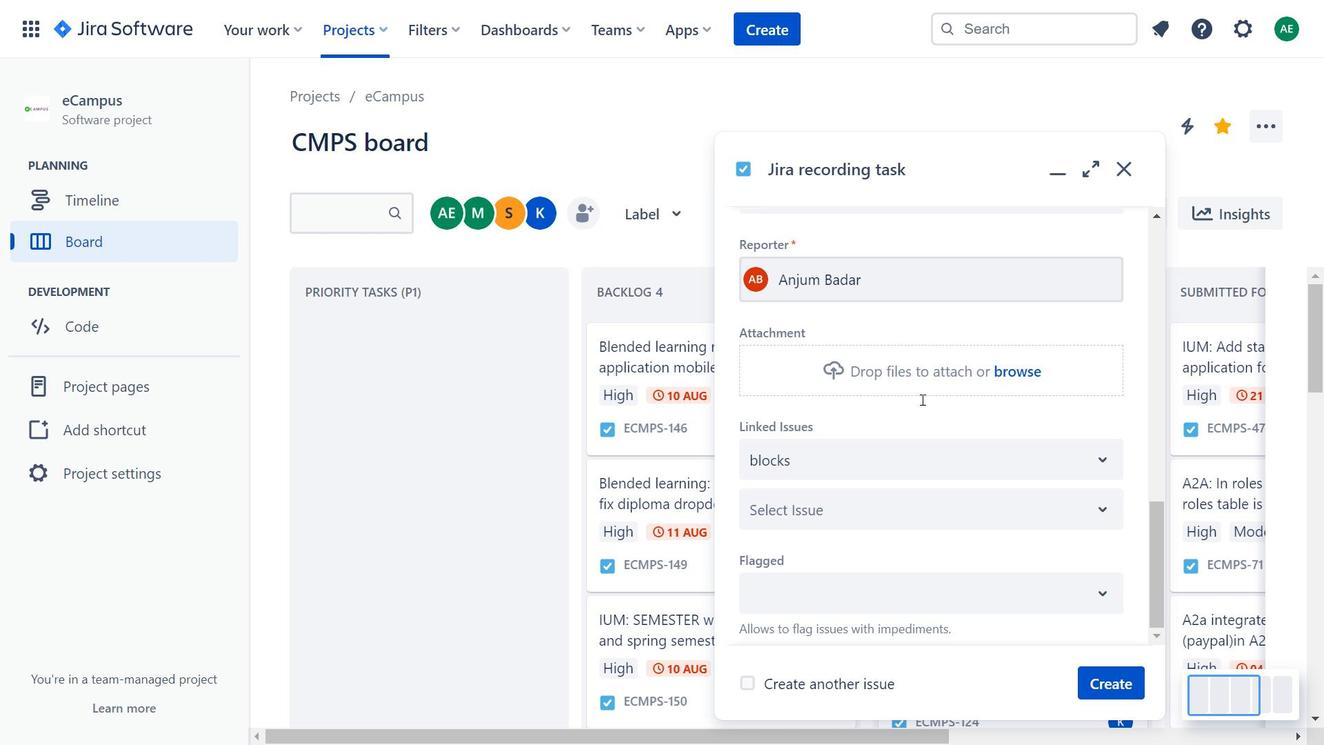 
Action: Mouse scrolled (920, 276) with delta (0, 0)
Screenshot: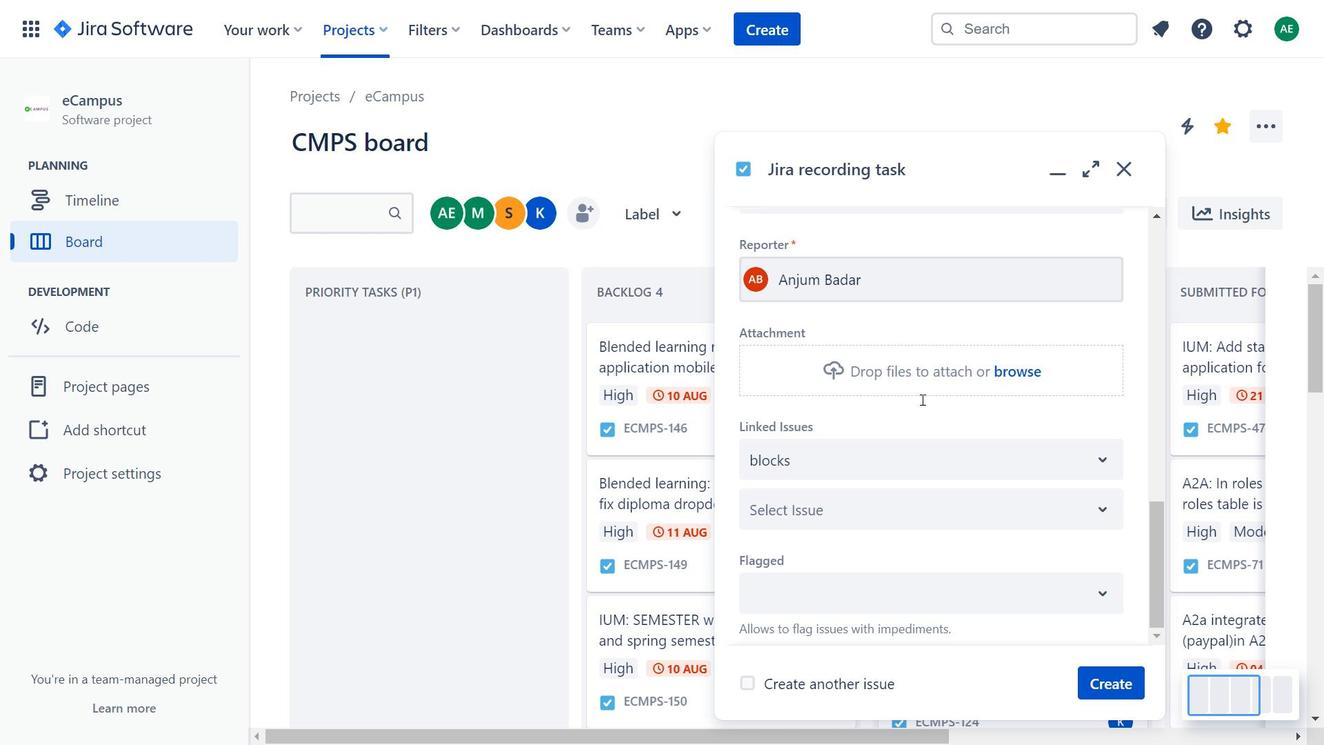
Action: Mouse moved to (924, 289)
Screenshot: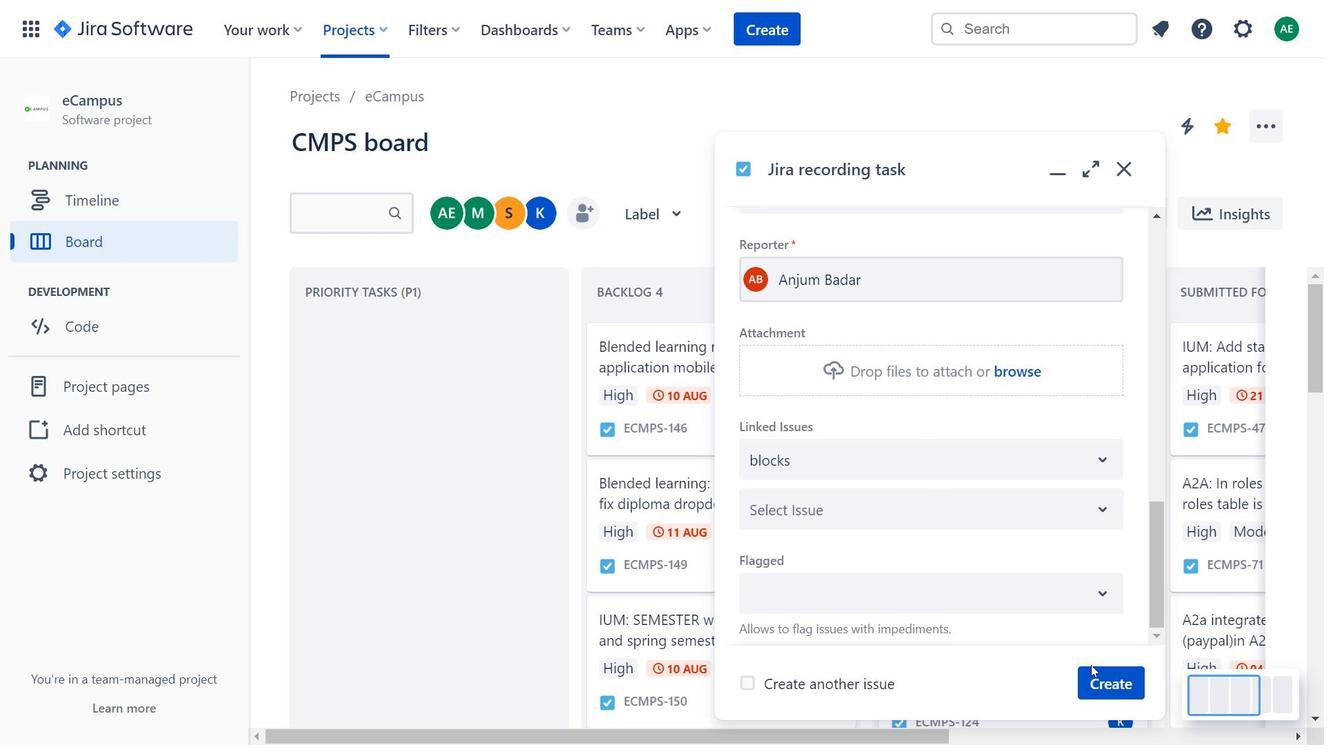 
Action: Mouse scrolled (924, 288) with delta (0, 0)
Screenshot: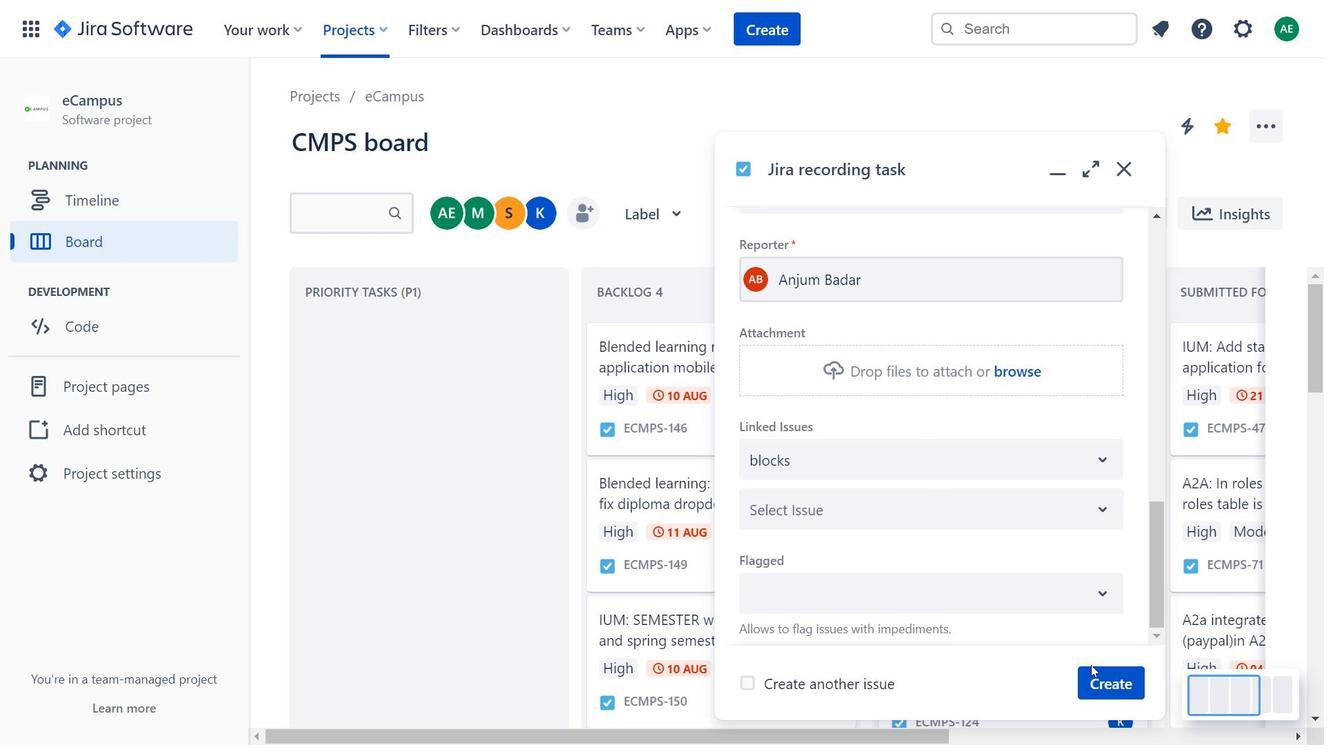 
Action: Mouse moved to (925, 292)
Screenshot: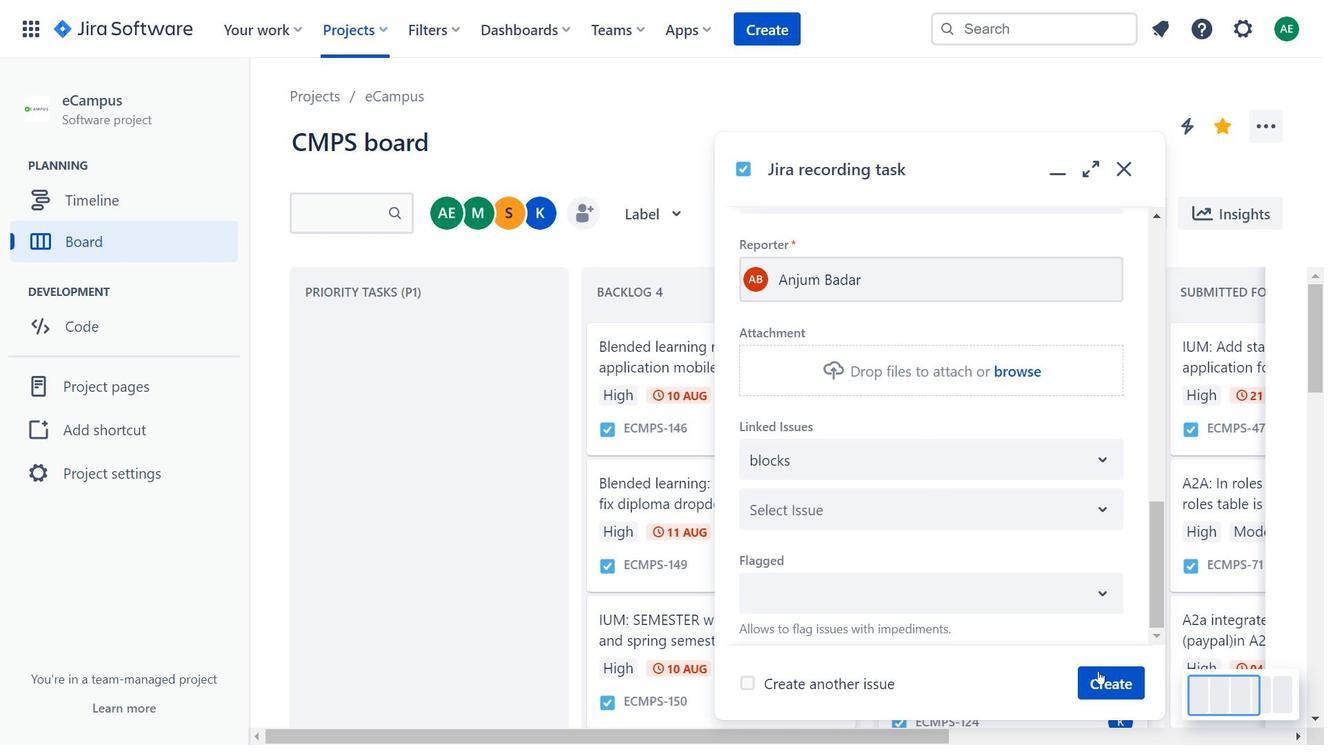 
Action: Mouse scrolled (925, 291) with delta (0, 0)
Screenshot: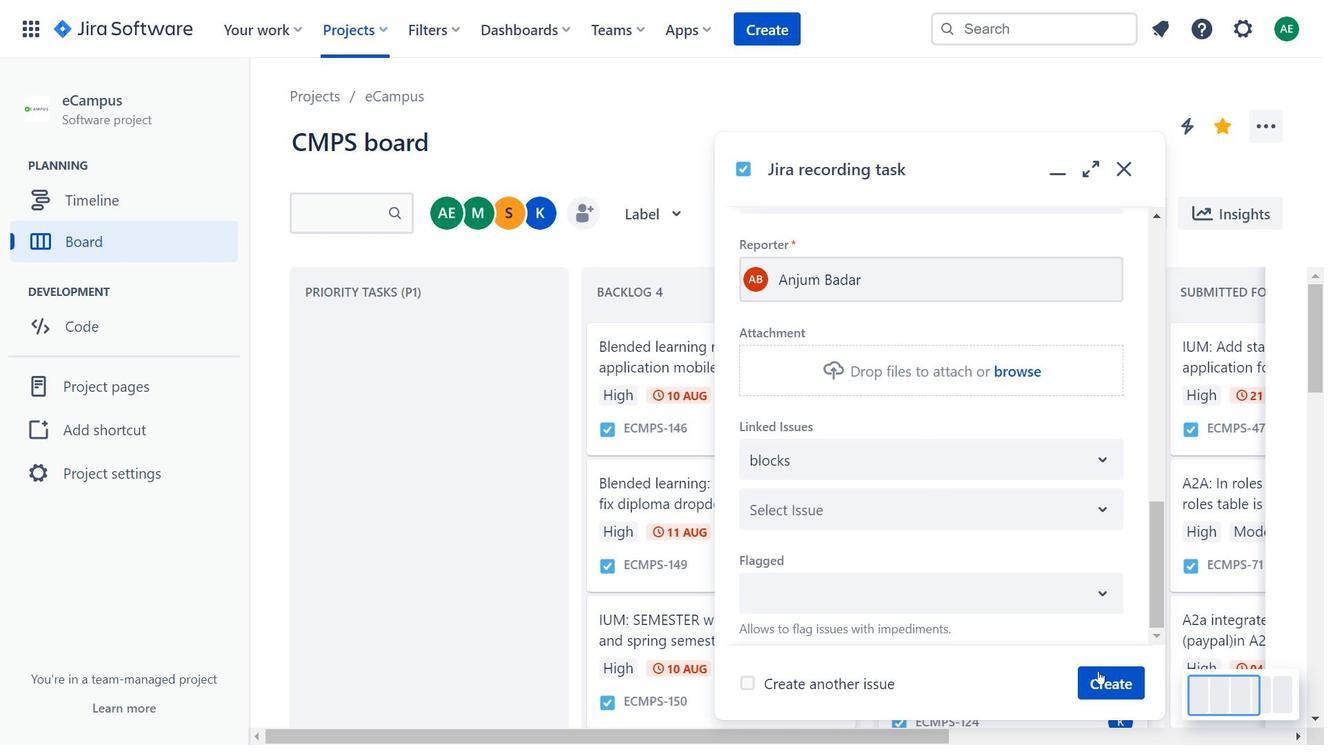 
Action: Mouse moved to (1105, 673)
Screenshot: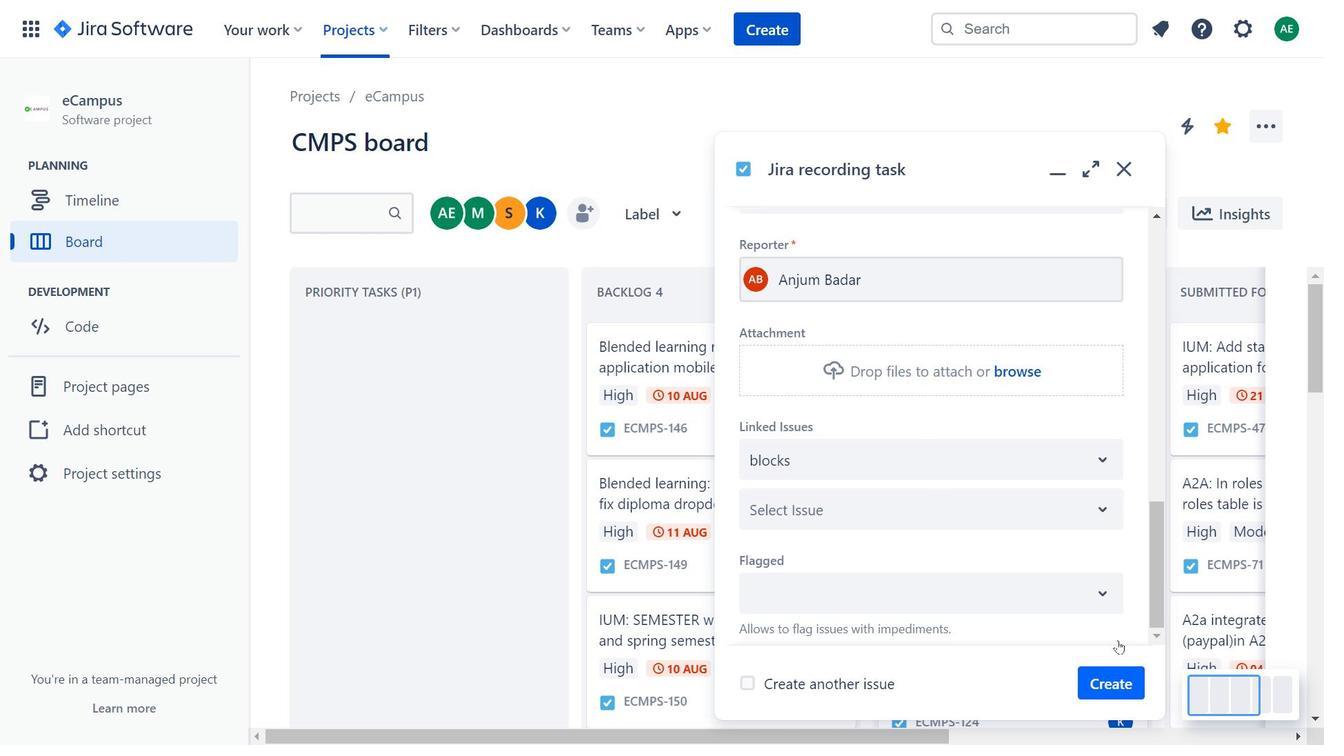 
Action: Mouse pressed left at (1105, 673)
Screenshot: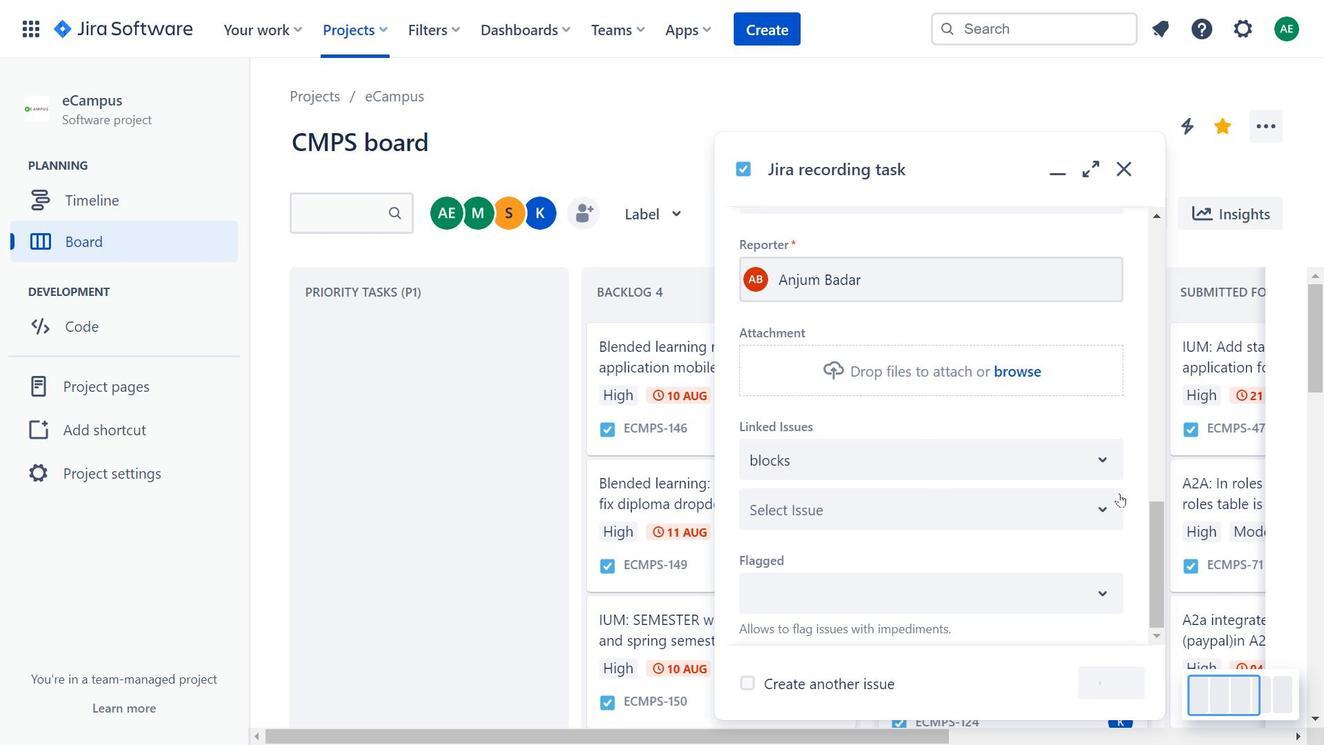 
Action: Mouse moved to (182, 665)
Screenshot: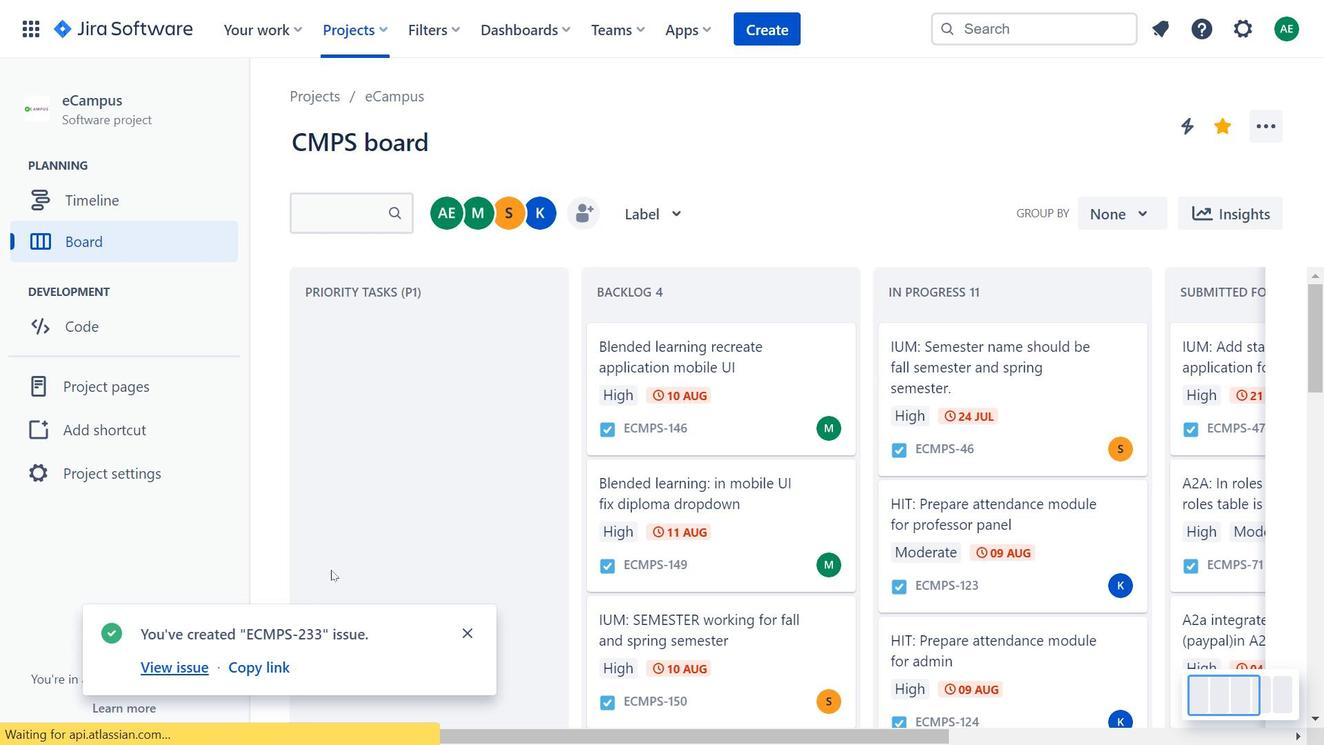 
Action: Mouse pressed left at (182, 665)
Screenshot: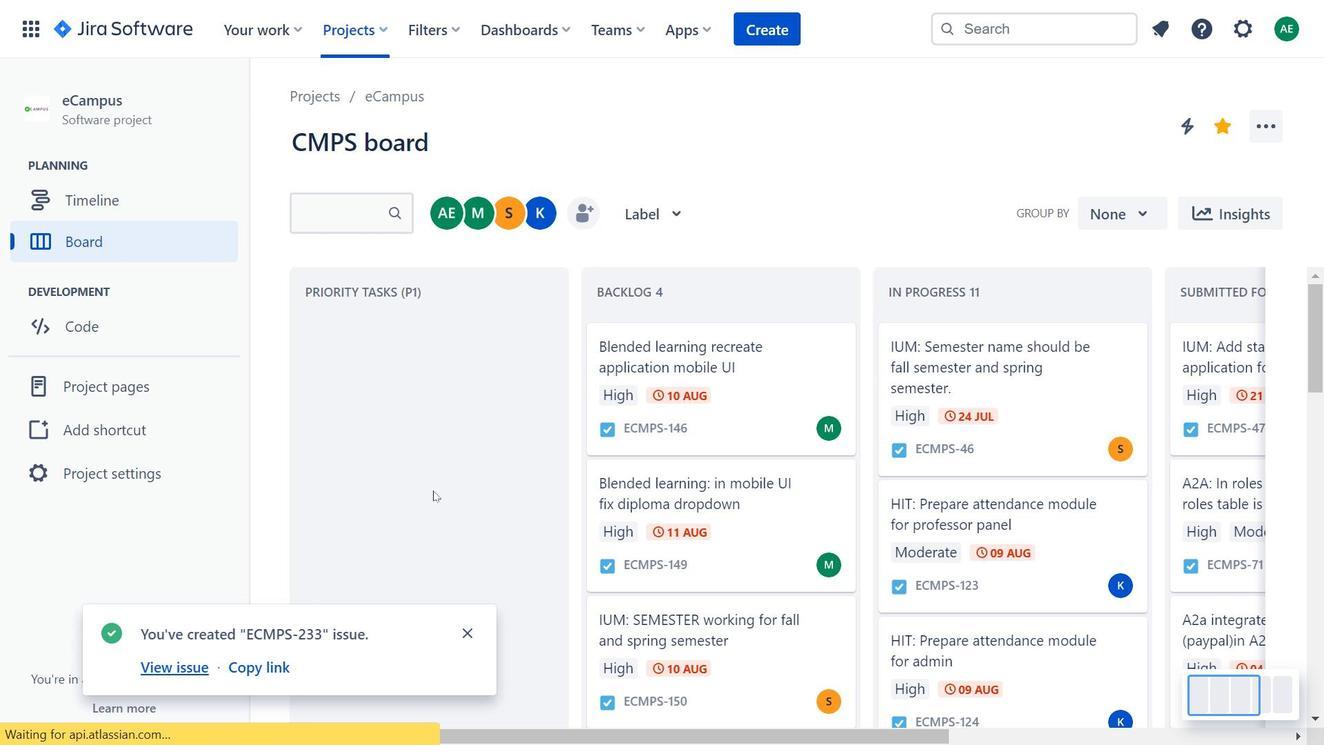 
Action: Mouse moved to (674, 190)
Screenshot: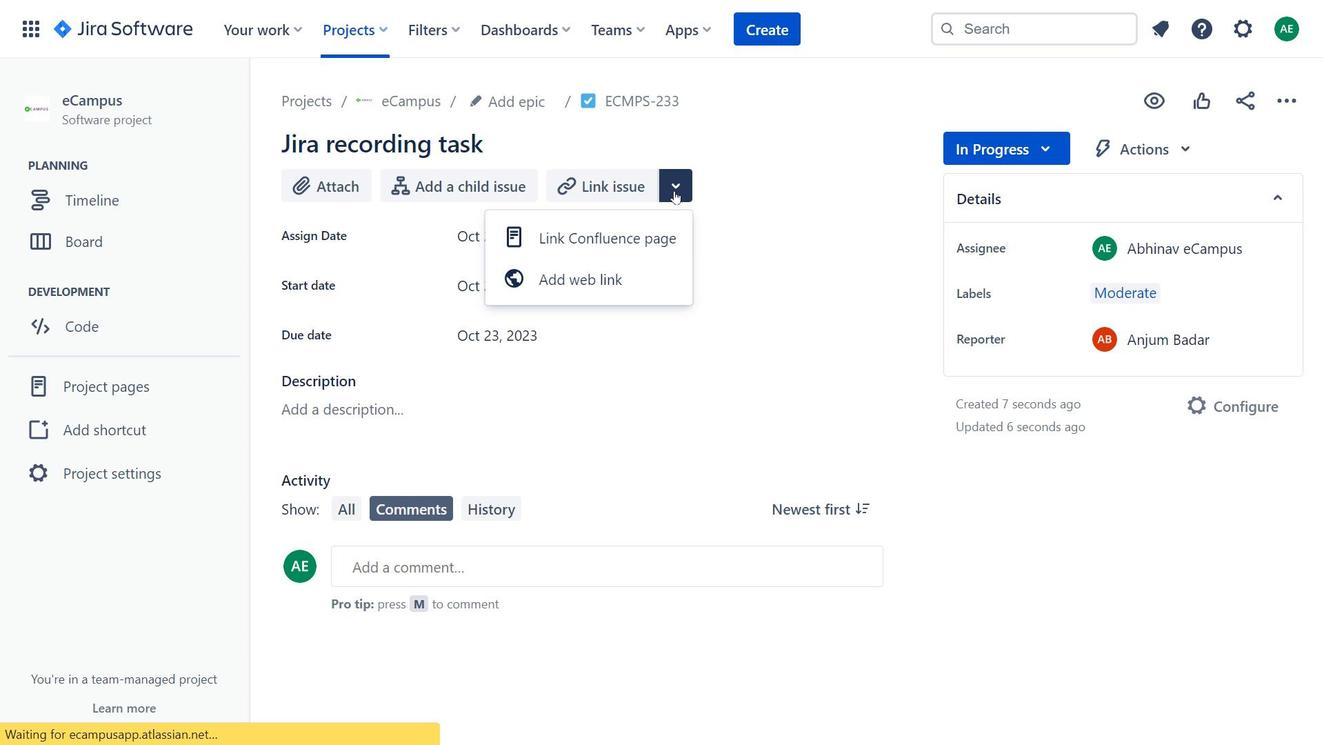 
Action: Mouse pressed left at (674, 190)
Screenshot: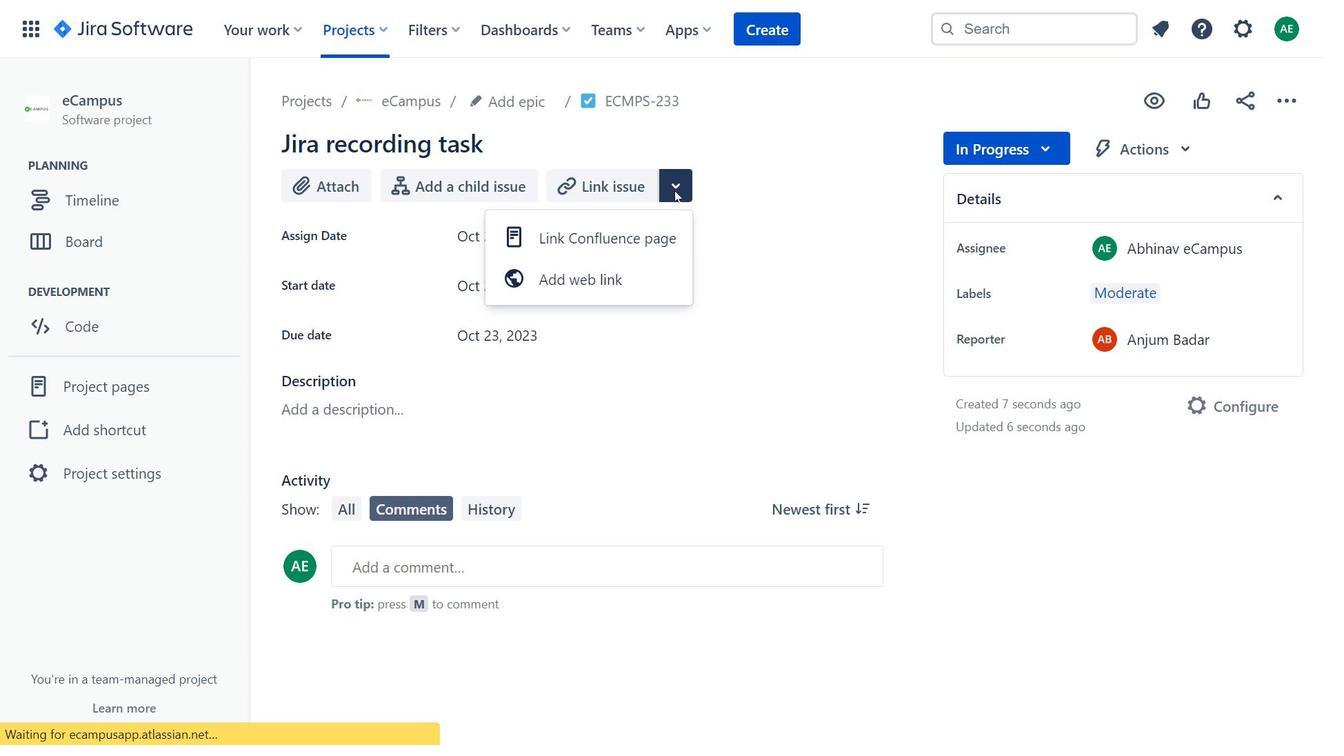 
Action: Mouse moved to (671, 236)
Screenshot: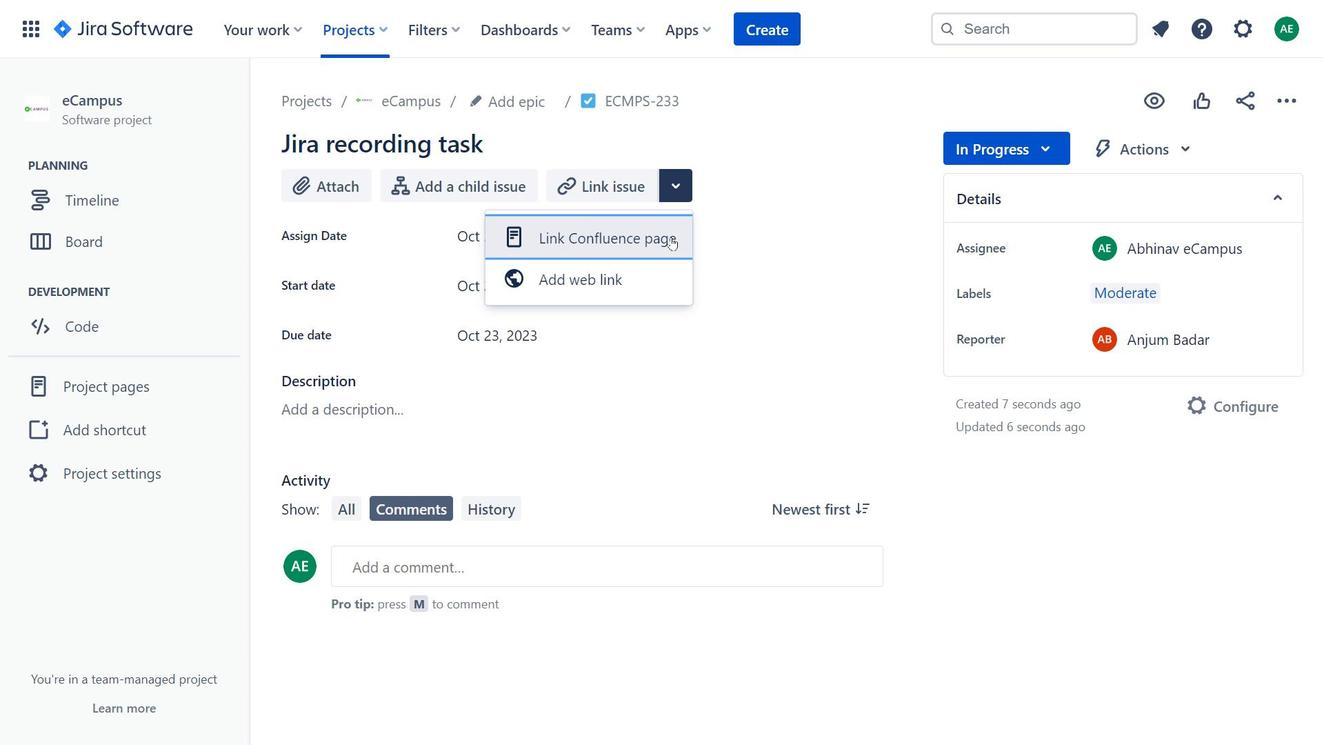 
Action: Mouse pressed left at (671, 236)
Screenshot: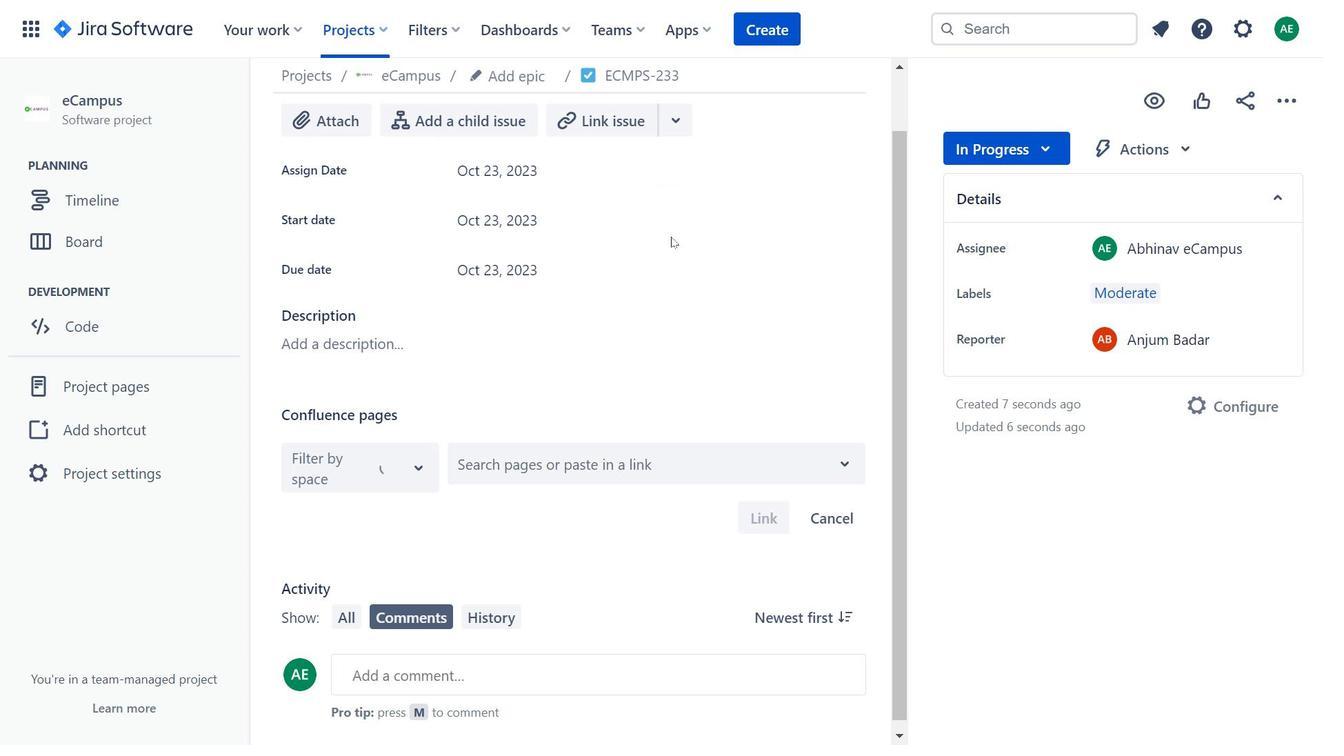 
Action: Mouse moved to (411, 466)
Screenshot: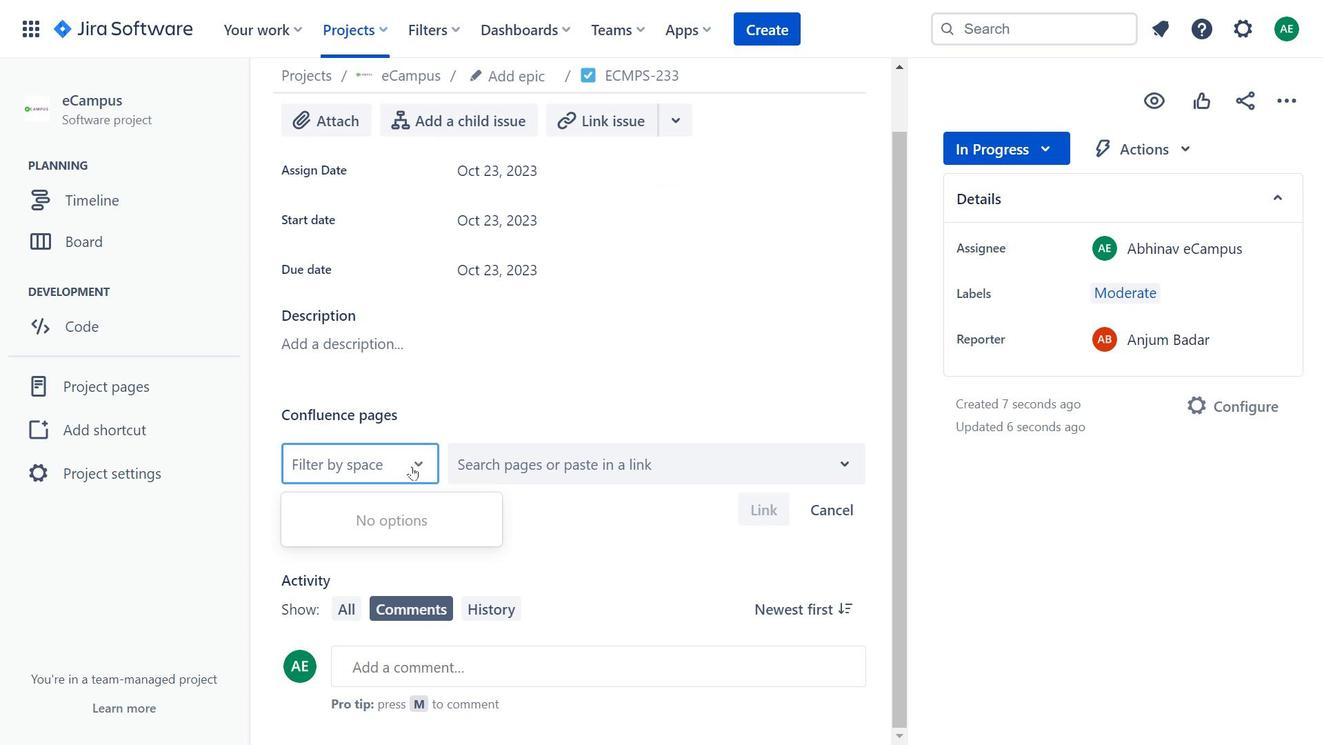 
Action: Mouse pressed left at (411, 466)
Screenshot: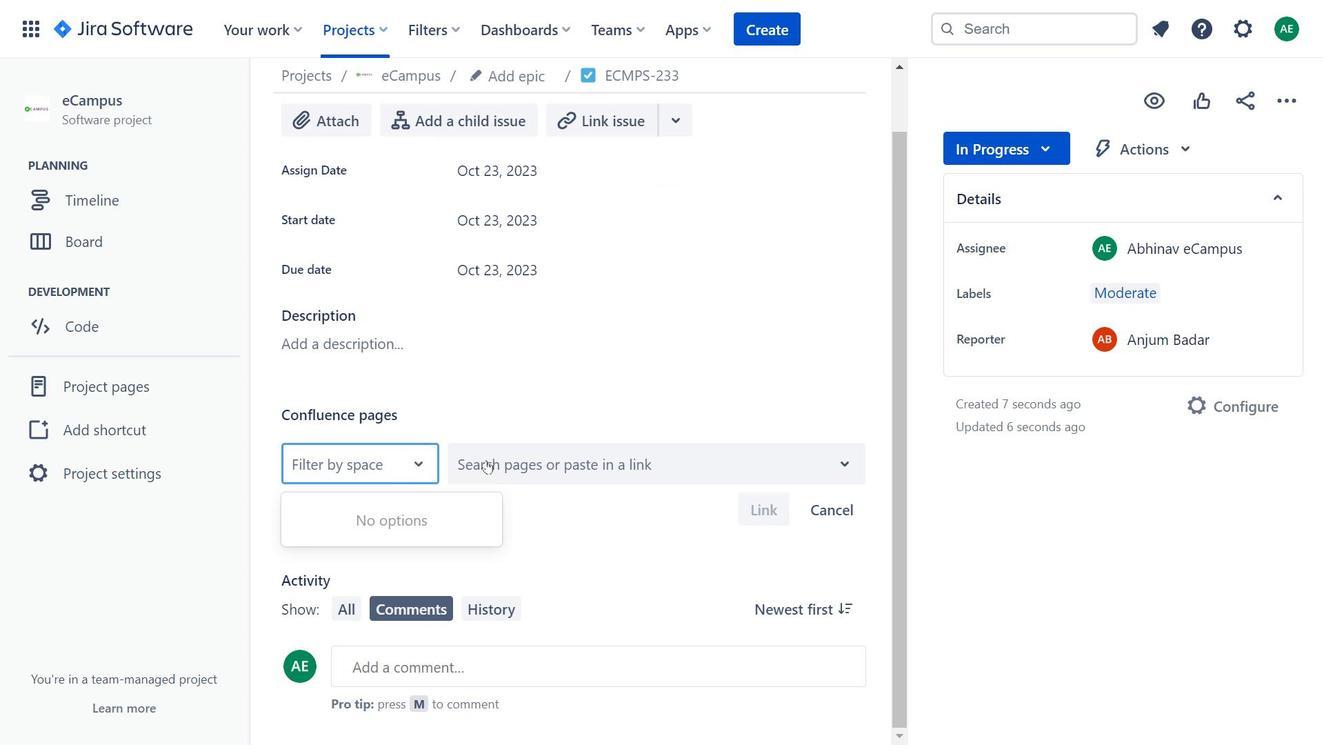 
Action: Mouse moved to (523, 455)
Screenshot: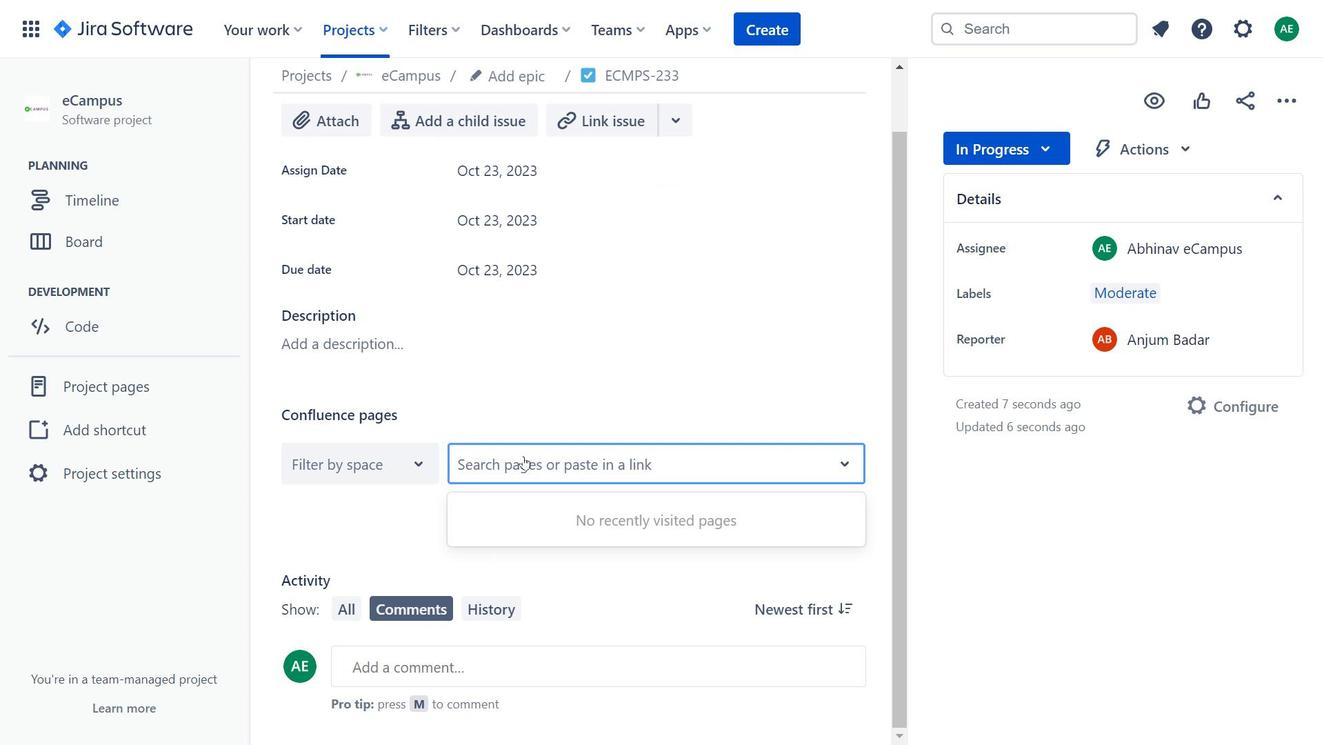 
Action: Mouse pressed left at (523, 455)
Screenshot: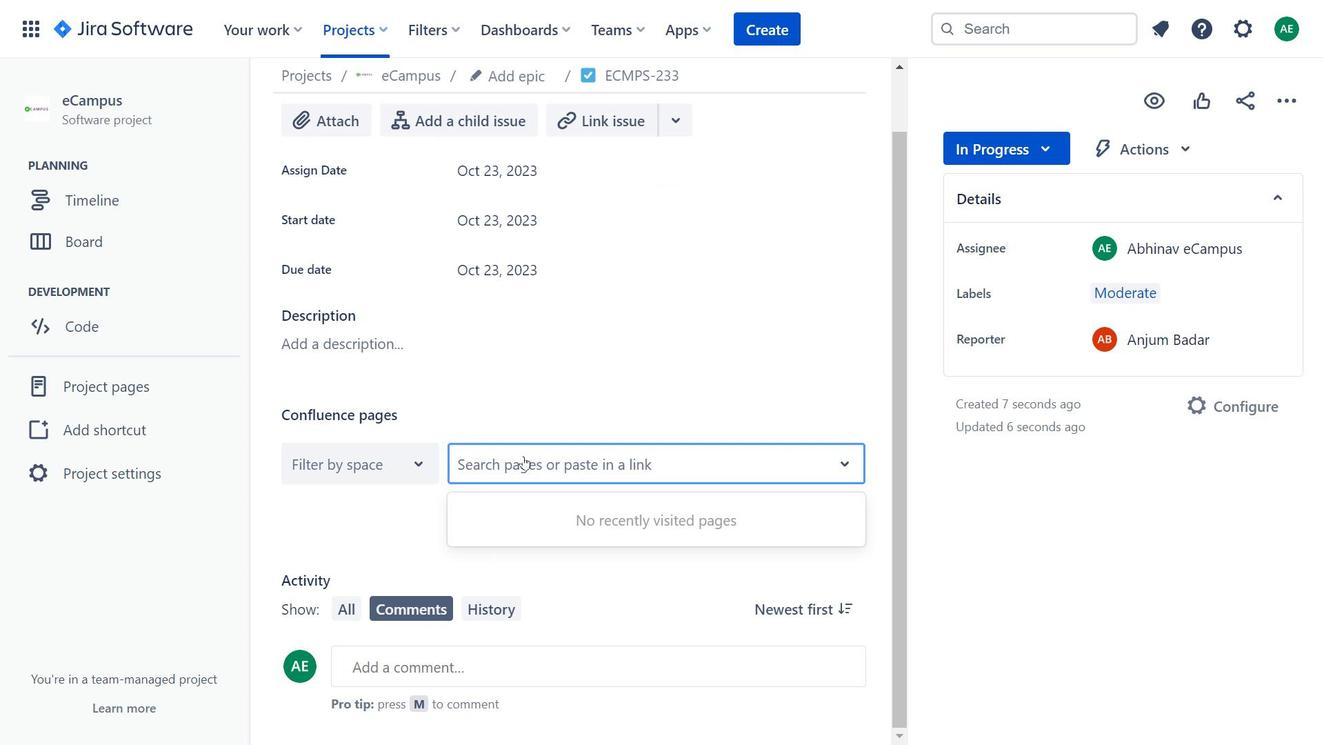 
Action: Mouse moved to (681, 127)
Screenshot: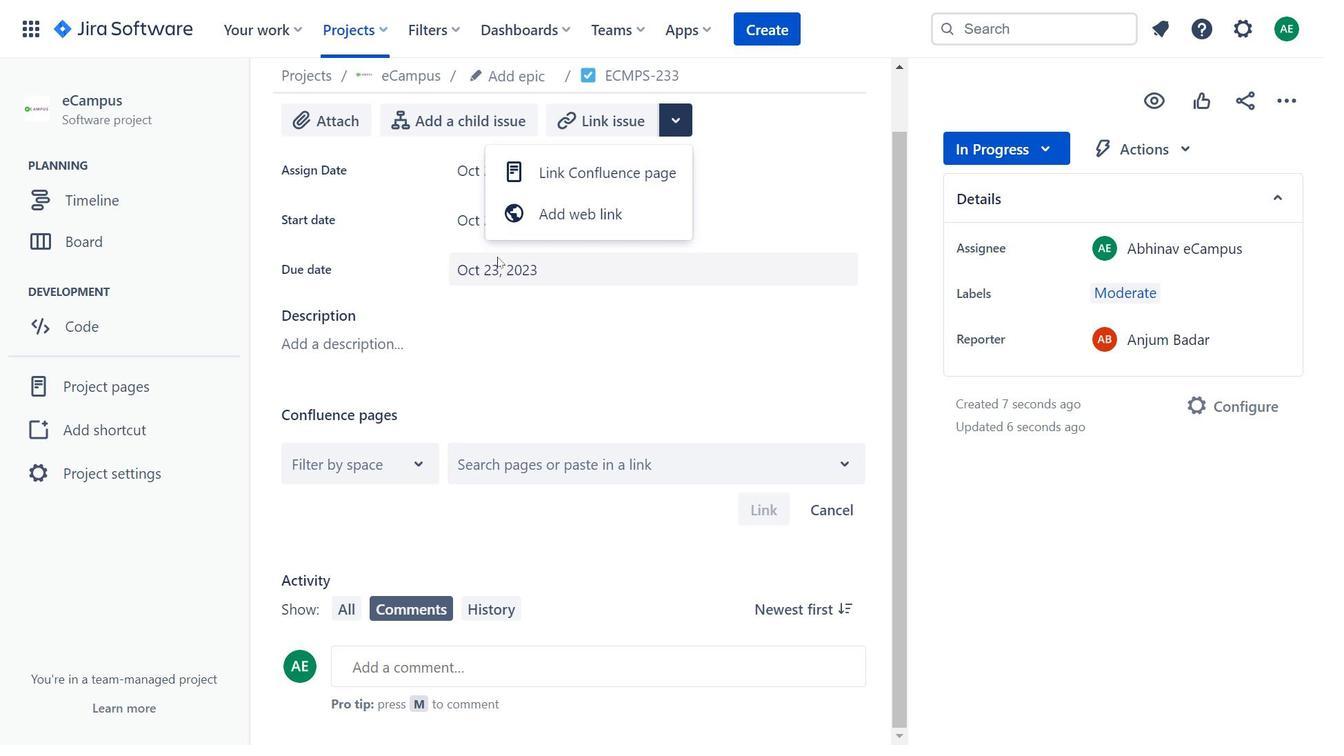 
Action: Mouse pressed left at (681, 127)
Screenshot: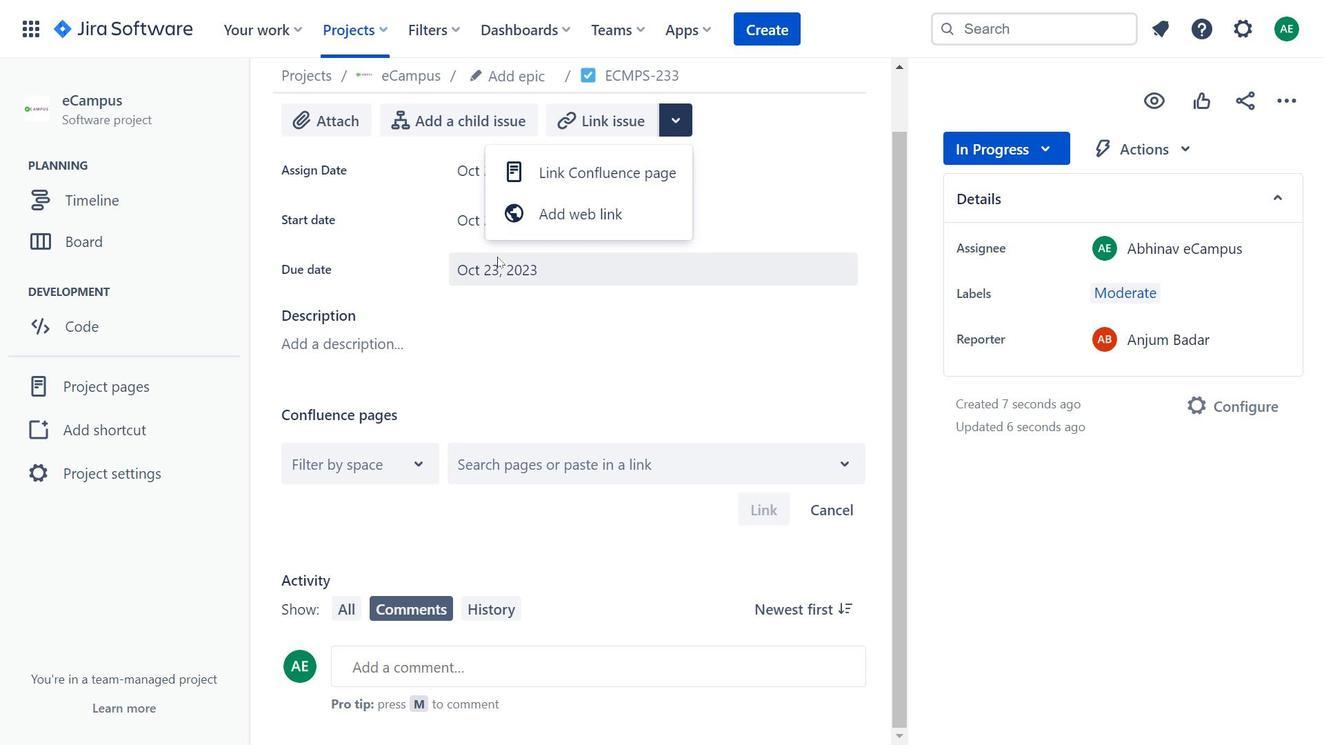 
Action: Mouse moved to (520, 226)
Screenshot: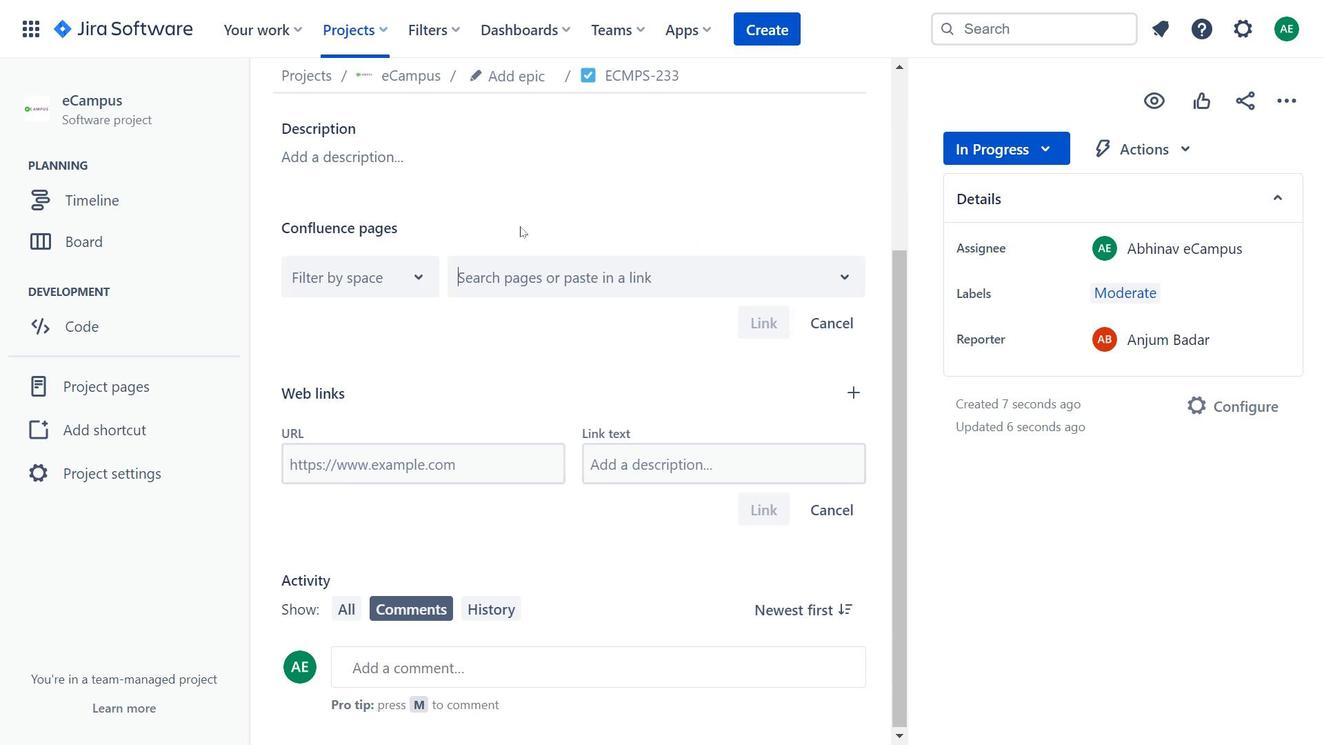 
Action: Mouse pressed left at (520, 226)
Screenshot: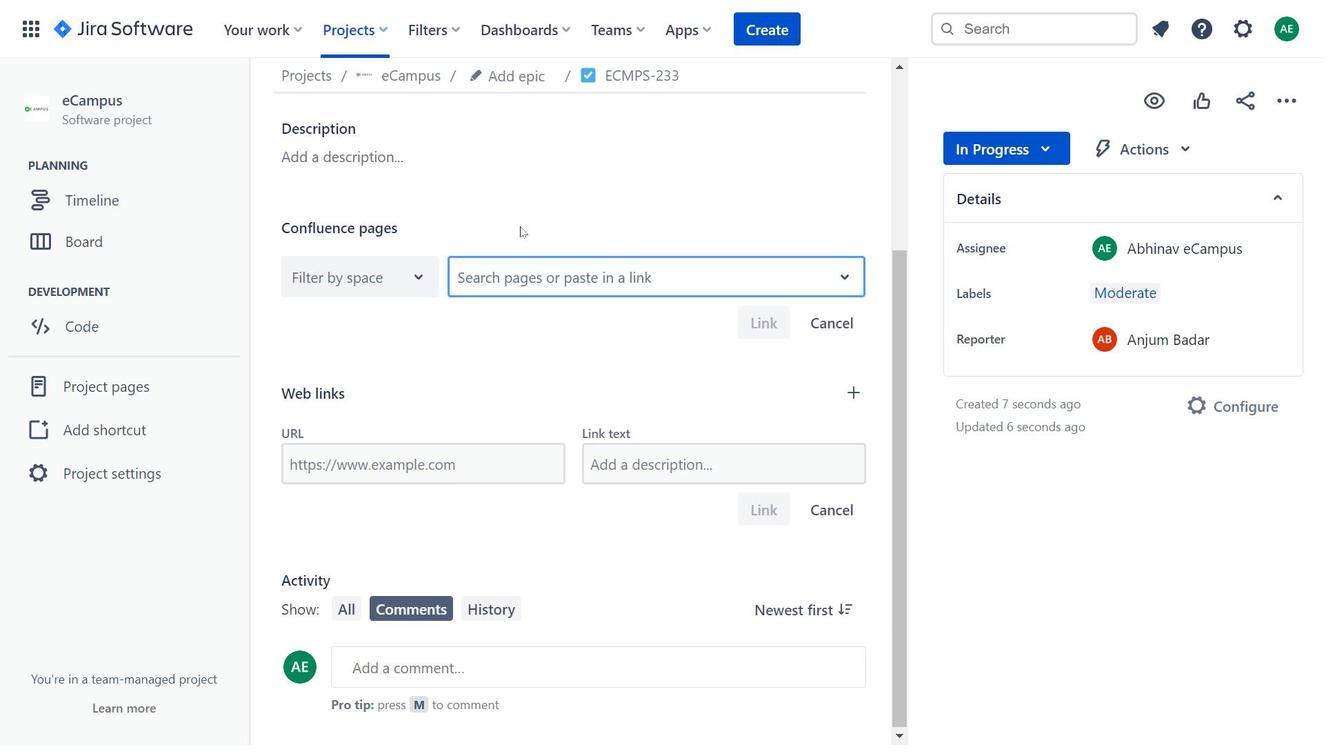 
Action: Mouse moved to (389, 278)
Screenshot: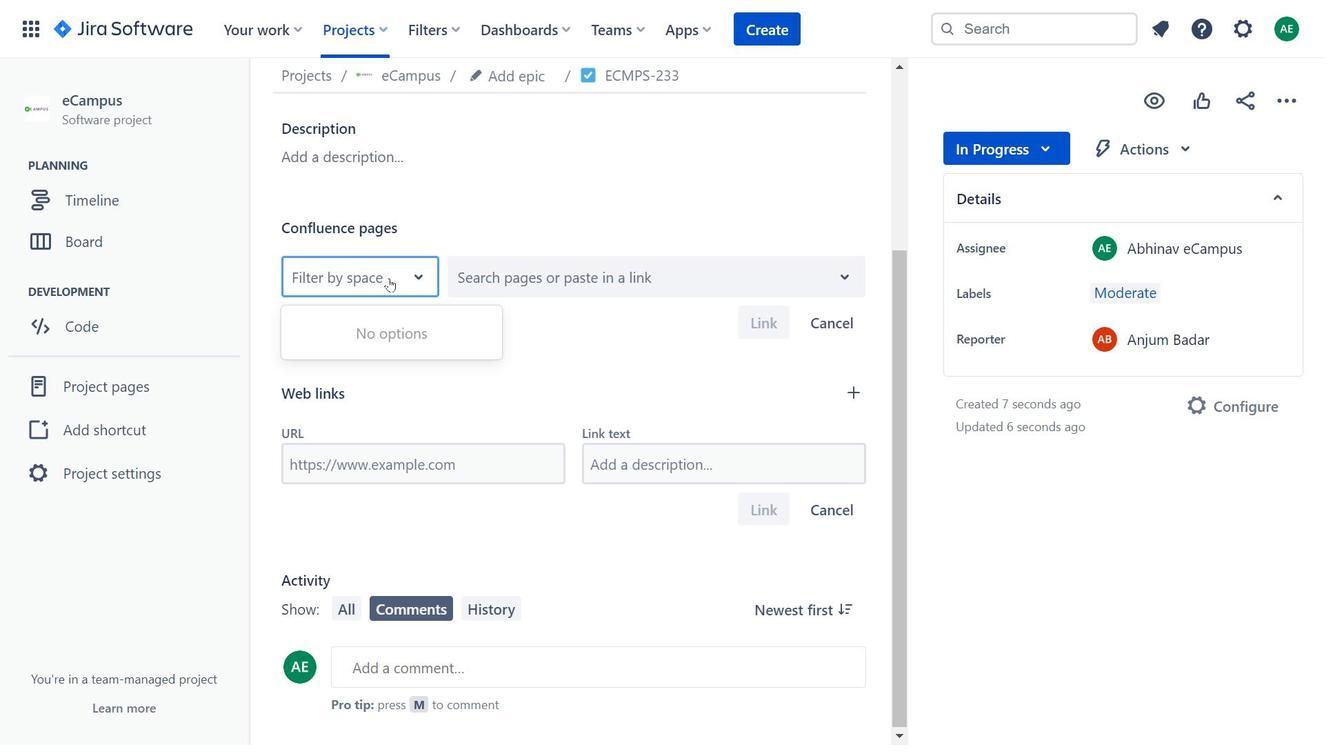 
Action: Mouse pressed left at (389, 278)
Screenshot: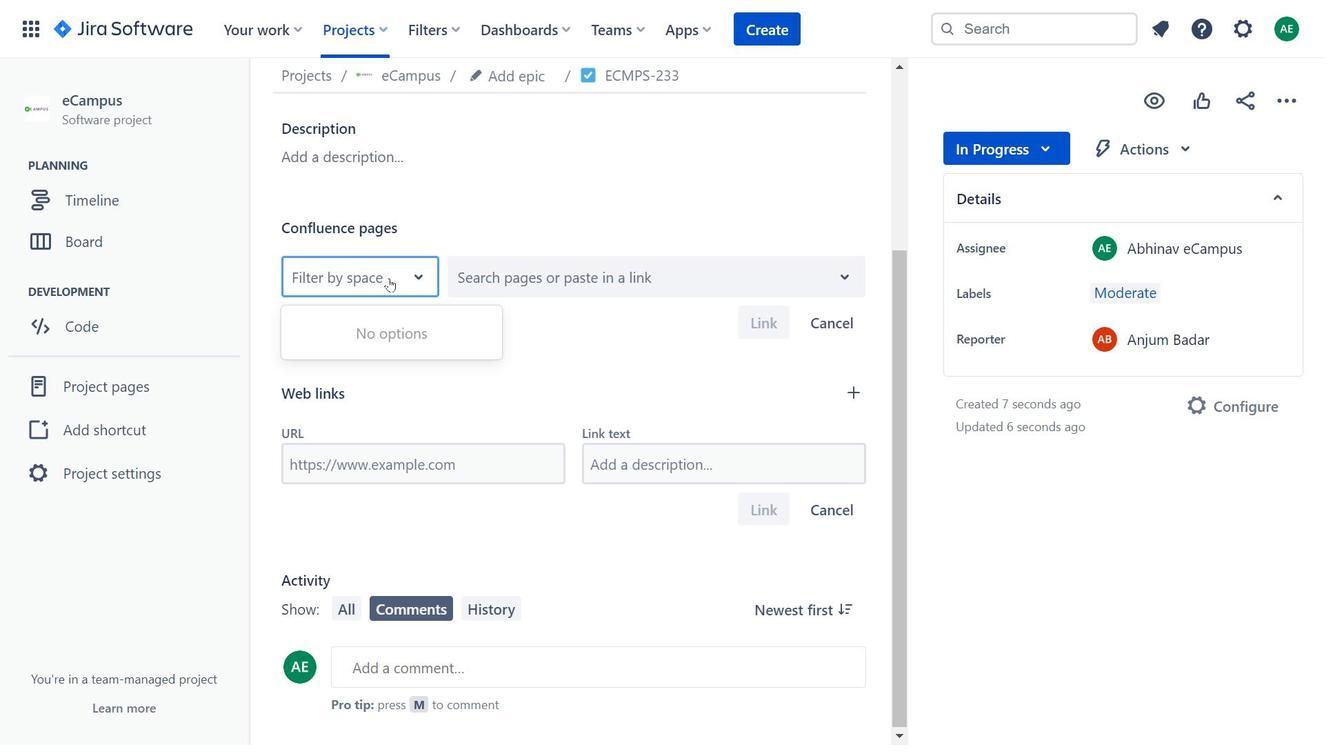 
Action: Mouse moved to (516, 269)
Screenshot: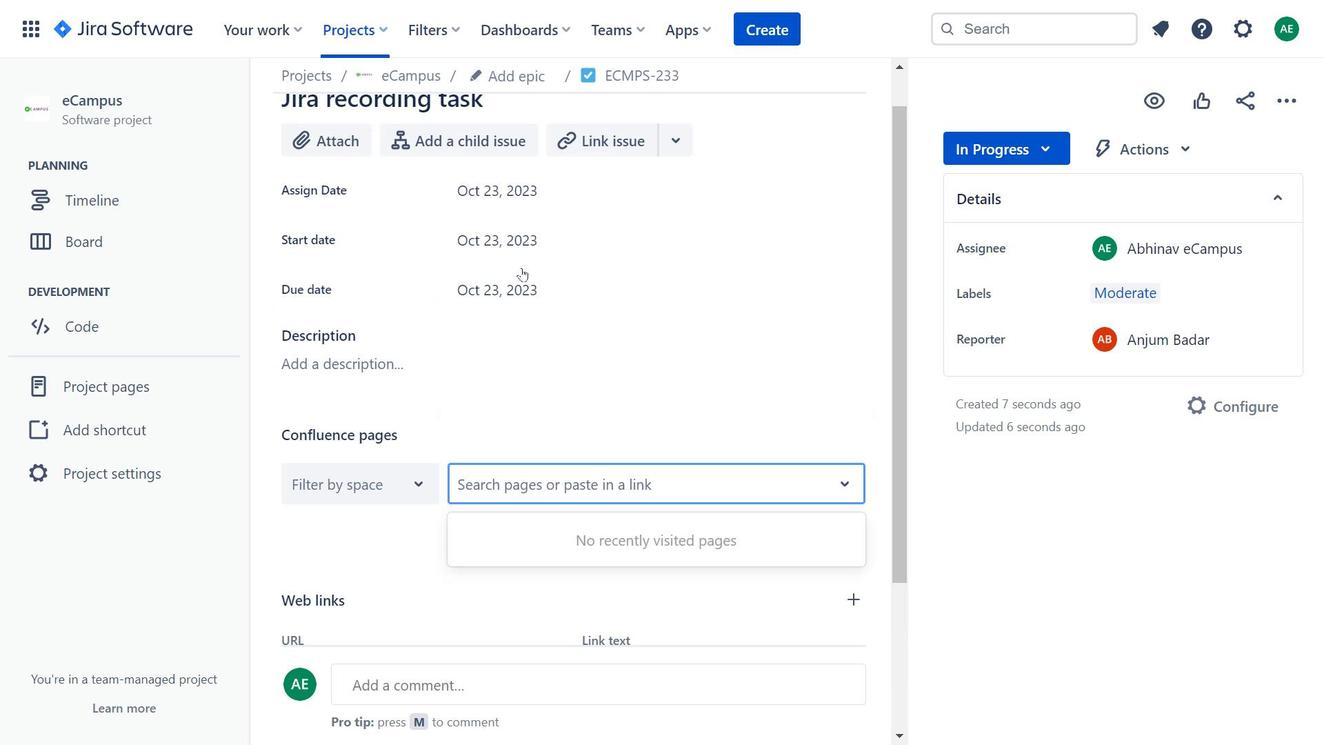 
Action: Mouse pressed left at (516, 269)
Screenshot: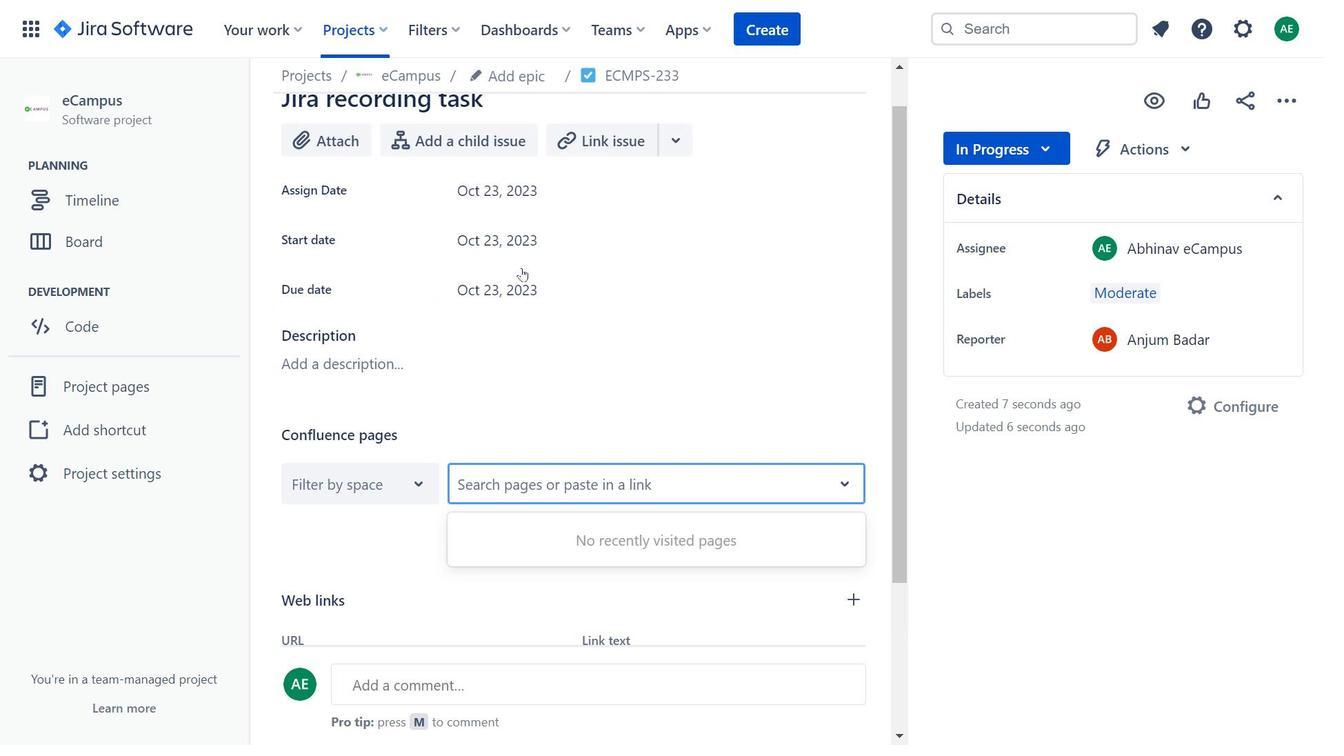 
Action: Mouse moved to (521, 268)
Screenshot: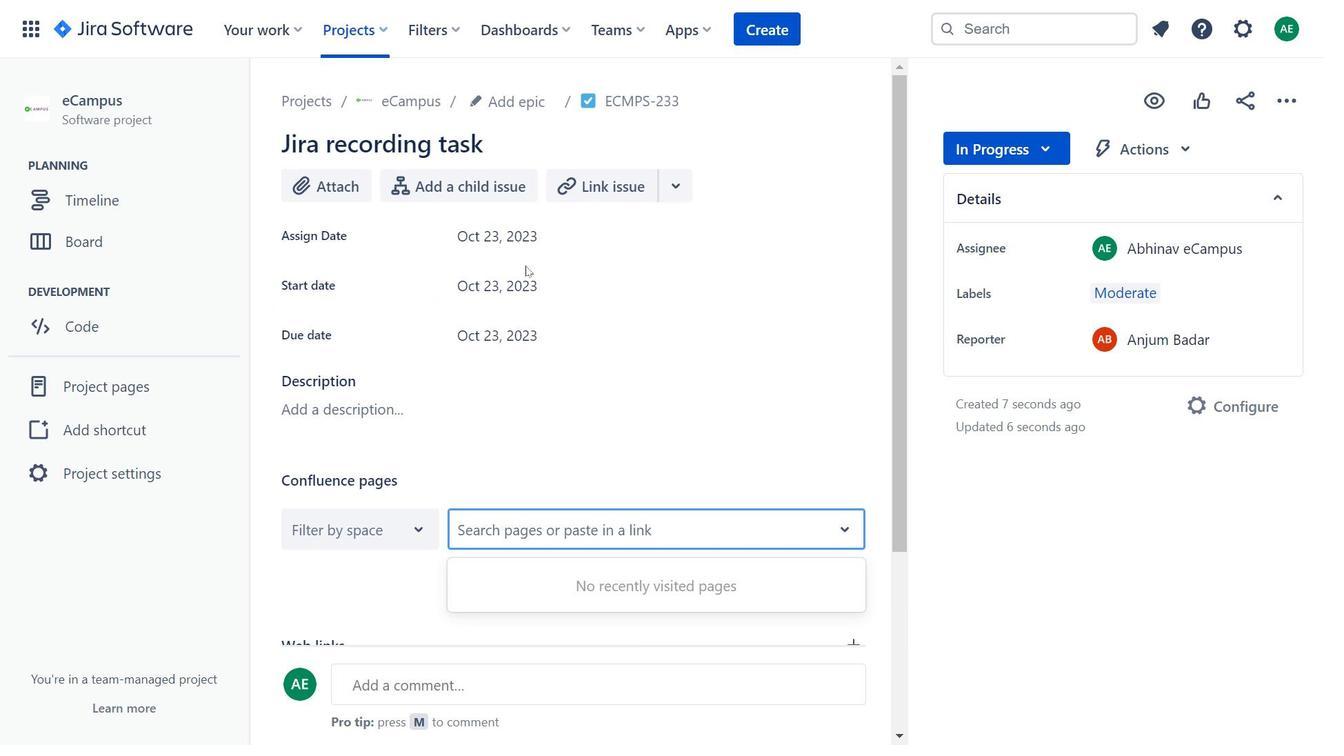
Action: Mouse scrolled (521, 269) with delta (0, 0)
Screenshot: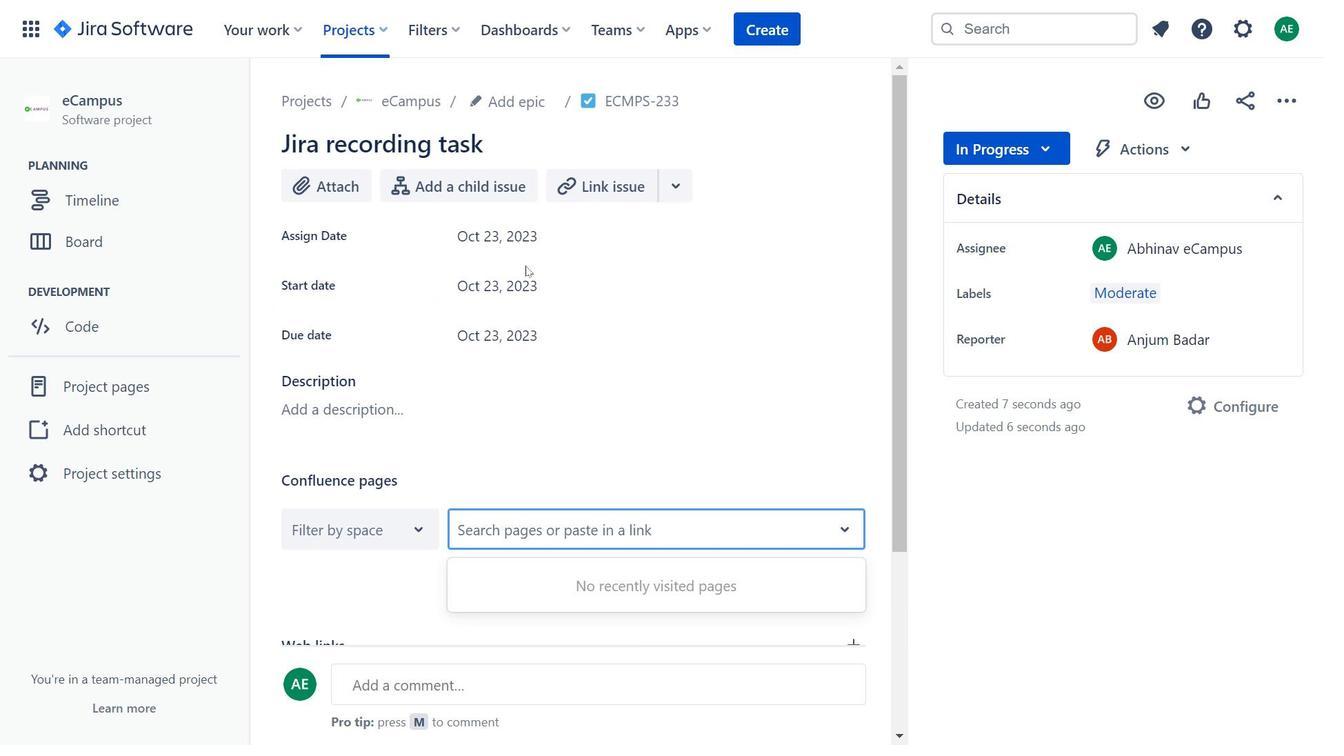 
Action: Mouse scrolled (521, 269) with delta (0, 0)
Screenshot: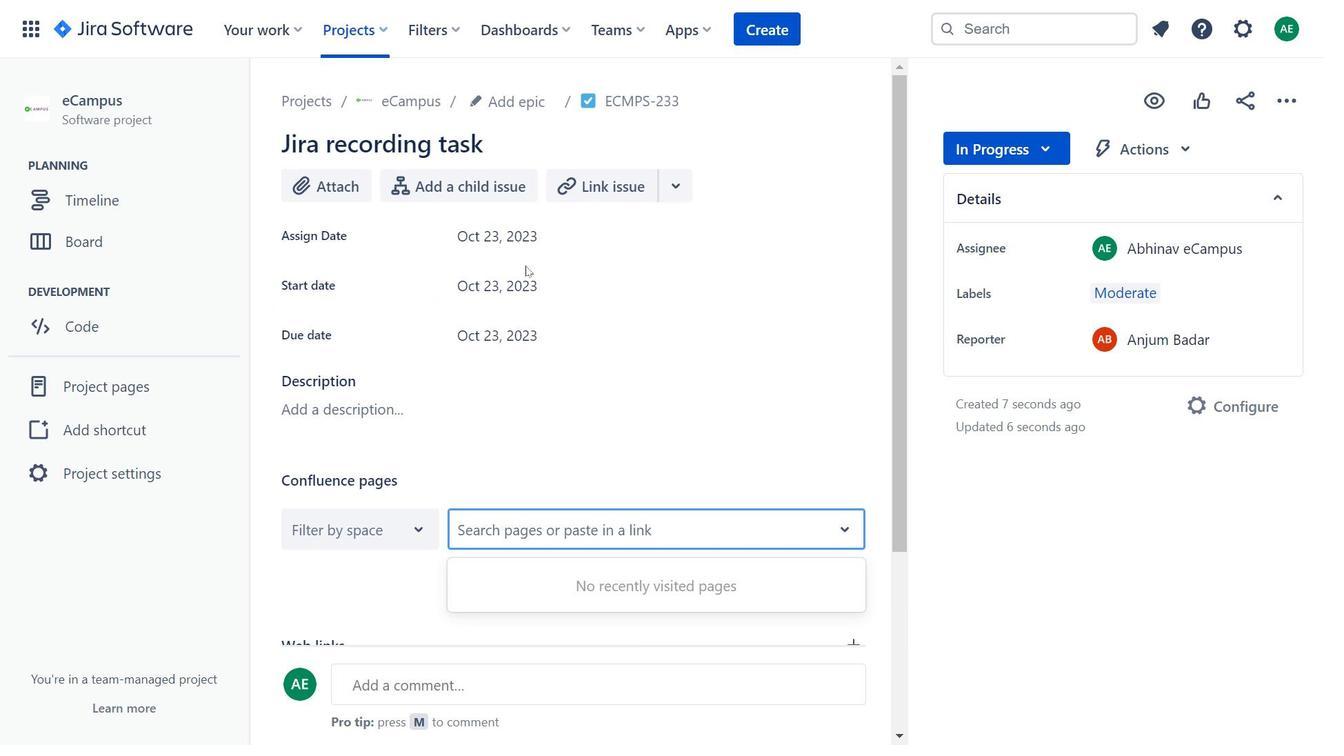 
Action: Mouse moved to (525, 266)
Screenshot: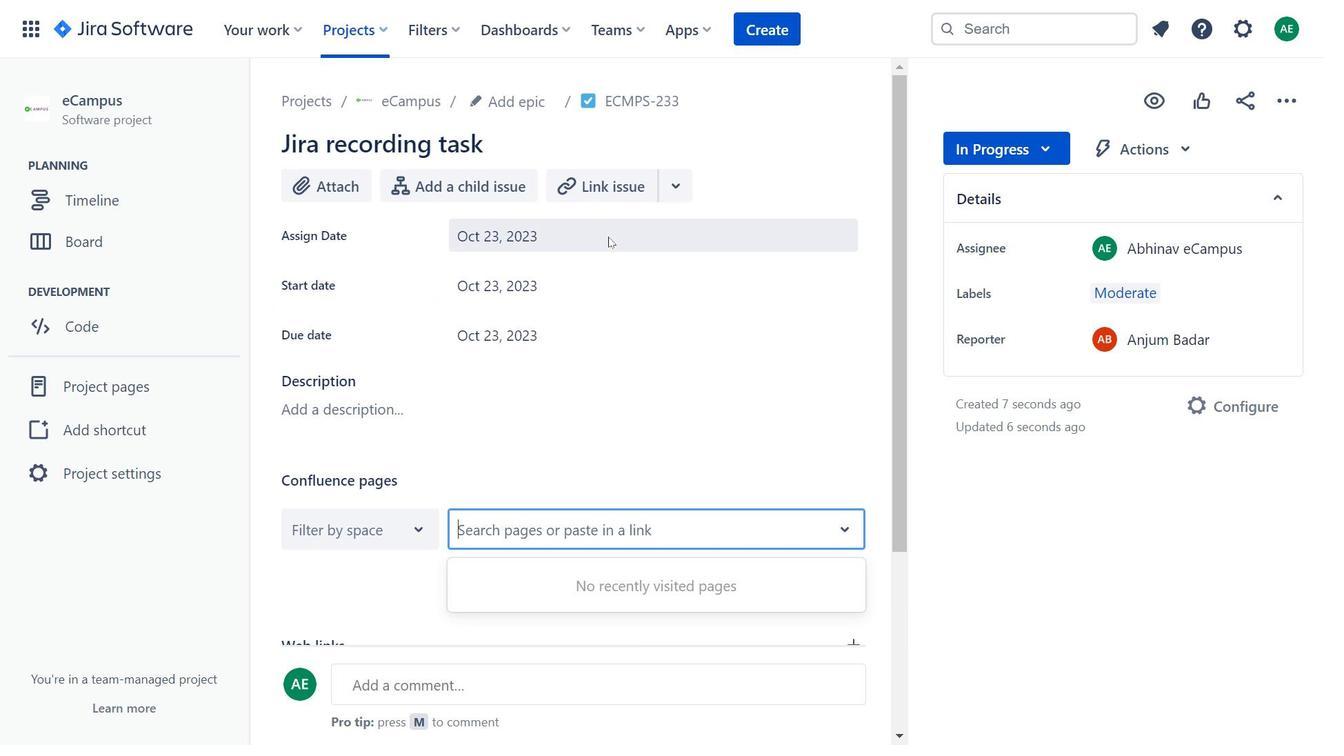 
Action: Mouse scrolled (525, 266) with delta (0, 0)
Screenshot: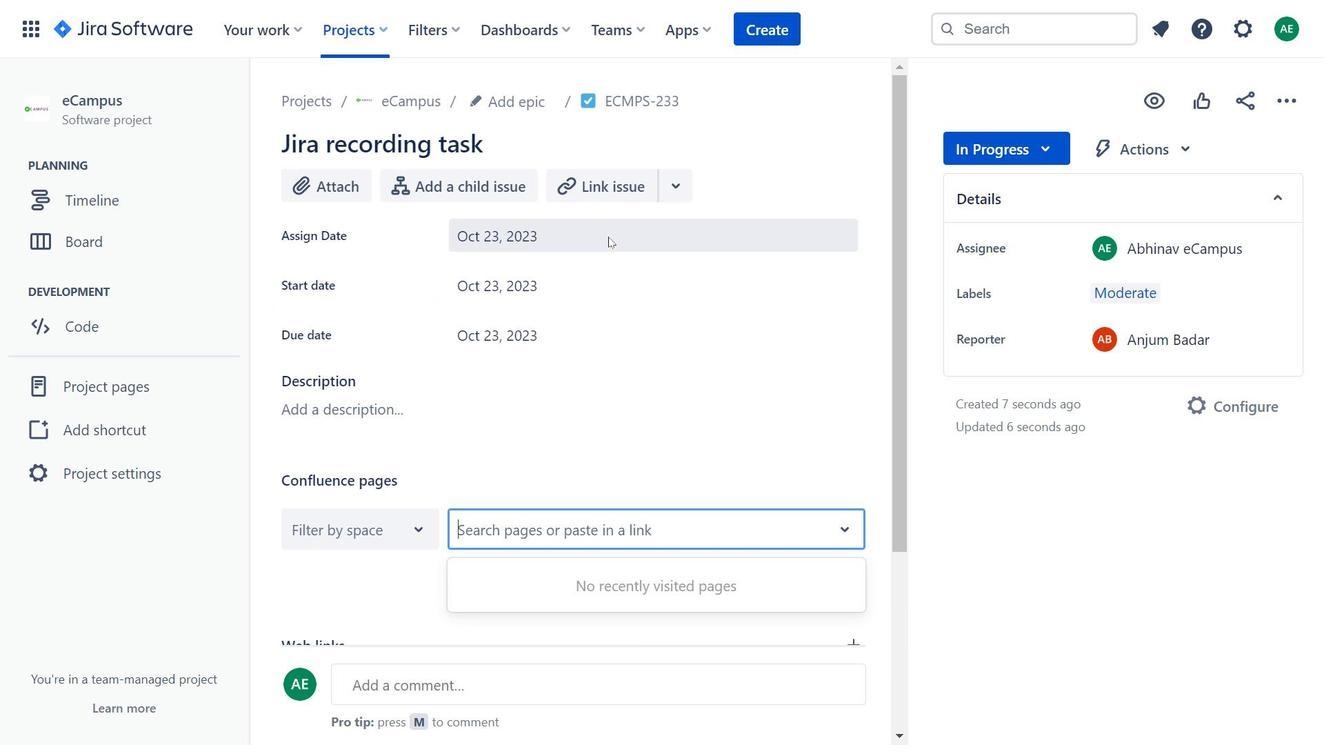 
Action: Mouse scrolled (525, 266) with delta (0, 0)
Screenshot: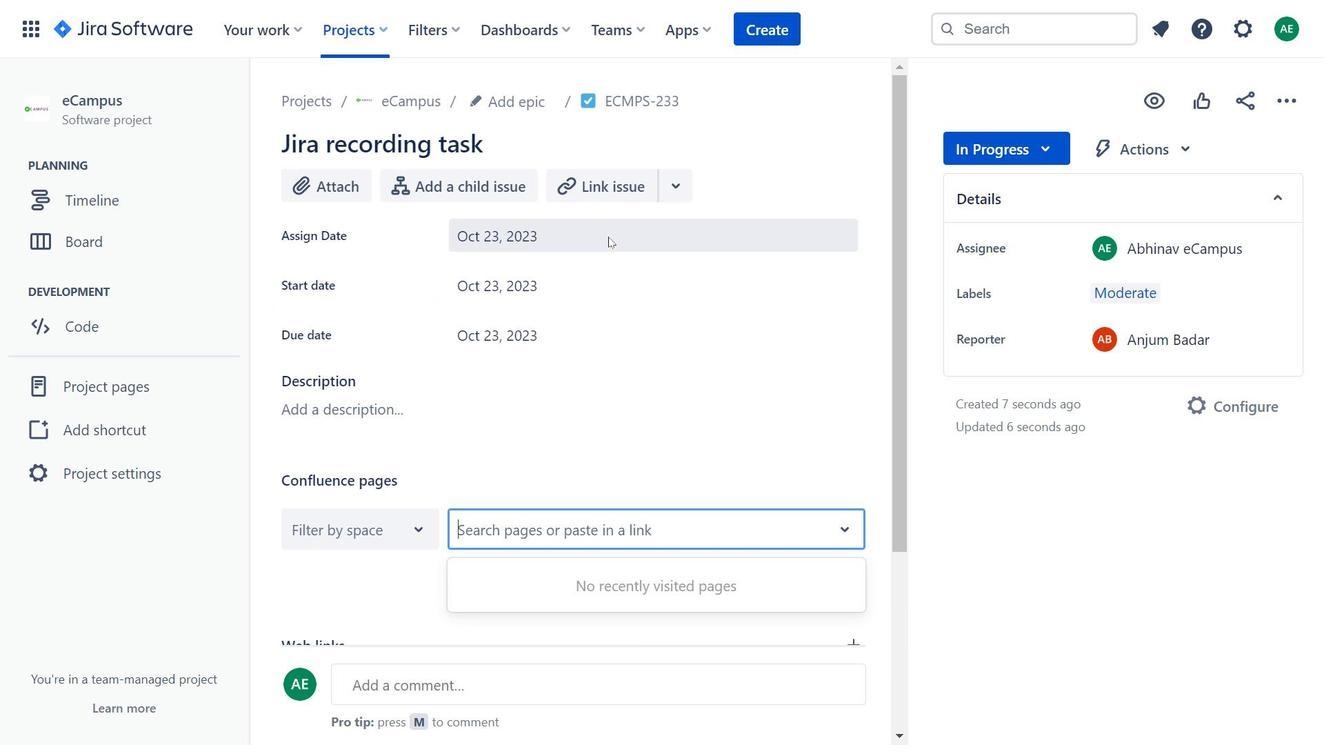 
Action: Mouse moved to (1121, 139)
Screenshot: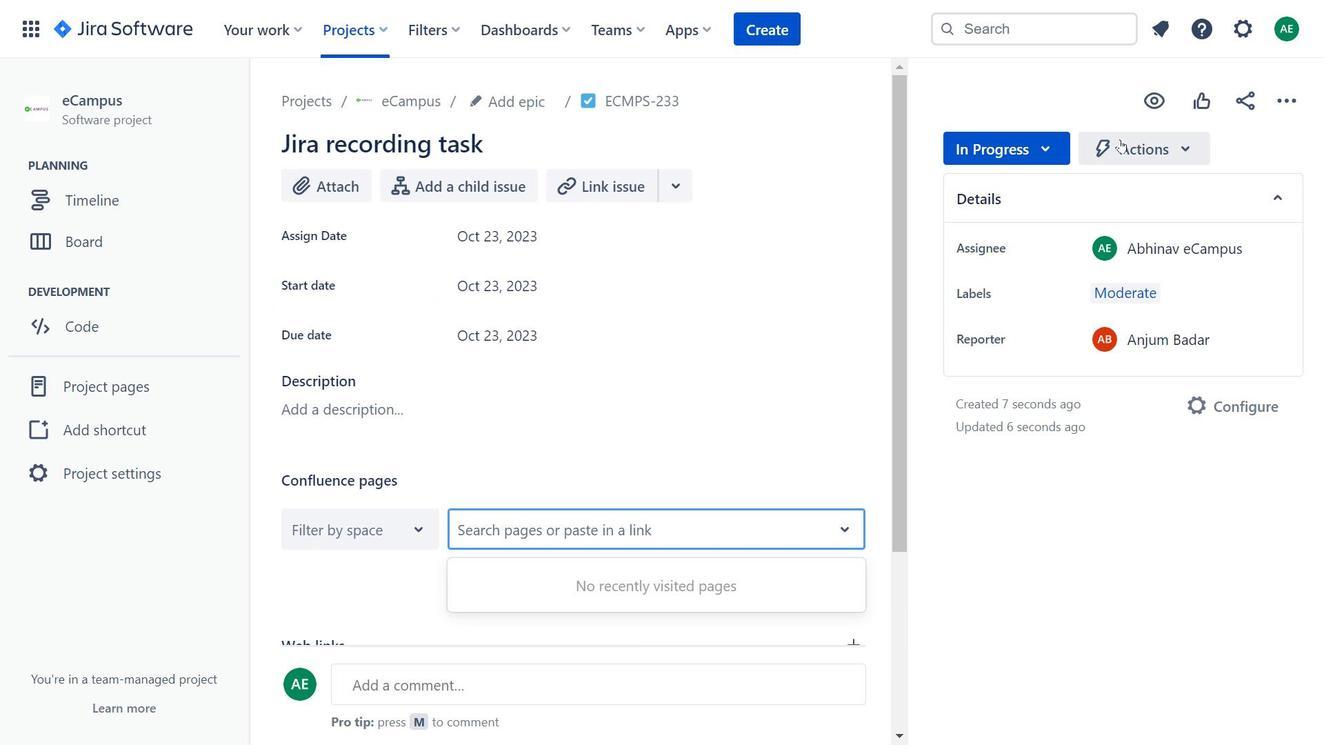 
Action: Mouse pressed left at (1121, 139)
Screenshot: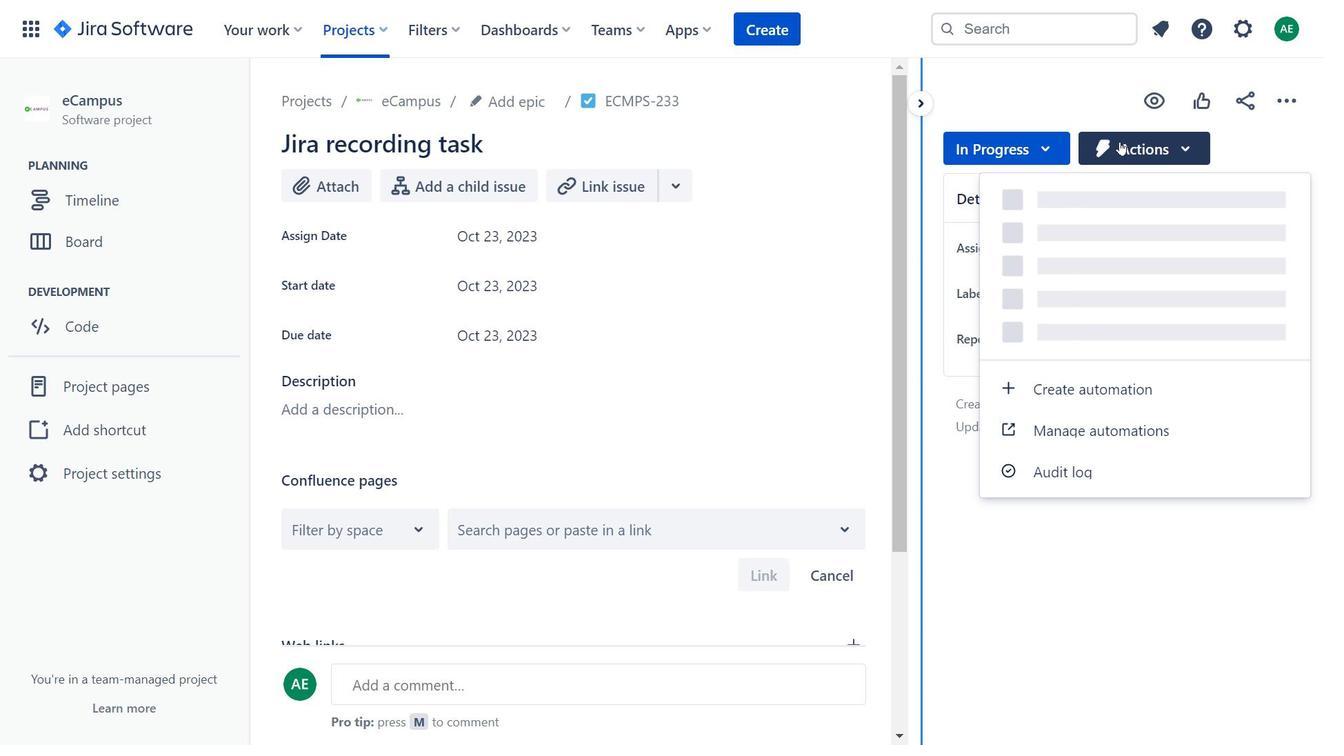 
Action: Mouse moved to (1198, 614)
Screenshot: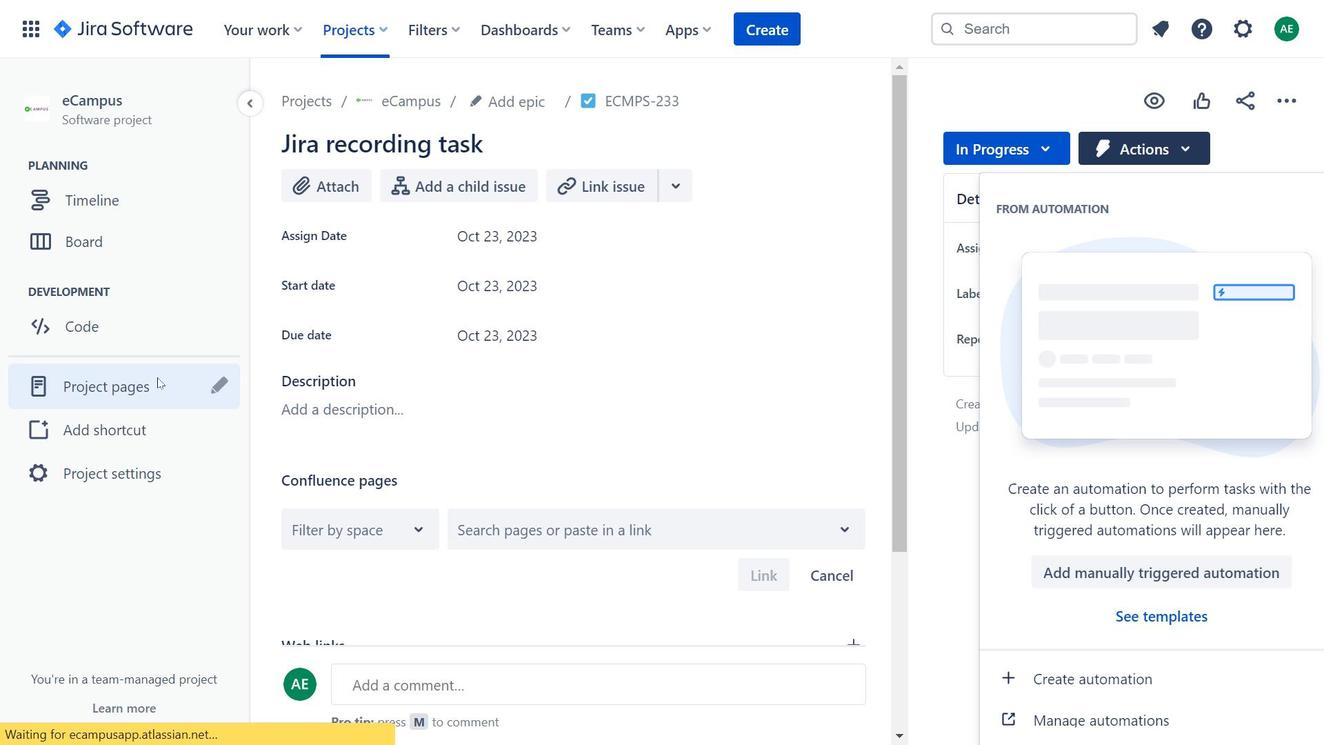 
Action: Mouse pressed left at (1198, 614)
Screenshot: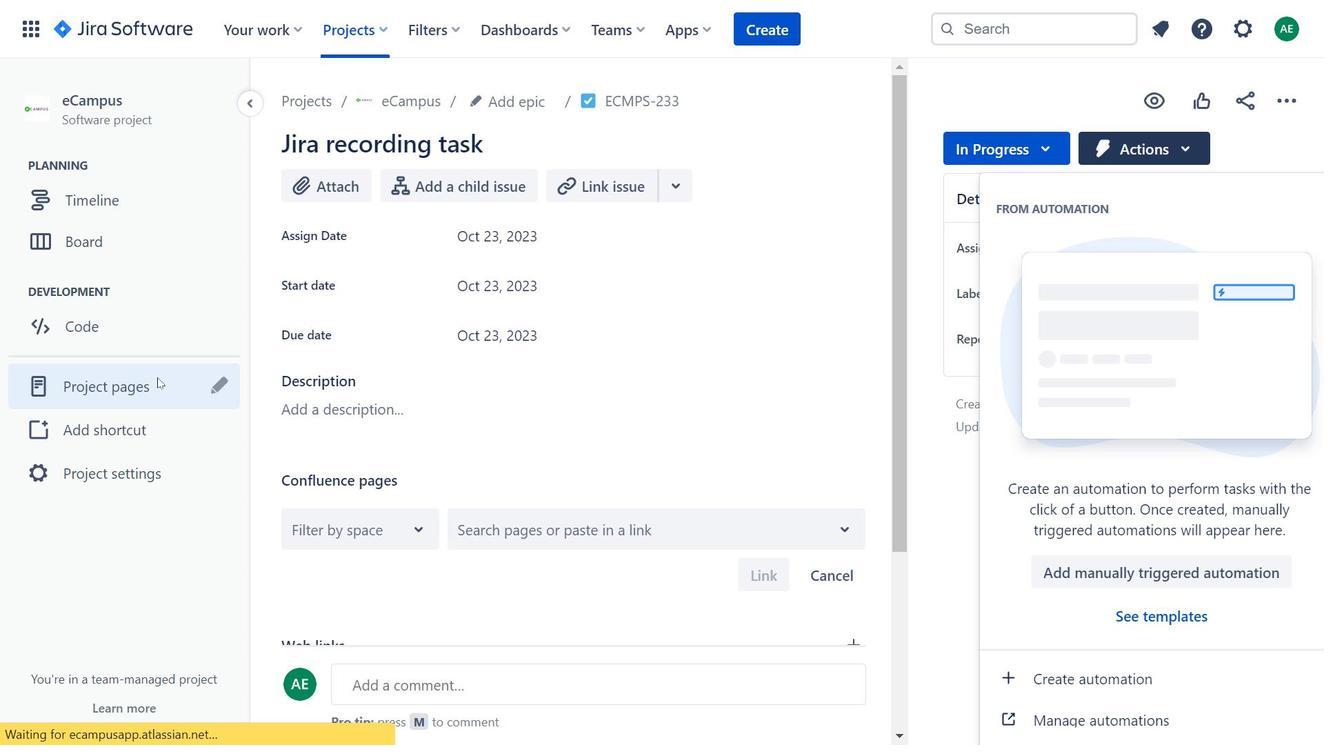 
Action: Mouse moved to (693, 148)
Screenshot: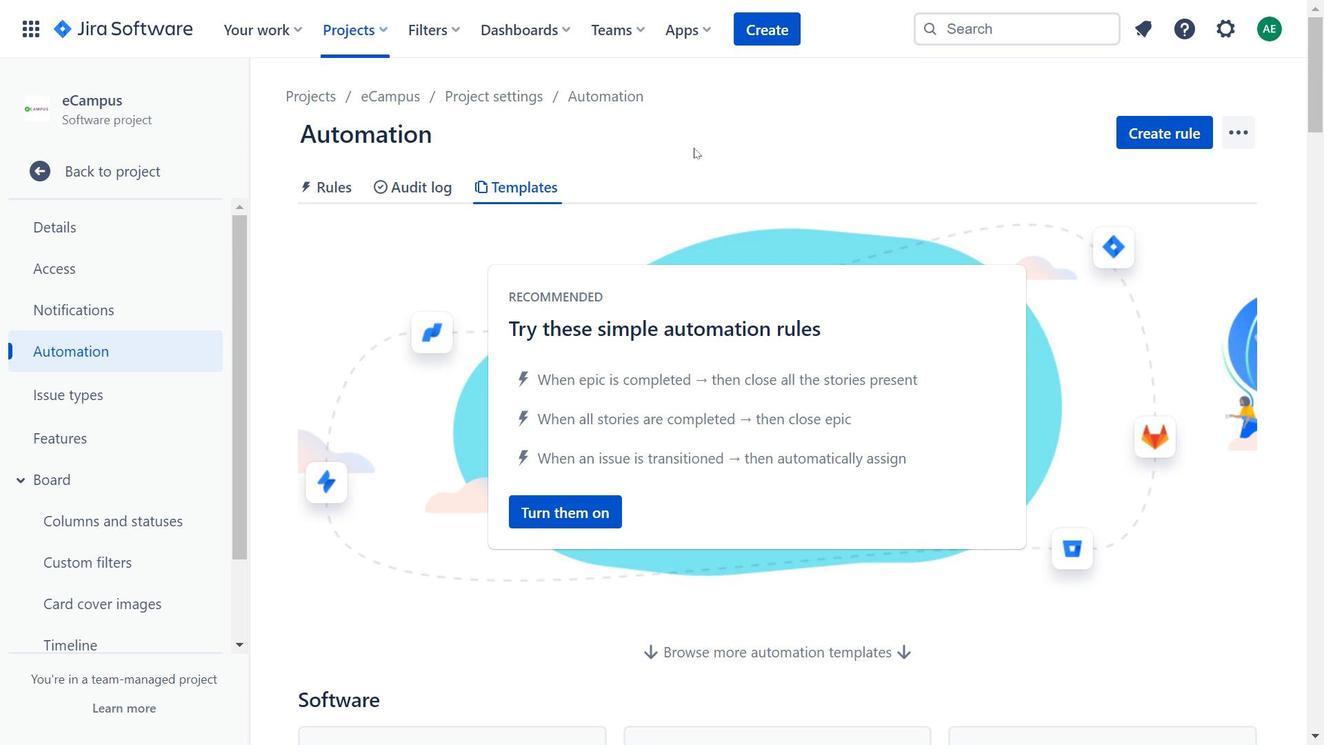 
Action: Mouse scrolled (693, 147) with delta (0, 0)
Screenshot: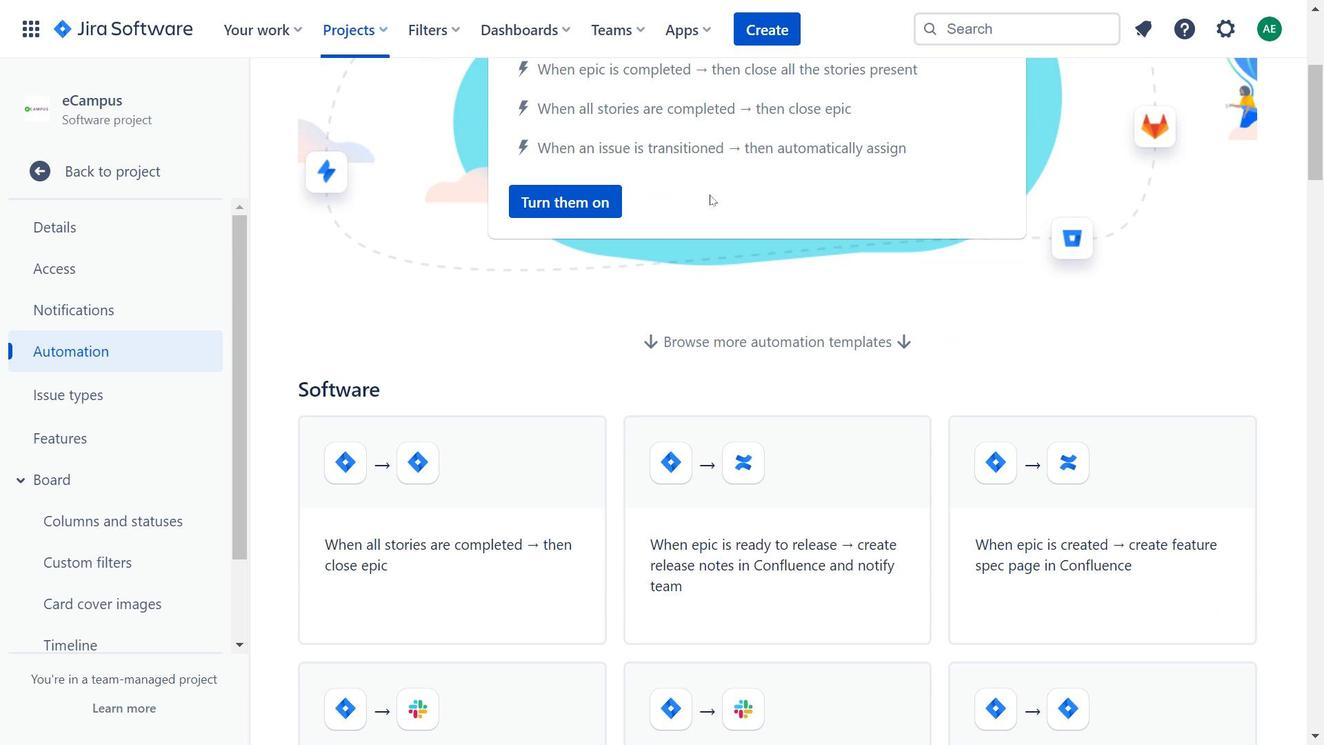 
Action: Mouse scrolled (693, 147) with delta (0, 0)
Screenshot: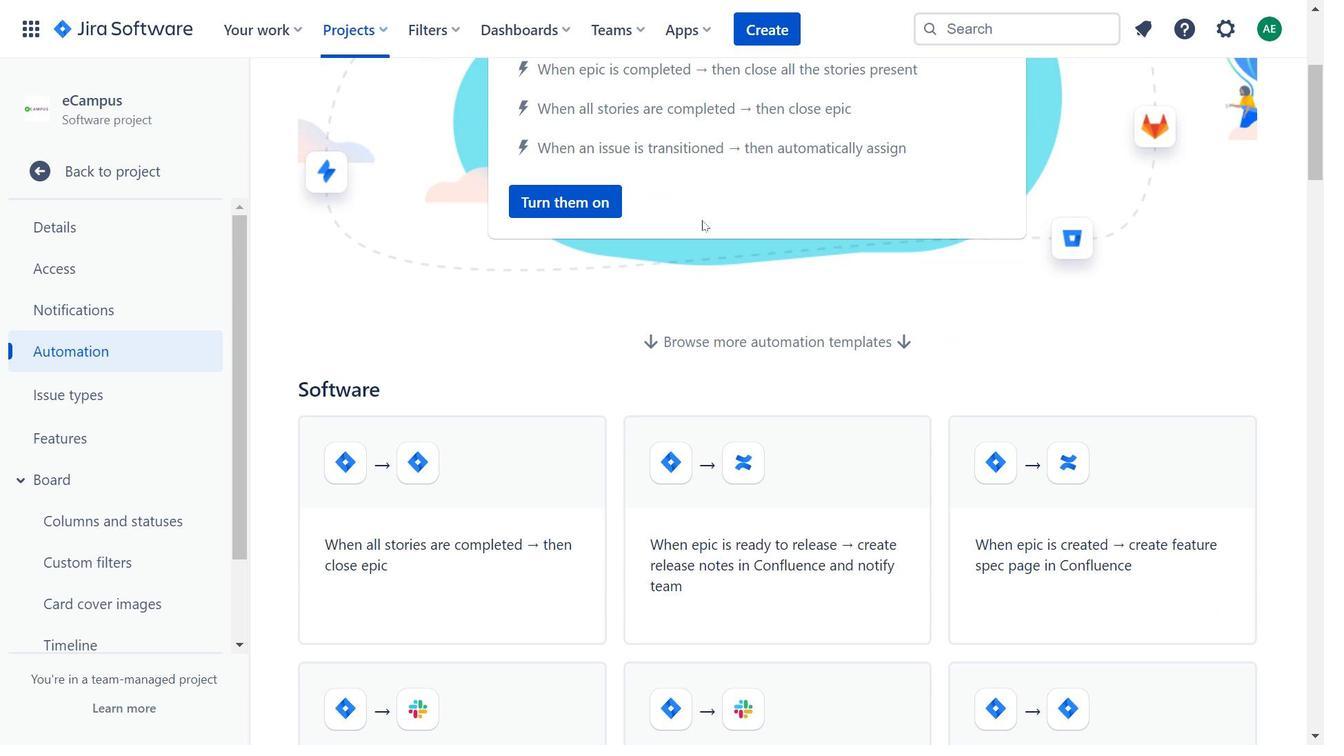 
Action: Mouse moved to (693, 148)
Screenshot: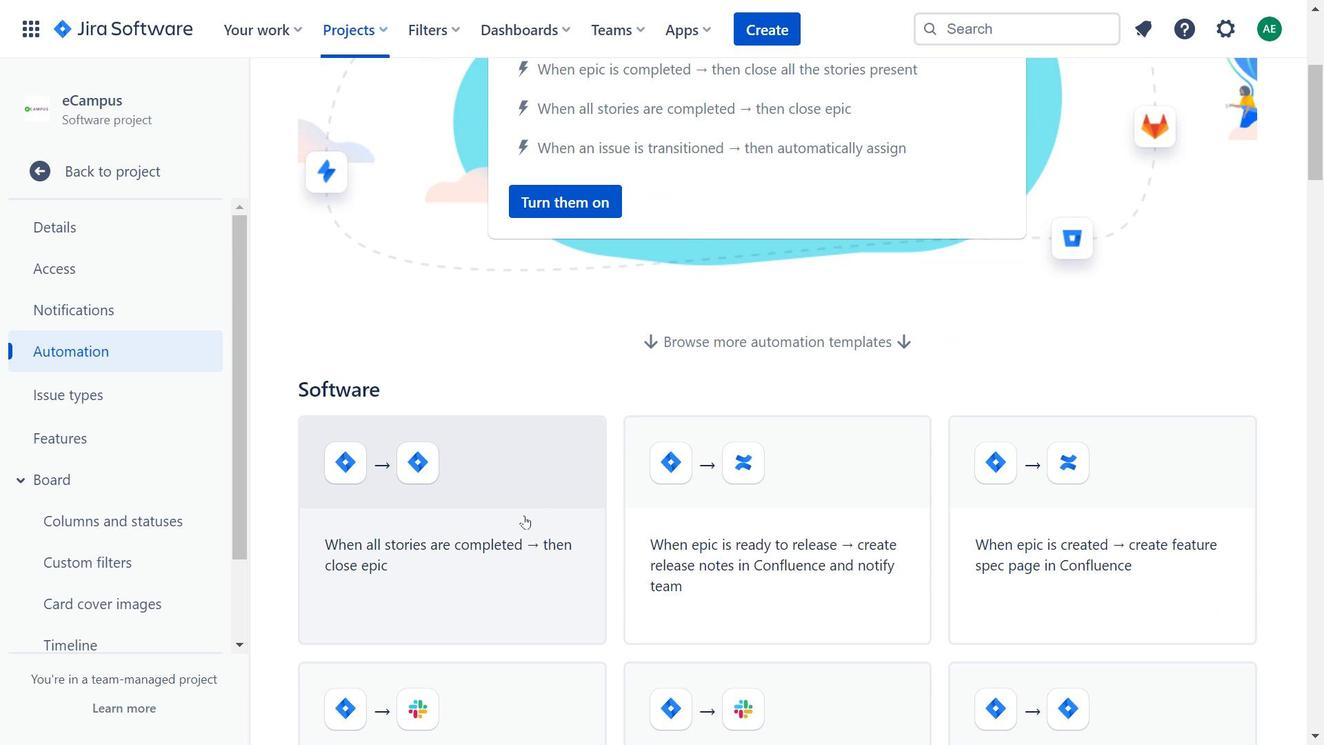
Action: Mouse scrolled (693, 147) with delta (0, 0)
Screenshot: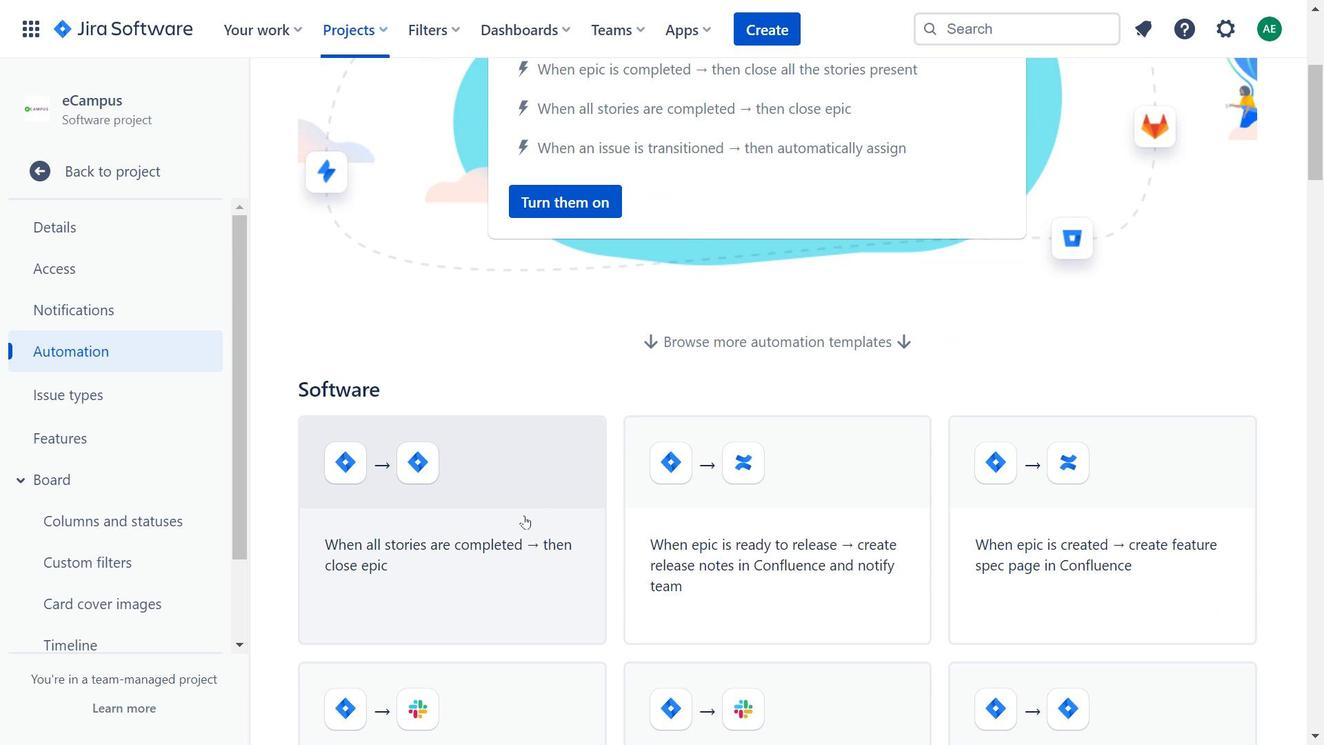 
Action: Mouse moved to (524, 515)
Screenshot: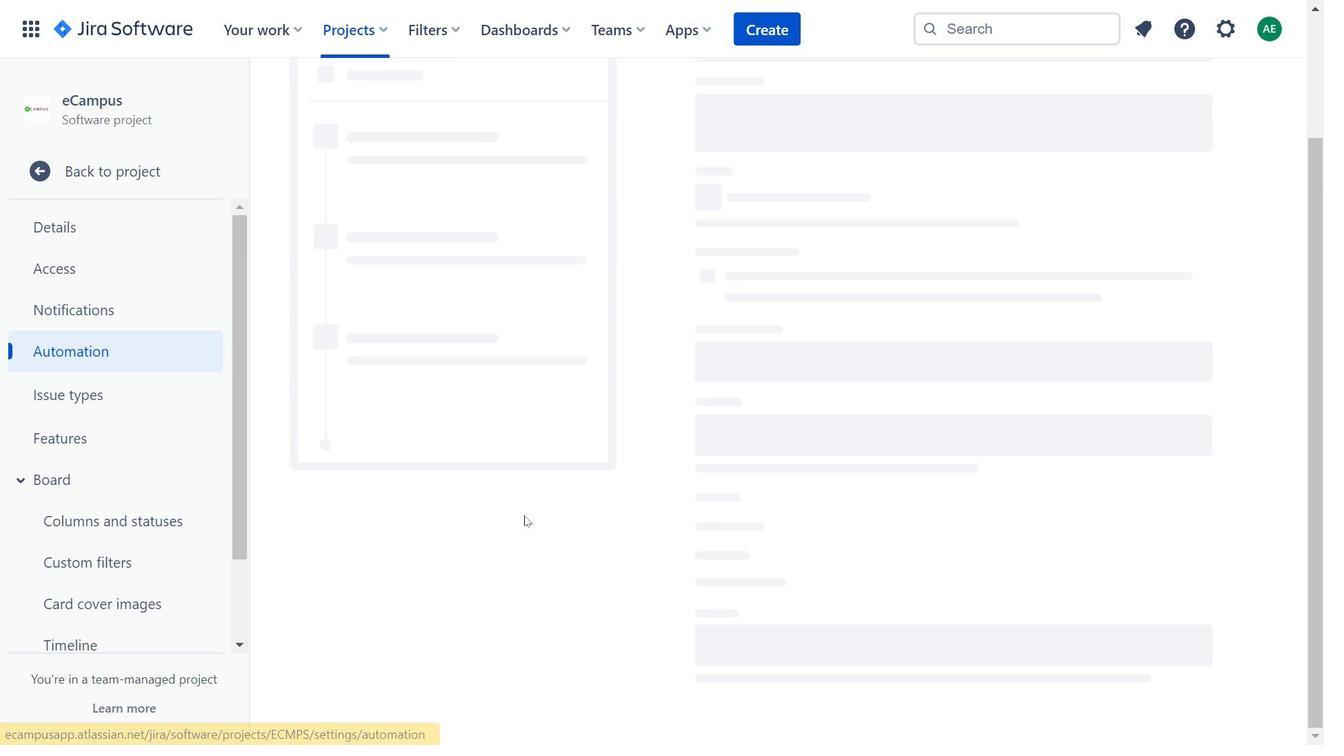 
Action: Mouse pressed left at (524, 515)
Screenshot: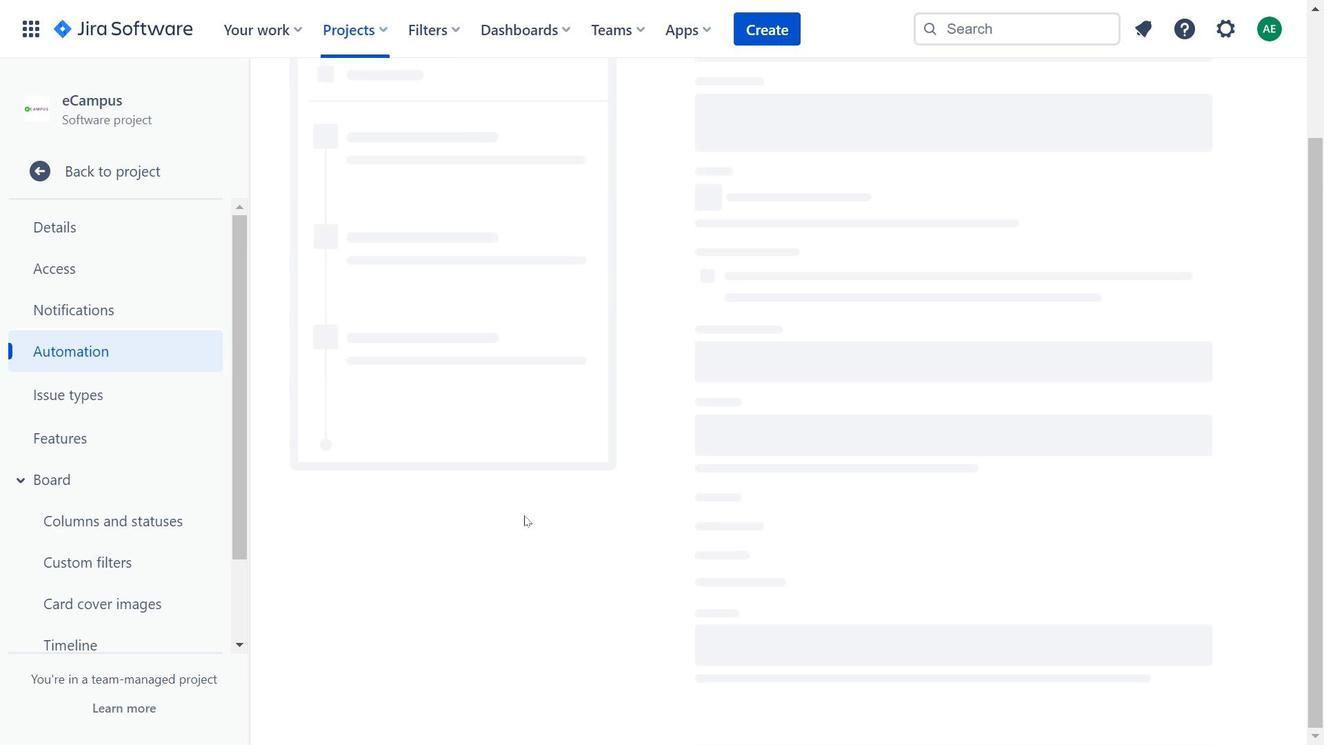 
Action: Mouse moved to (504, 330)
Screenshot: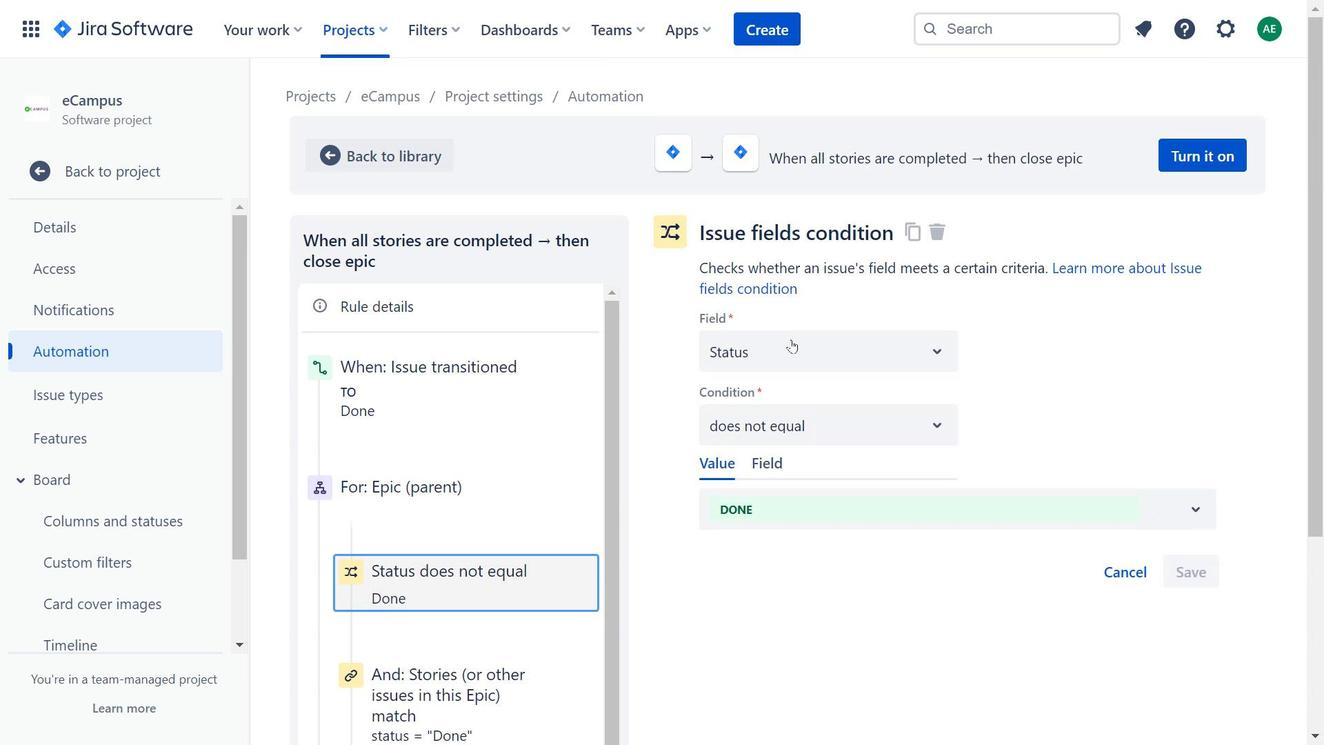 
Action: Mouse pressed left at (504, 330)
Screenshot: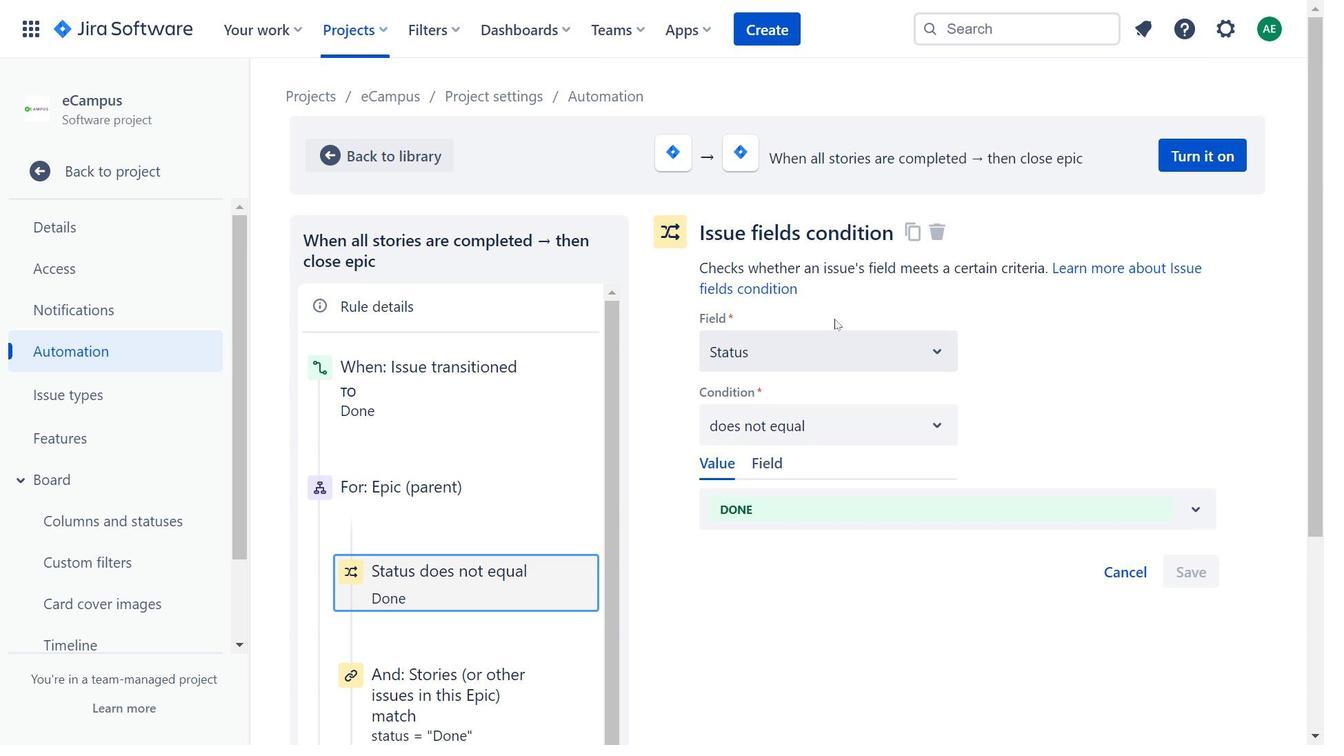 
Action: Mouse moved to (835, 346)
Screenshot: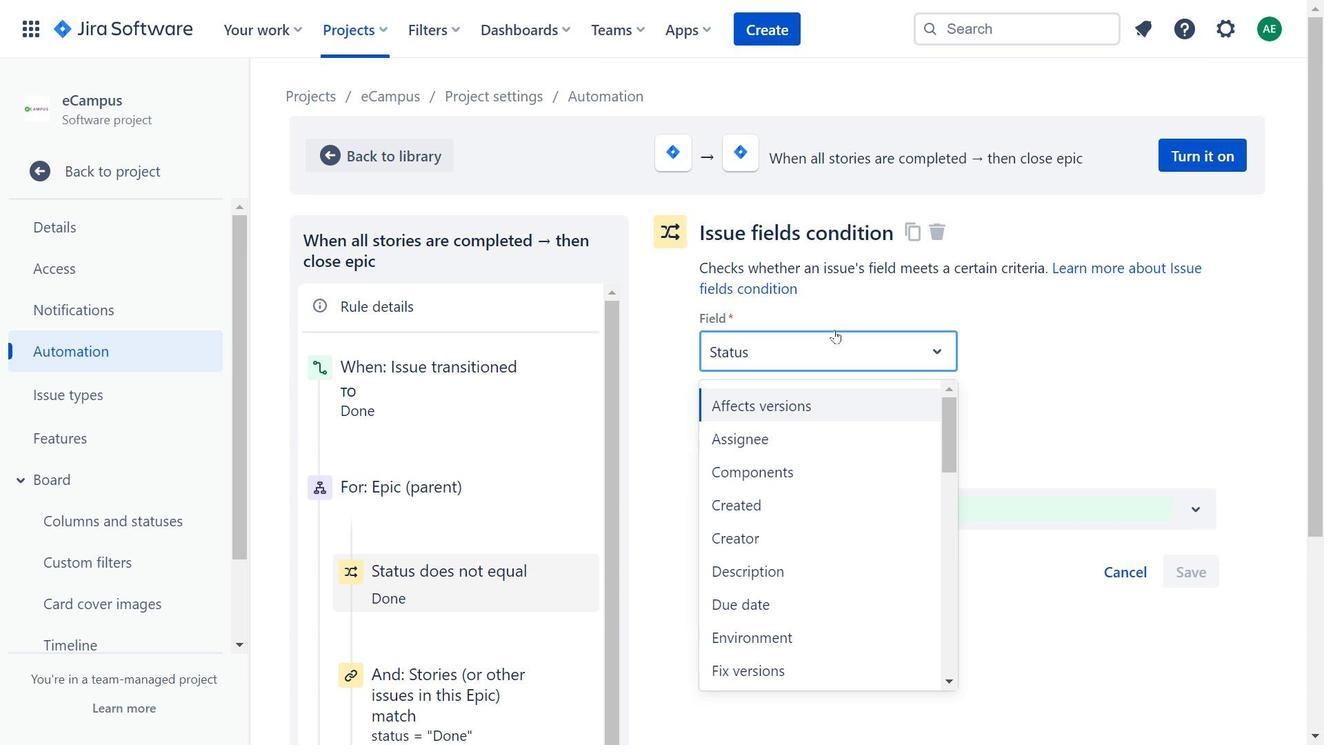 
Action: Mouse pressed left at (835, 346)
Screenshot: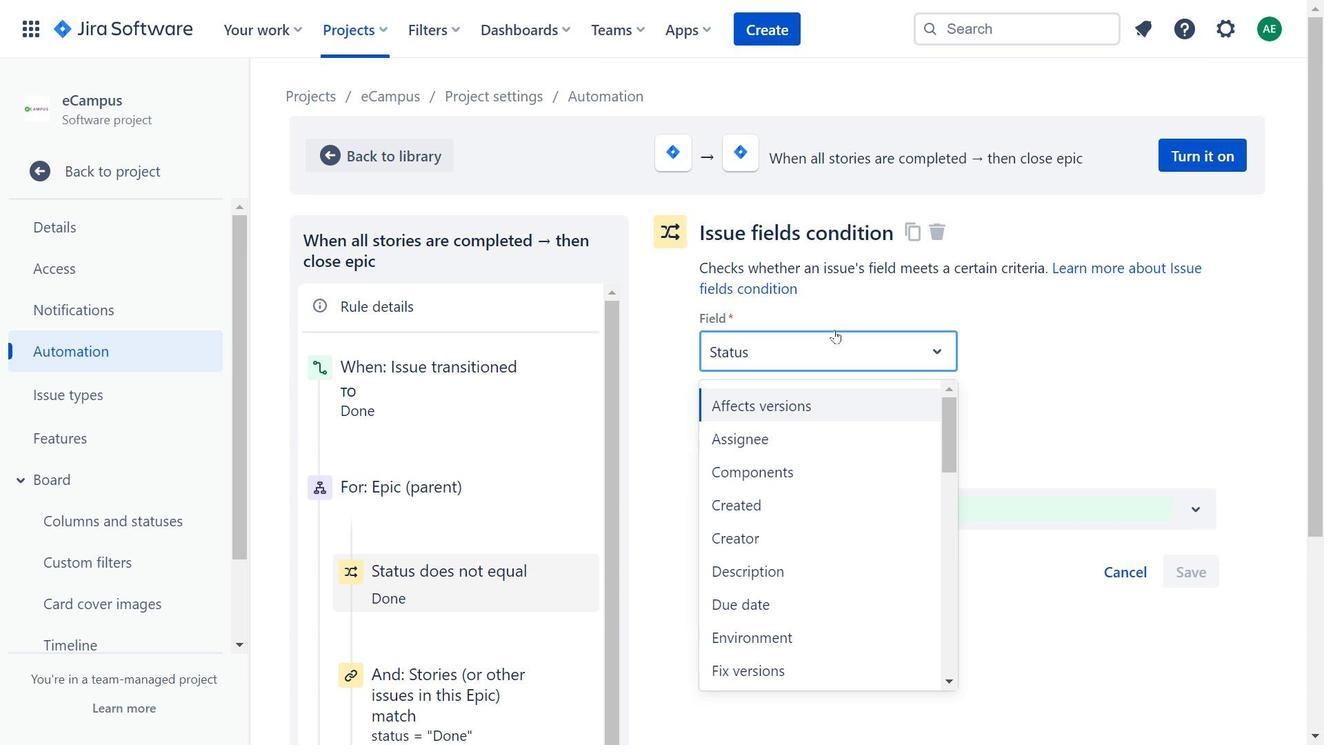 
Action: Mouse moved to (809, 480)
Screenshot: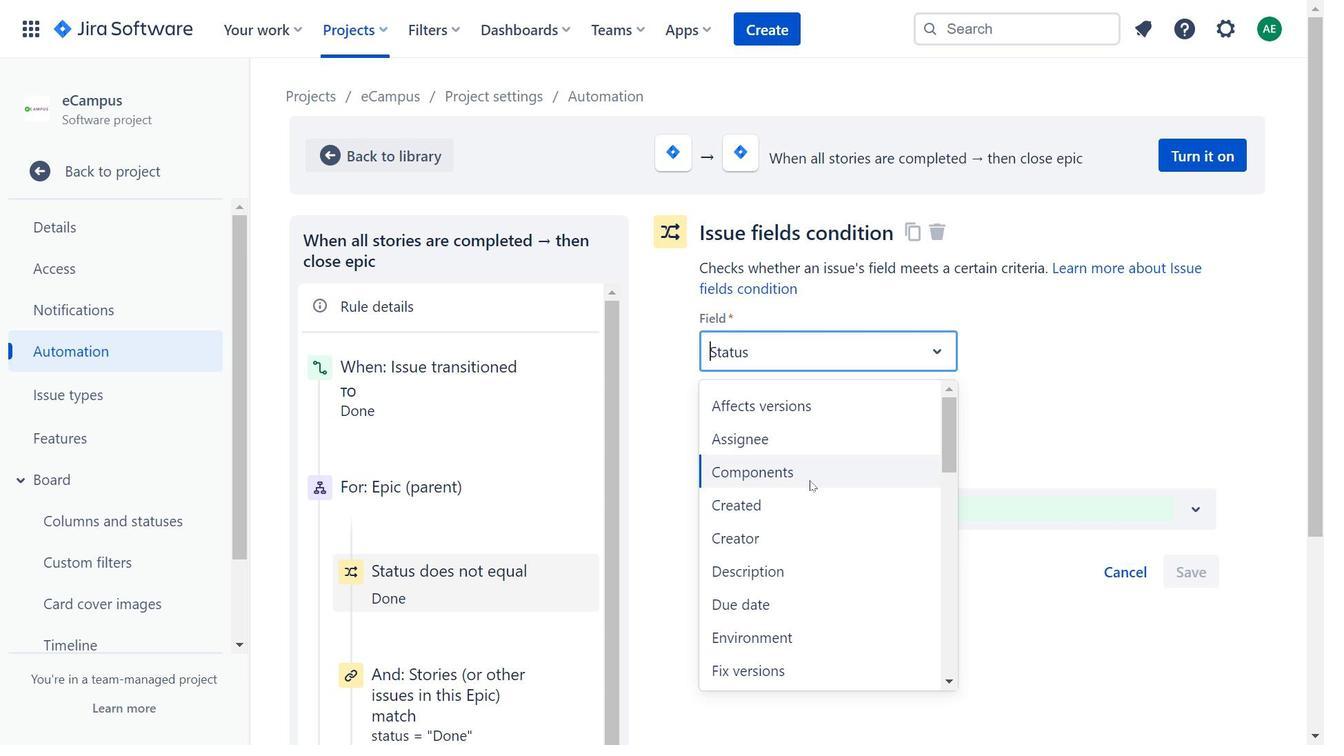 
Action: Mouse scrolled (809, 479) with delta (0, 0)
Screenshot: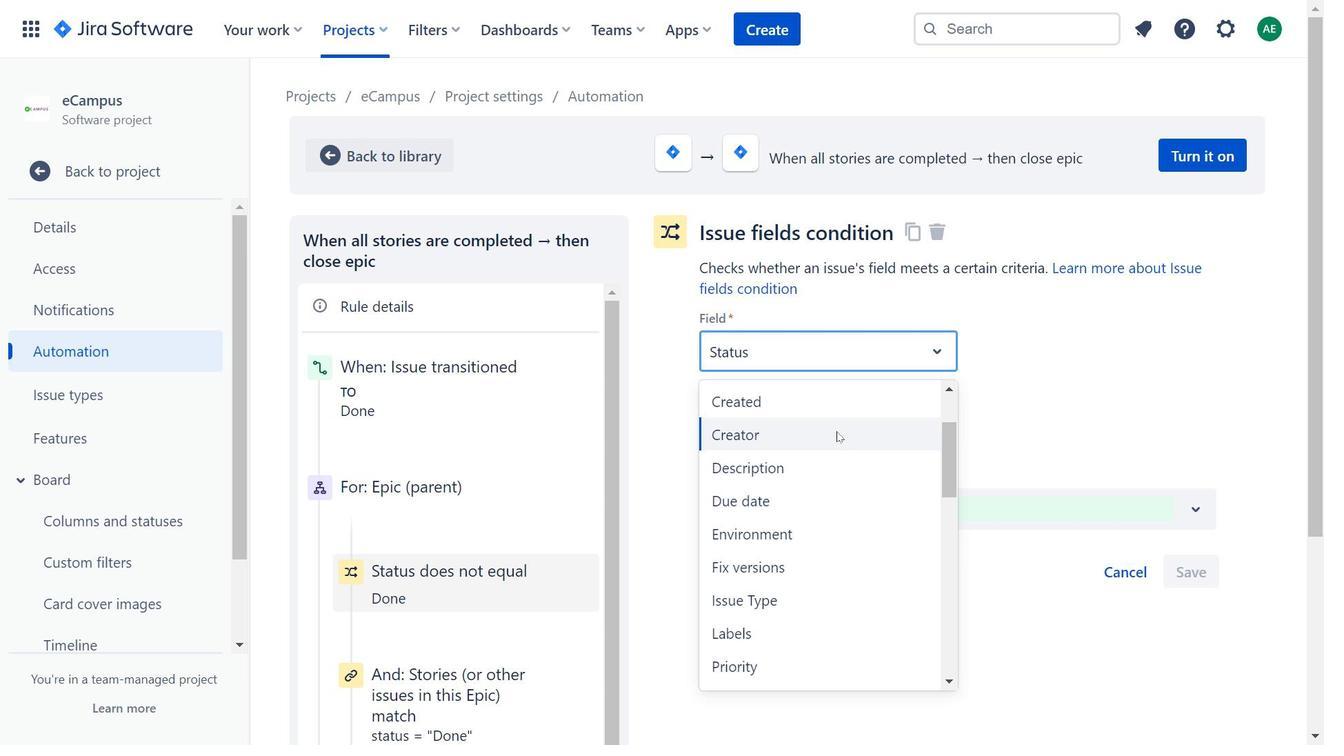 
Action: Mouse moved to (836, 438)
Screenshot: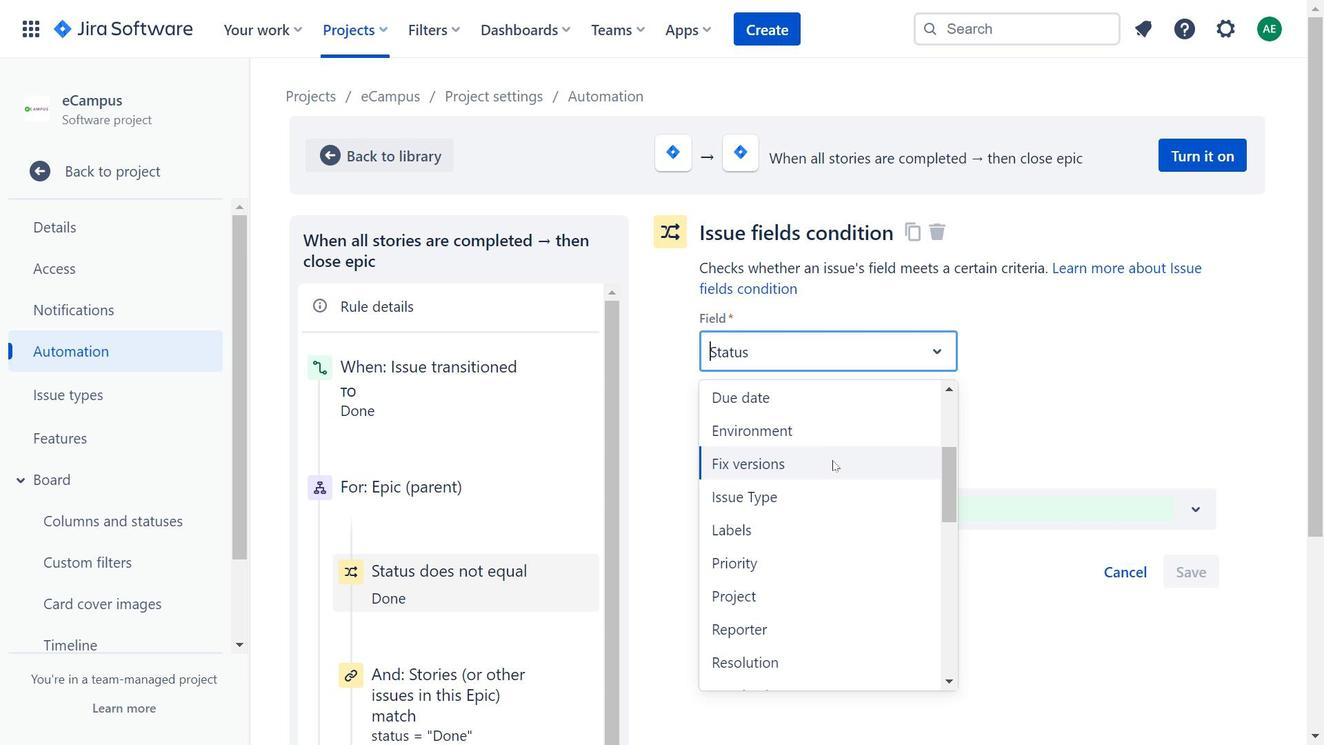 
Action: Mouse scrolled (836, 438) with delta (0, 0)
Screenshot: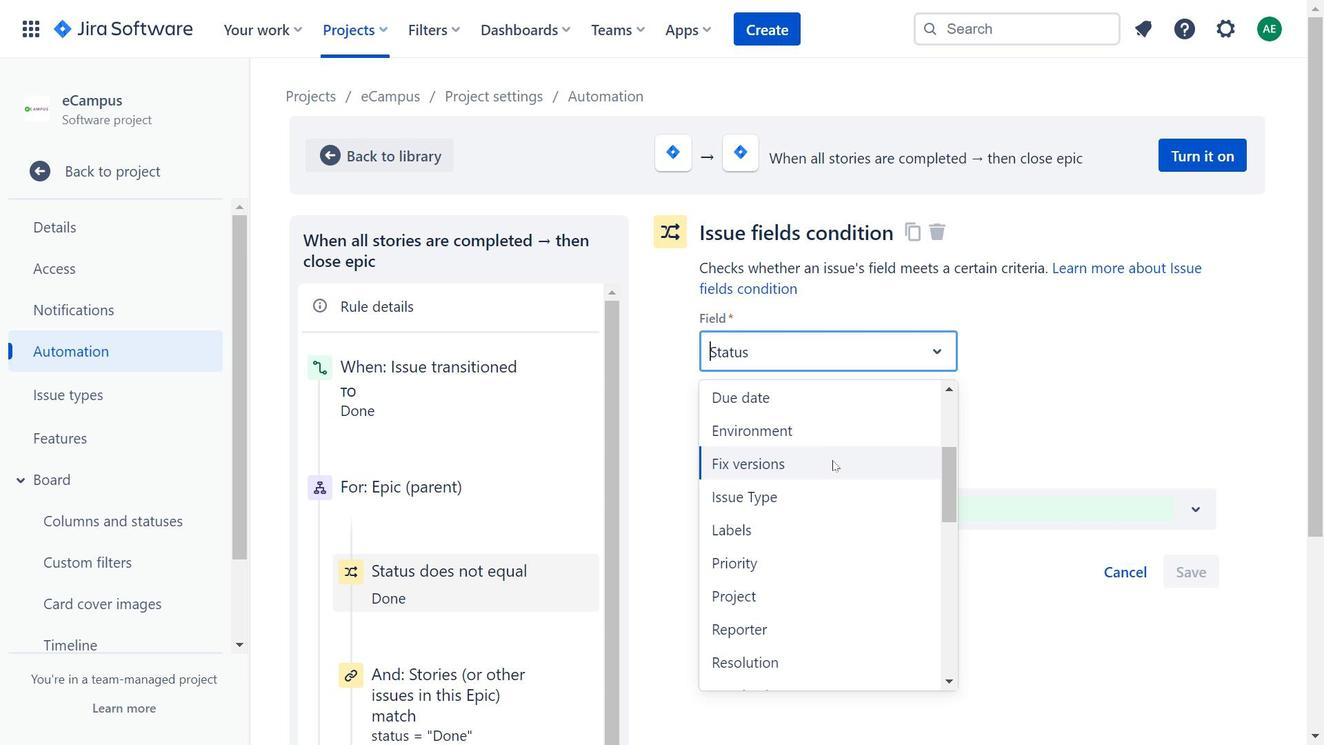 
Action: Mouse moved to (803, 547)
Screenshot: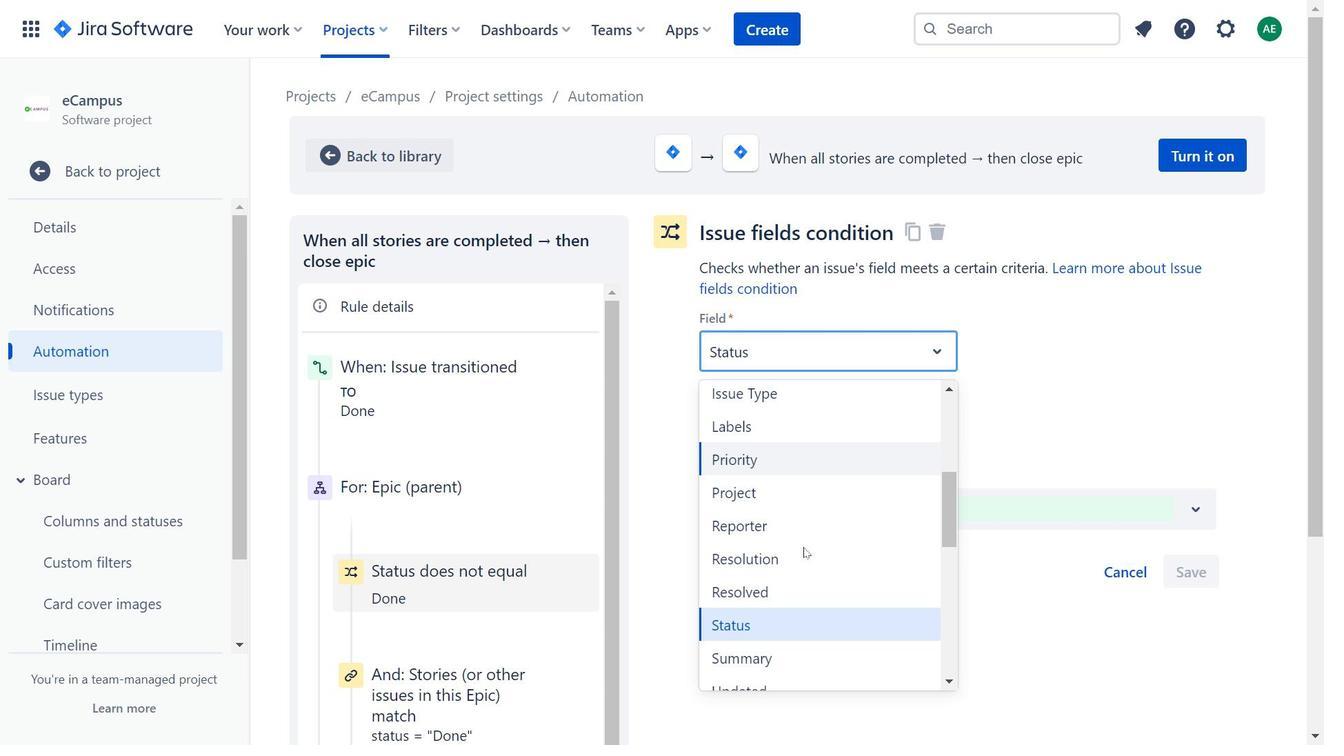 
Action: Mouse scrolled (803, 546) with delta (0, 0)
Screenshot: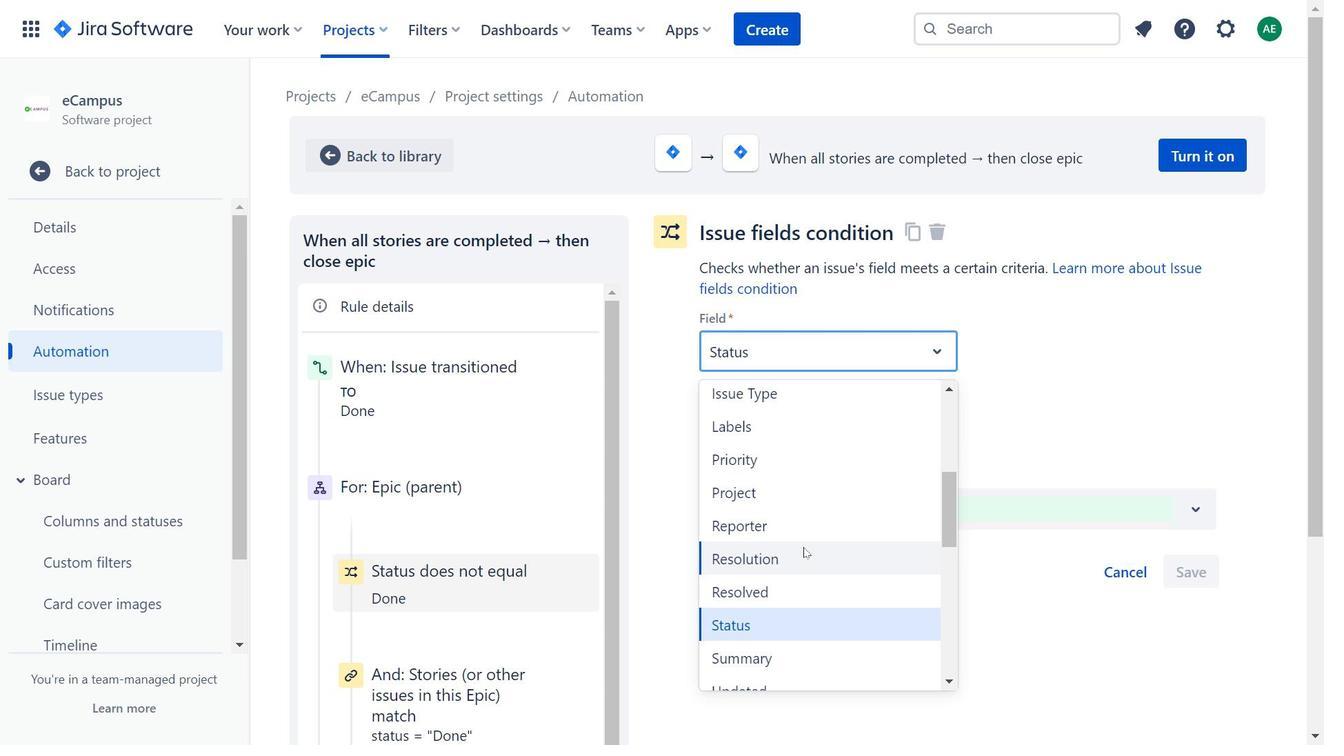 
Action: Mouse moved to (805, 493)
Screenshot: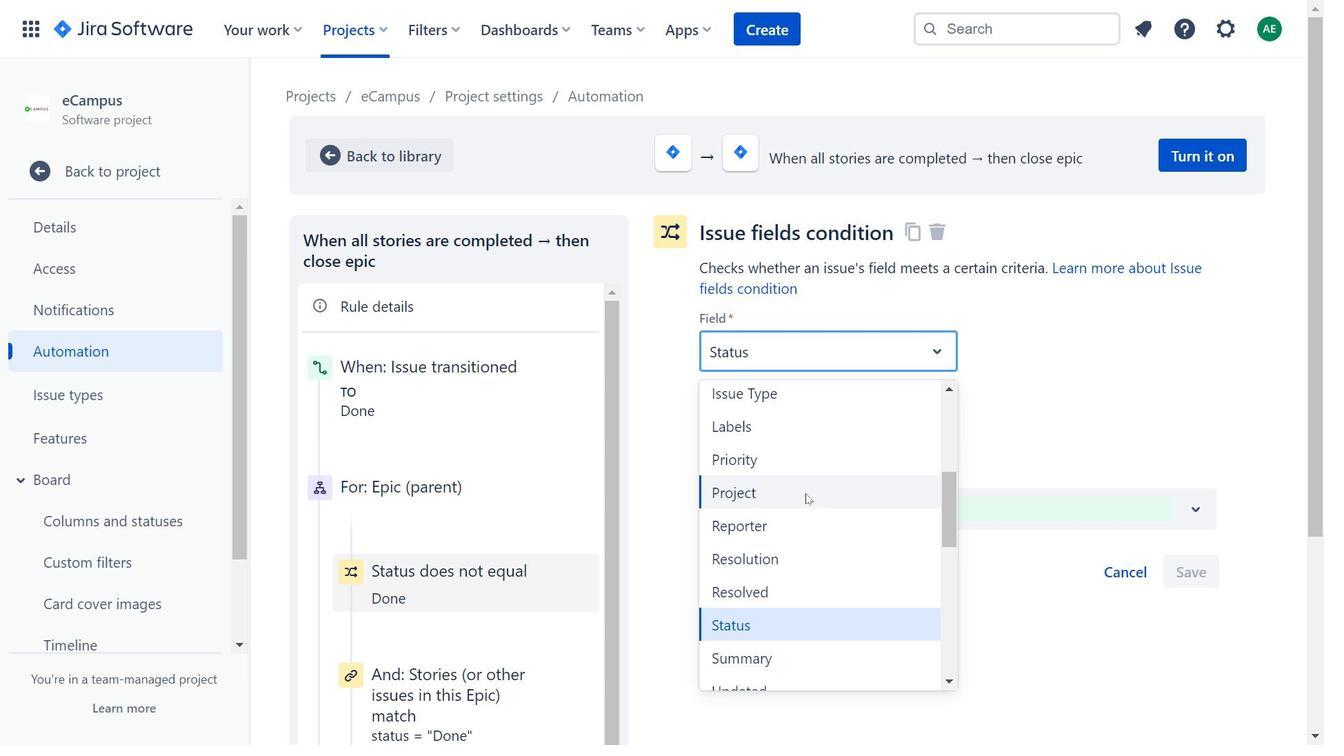 
Action: Mouse scrolled (805, 493) with delta (0, 0)
Screenshot: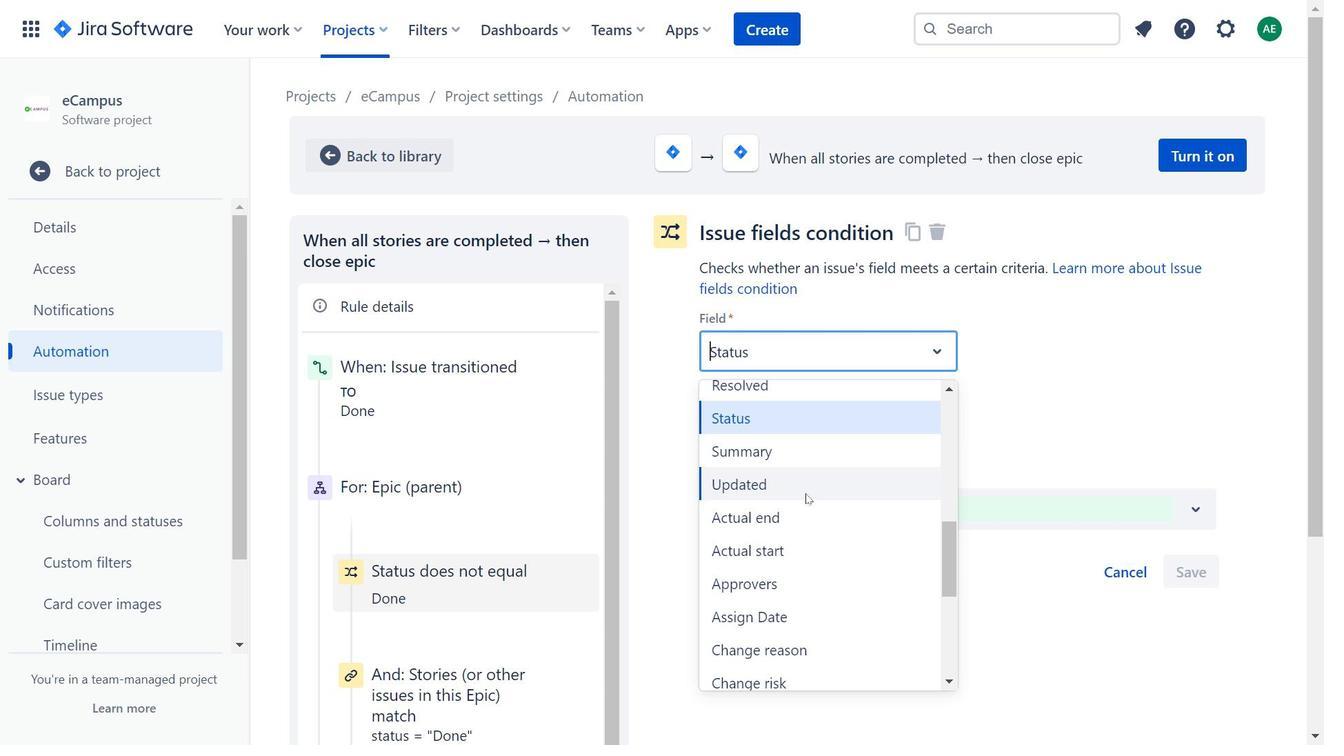 
Action: Mouse scrolled (805, 493) with delta (0, 0)
Screenshot: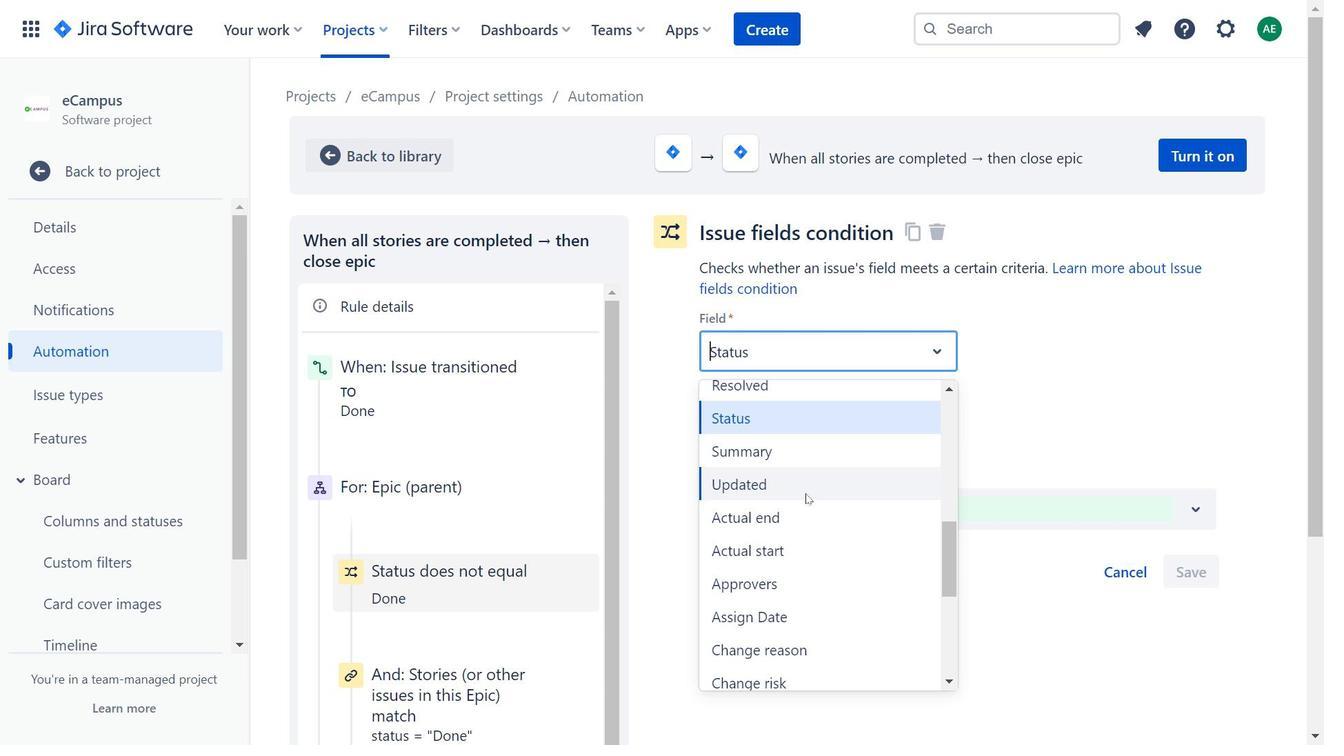 
Action: Mouse moved to (811, 542)
Screenshot: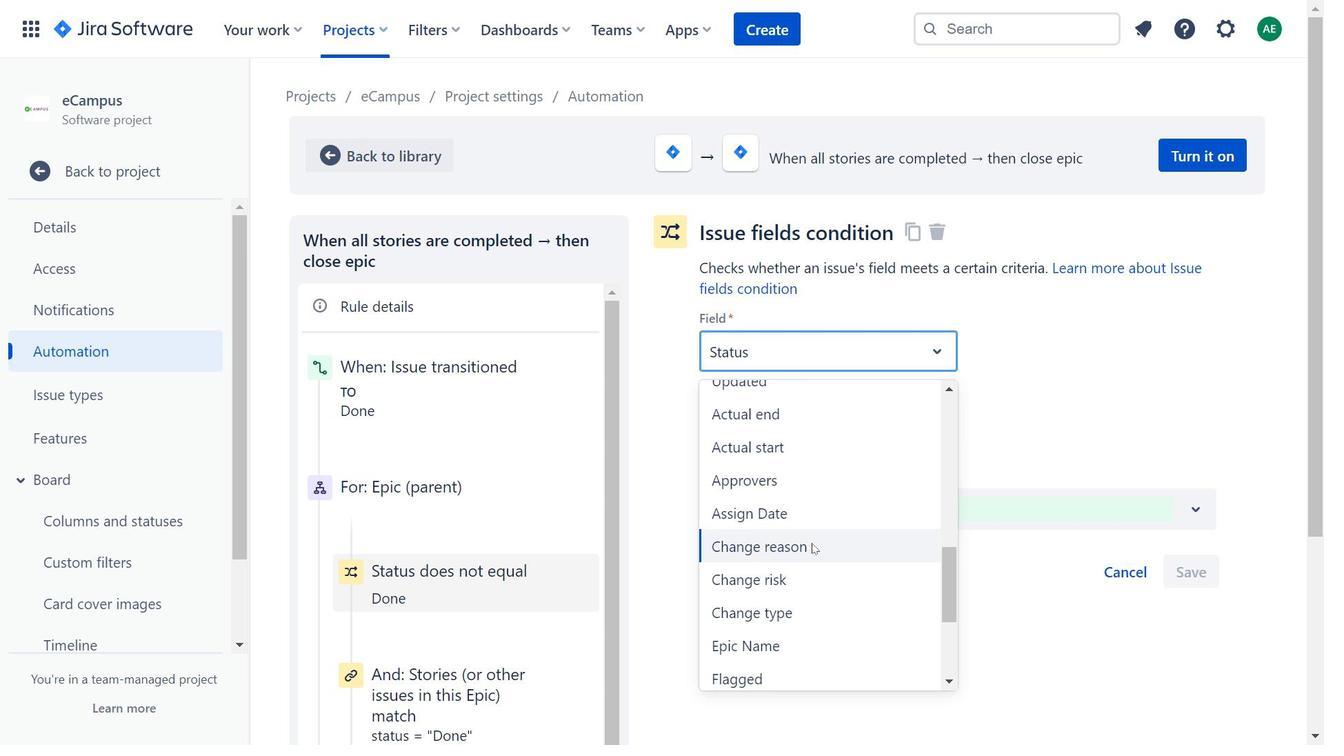 
Action: Mouse scrolled (811, 541) with delta (0, 0)
Screenshot: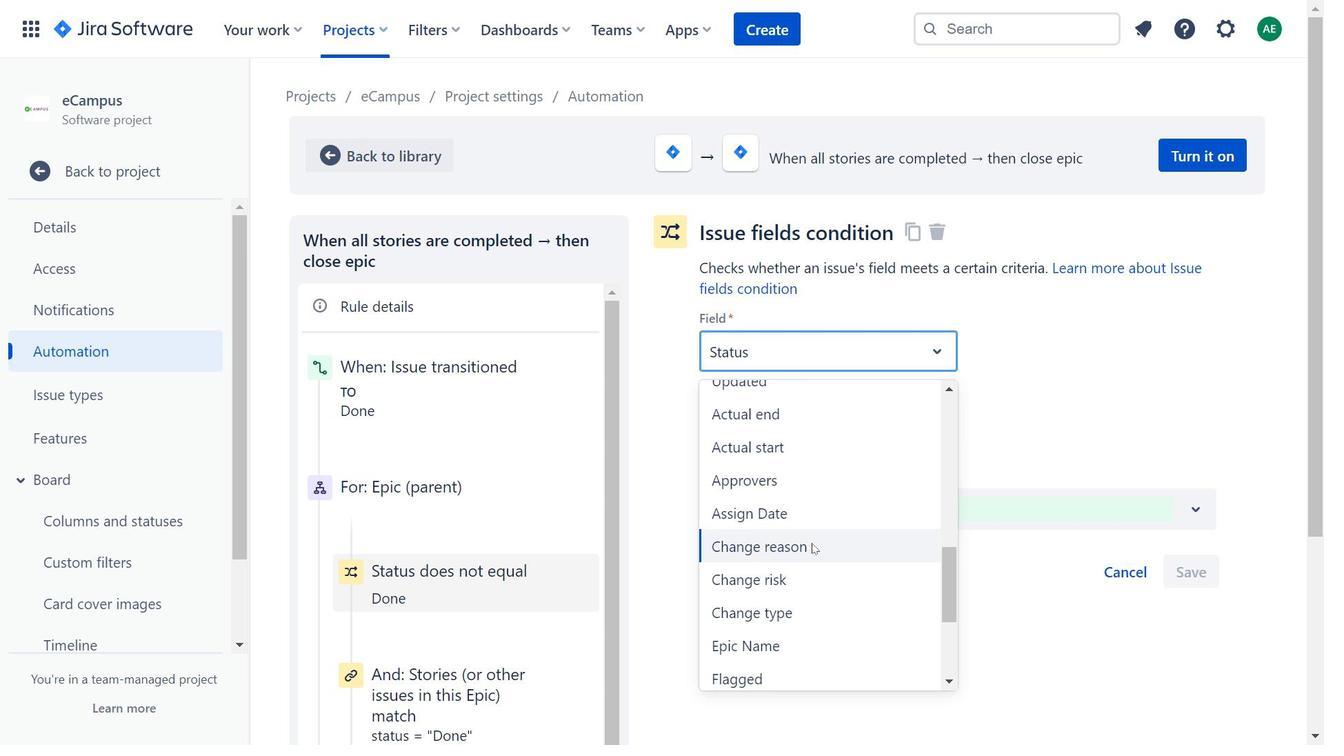
Action: Mouse moved to (811, 543)
Screenshot: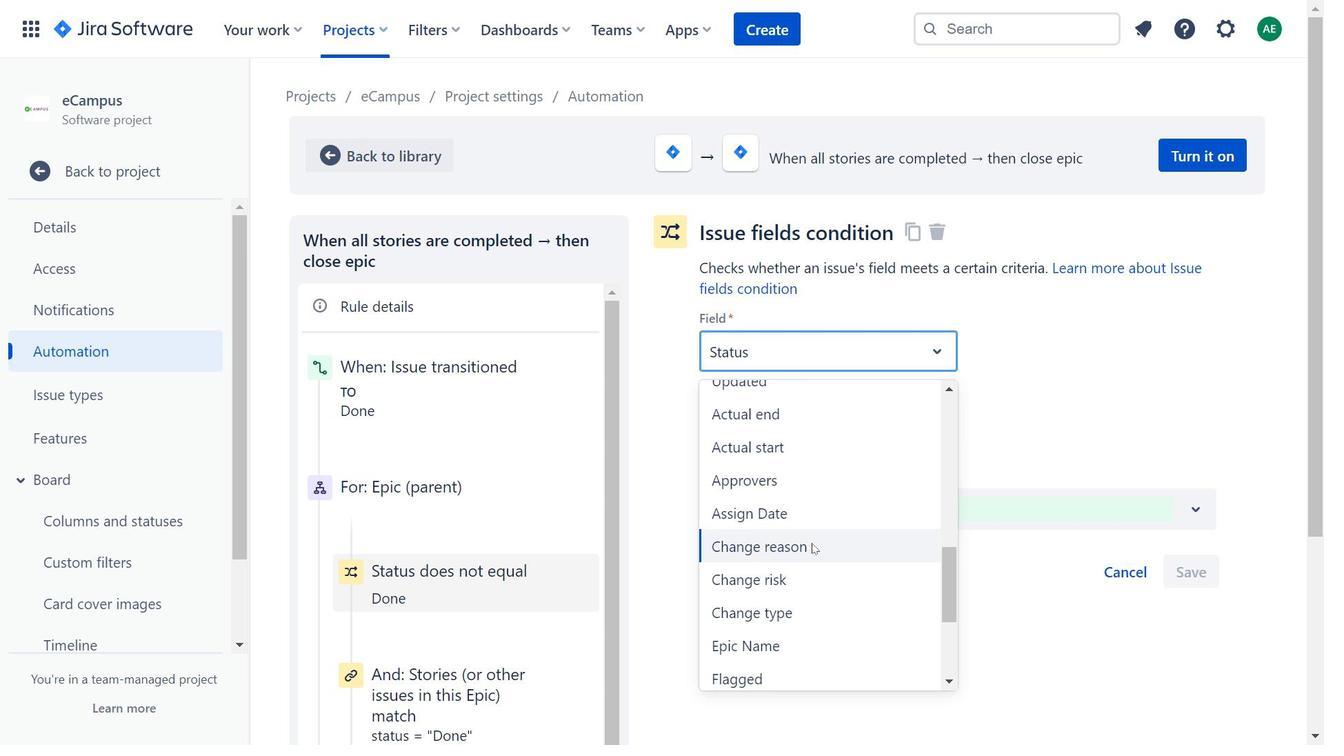
Action: Mouse scrolled (811, 542) with delta (0, 0)
Screenshot: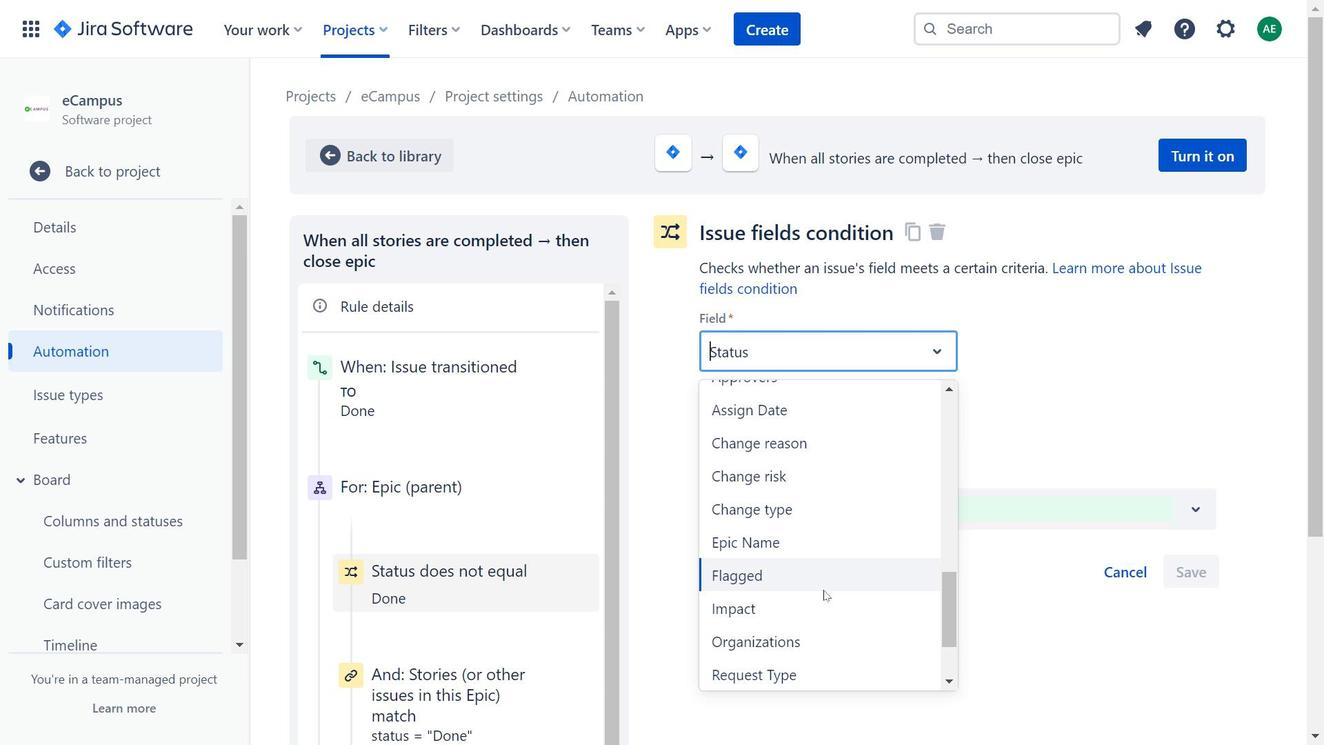 
Action: Mouse moved to (827, 616)
Screenshot: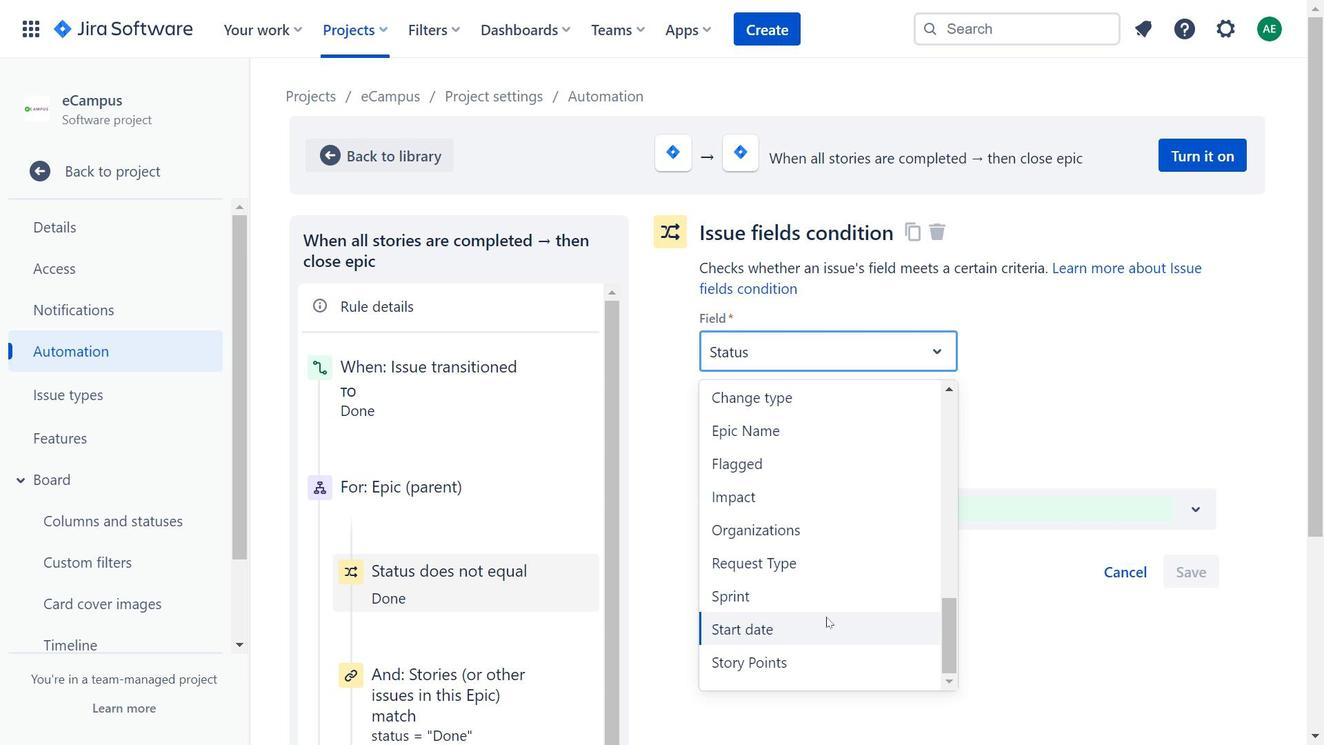 
Action: Mouse scrolled (827, 616) with delta (0, 0)
Screenshot: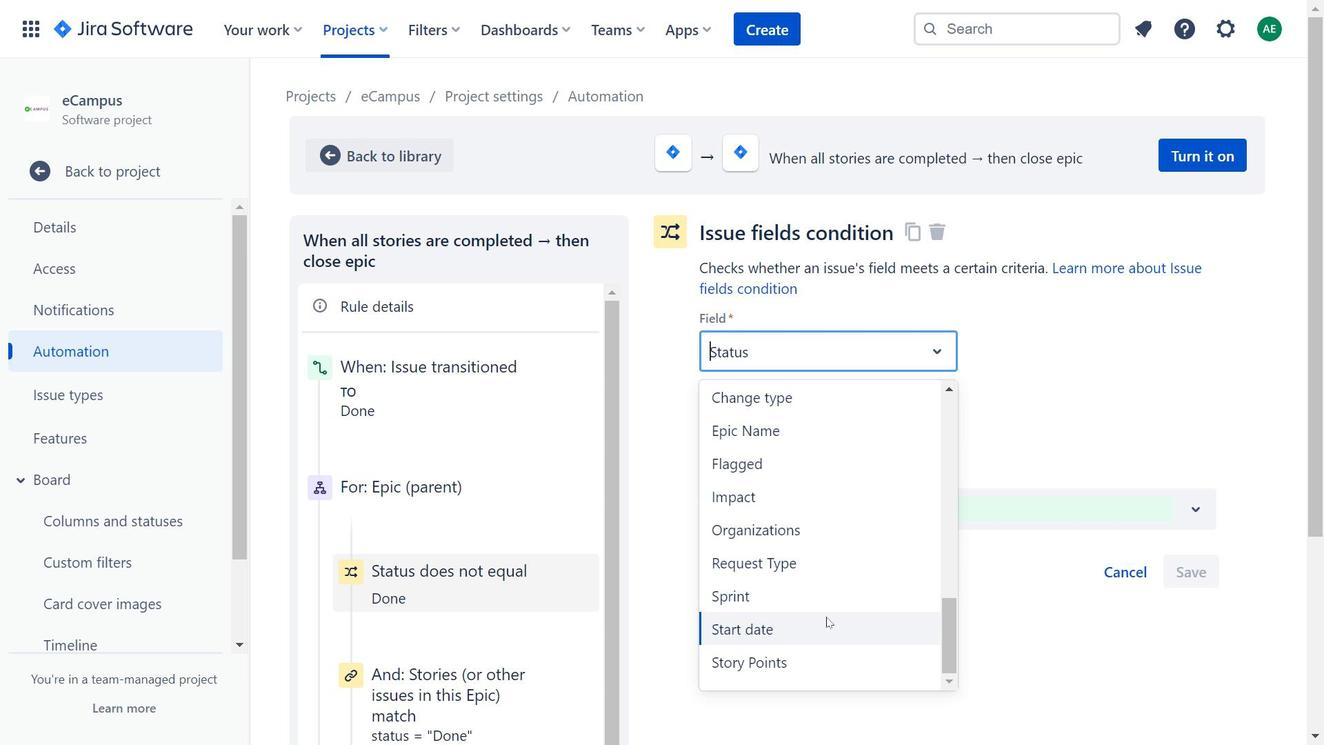 
Action: Mouse scrolled (827, 616) with delta (0, 0)
Screenshot: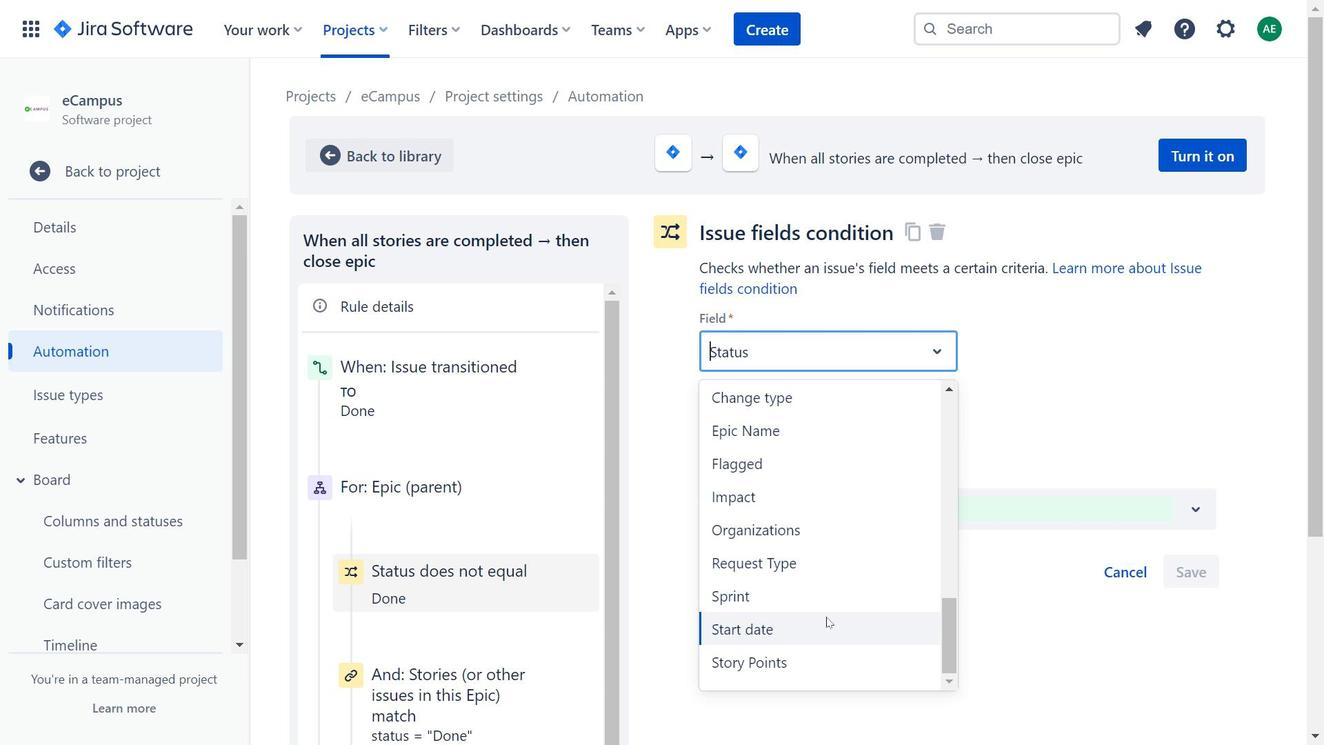 
Action: Mouse moved to (1056, 567)
Screenshot: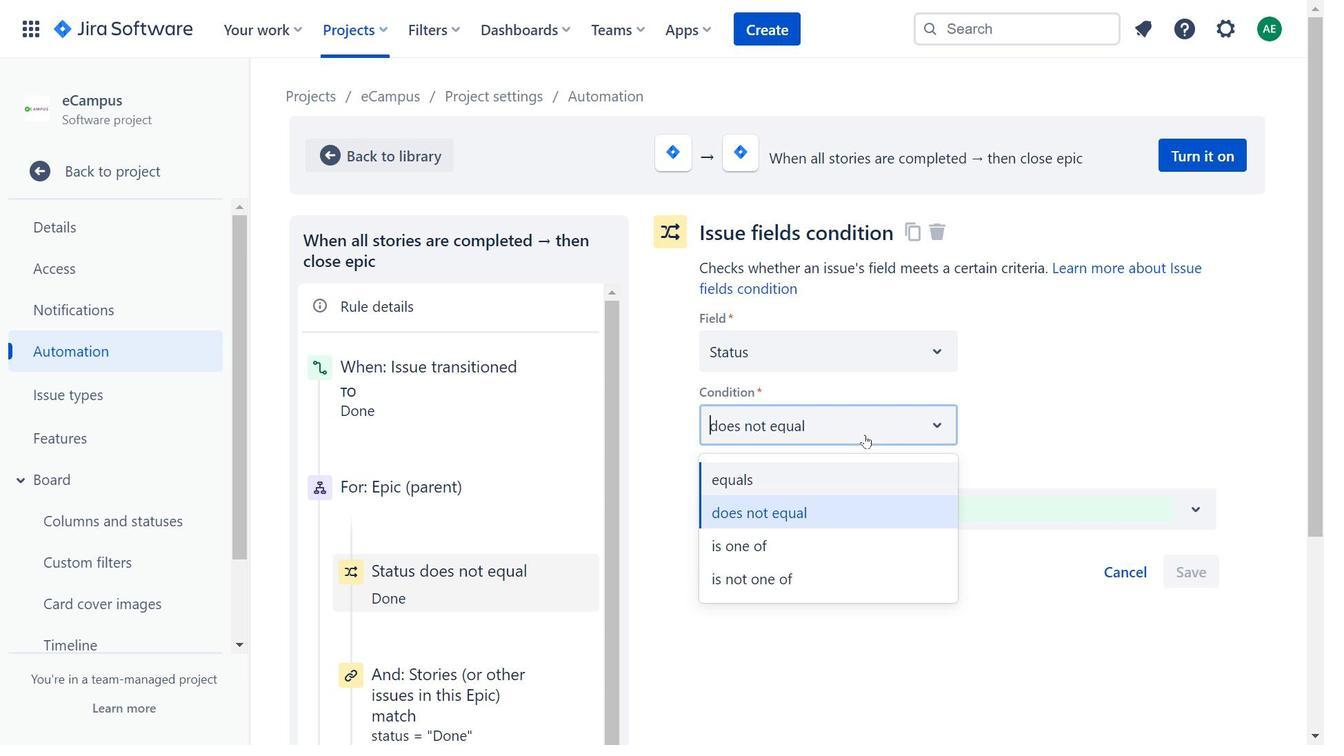 
Action: Mouse pressed left at (1056, 567)
Screenshot: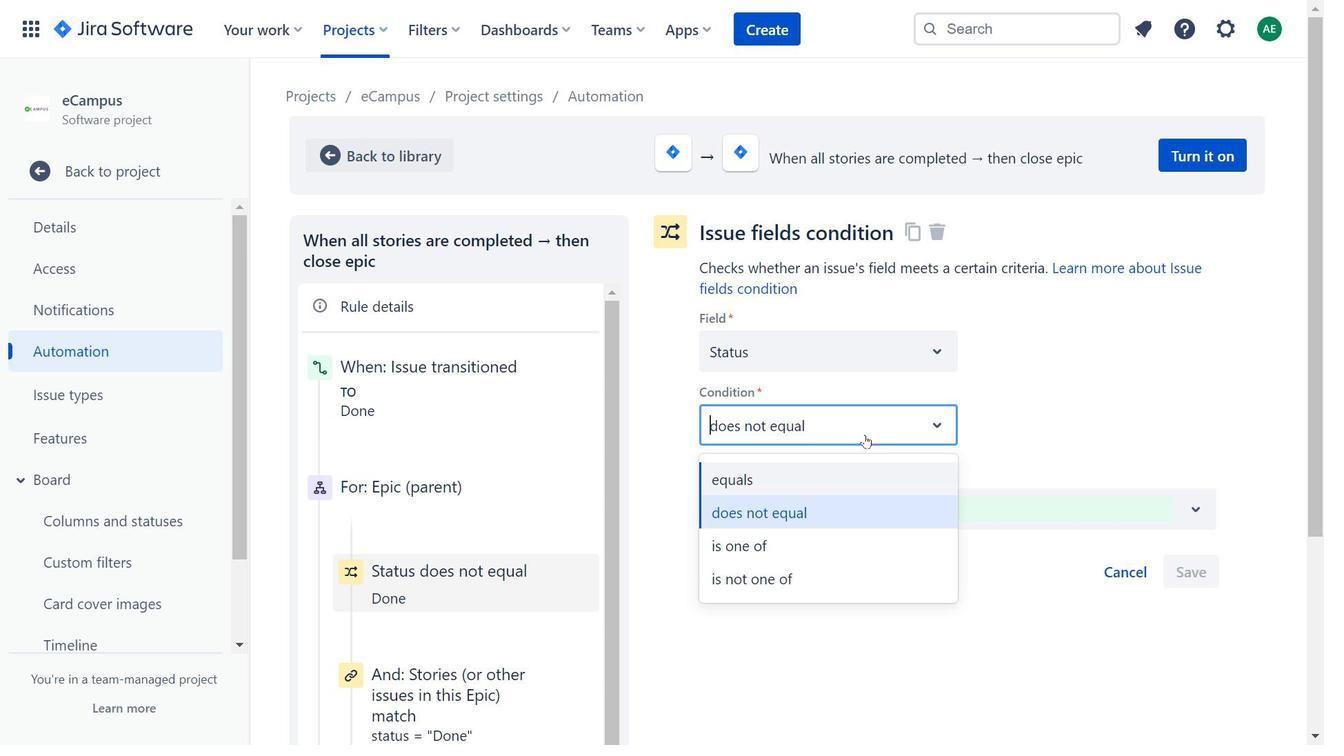 
Action: Mouse moved to (865, 434)
Screenshot: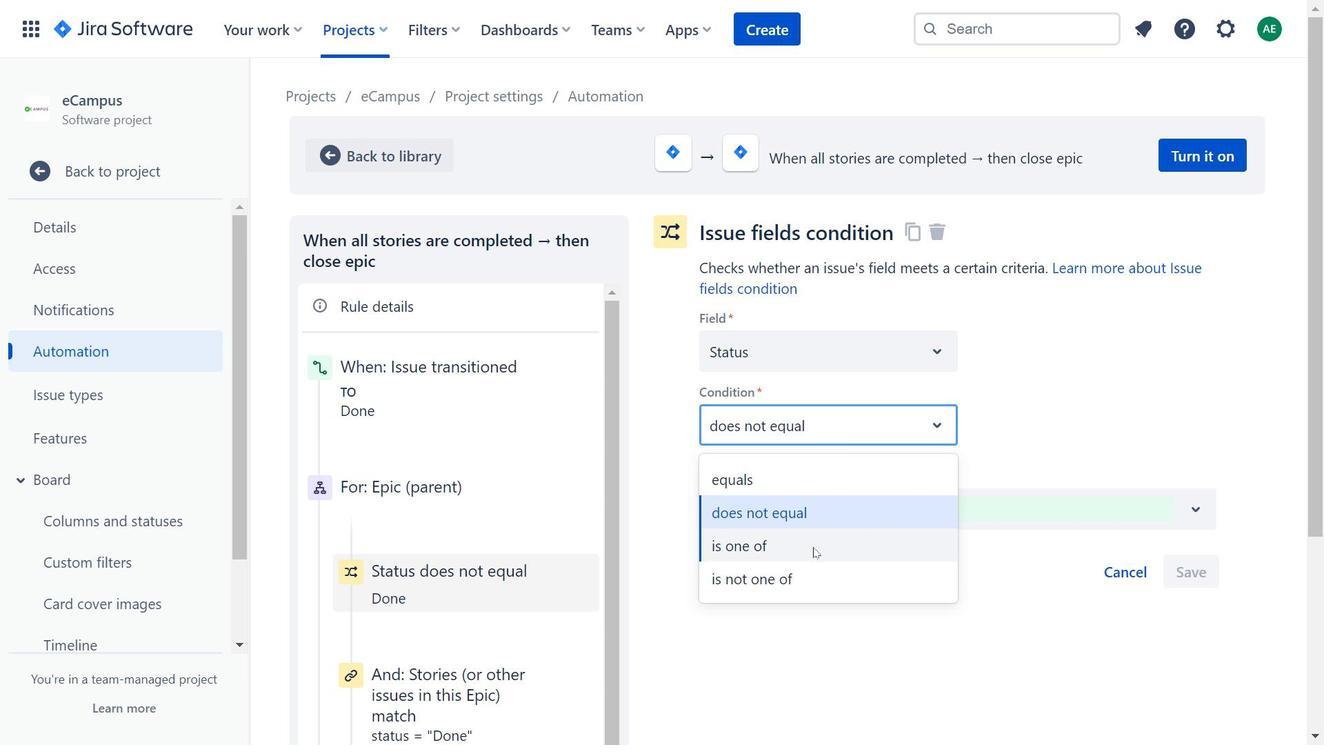 
Action: Mouse pressed left at (865, 434)
Screenshot: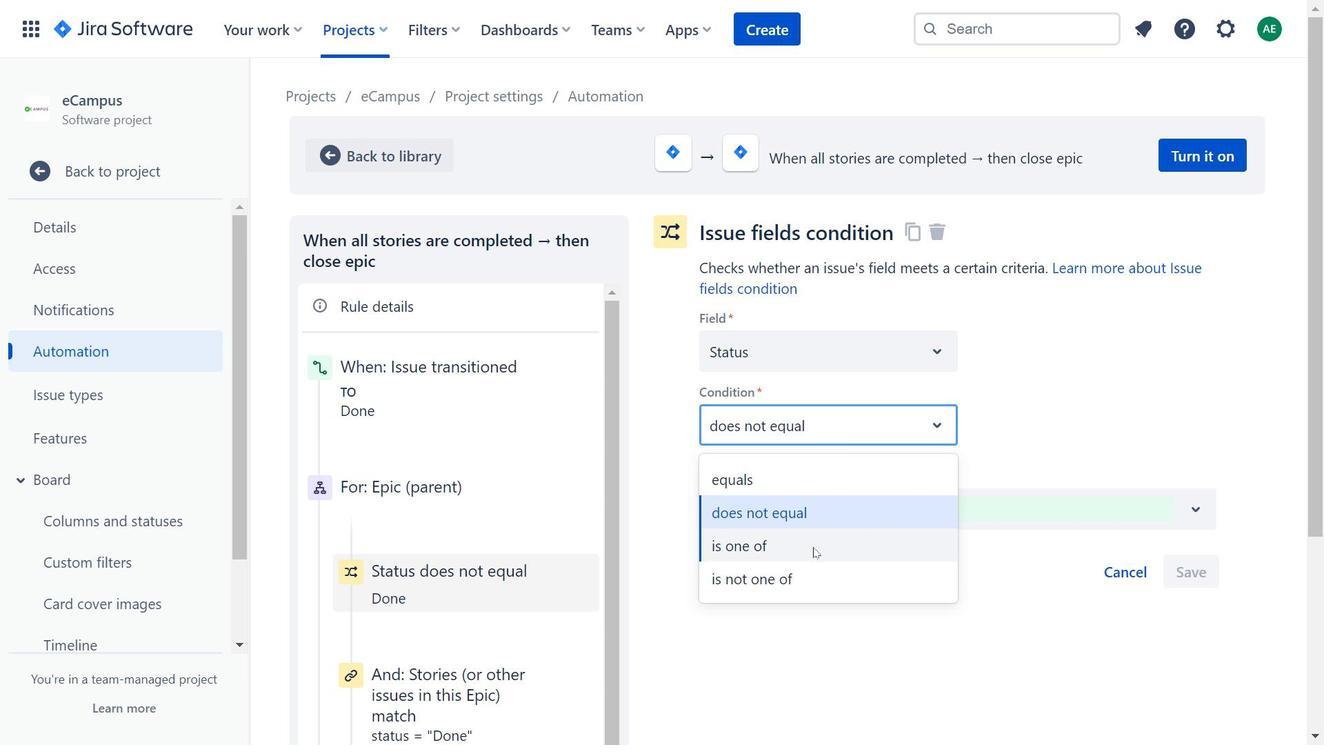 
Action: Mouse moved to (1003, 580)
Screenshot: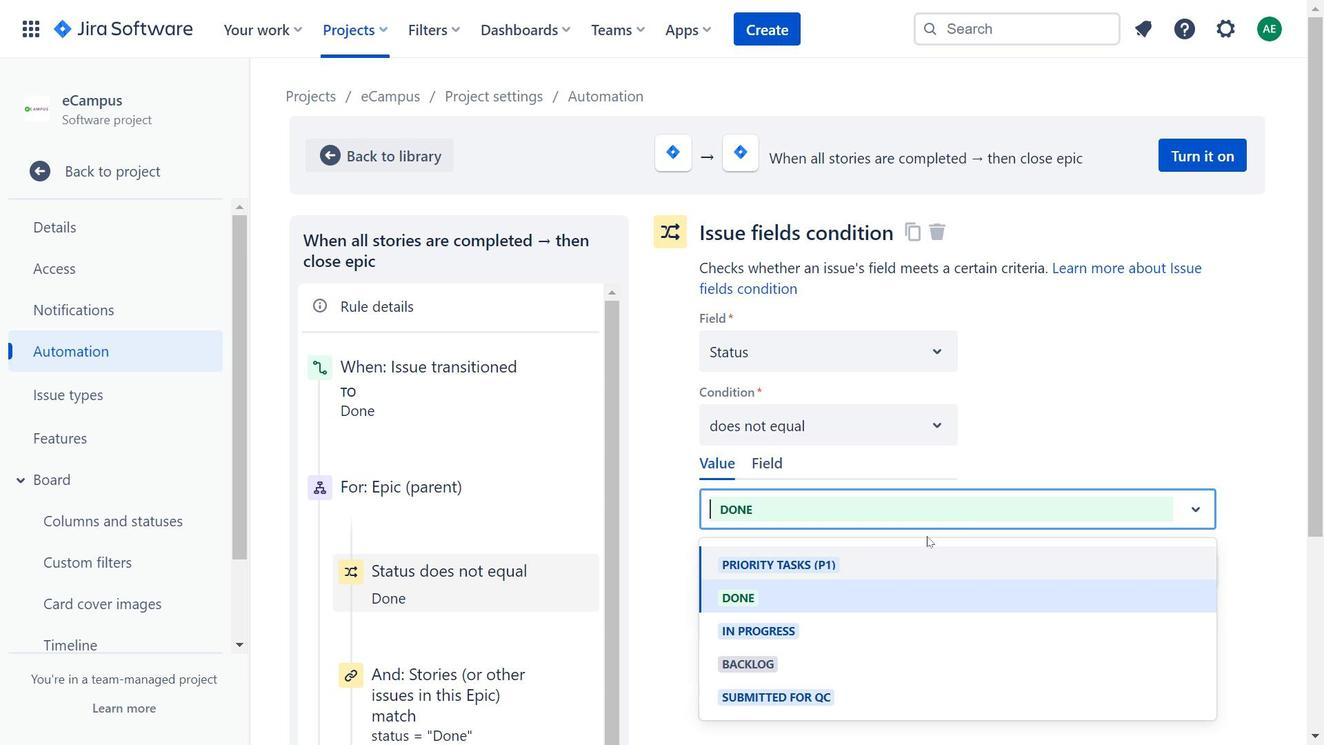 
Action: Mouse pressed left at (1003, 580)
Screenshot: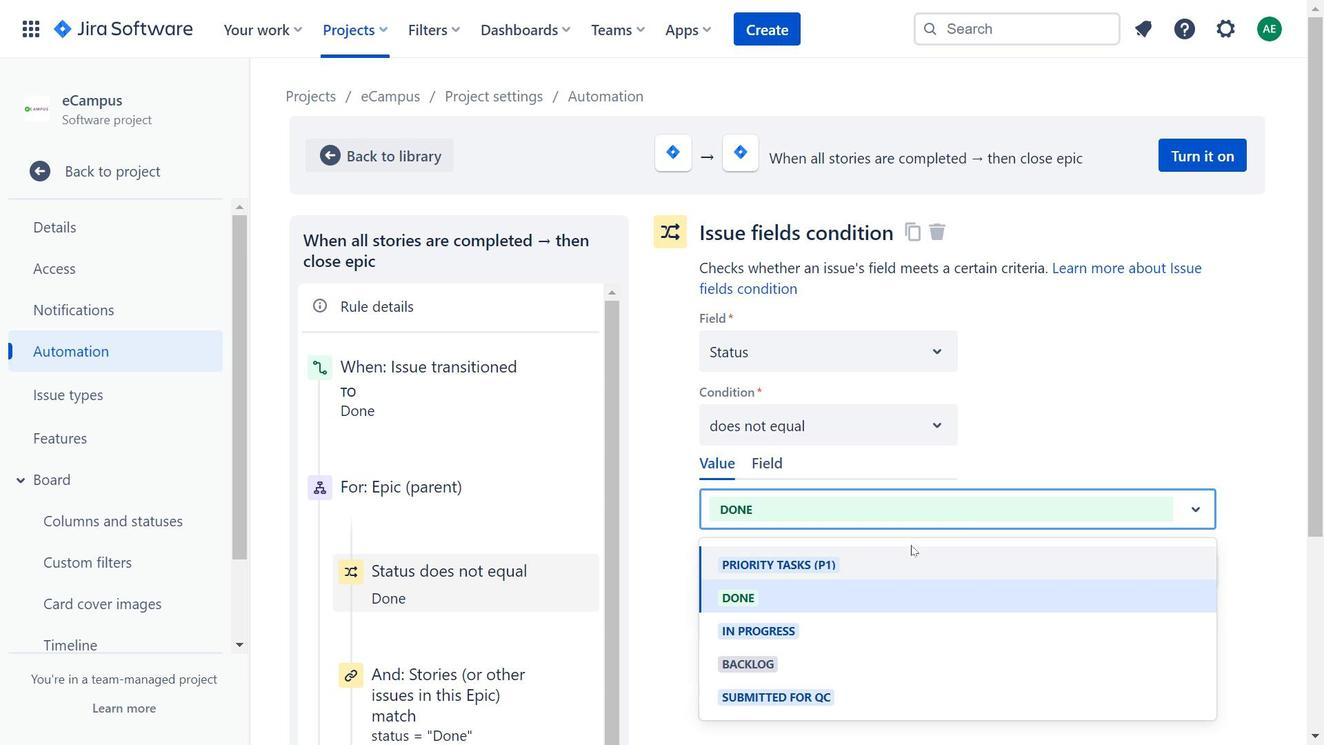 
Action: Mouse moved to (972, 510)
Screenshot: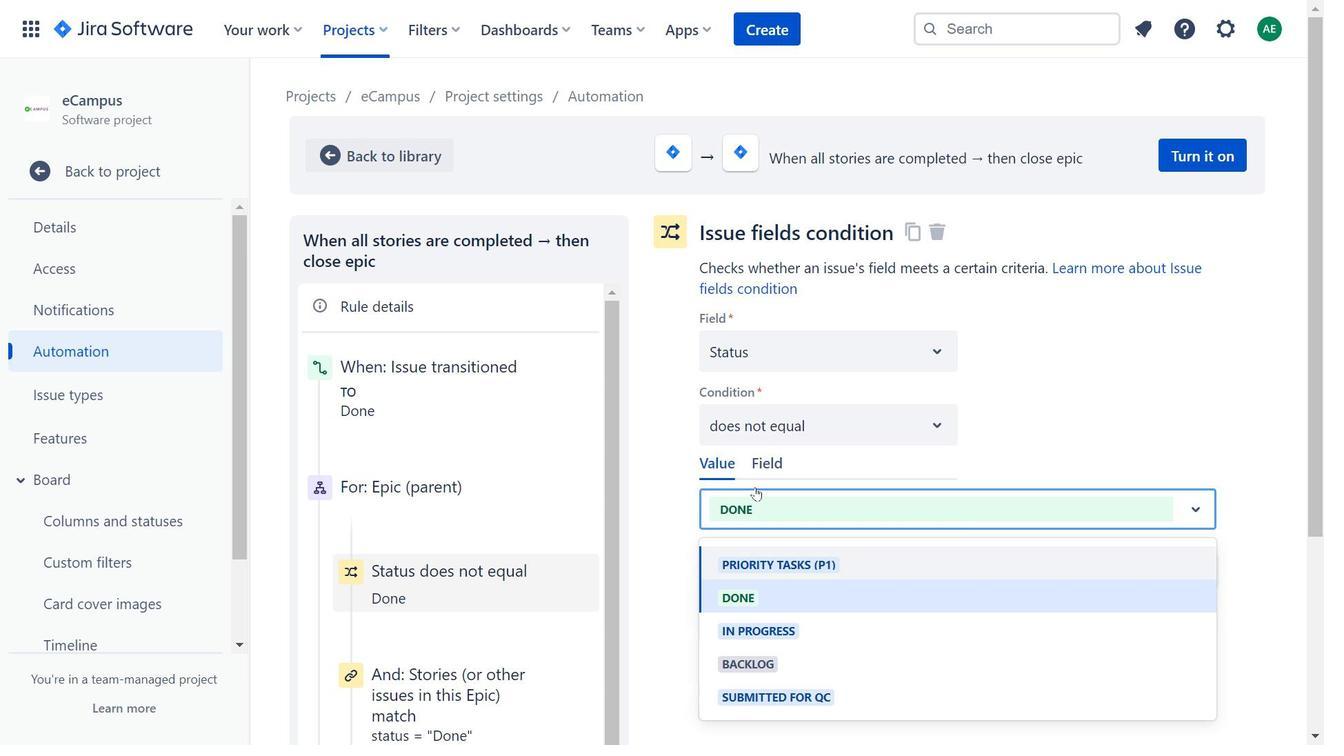 
Action: Mouse pressed left at (972, 510)
Screenshot: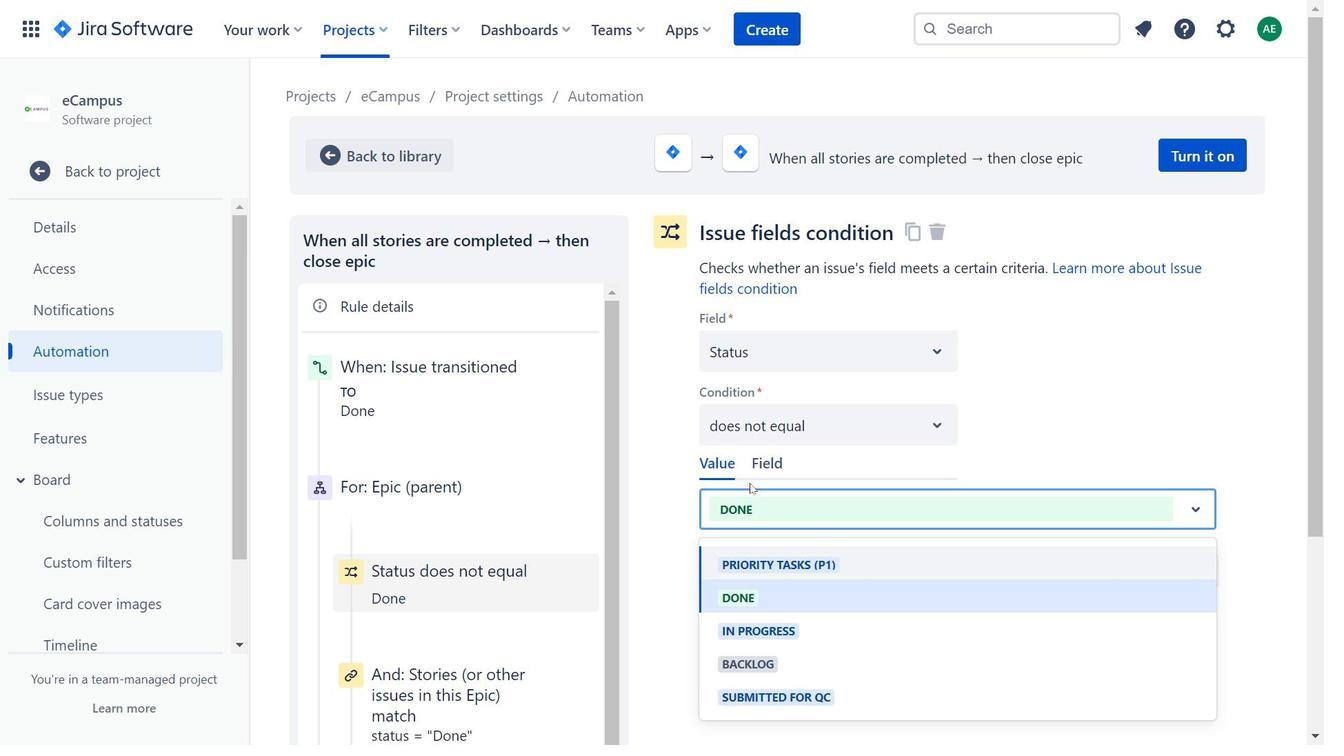 
Action: Mouse moved to (788, 465)
Screenshot: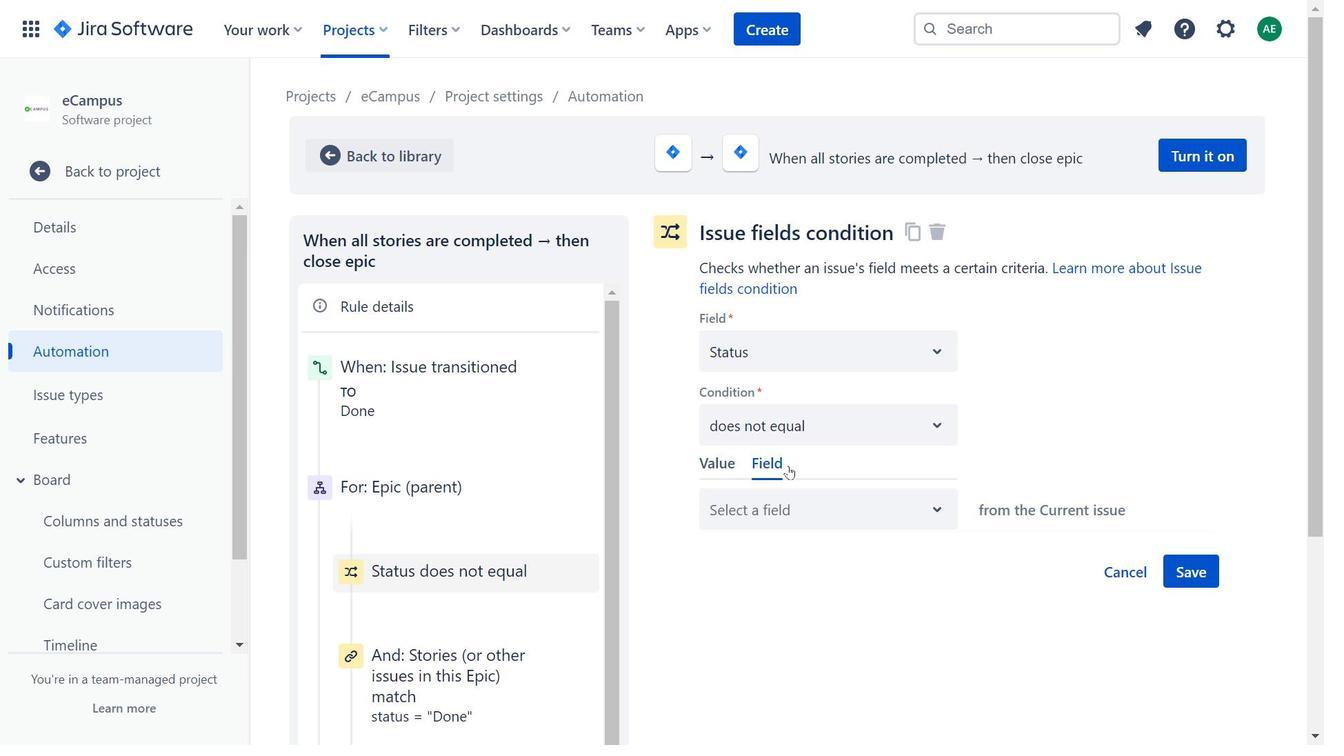 
Action: Mouse pressed left at (788, 465)
Screenshot: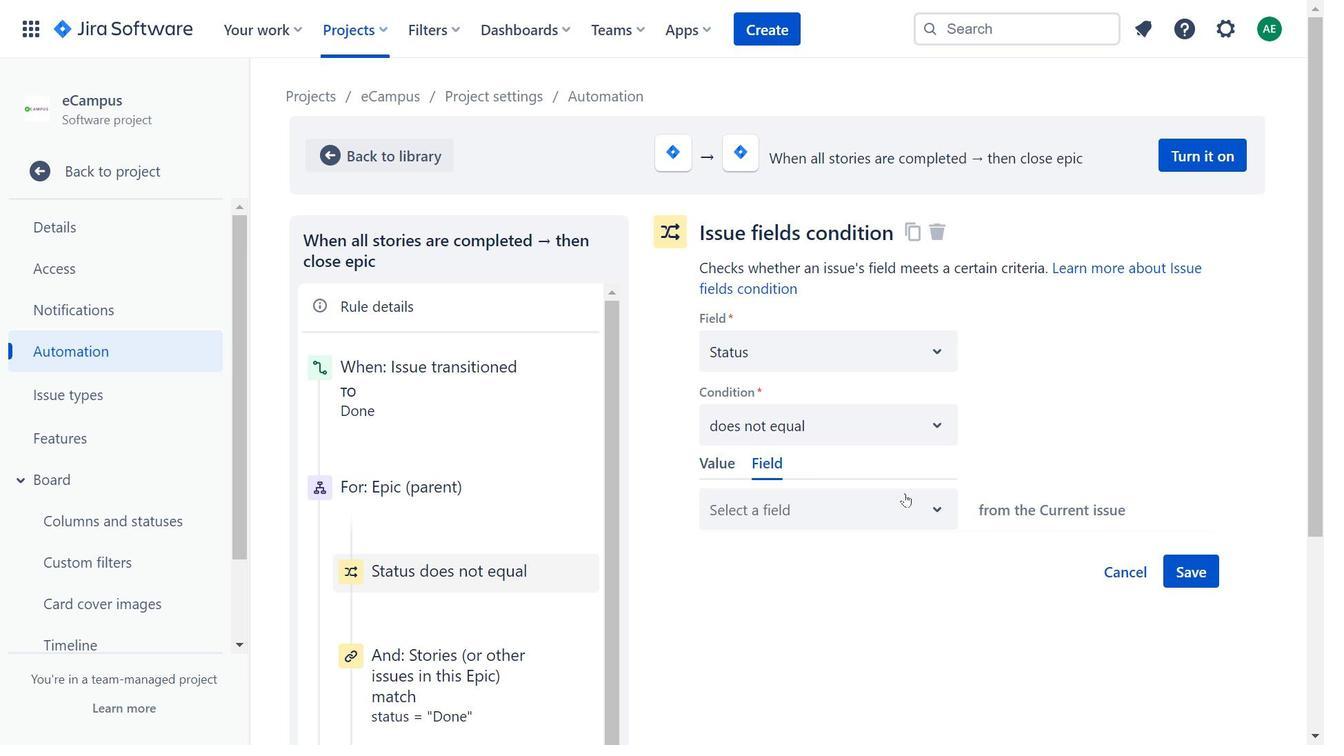 
Action: Mouse moved to (898, 498)
Screenshot: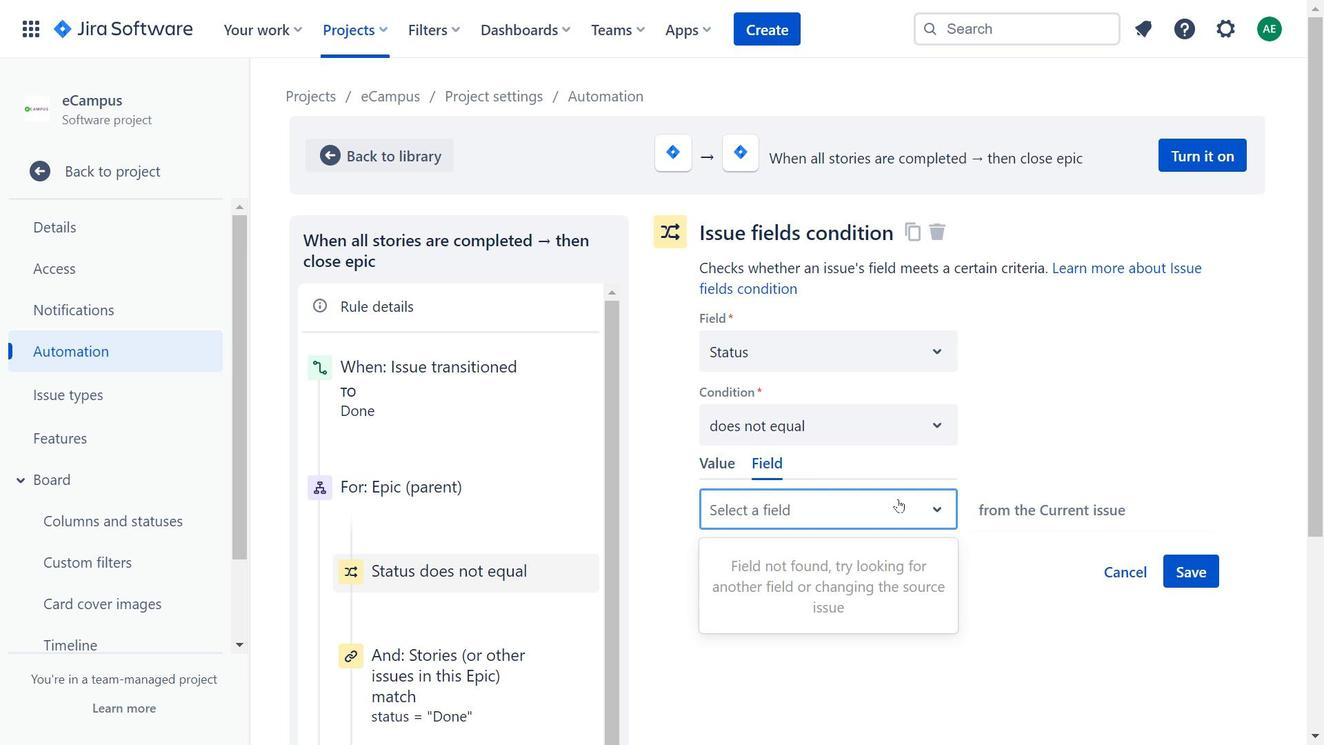 
Action: Mouse pressed left at (898, 498)
Screenshot: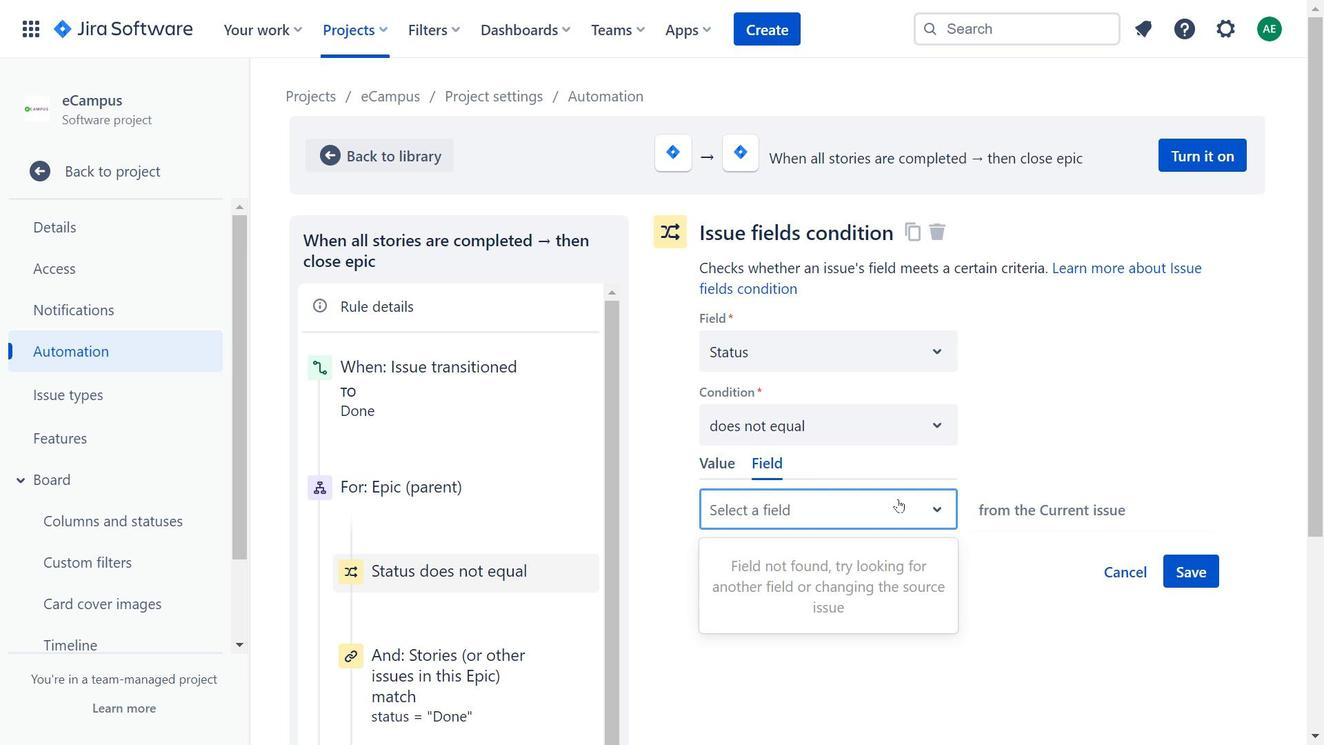 
Action: Mouse moved to (487, 373)
Screenshot: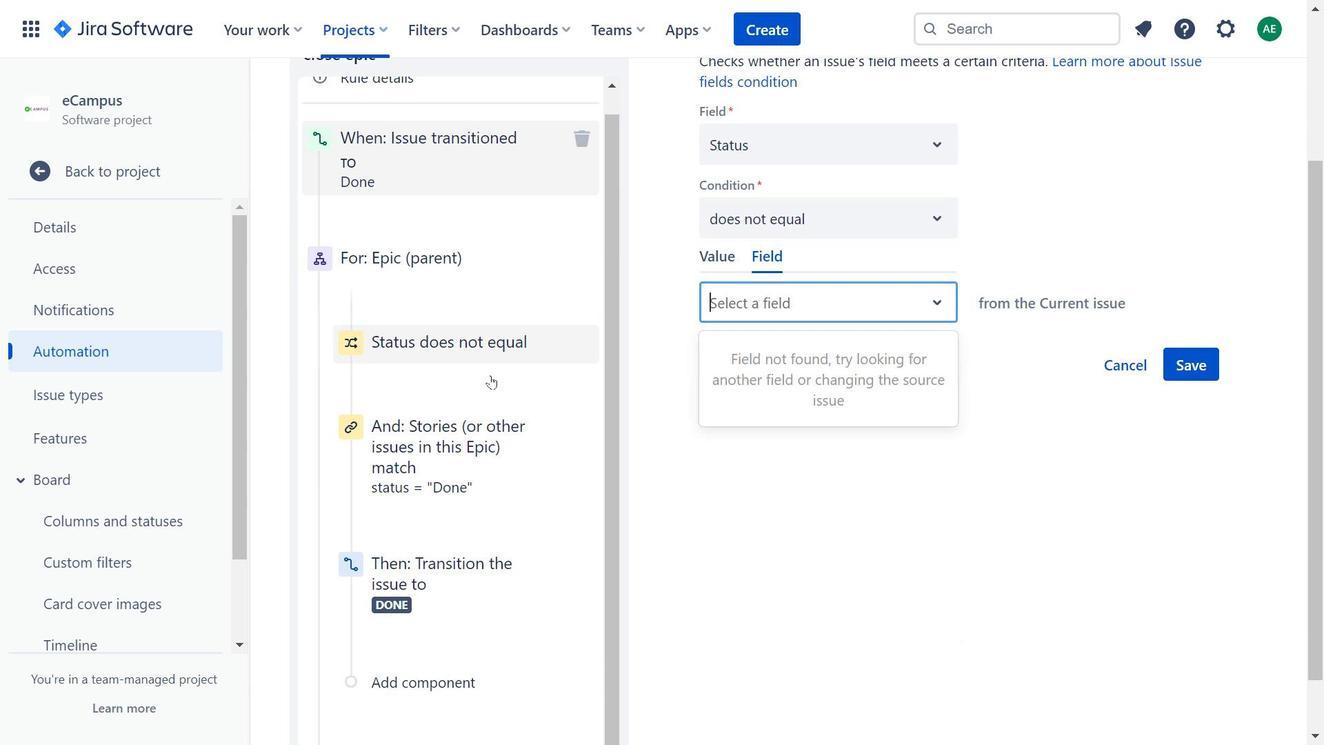 
Action: Mouse scrolled (487, 372) with delta (0, 0)
Screenshot: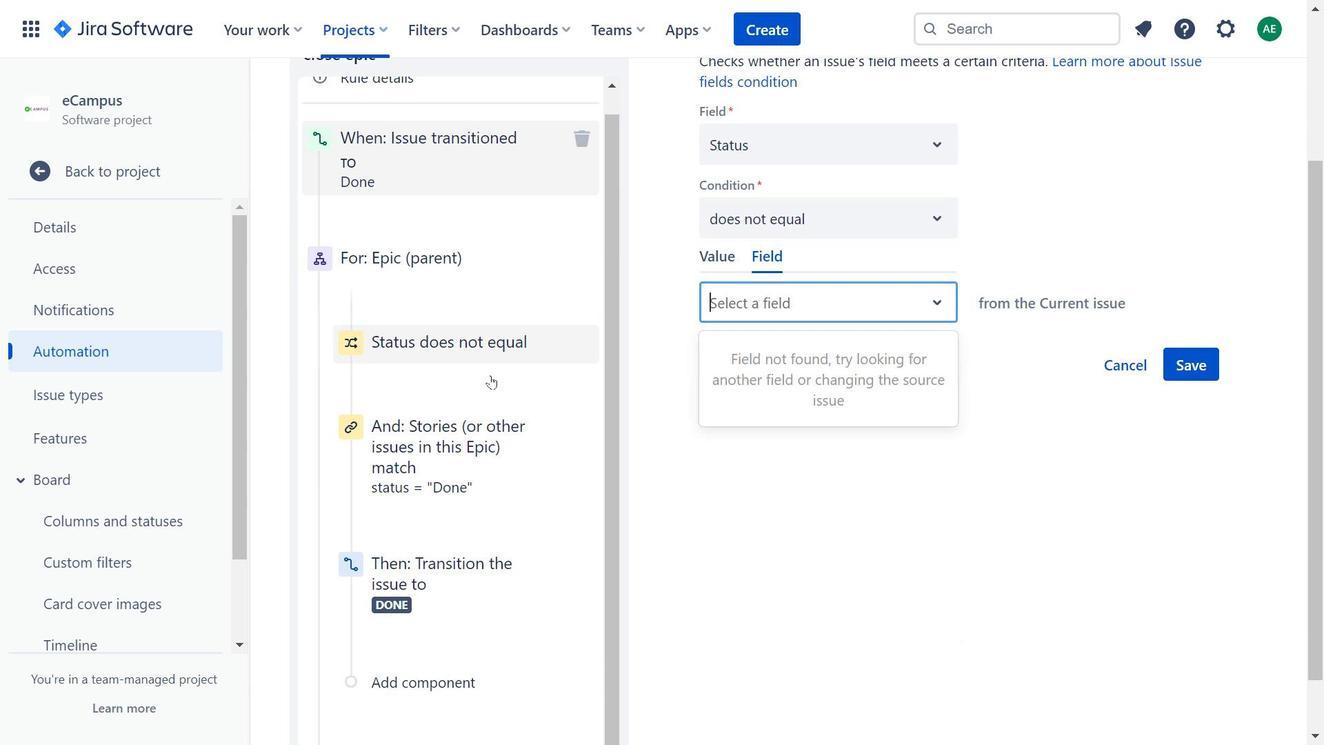 
Action: Mouse moved to (489, 374)
Screenshot: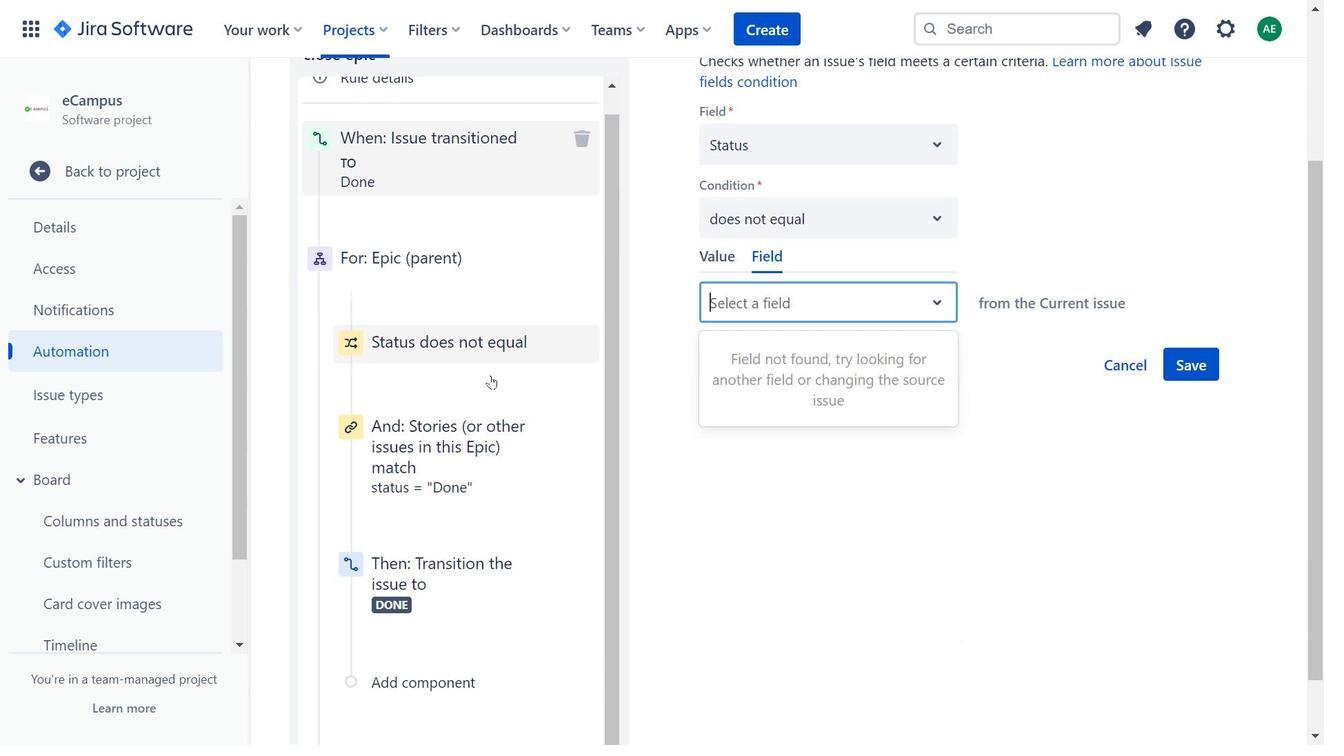 
Action: Mouse scrolled (489, 373) with delta (0, 0)
Screenshot: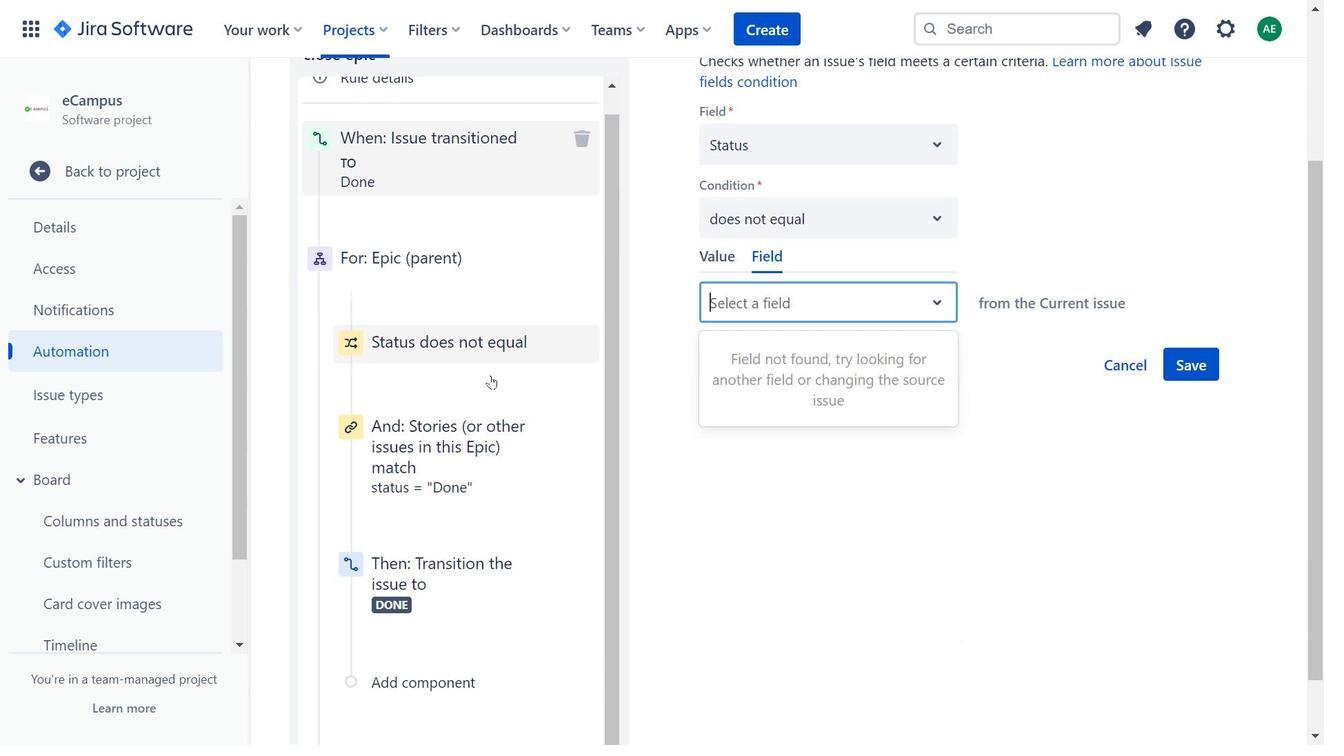 
Action: Mouse moved to (490, 375)
Screenshot: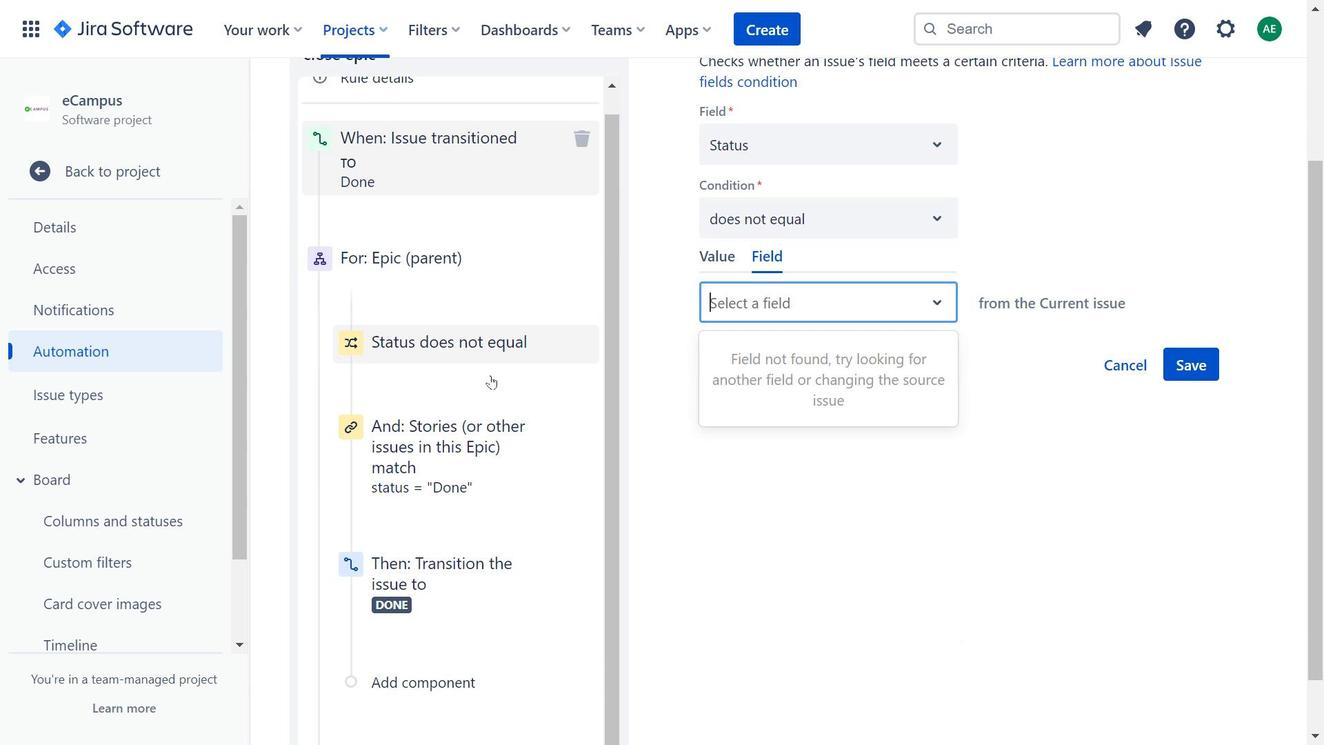 
Action: Mouse scrolled (490, 374) with delta (0, 0)
Screenshot: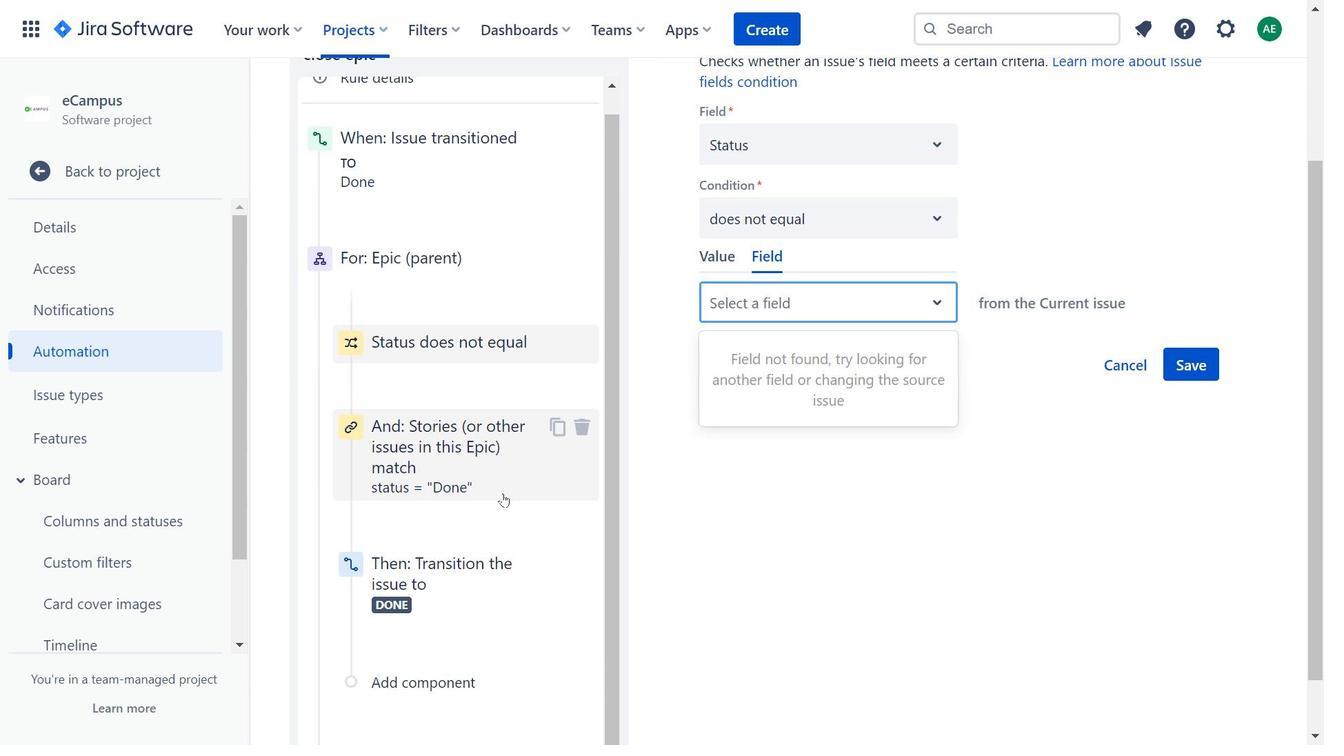 
Action: Mouse scrolled (490, 374) with delta (0, 0)
Screenshot: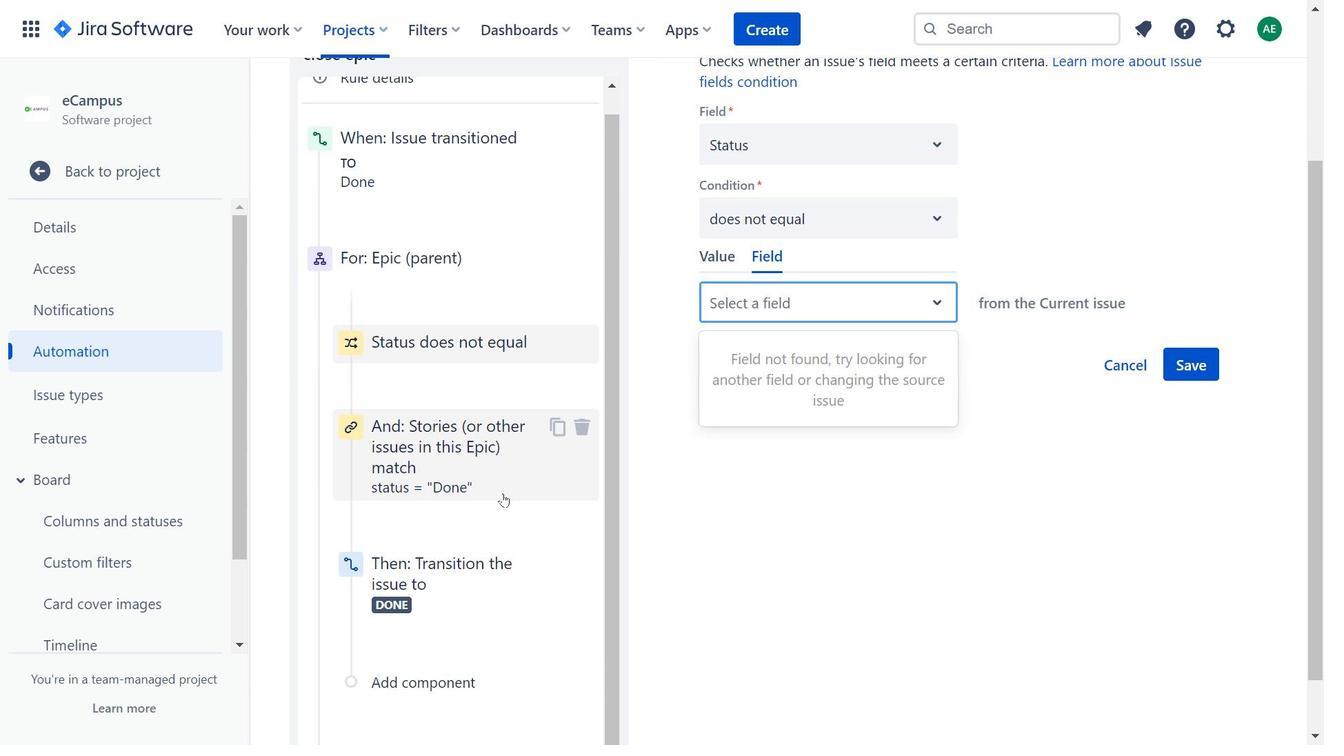 
Action: Mouse moved to (502, 493)
Screenshot: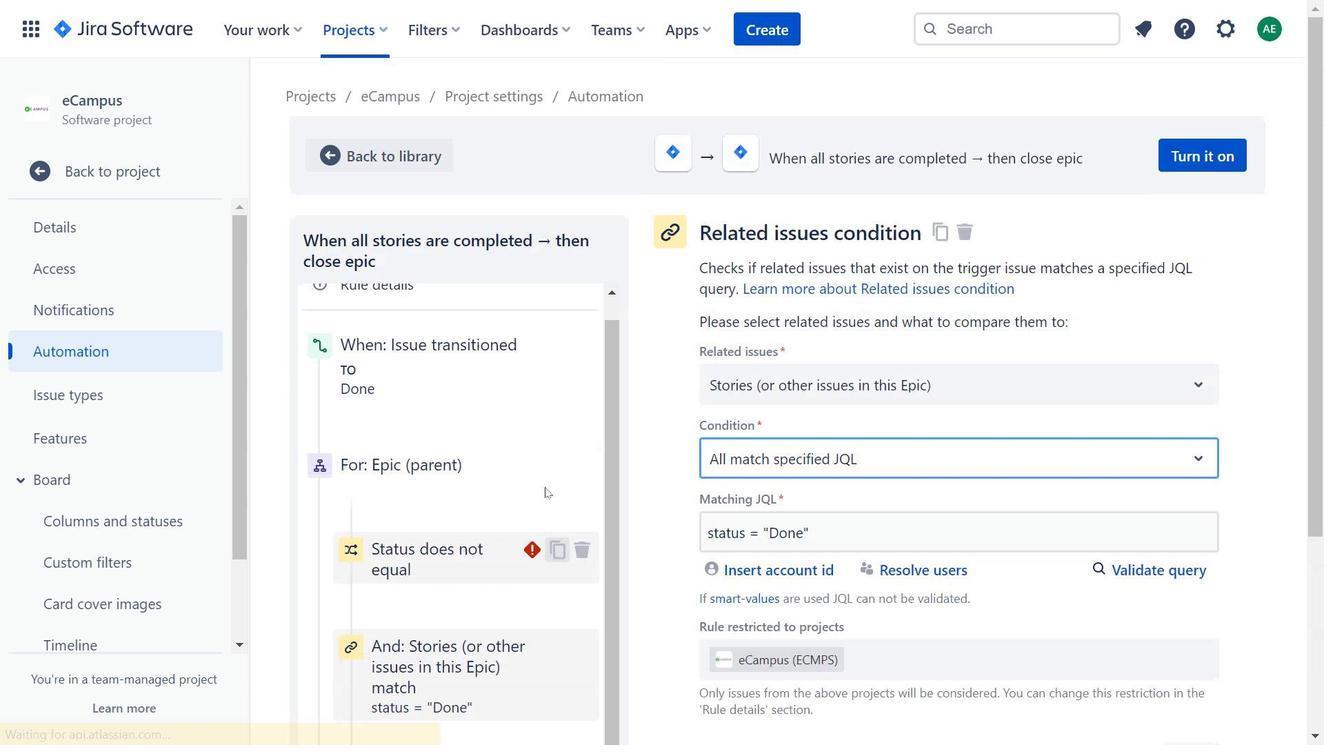 
Action: Mouse pressed left at (502, 493)
Screenshot: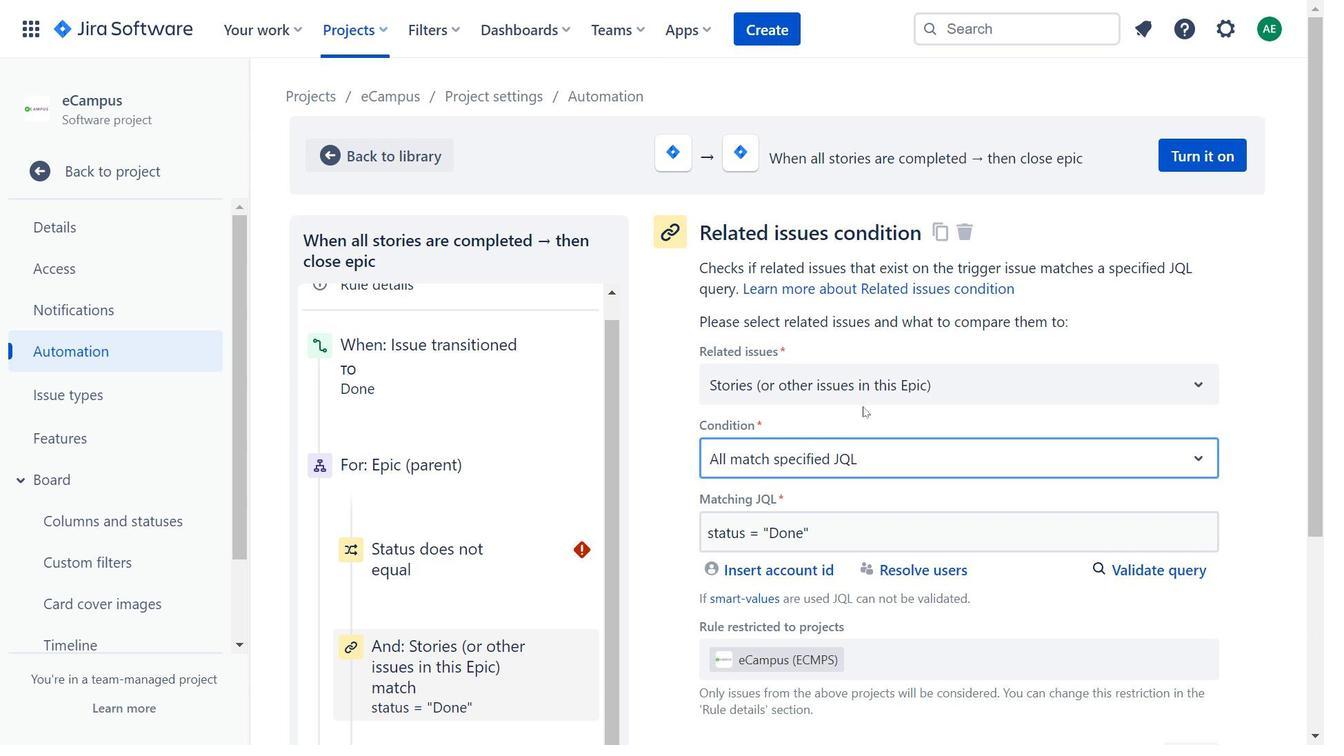 
Action: Mouse moved to (867, 393)
Screenshot: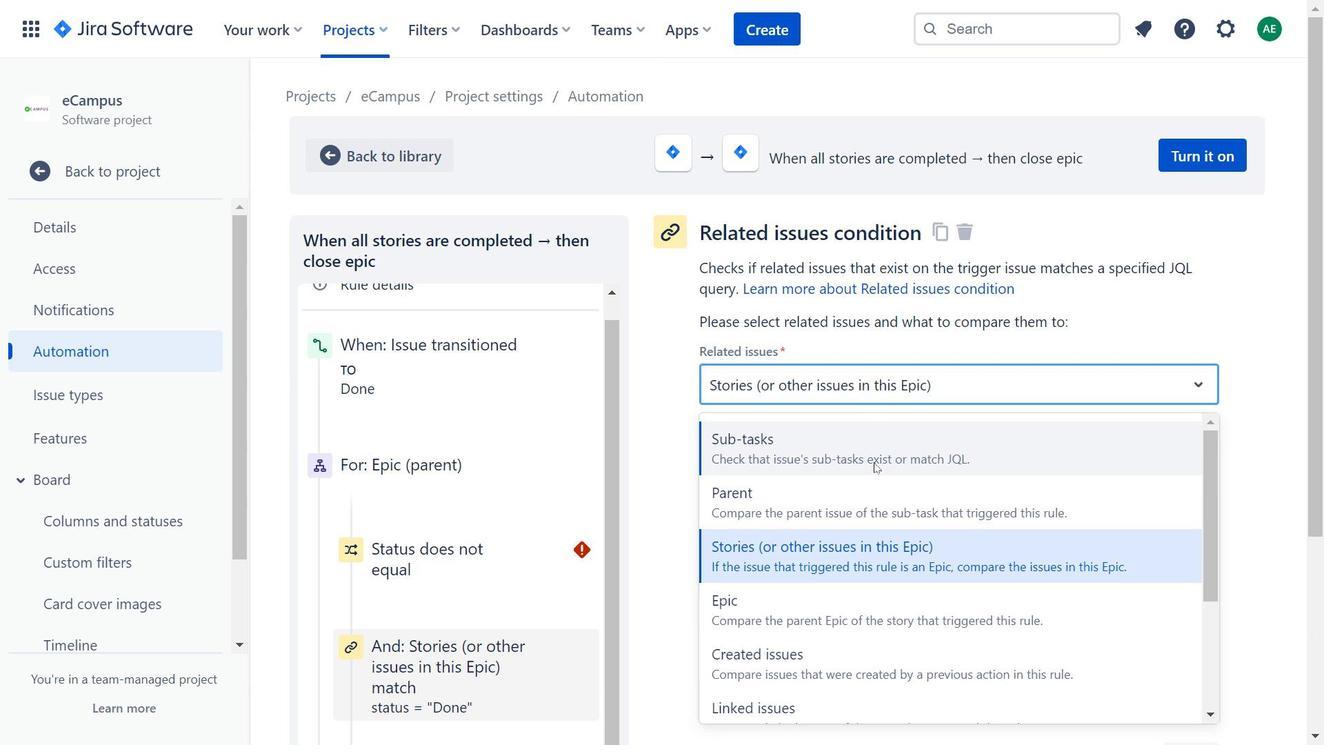 
Action: Mouse pressed left at (867, 393)
Screenshot: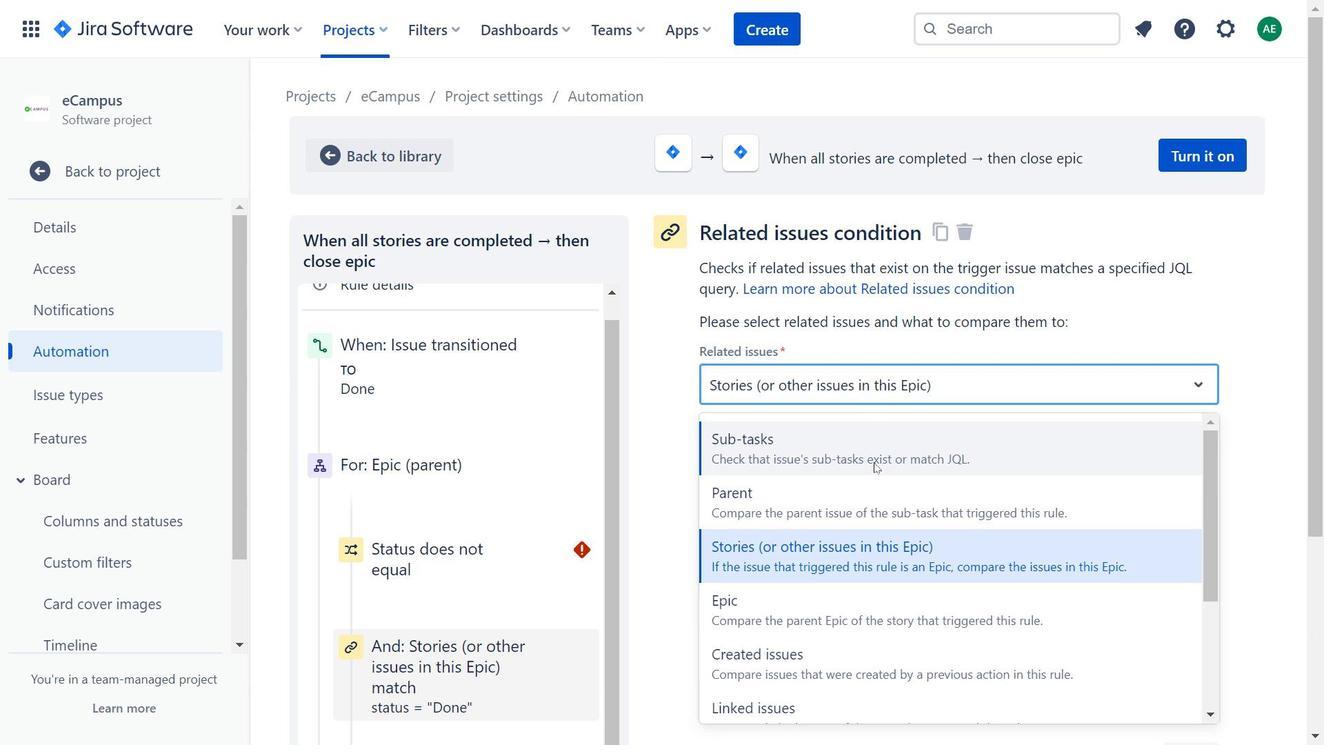 
Action: Mouse moved to (880, 455)
Screenshot: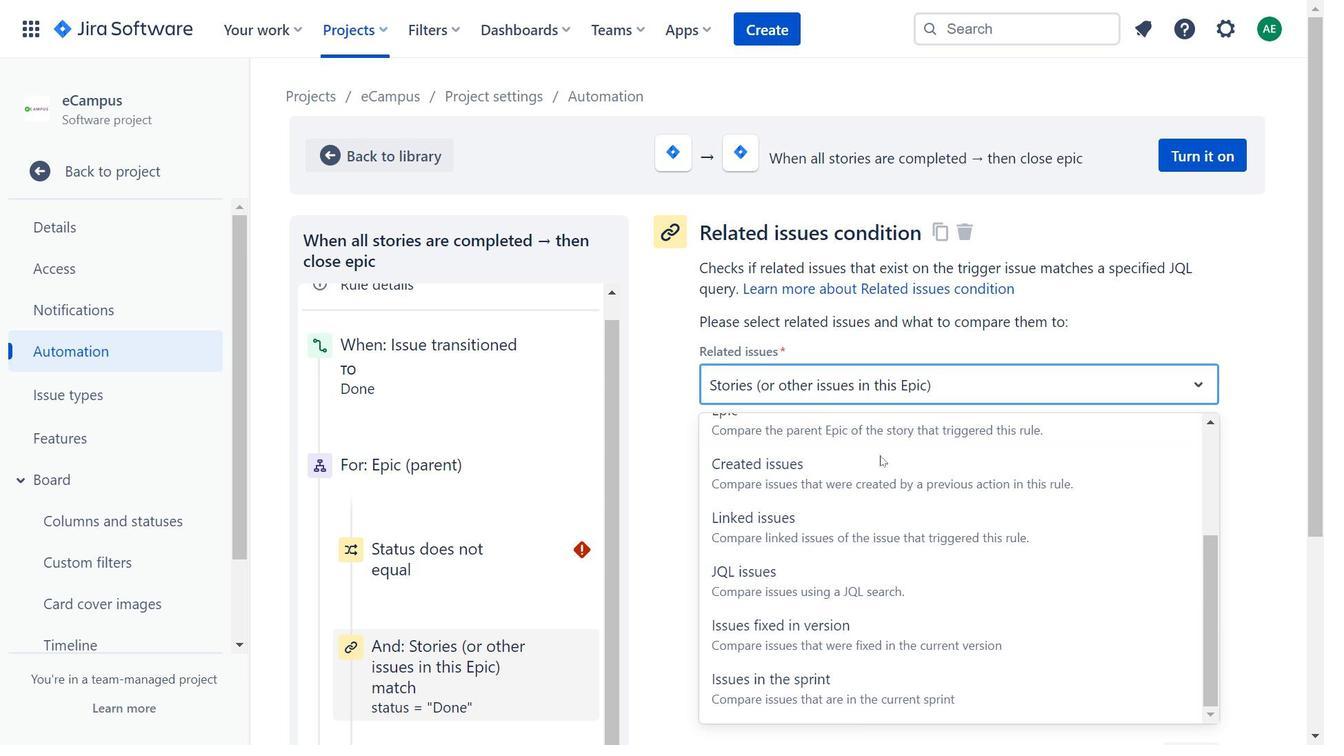 
Action: Mouse scrolled (880, 454) with delta (0, 0)
Screenshot: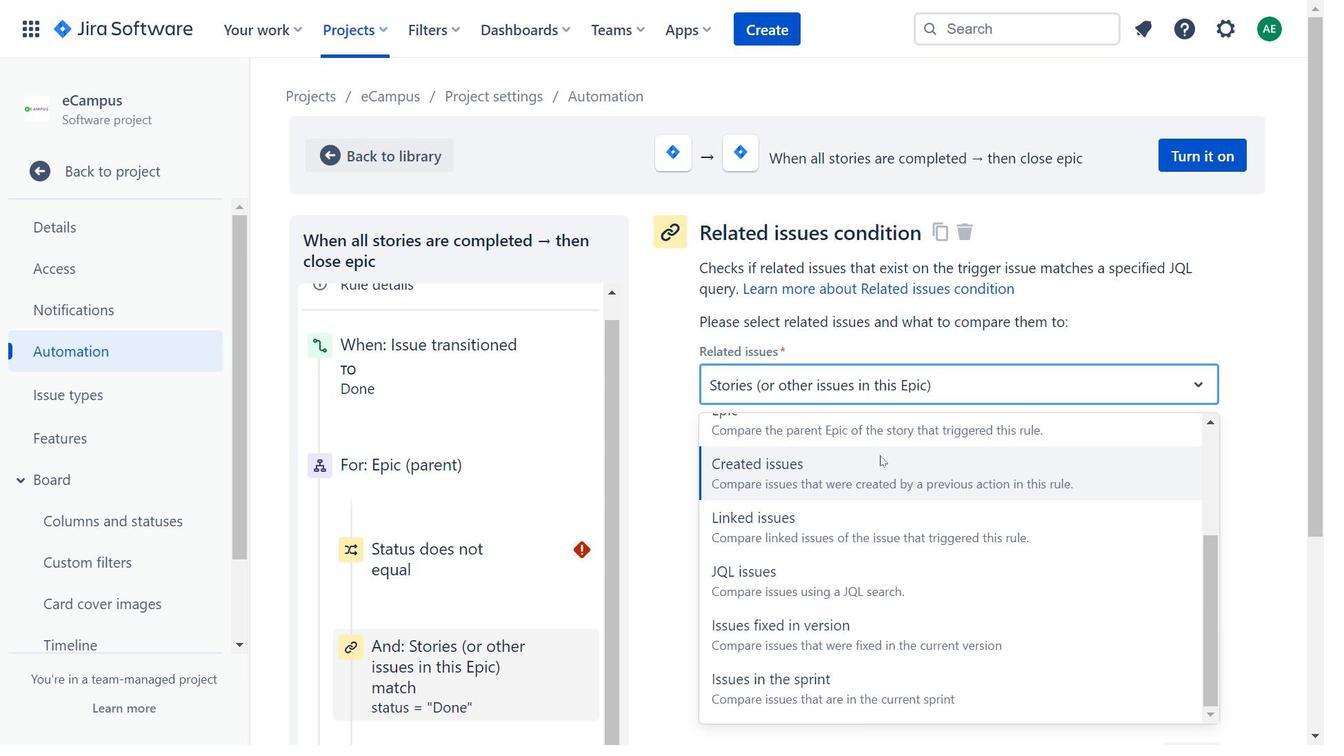 
Action: Mouse scrolled (880, 454) with delta (0, 0)
Screenshot: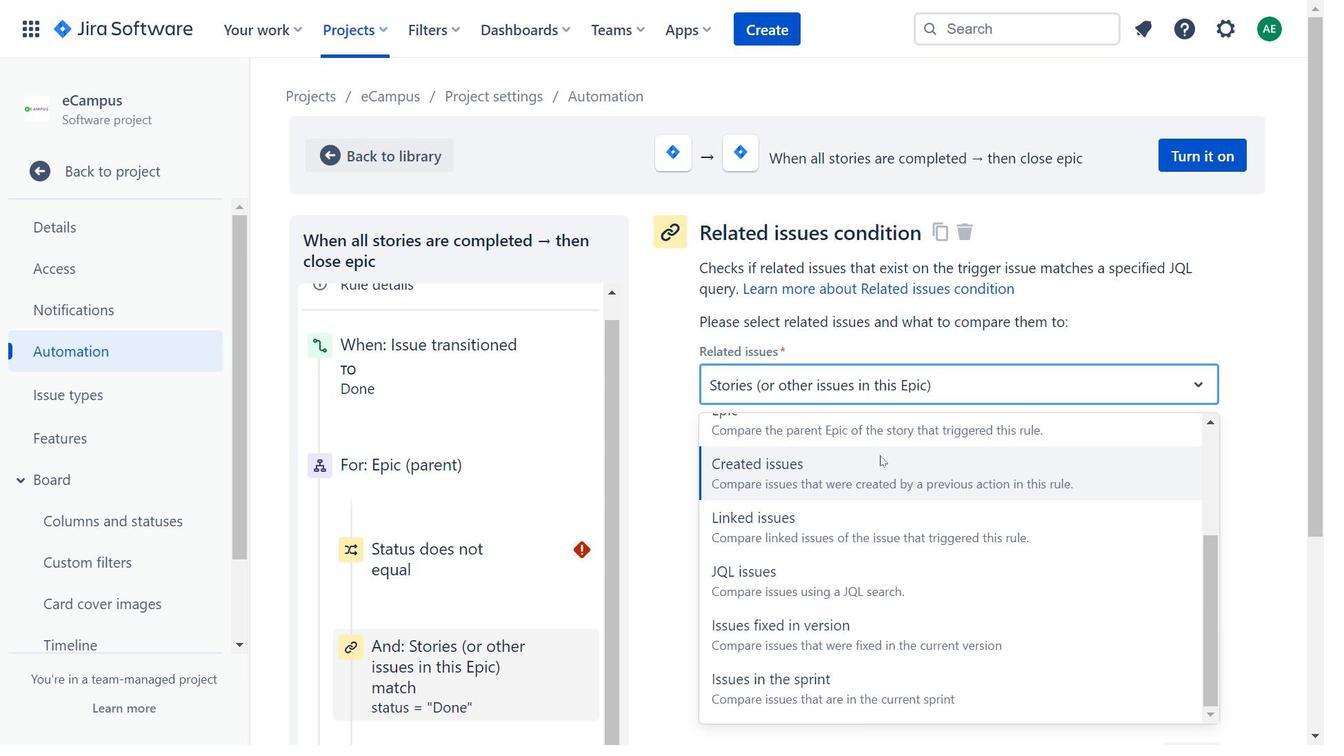 
Action: Mouse moved to (876, 494)
Screenshot: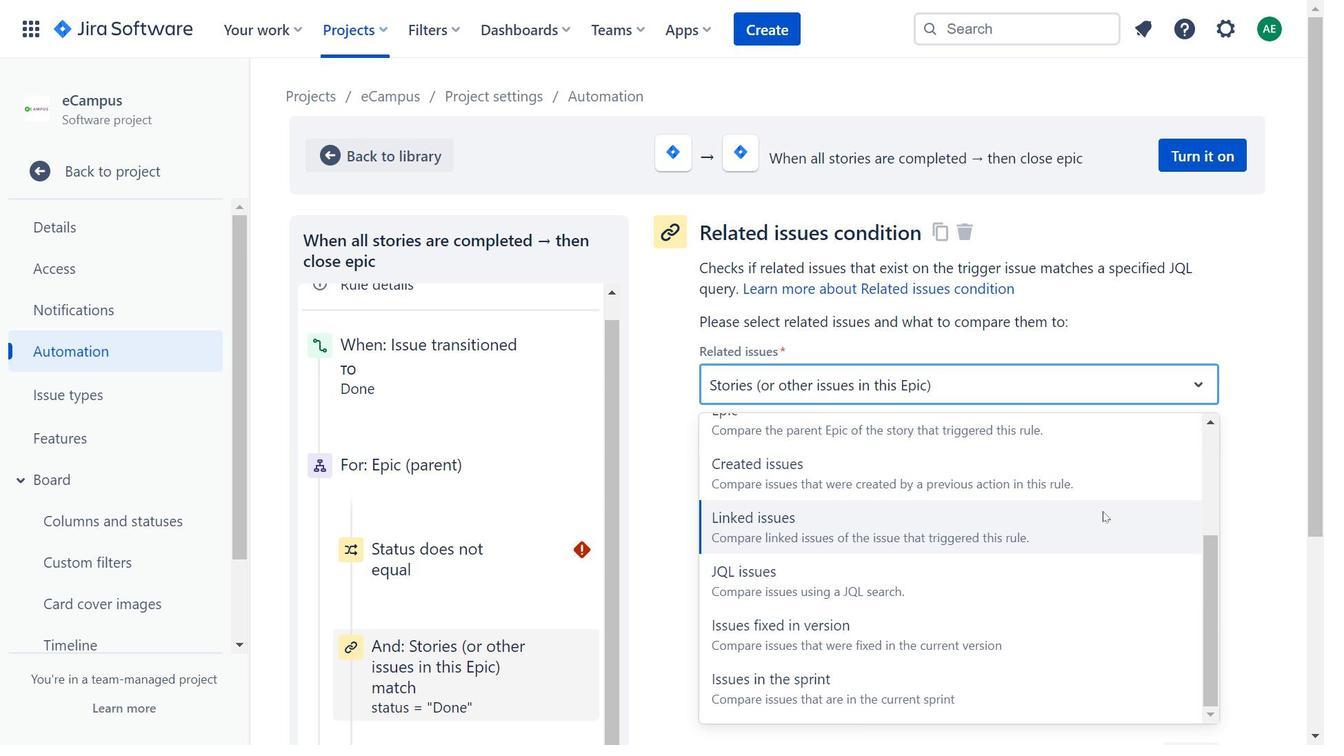 
Action: Mouse scrolled (876, 493) with delta (0, 0)
Screenshot: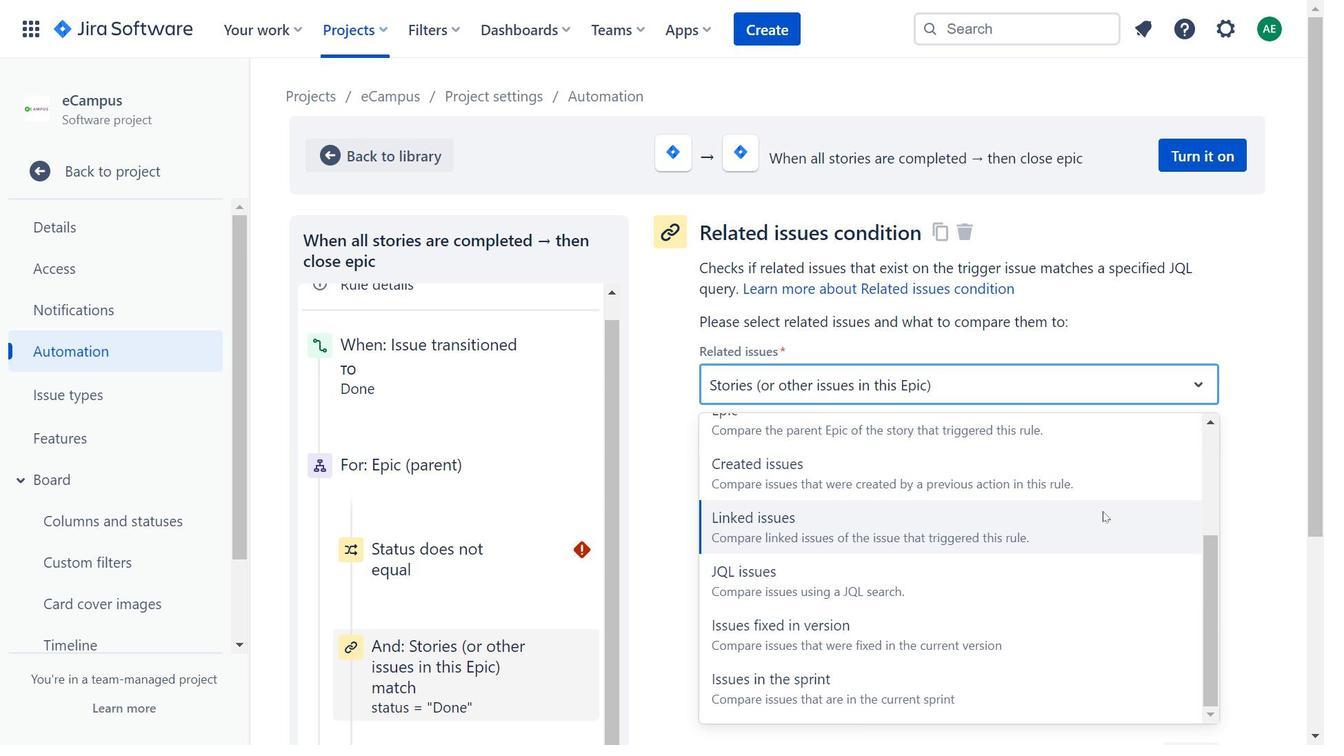 
Action: Mouse scrolled (876, 493) with delta (0, 0)
Screenshot: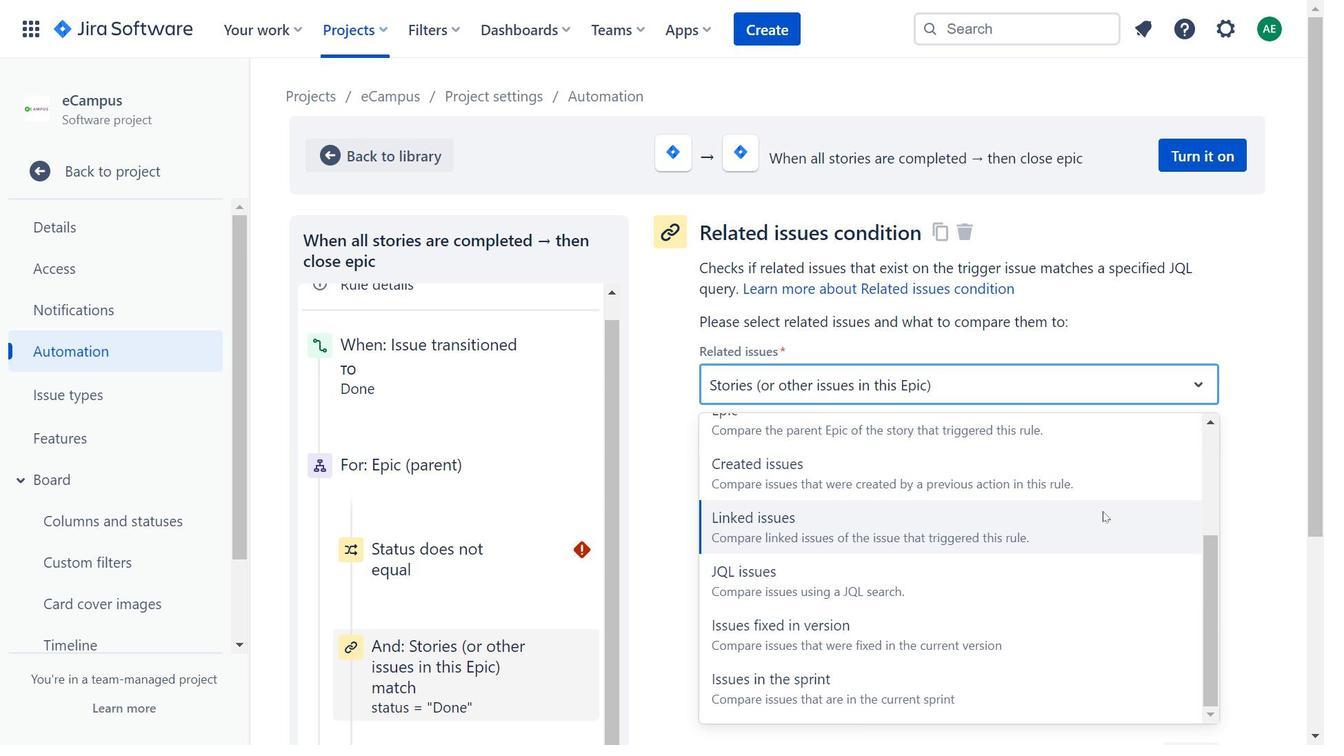 
Action: Mouse scrolled (876, 493) with delta (0, 0)
Screenshot: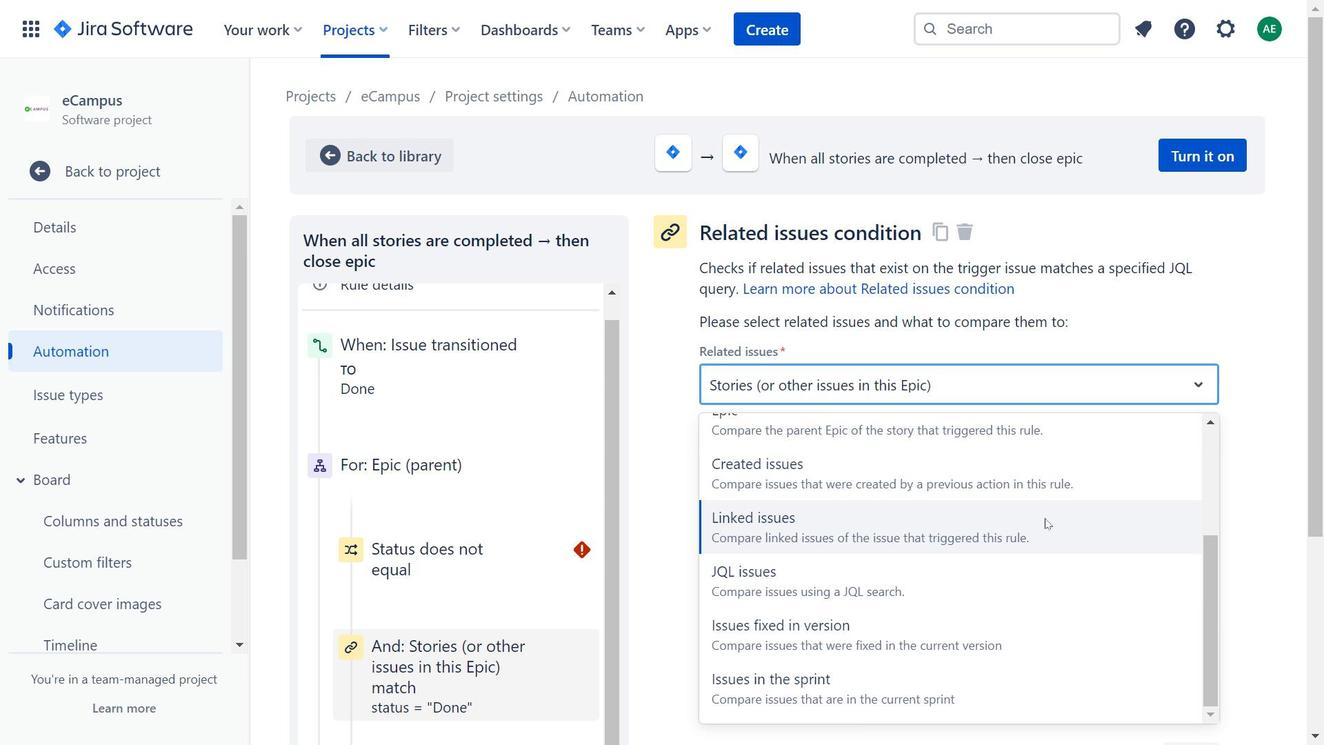 
Action: Mouse scrolled (876, 493) with delta (0, 0)
Screenshot: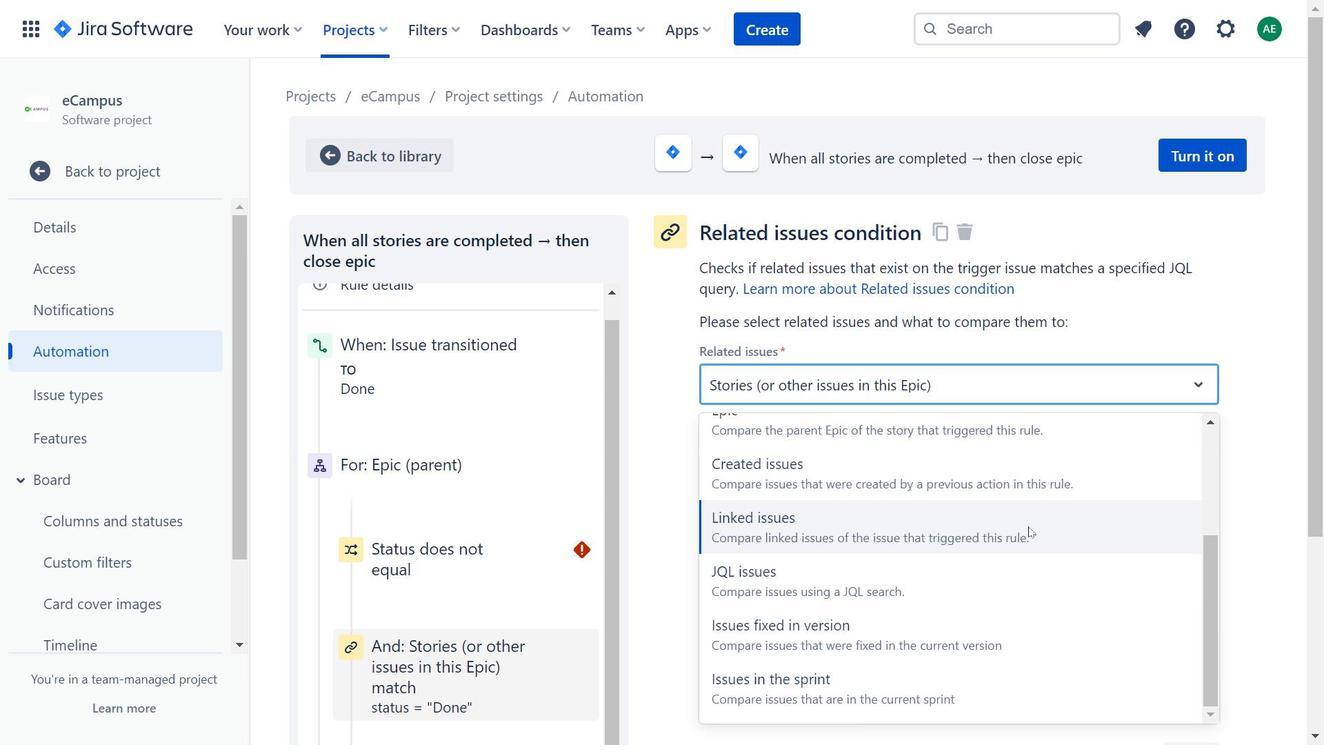 
Action: Mouse moved to (1103, 511)
Screenshot: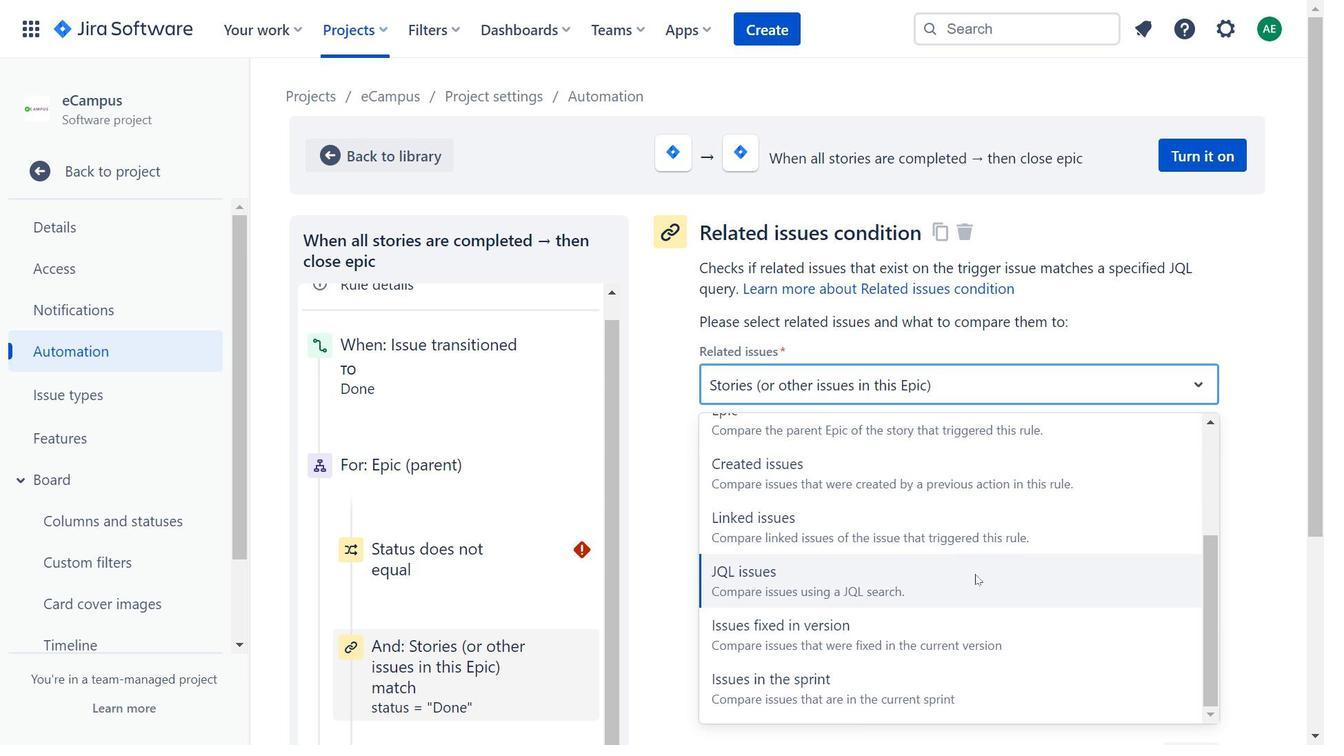 
Action: Mouse scrolled (1103, 510) with delta (0, 0)
Screenshot: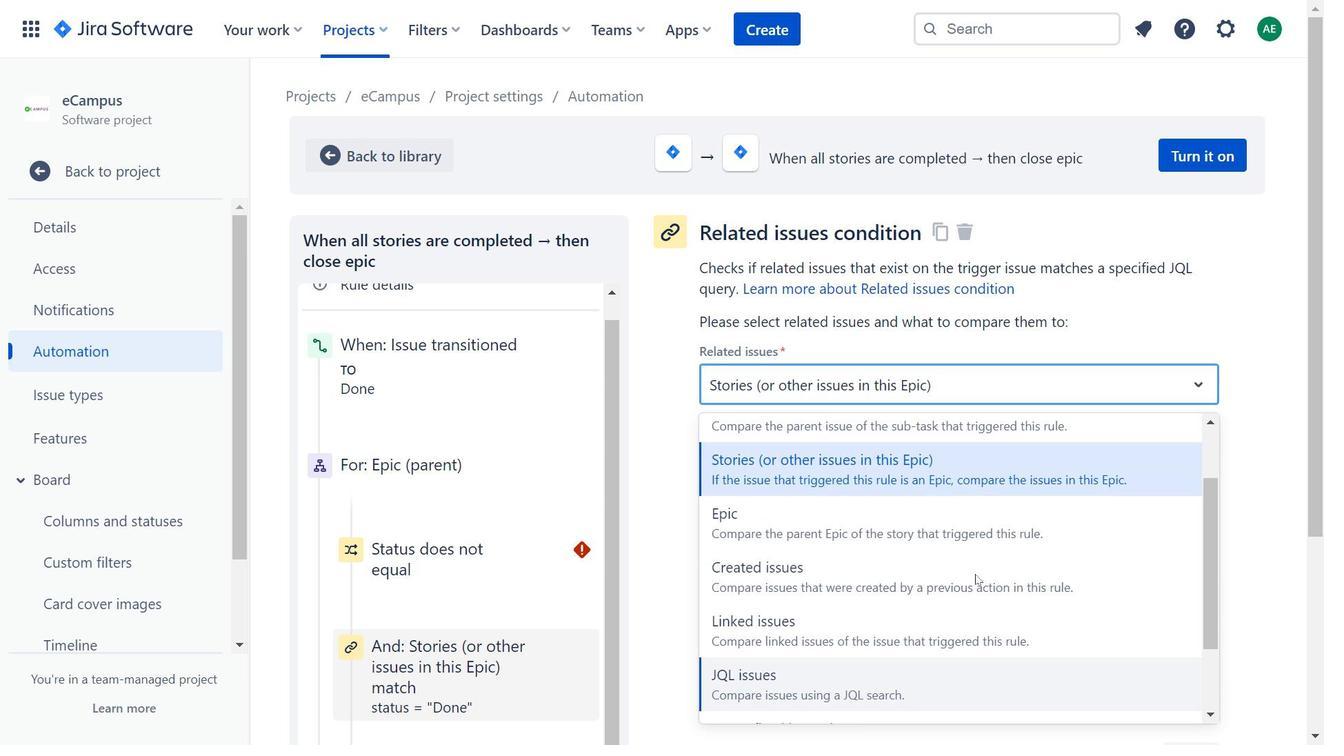 
Action: Mouse scrolled (1103, 510) with delta (0, 0)
Screenshot: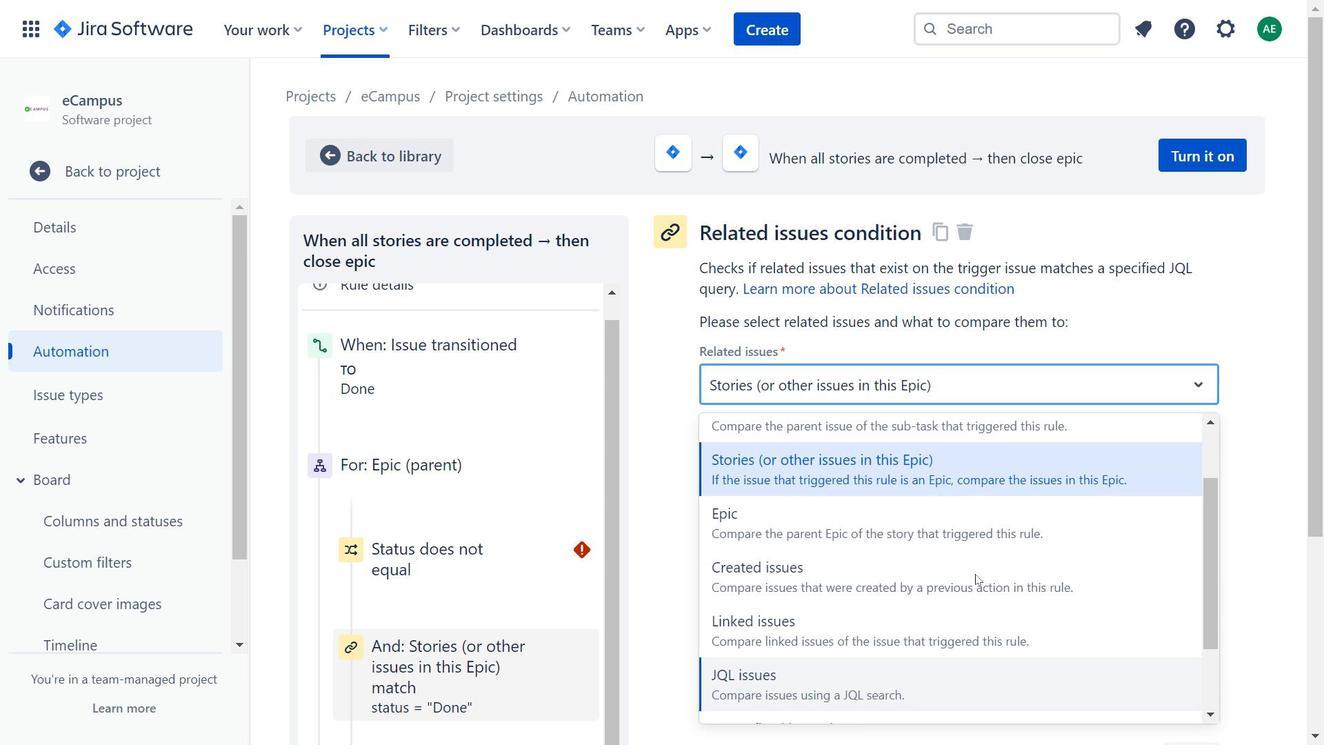 
Action: Mouse moved to (975, 573)
Screenshot: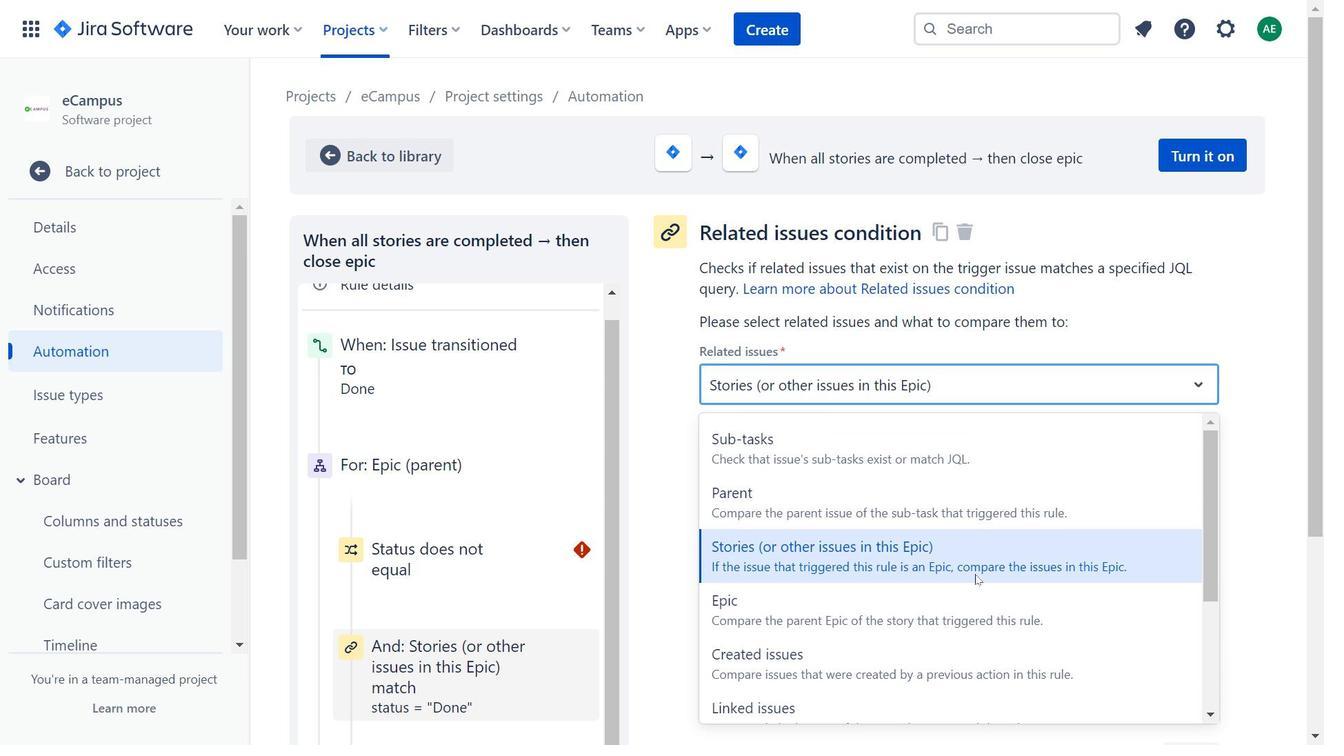 
Action: Mouse scrolled (975, 574) with delta (0, 0)
